 Task: Buy 4 Cam Change Gasket Sets from Gaskets section under best seller category for shipping address: Holden Davis, 4770 Agriculture Lane, Homestead, Florida 33030, Cell Number 3052454080. Pay from credit card ending with 2005, CVV 3321
Action: Mouse moved to (26, 96)
Screenshot: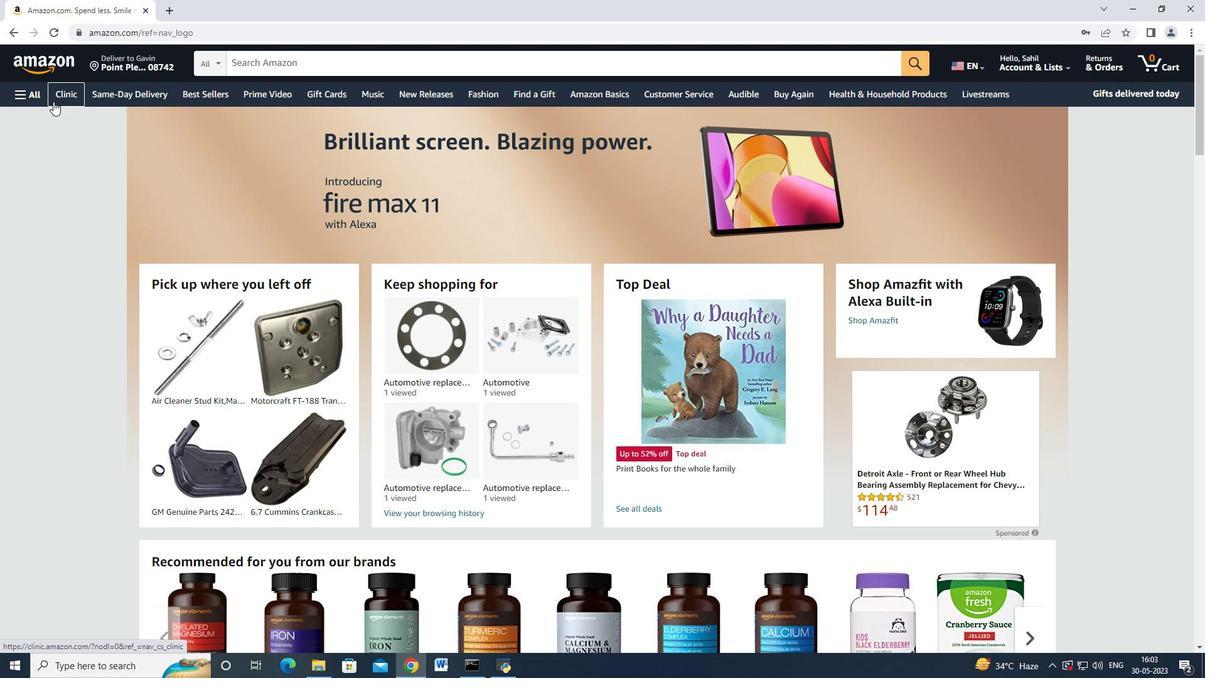 
Action: Mouse pressed left at (26, 96)
Screenshot: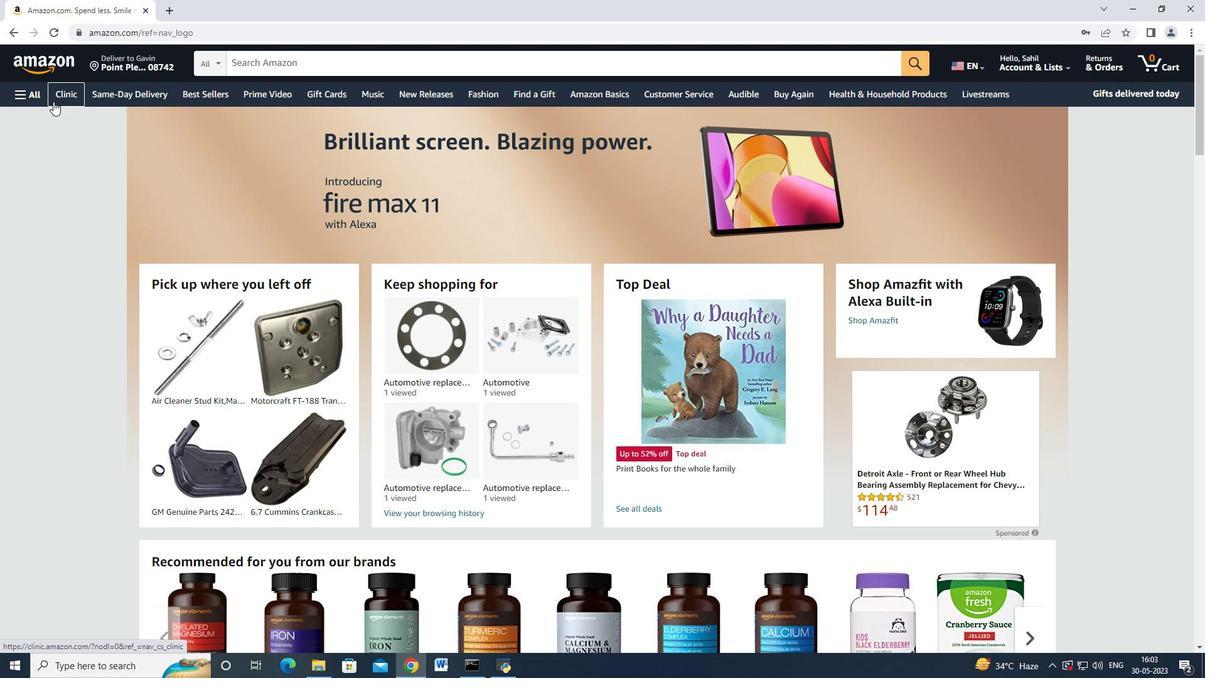 
Action: Mouse moved to (92, 322)
Screenshot: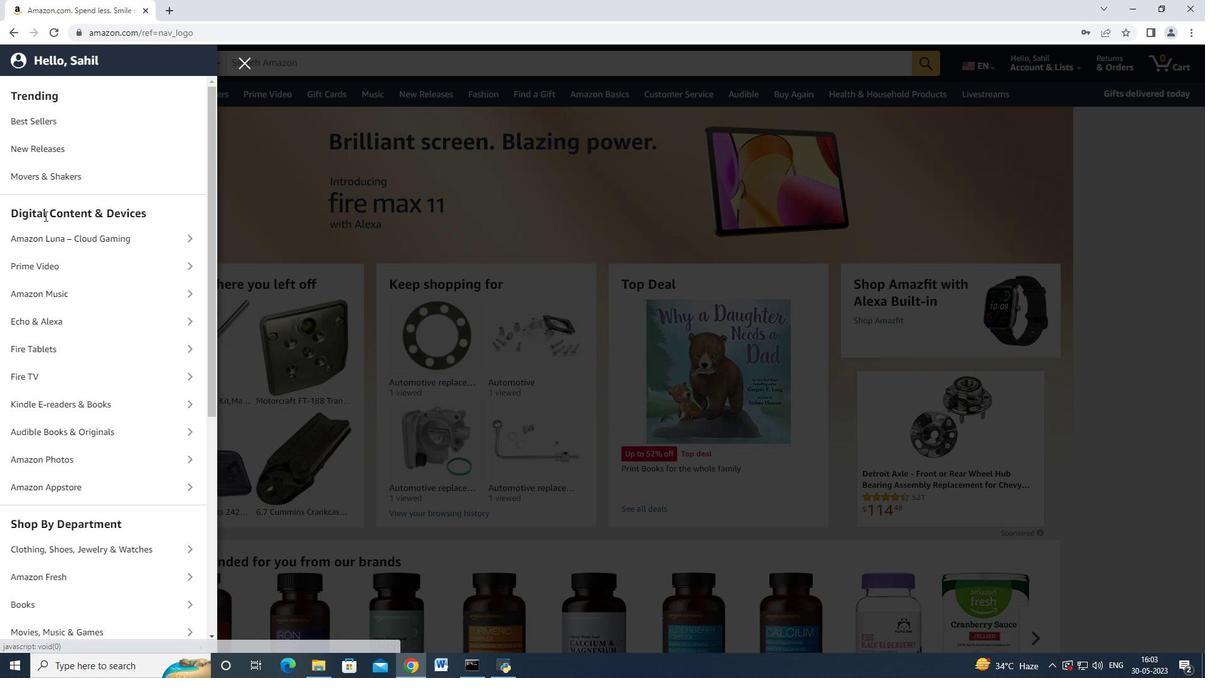 
Action: Mouse scrolled (92, 322) with delta (0, 0)
Screenshot: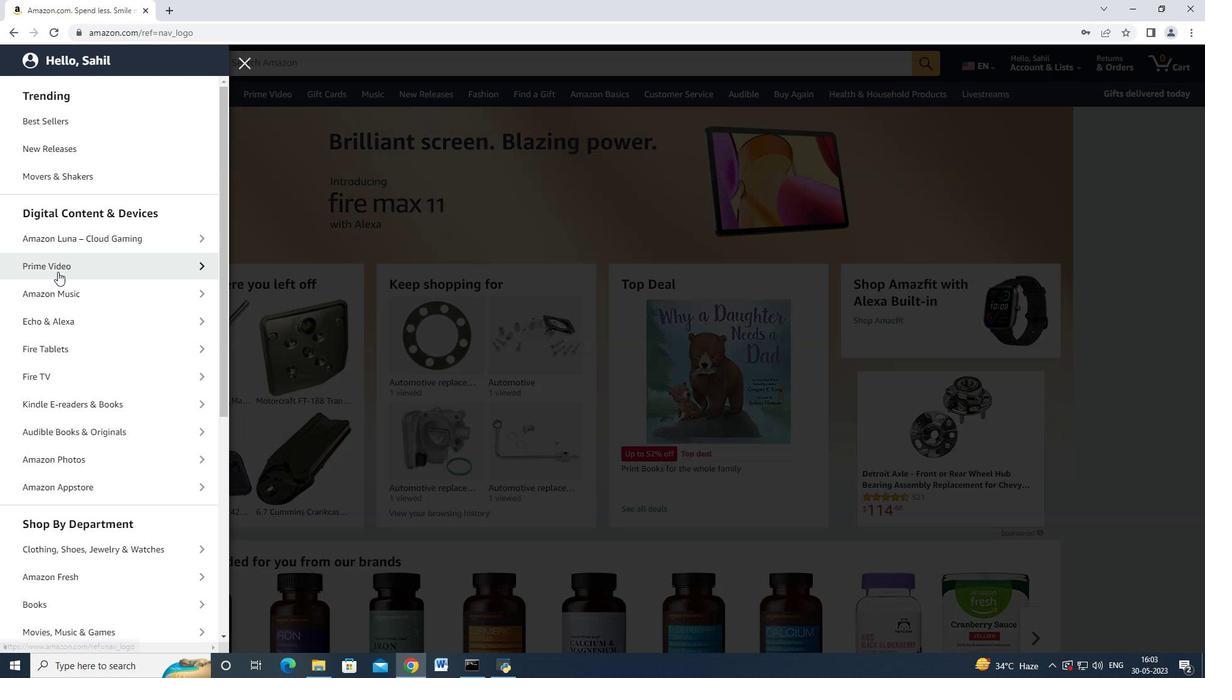 
Action: Mouse moved to (92, 335)
Screenshot: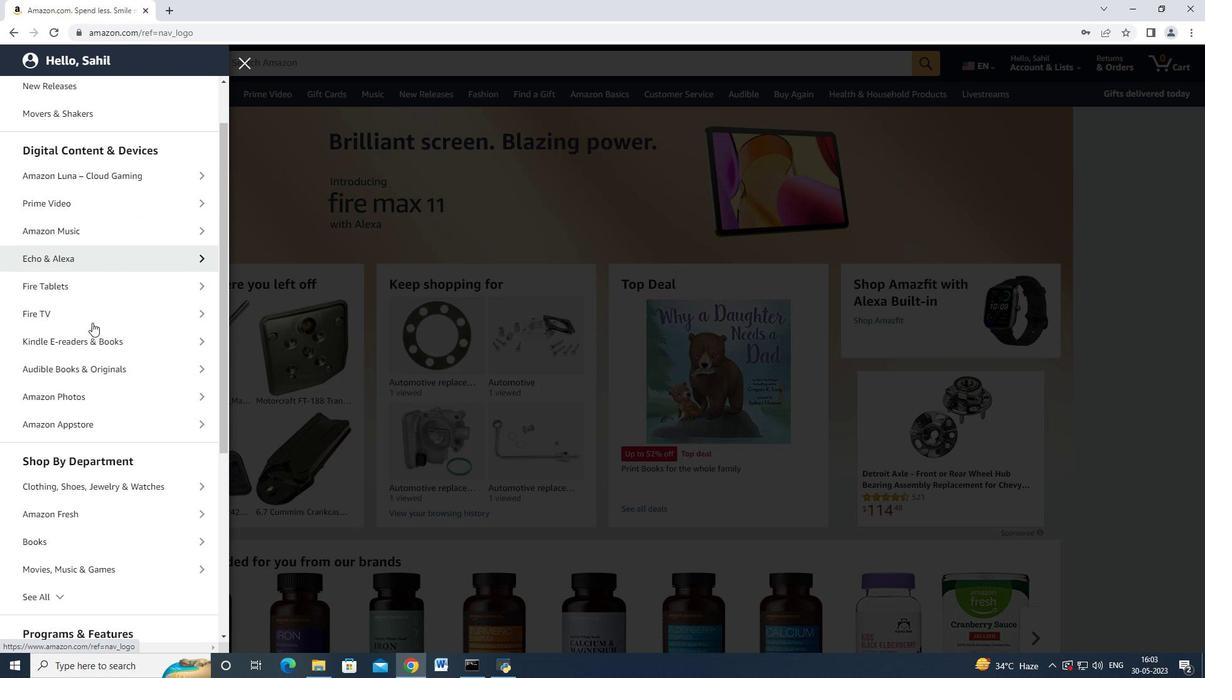 
Action: Mouse scrolled (92, 334) with delta (0, 0)
Screenshot: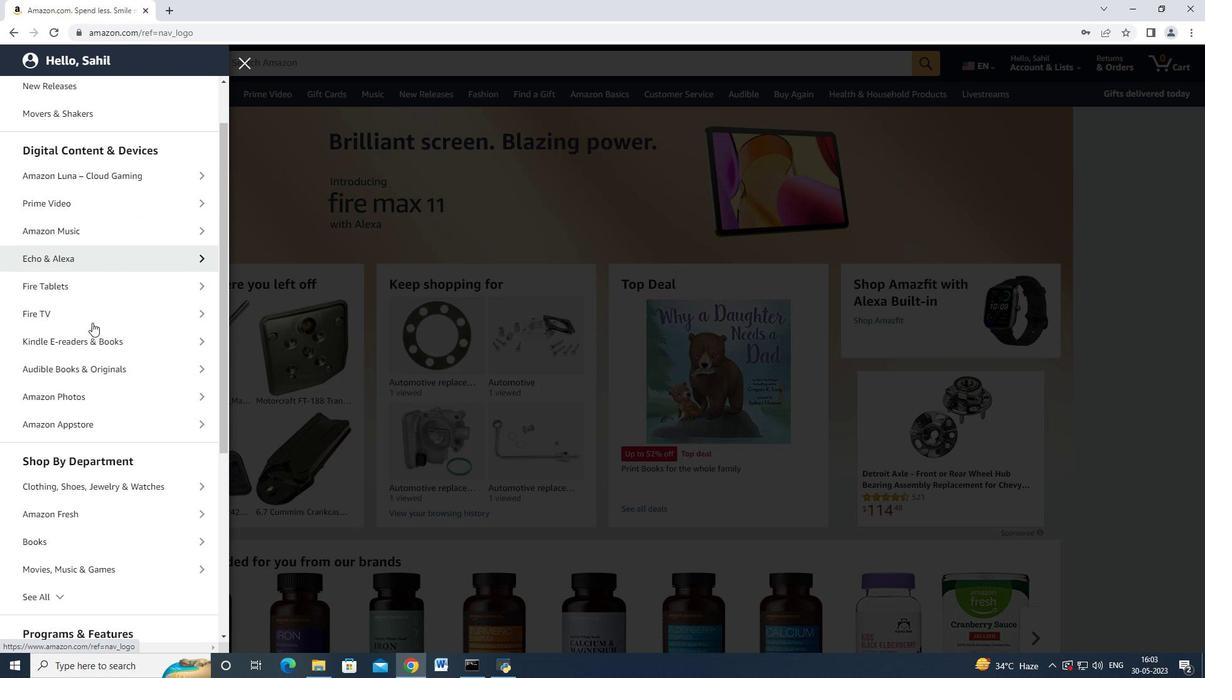 
Action: Mouse moved to (94, 350)
Screenshot: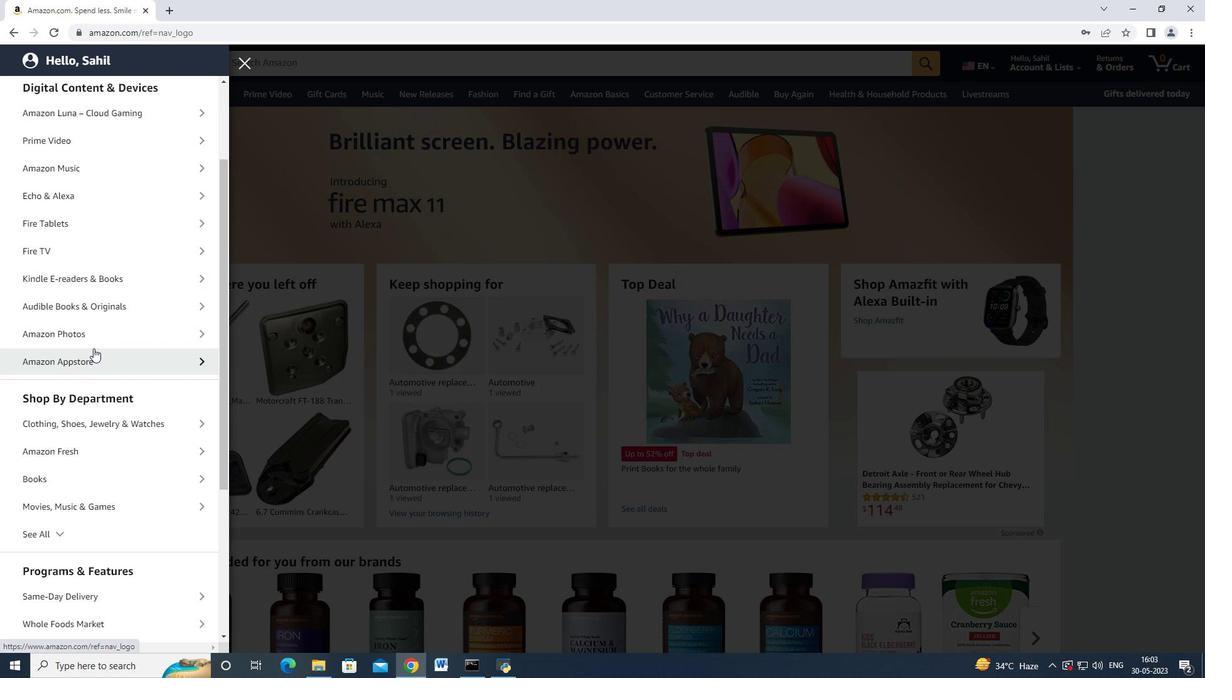 
Action: Mouse scrolled (94, 349) with delta (0, 0)
Screenshot: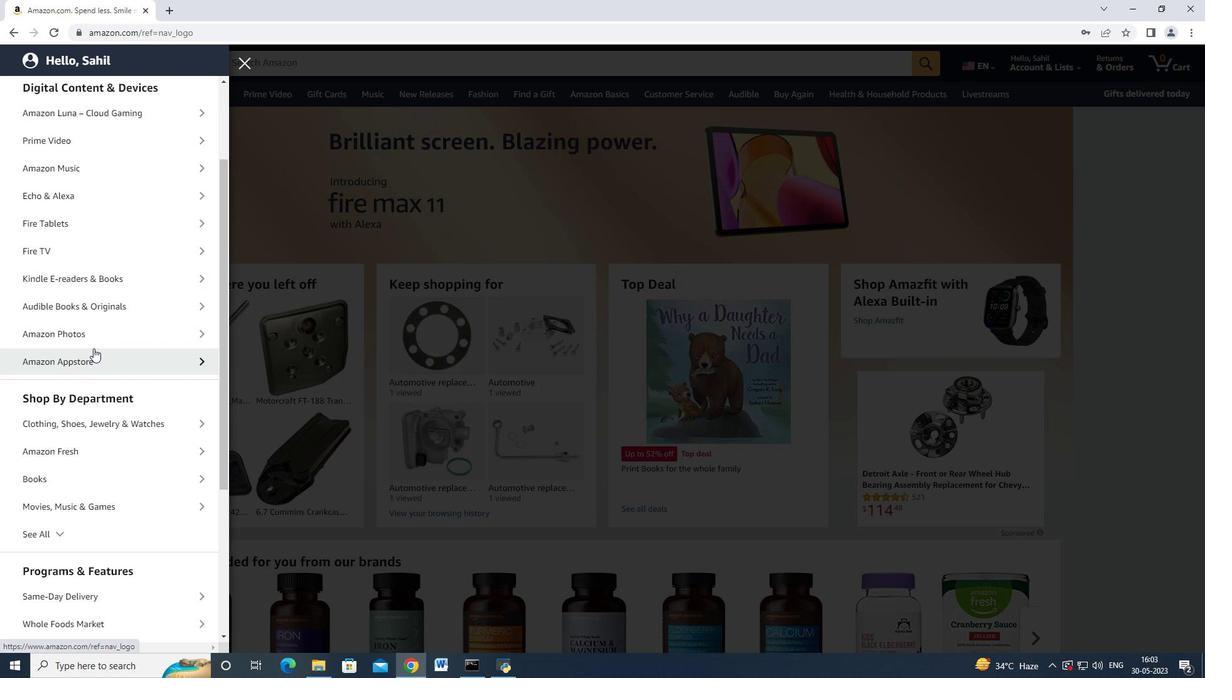 
Action: Mouse moved to (57, 461)
Screenshot: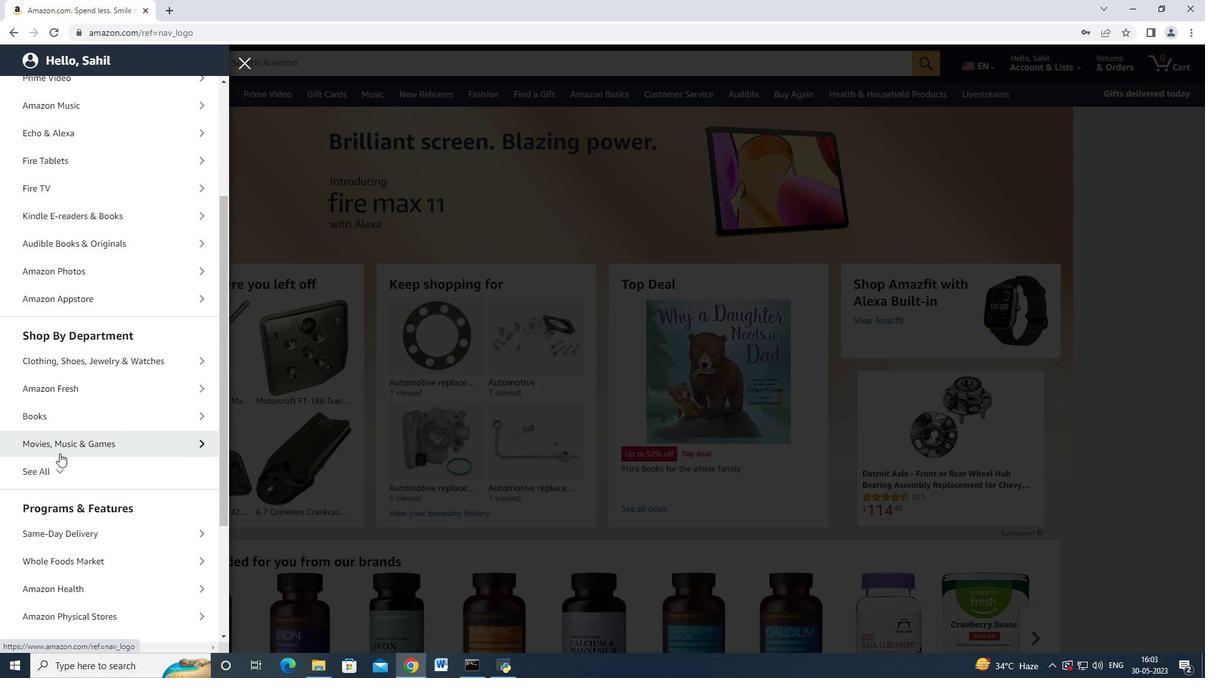 
Action: Mouse pressed left at (57, 461)
Screenshot: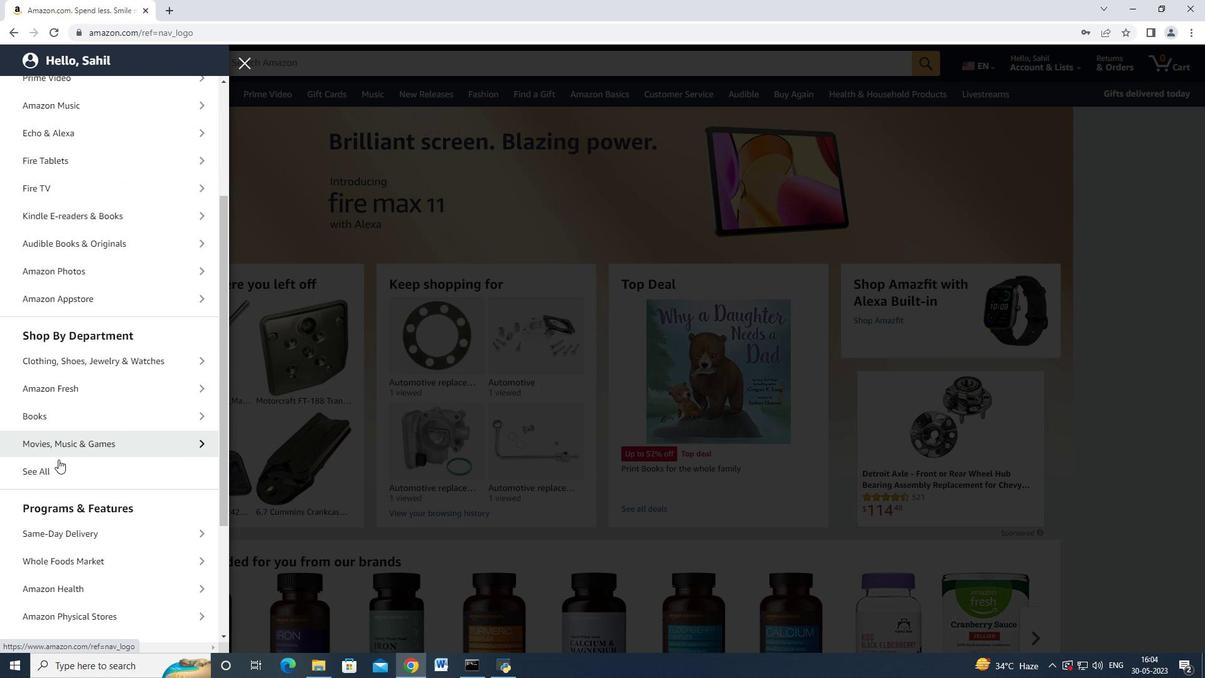 
Action: Mouse moved to (78, 393)
Screenshot: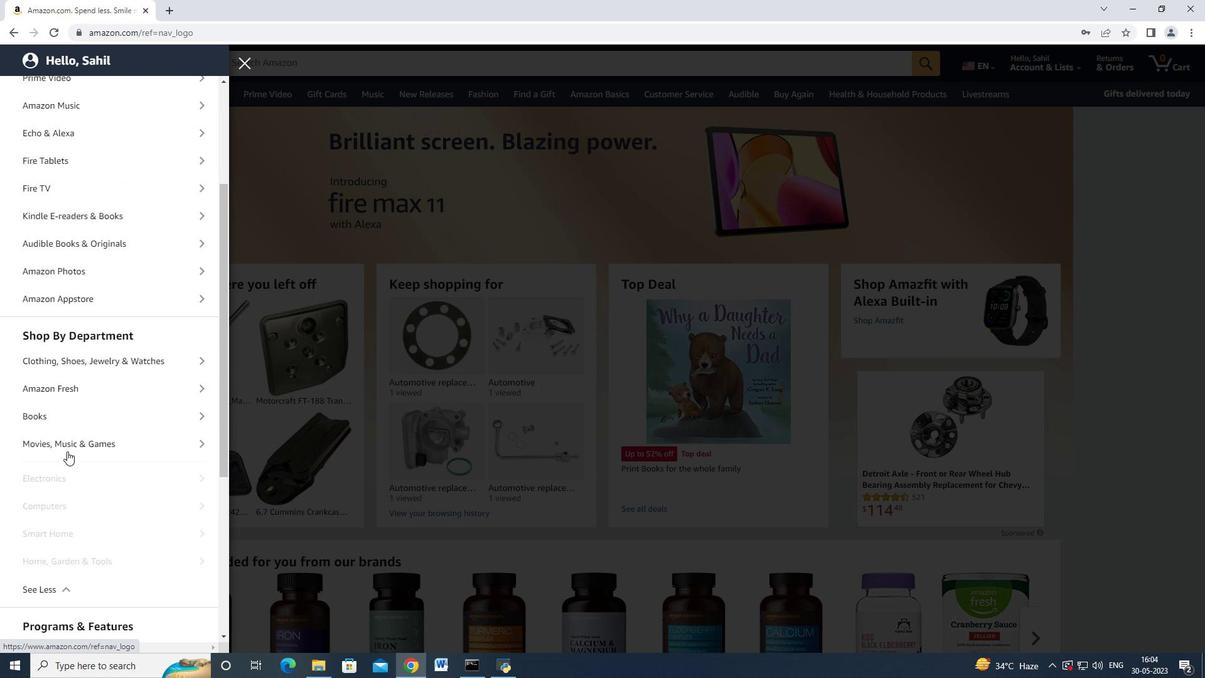 
Action: Mouse scrolled (78, 393) with delta (0, 0)
Screenshot: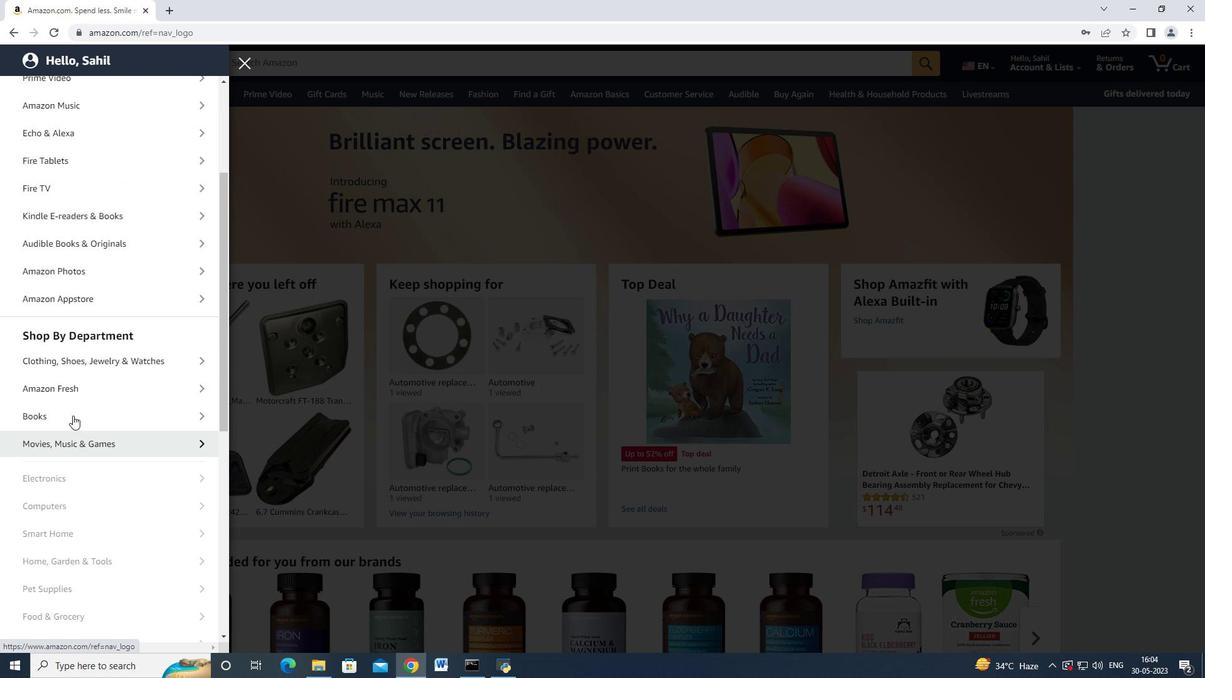 
Action: Mouse scrolled (78, 393) with delta (0, 0)
Screenshot: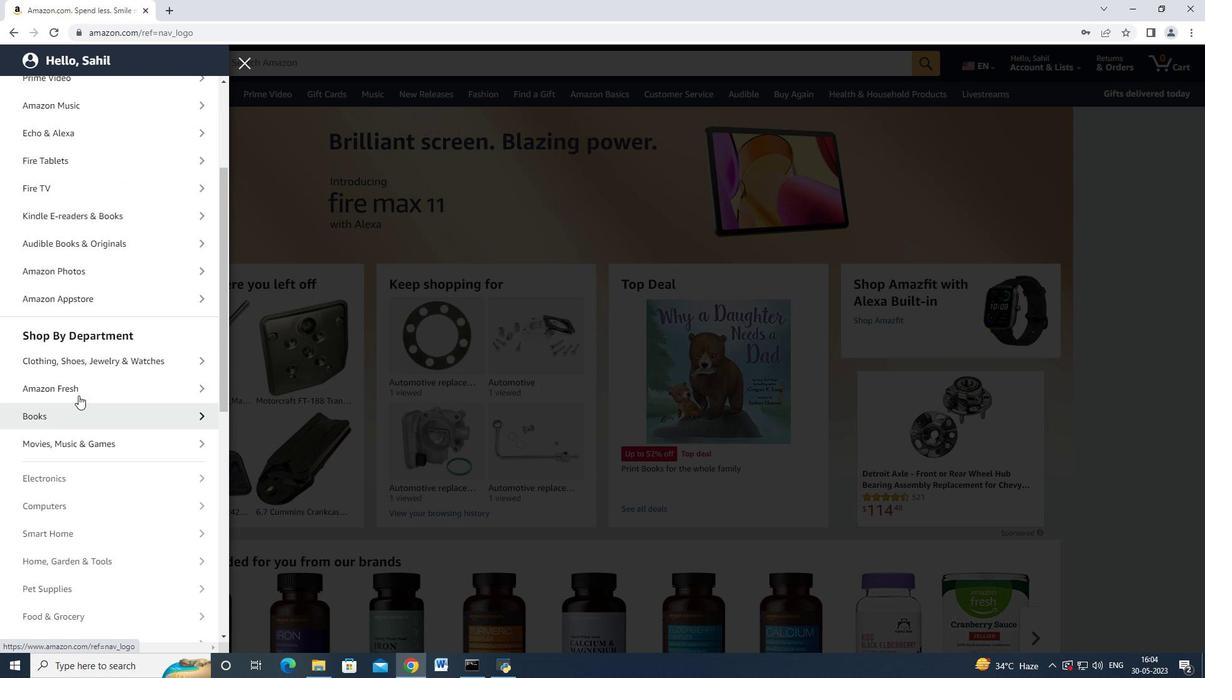 
Action: Mouse scrolled (78, 393) with delta (0, 0)
Screenshot: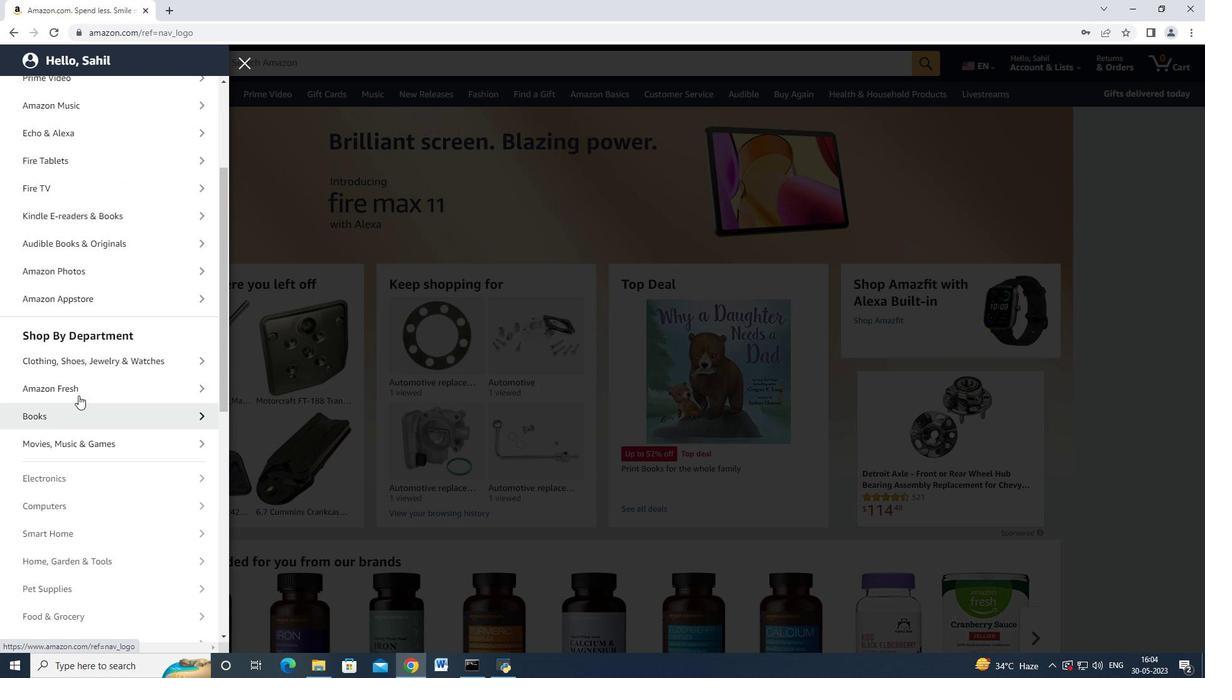 
Action: Mouse scrolled (78, 393) with delta (0, 0)
Screenshot: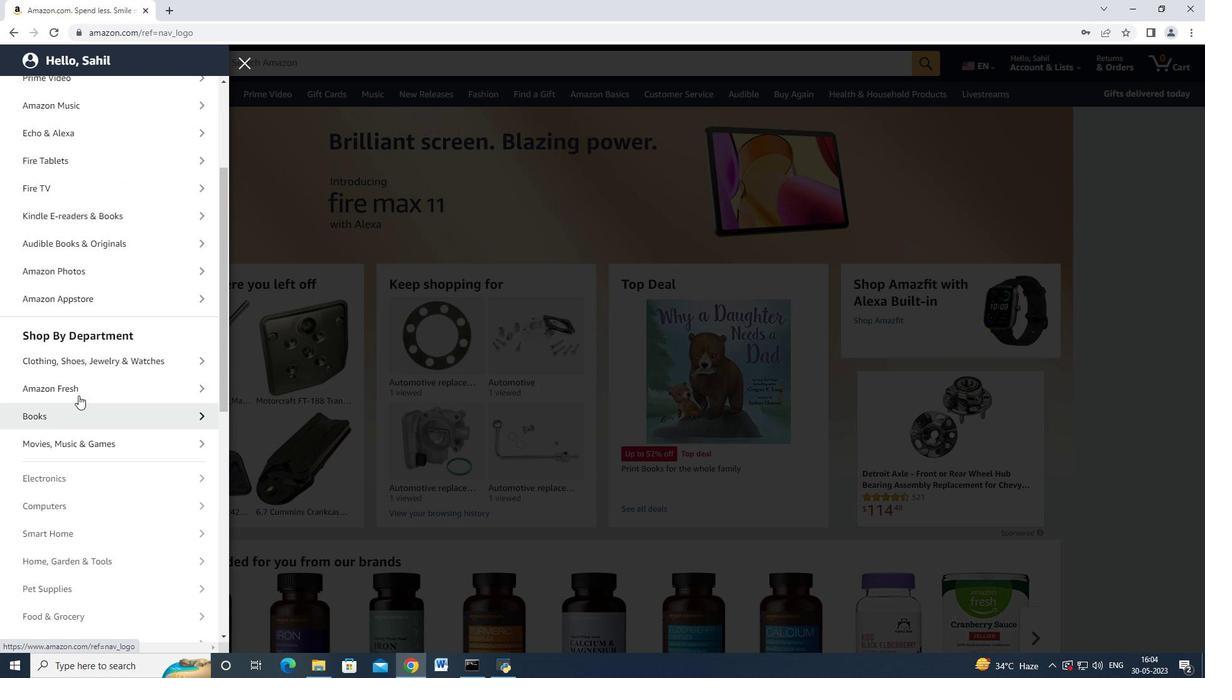 
Action: Mouse scrolled (78, 393) with delta (0, 0)
Screenshot: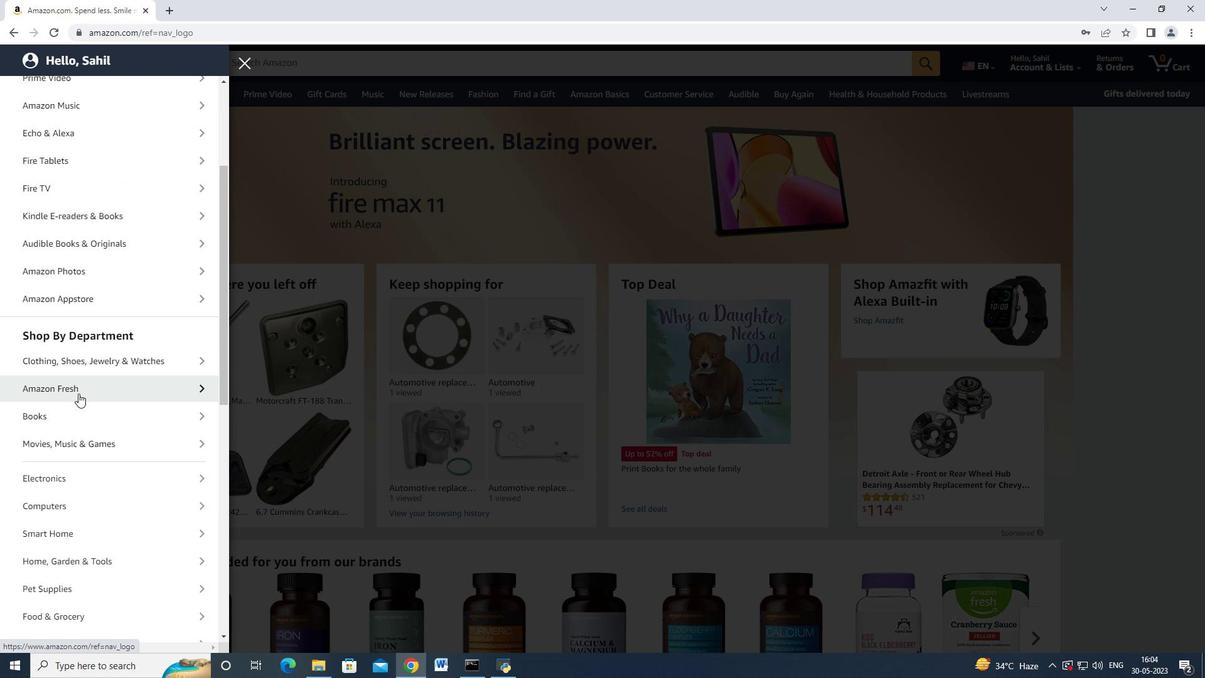 
Action: Mouse scrolled (78, 393) with delta (0, 0)
Screenshot: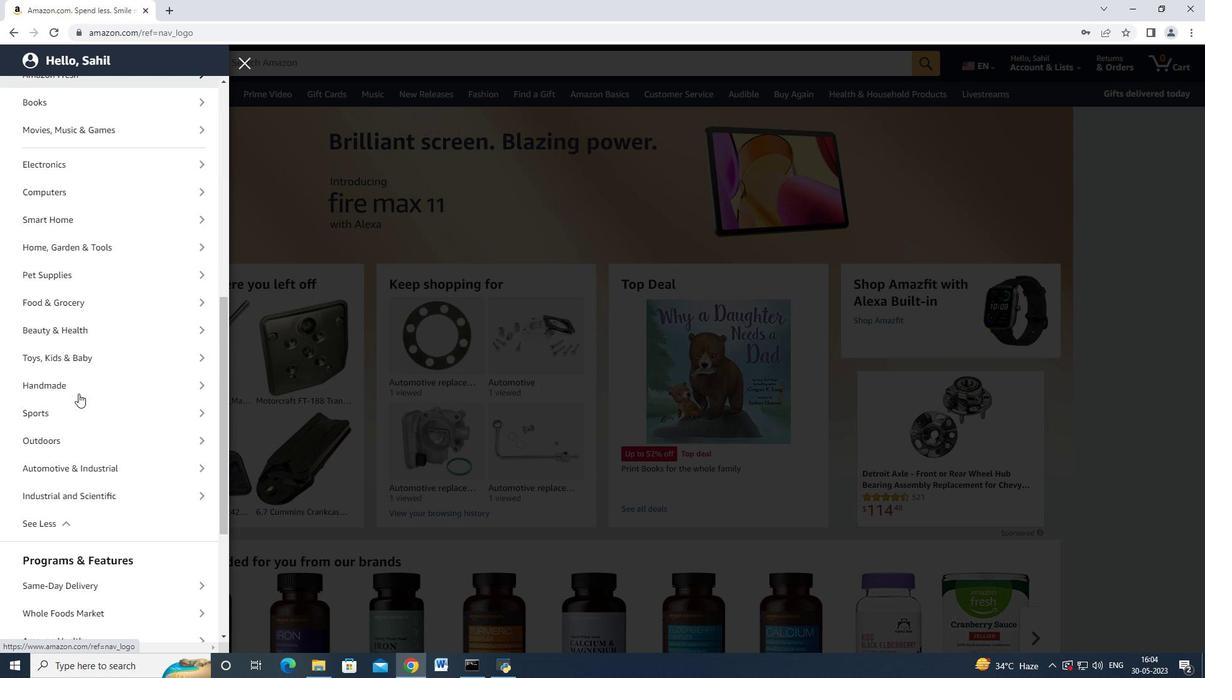 
Action: Mouse scrolled (78, 393) with delta (0, 0)
Screenshot: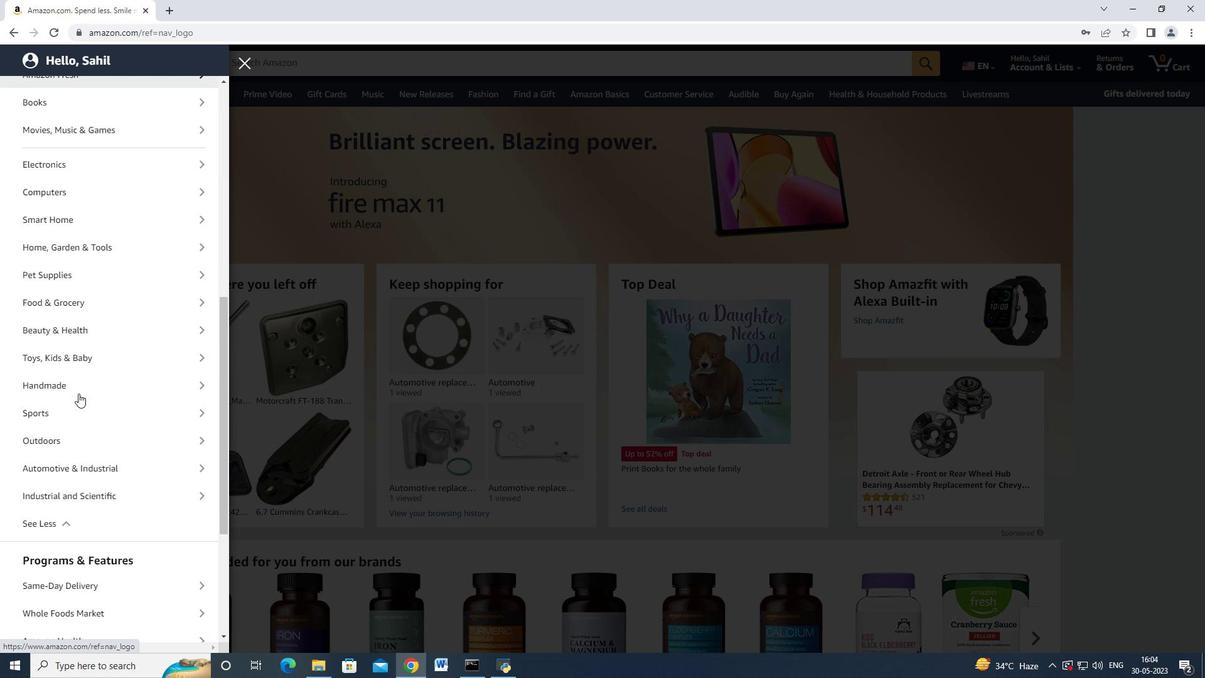 
Action: Mouse moved to (91, 345)
Screenshot: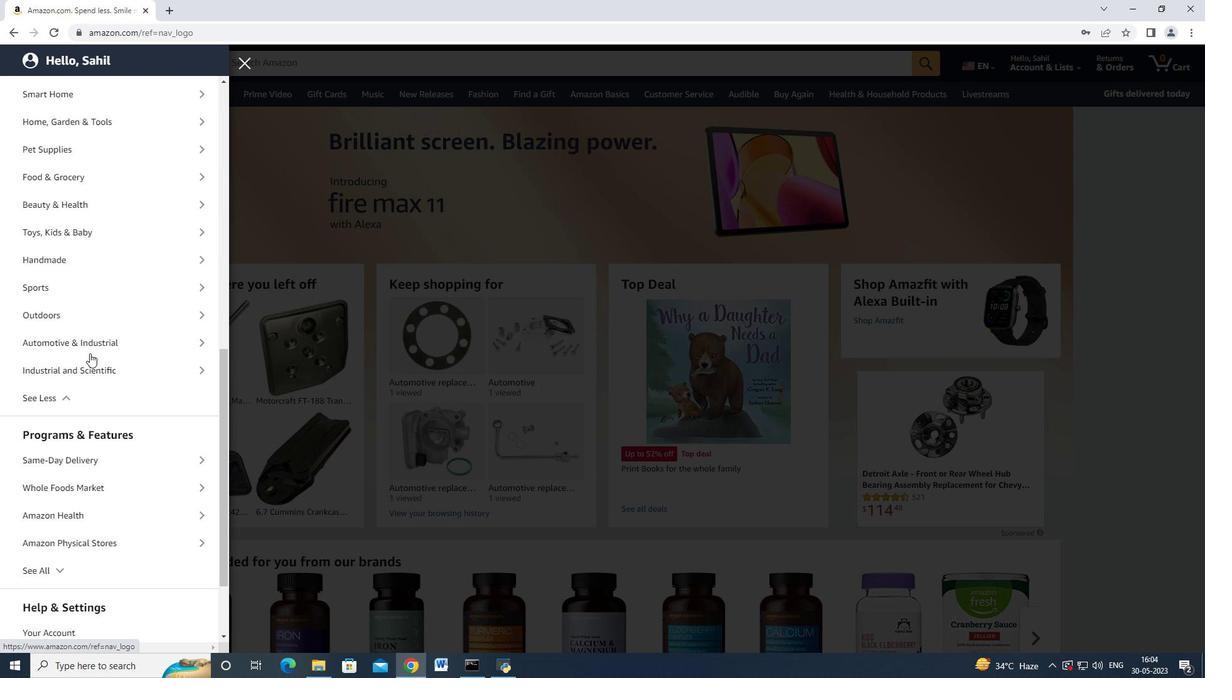 
Action: Mouse pressed left at (91, 345)
Screenshot: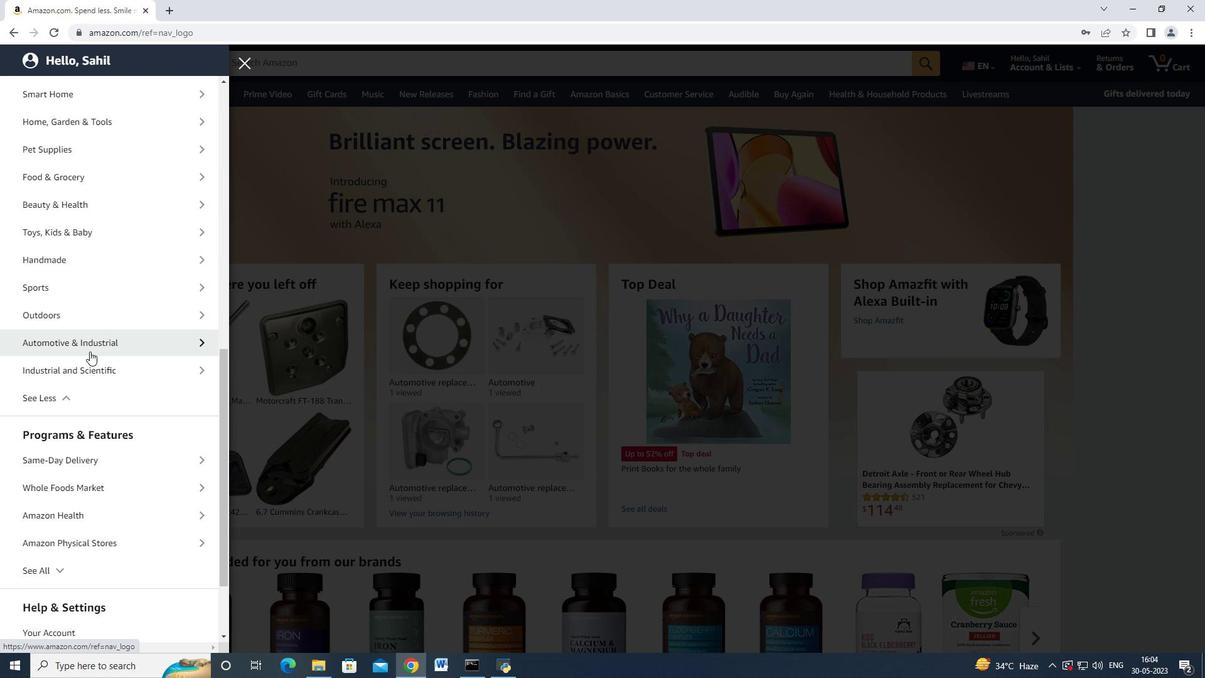
Action: Mouse moved to (106, 163)
Screenshot: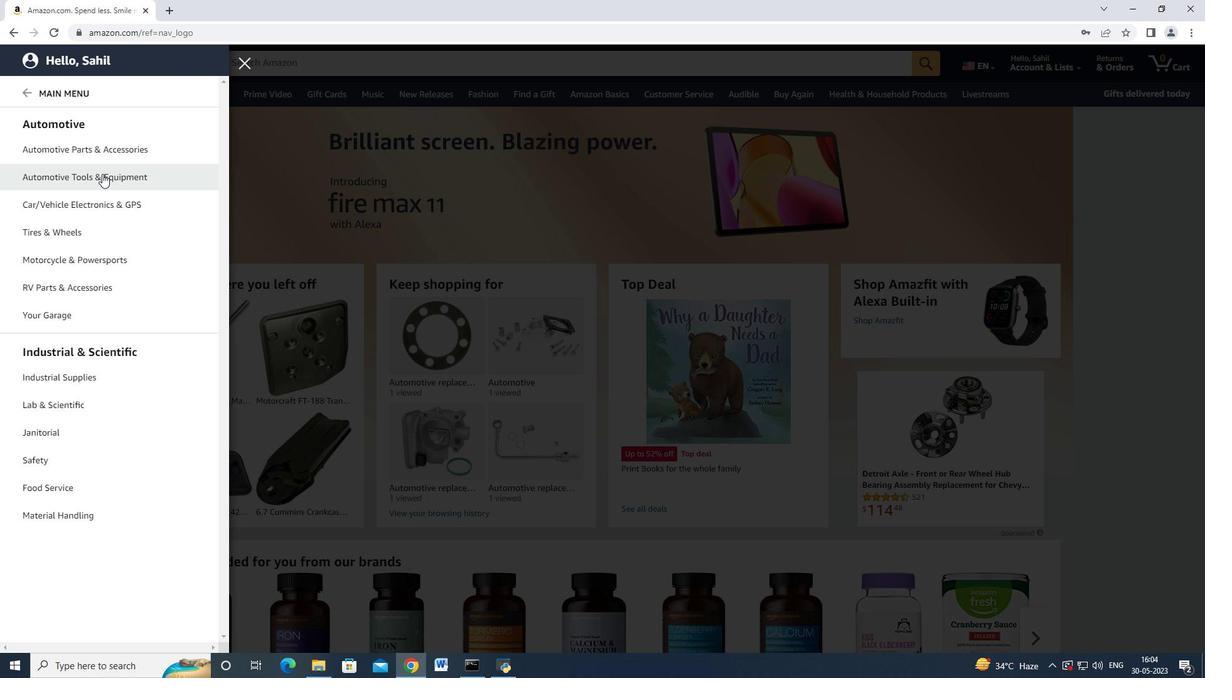 
Action: Mouse pressed left at (106, 163)
Screenshot: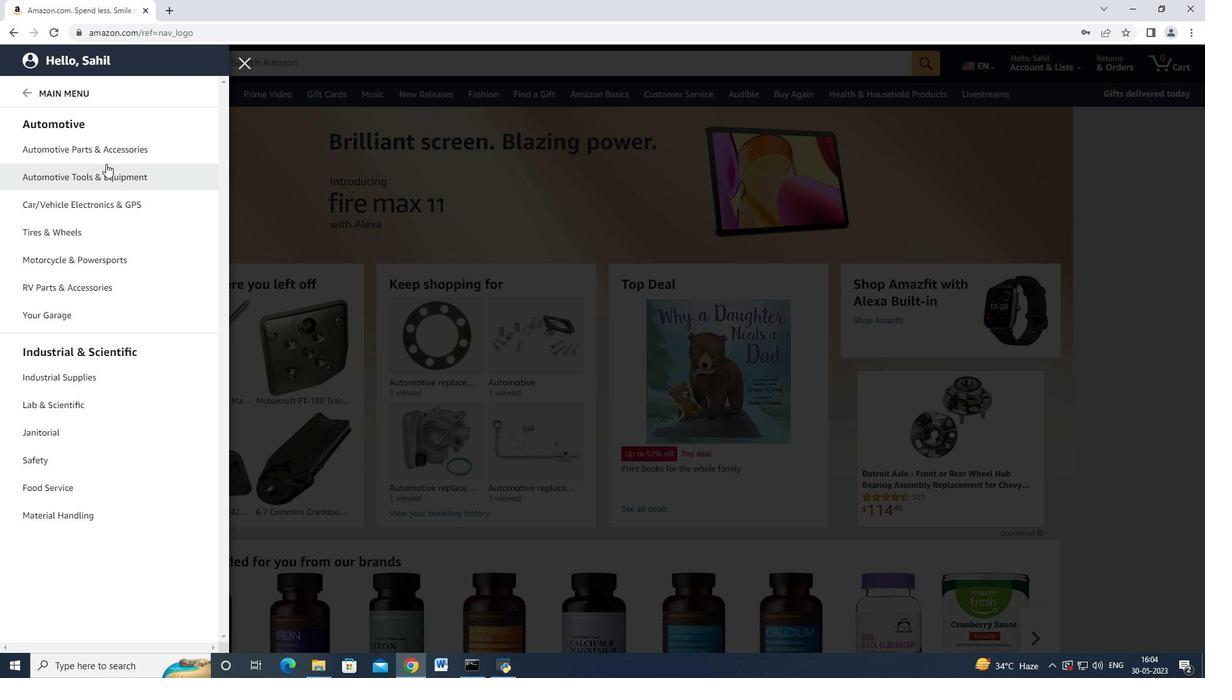 
Action: Mouse moved to (214, 112)
Screenshot: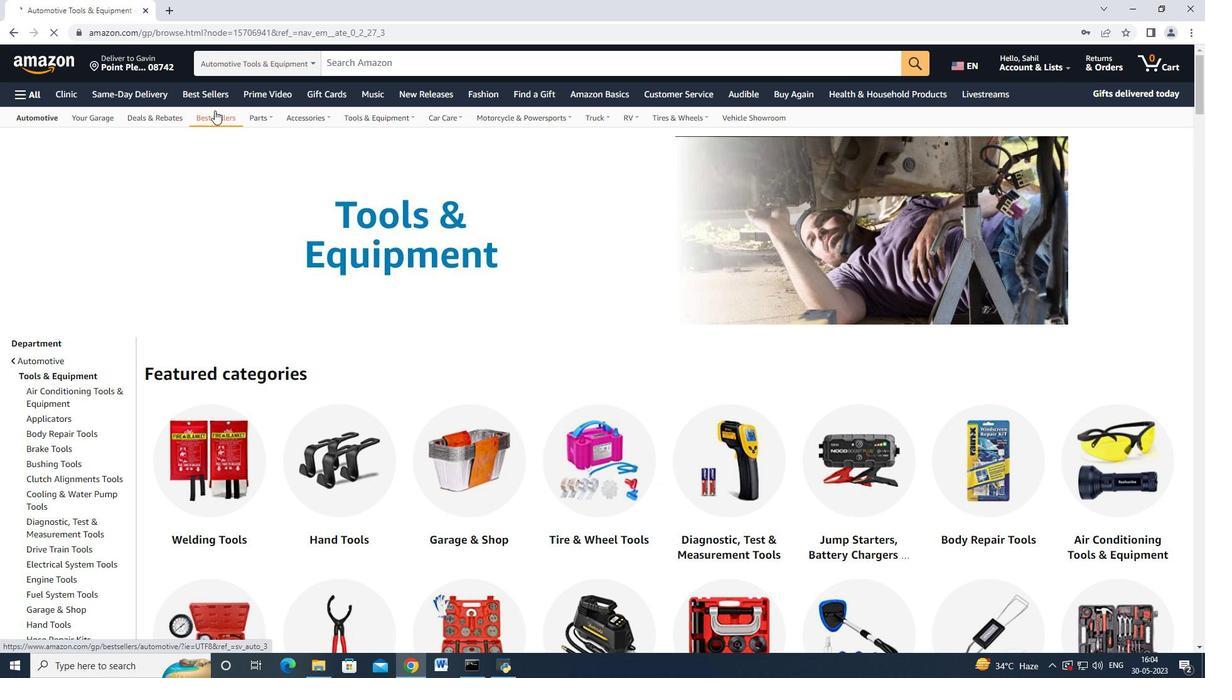 
Action: Mouse pressed left at (214, 112)
Screenshot: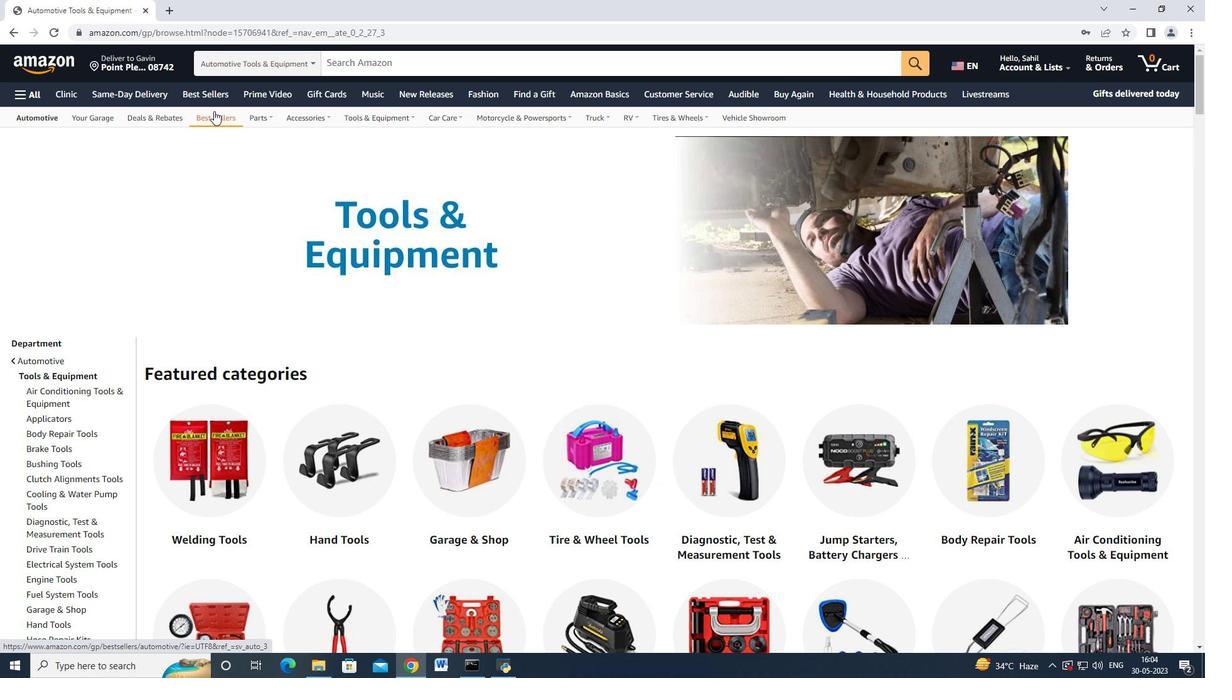 
Action: Mouse moved to (62, 403)
Screenshot: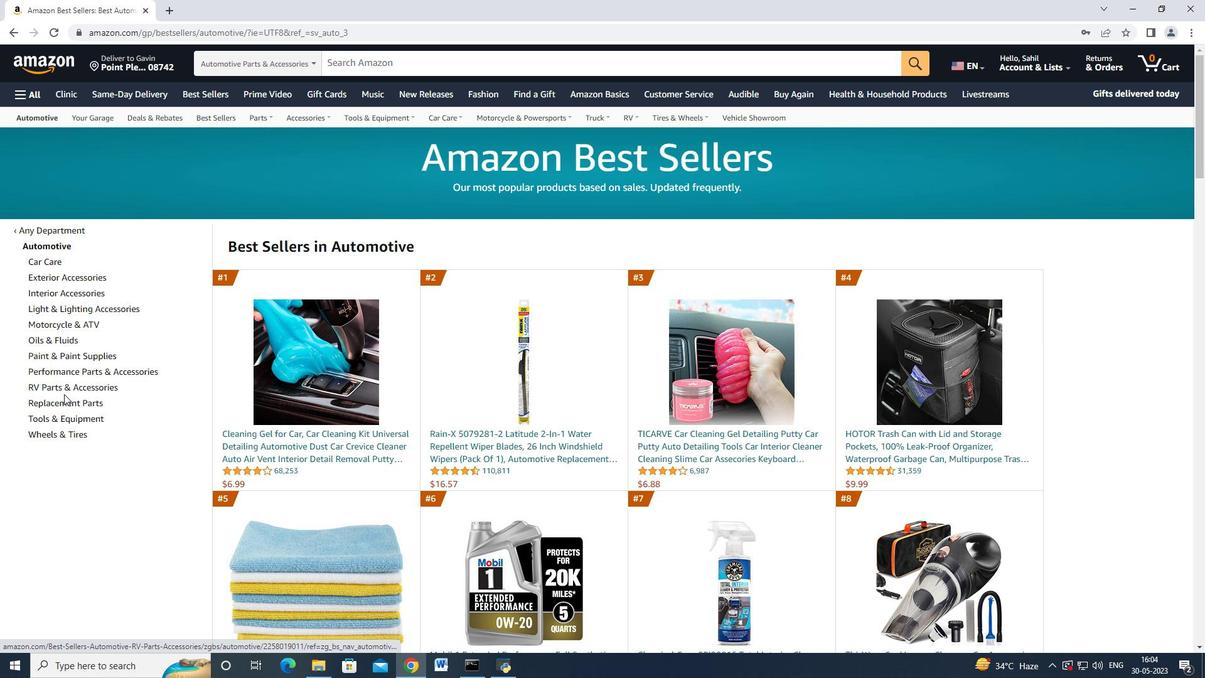 
Action: Mouse pressed left at (62, 403)
Screenshot: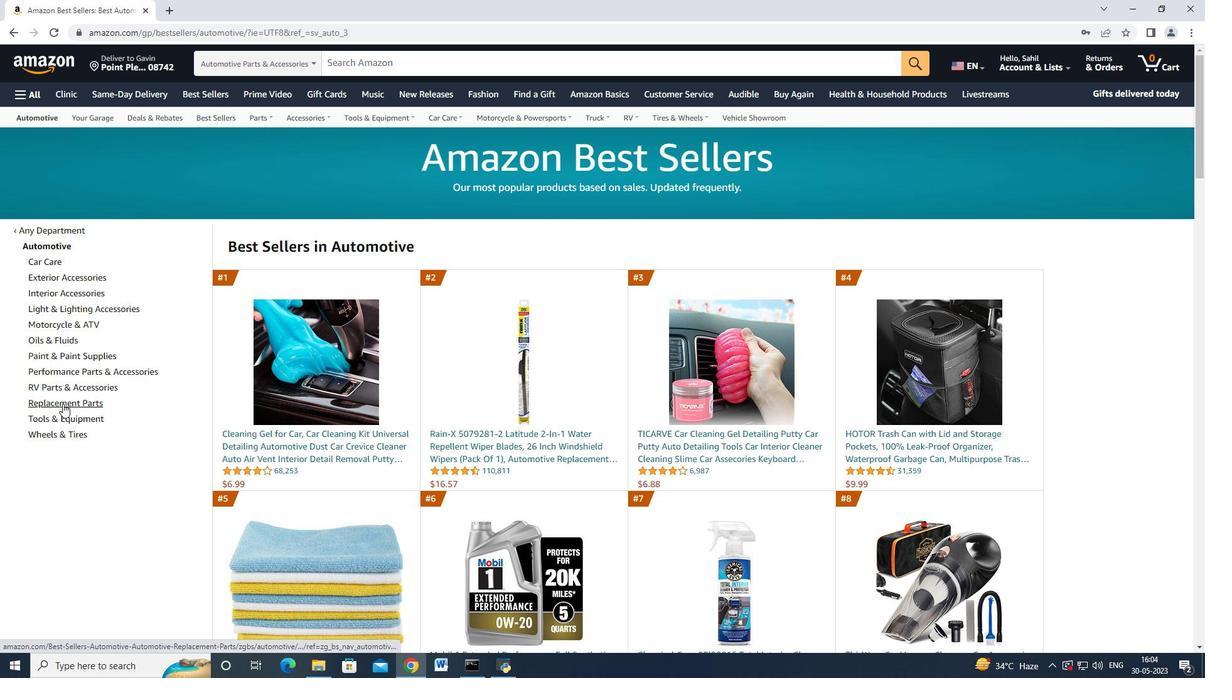 
Action: Mouse moved to (76, 384)
Screenshot: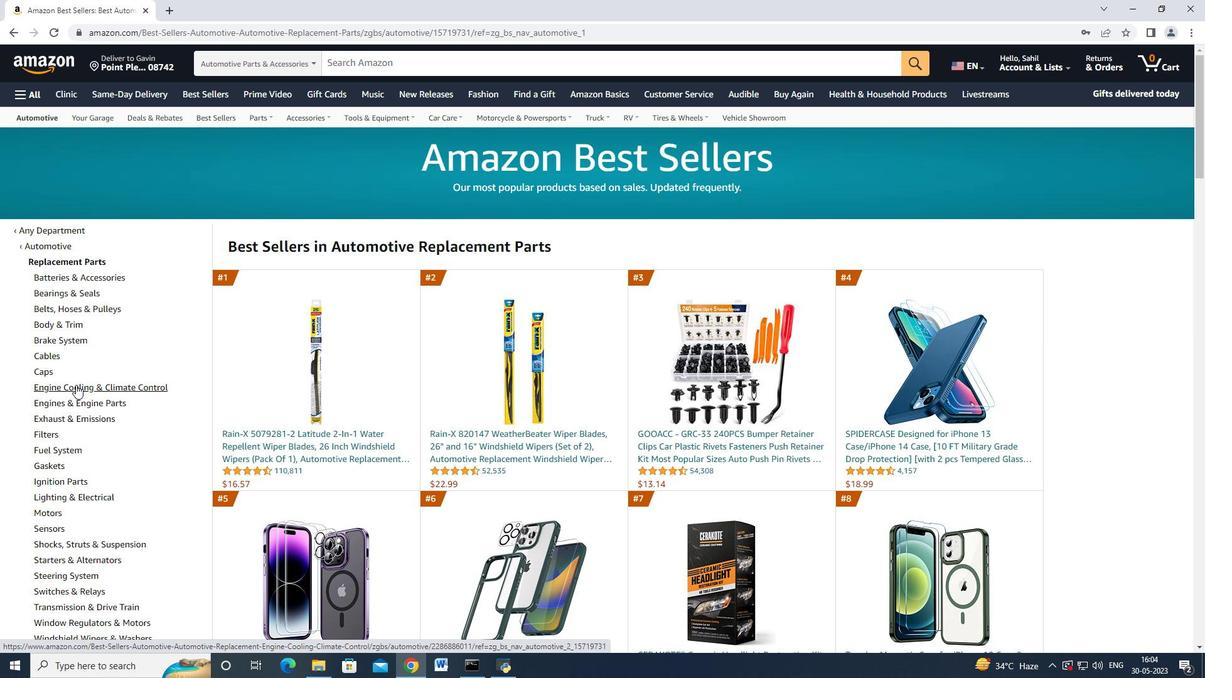 
Action: Mouse scrolled (76, 384) with delta (0, 0)
Screenshot: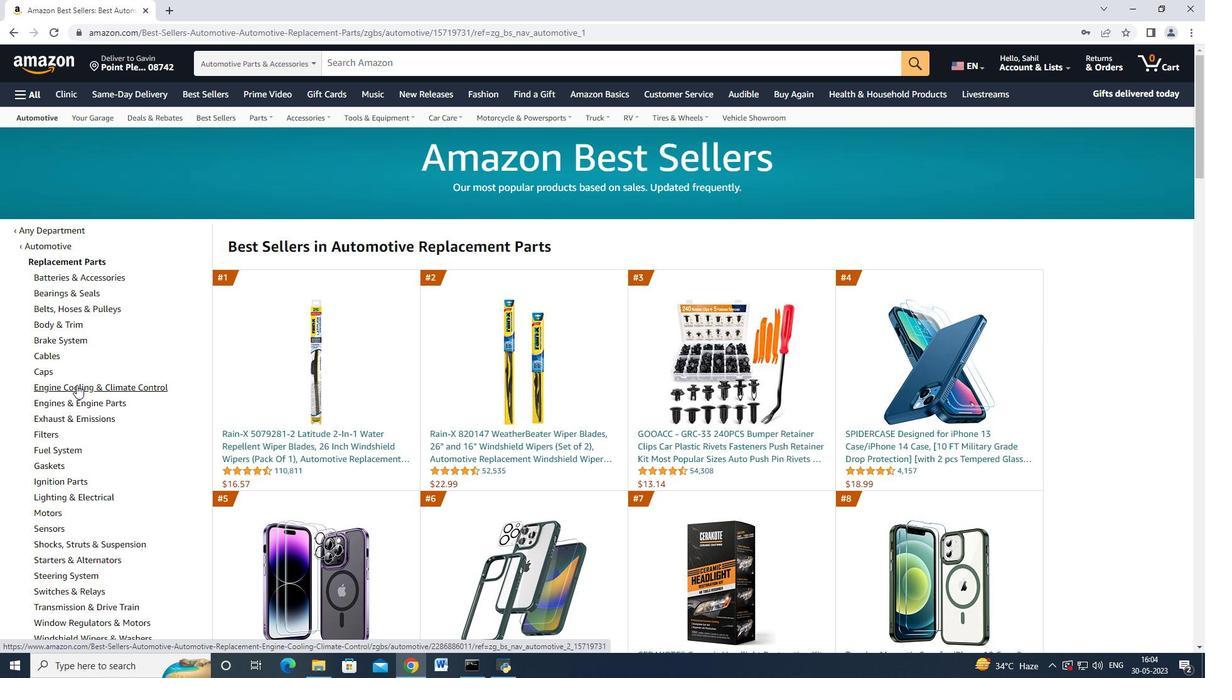 
Action: Mouse moved to (56, 398)
Screenshot: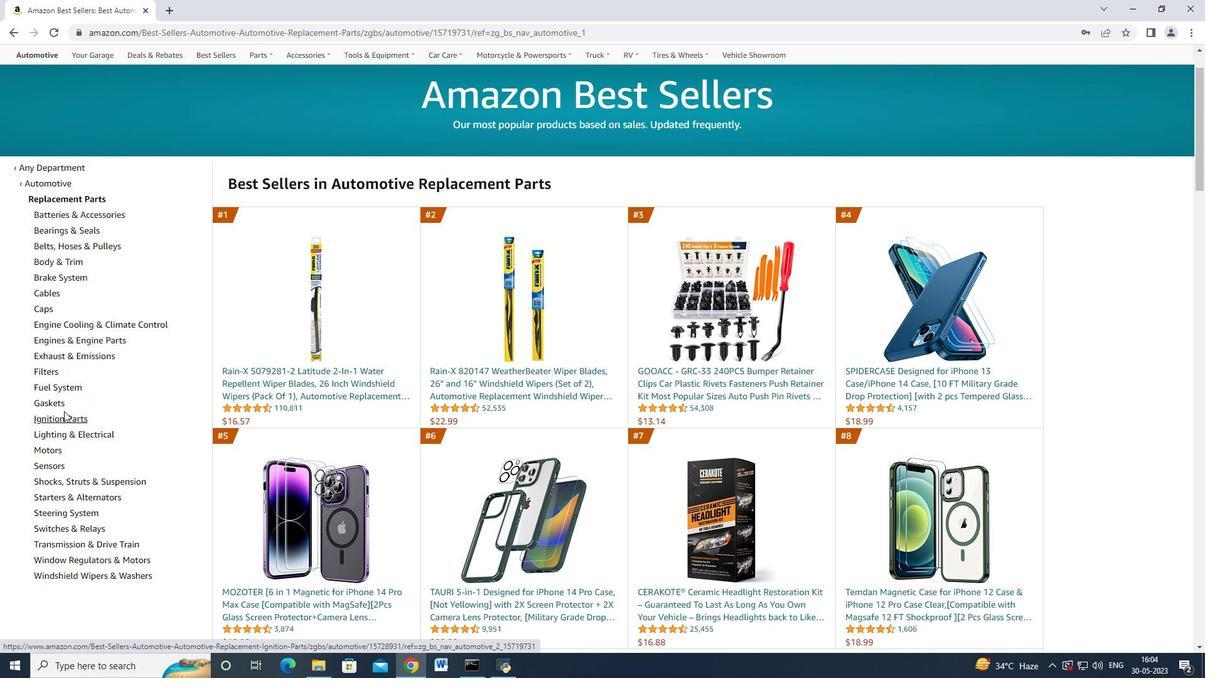 
Action: Mouse pressed left at (56, 398)
Screenshot: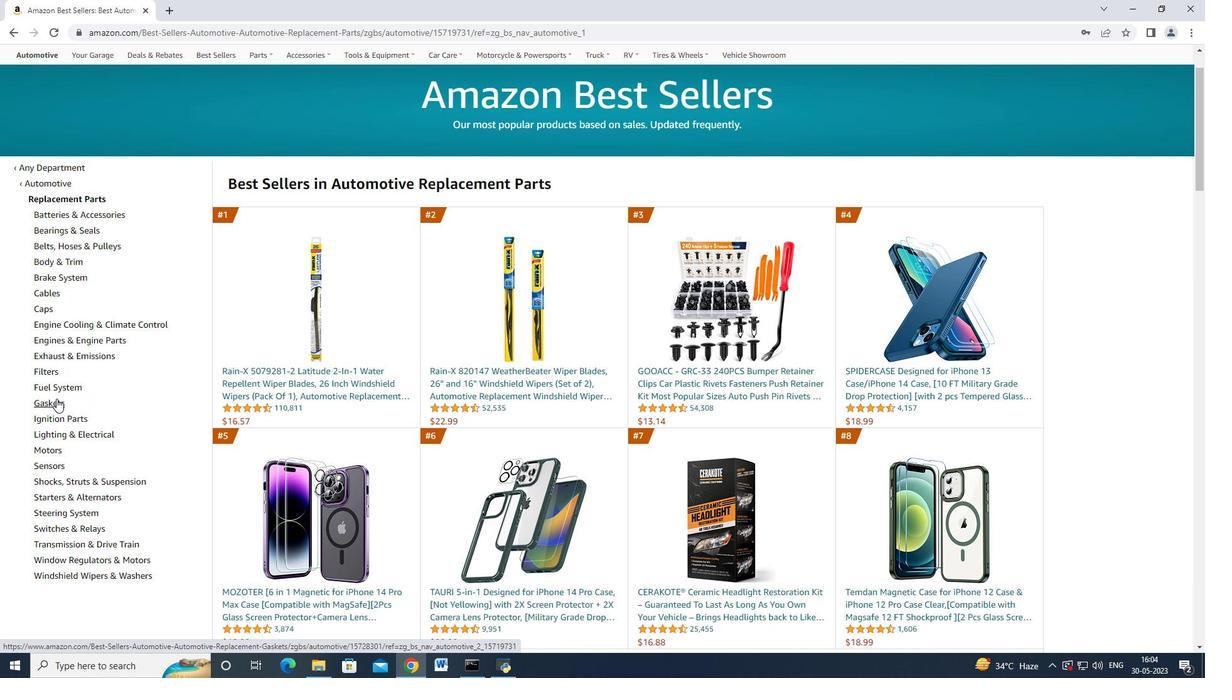 
Action: Mouse moved to (80, 320)
Screenshot: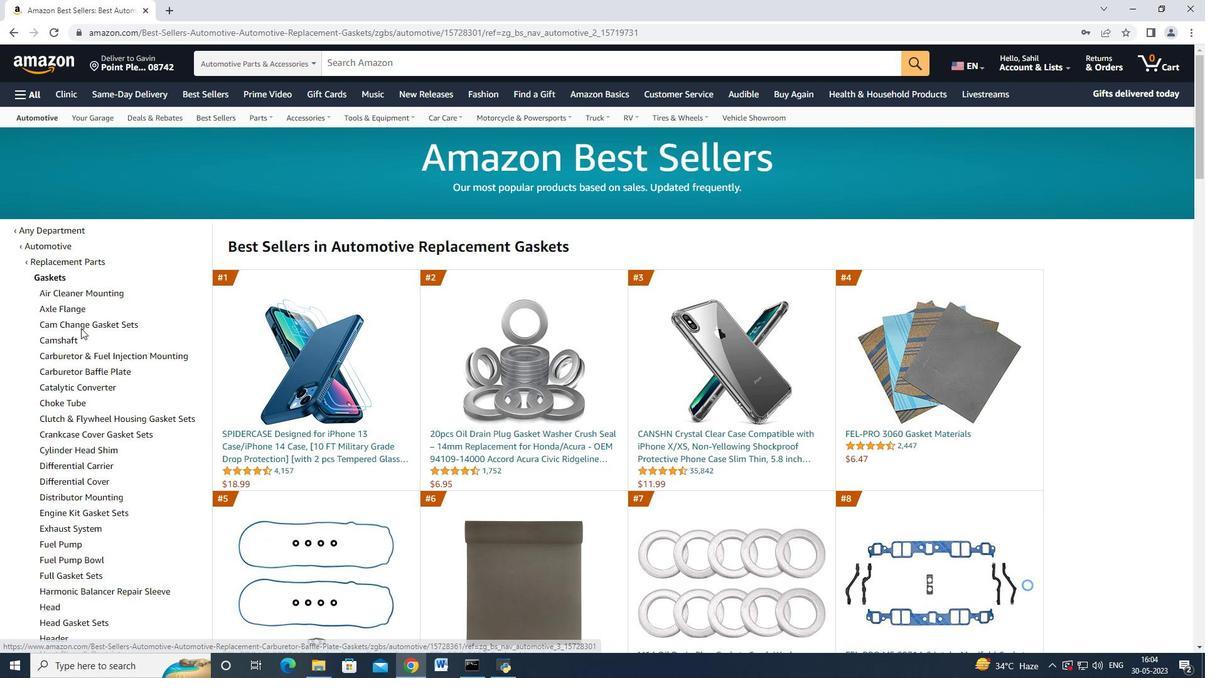
Action: Mouse pressed left at (80, 320)
Screenshot: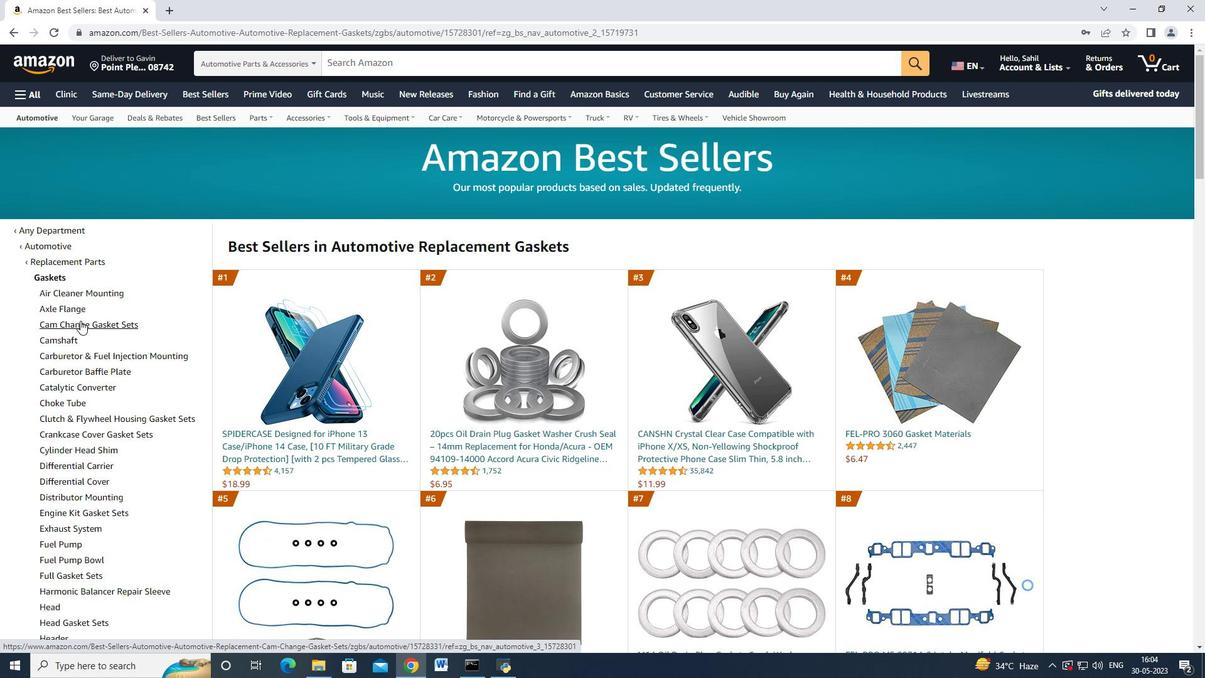
Action: Mouse moved to (442, 431)
Screenshot: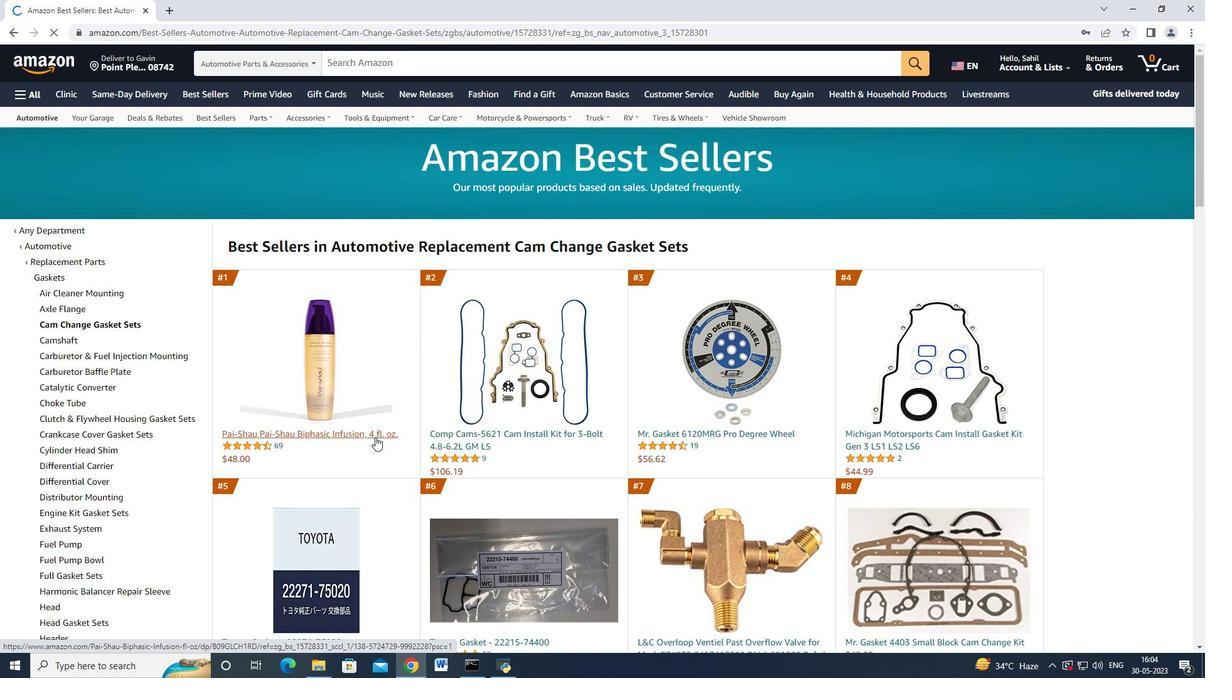 
Action: Mouse pressed left at (442, 431)
Screenshot: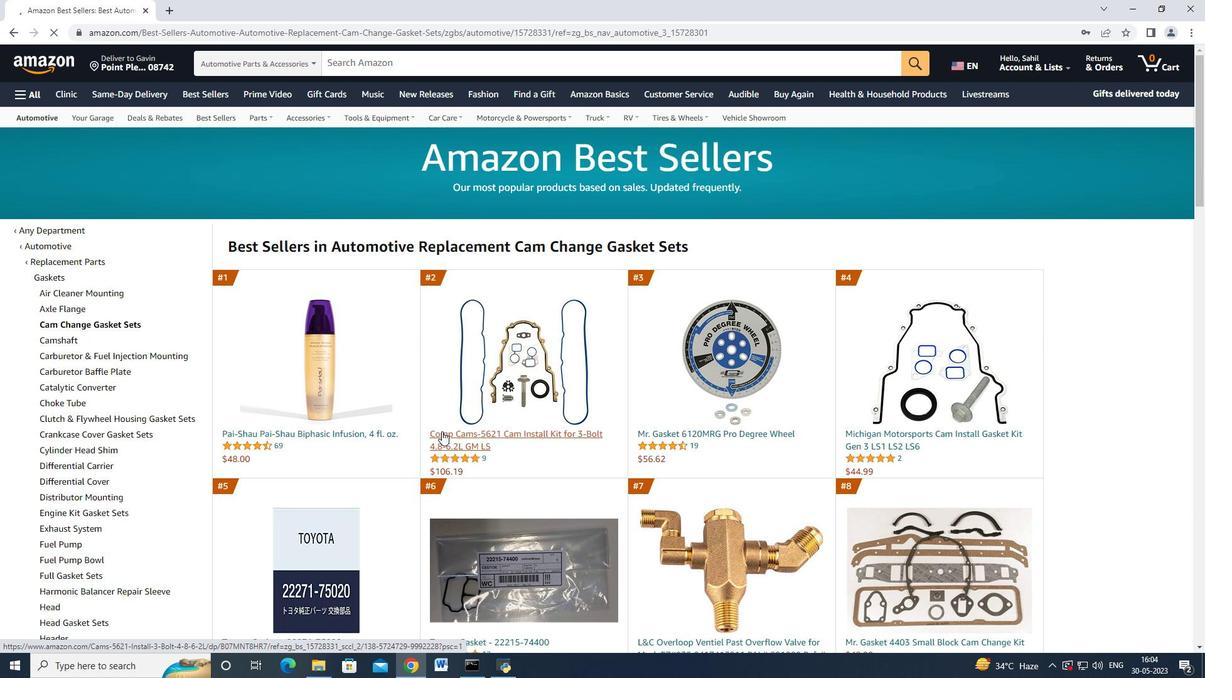 
Action: Mouse moved to (951, 384)
Screenshot: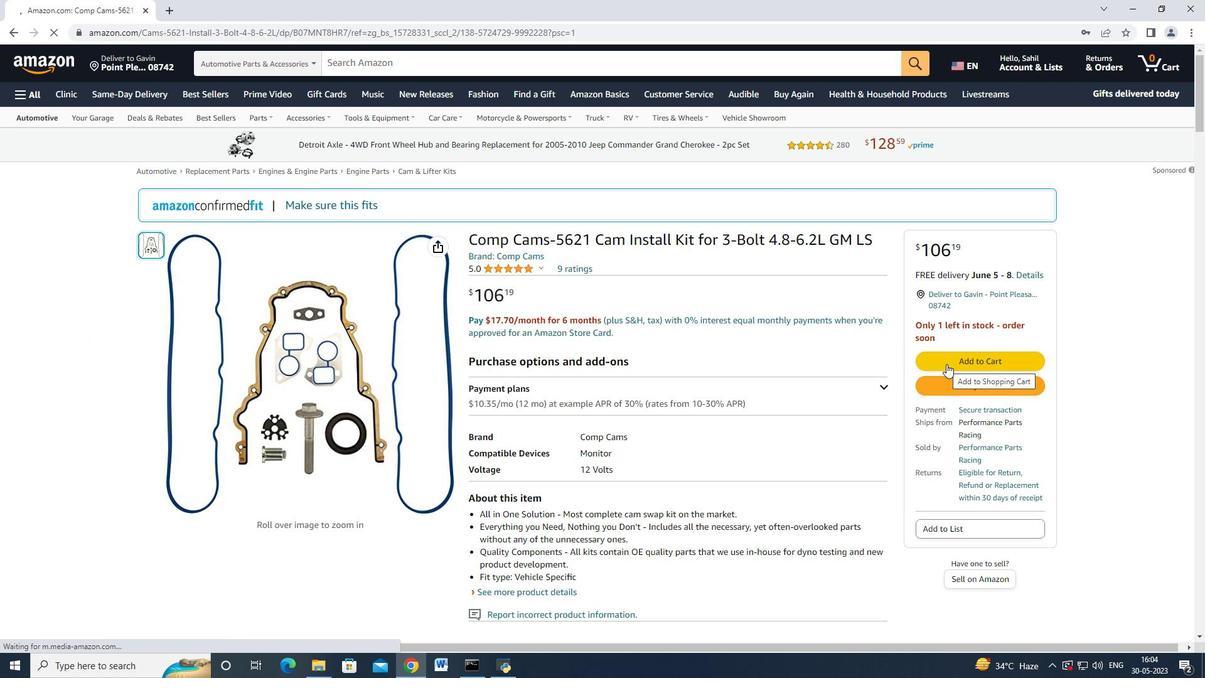 
Action: Mouse pressed left at (951, 384)
Screenshot: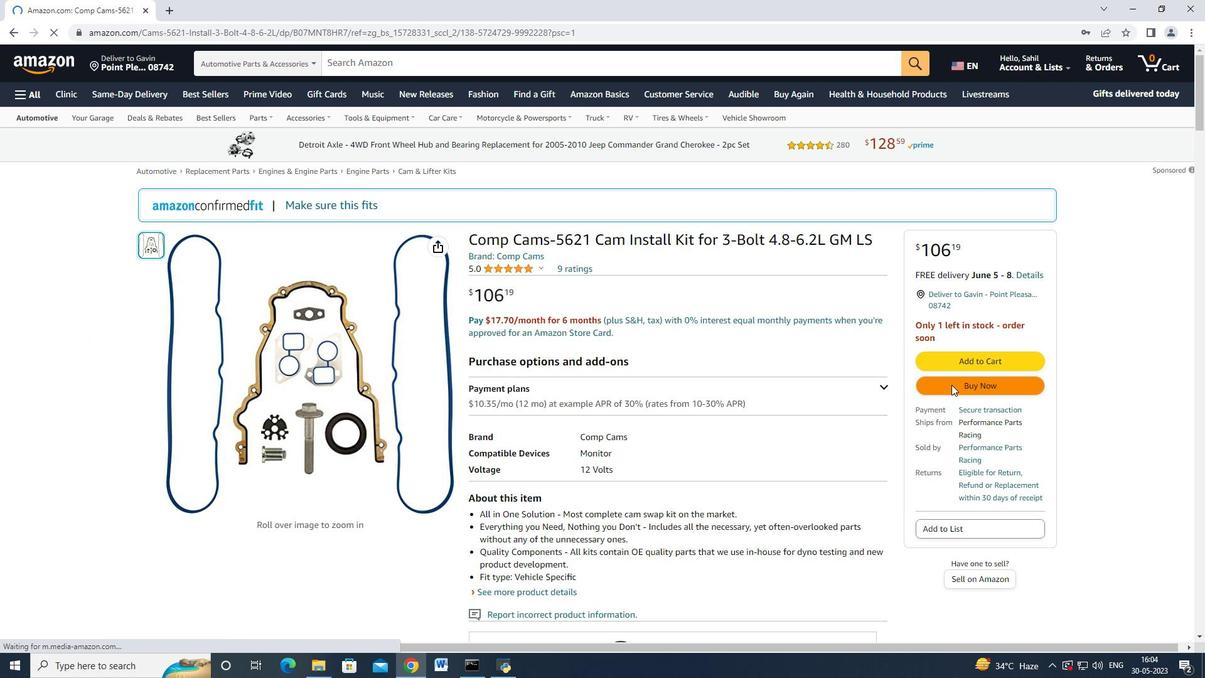 
Action: Mouse moved to (728, 101)
Screenshot: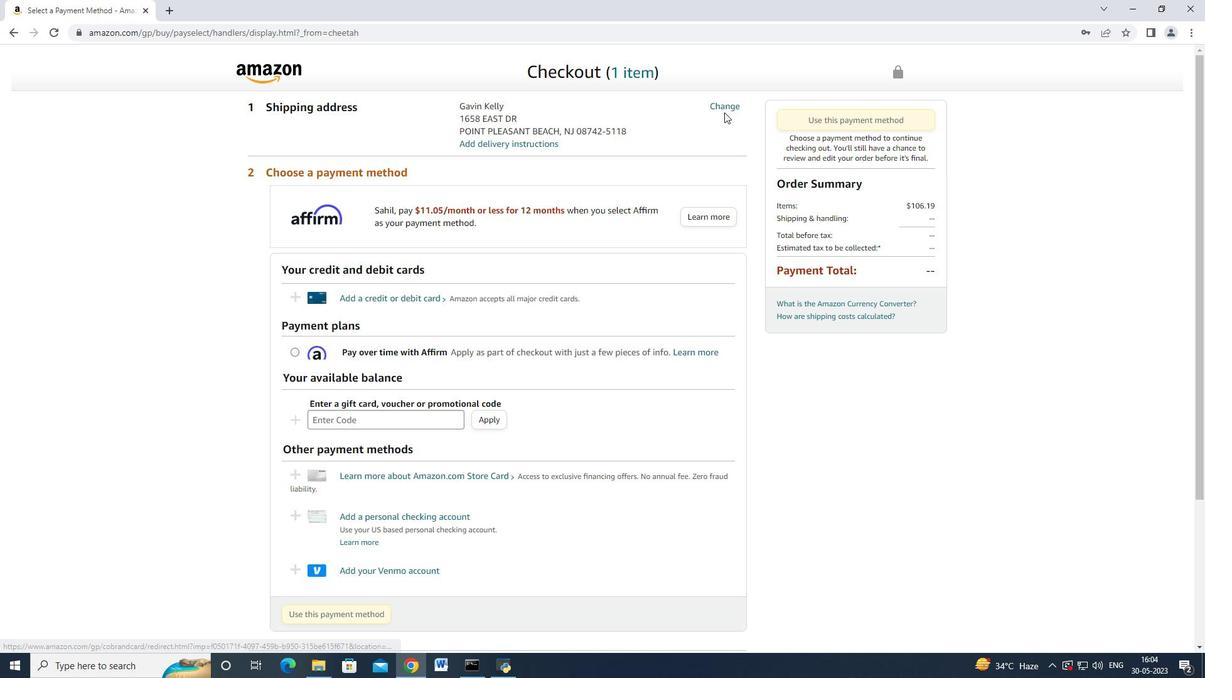 
Action: Mouse pressed left at (728, 101)
Screenshot: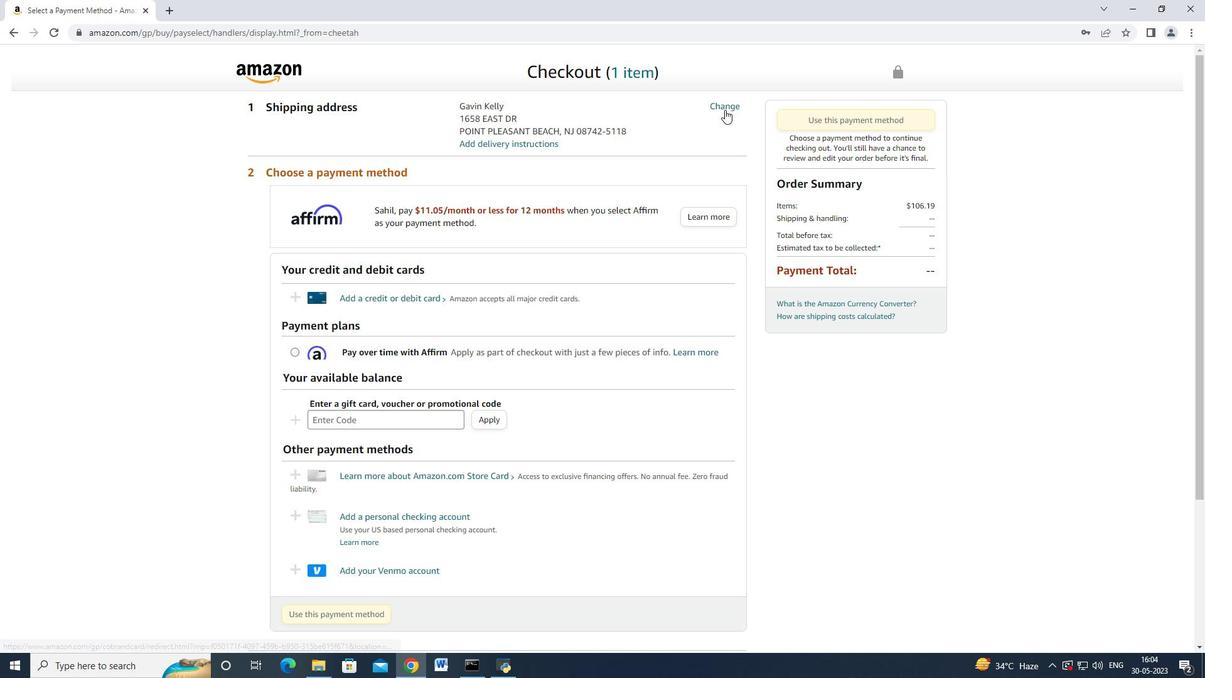 
Action: Mouse moved to (647, 241)
Screenshot: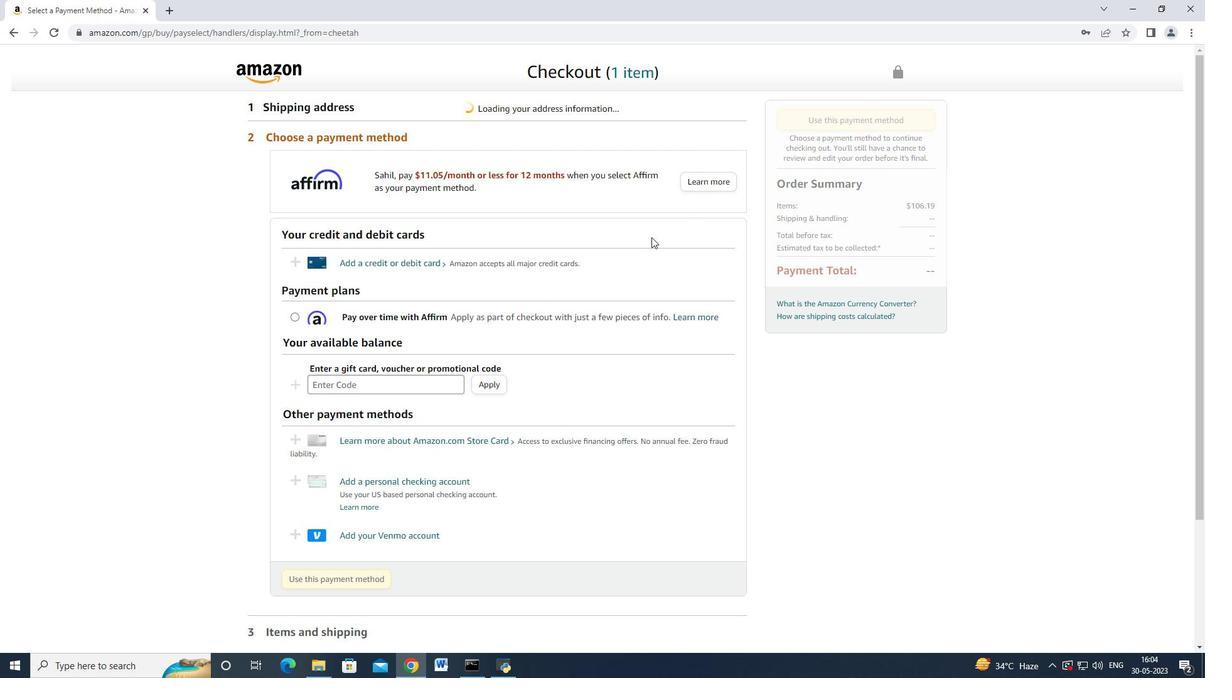 
Action: Mouse scrolled (647, 240) with delta (0, 0)
Screenshot: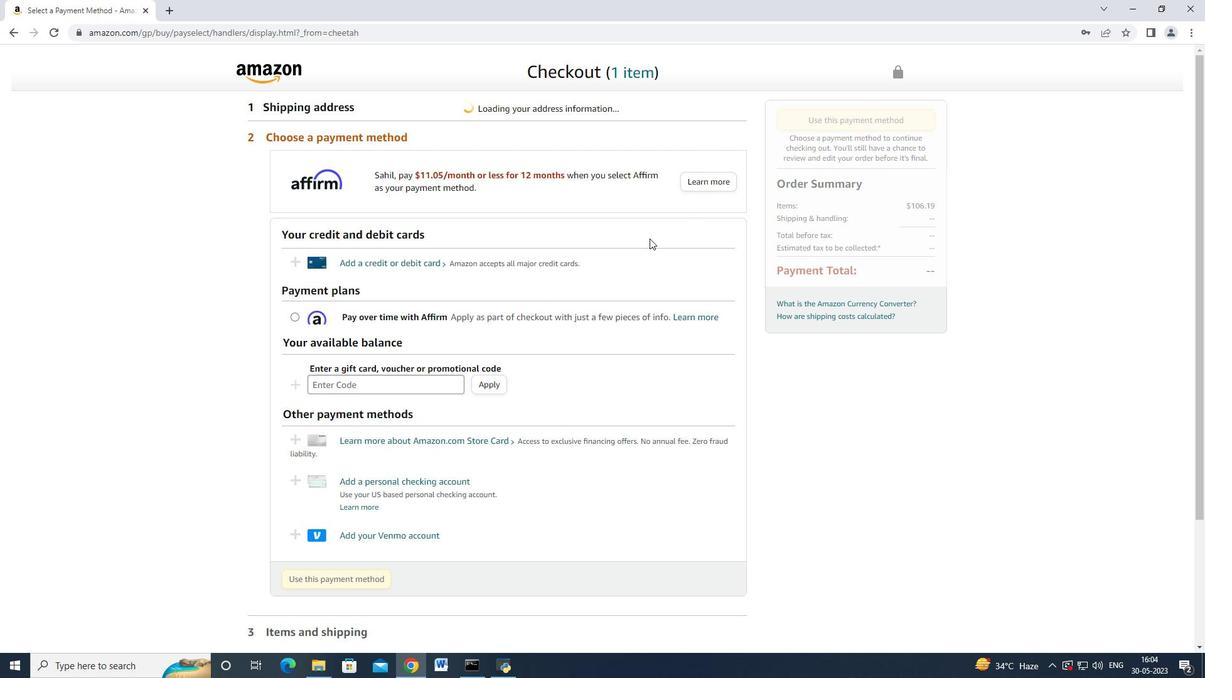 
Action: Mouse scrolled (647, 240) with delta (0, 0)
Screenshot: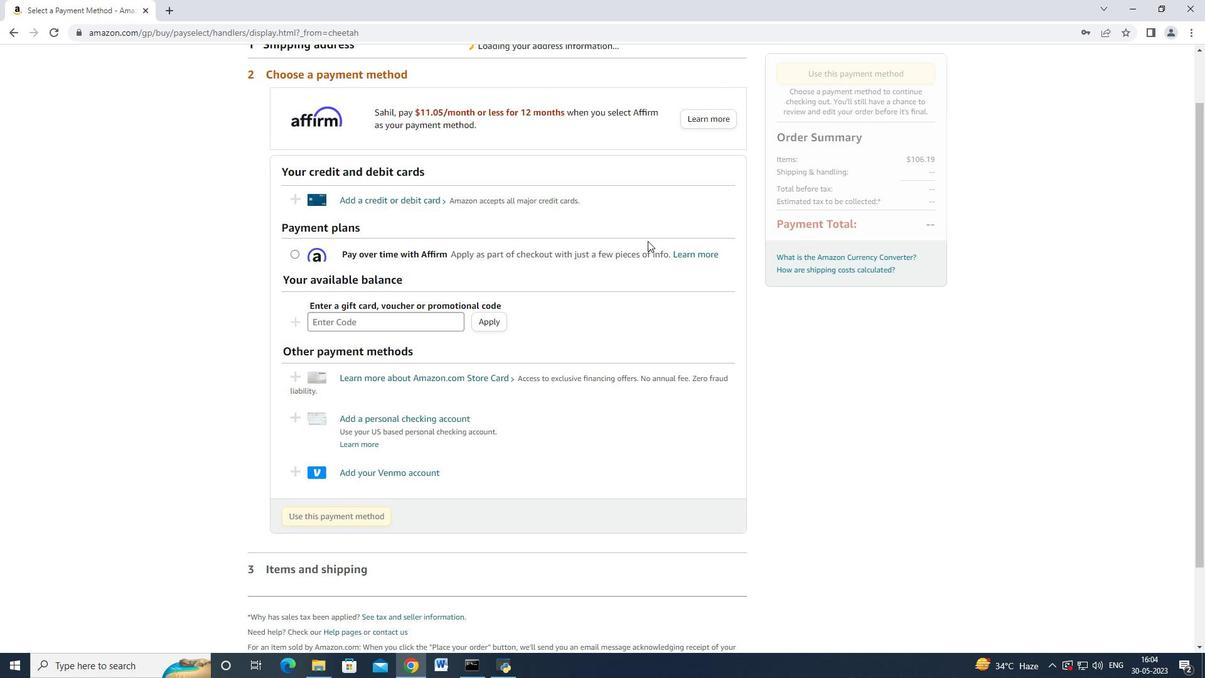 
Action: Mouse moved to (647, 241)
Screenshot: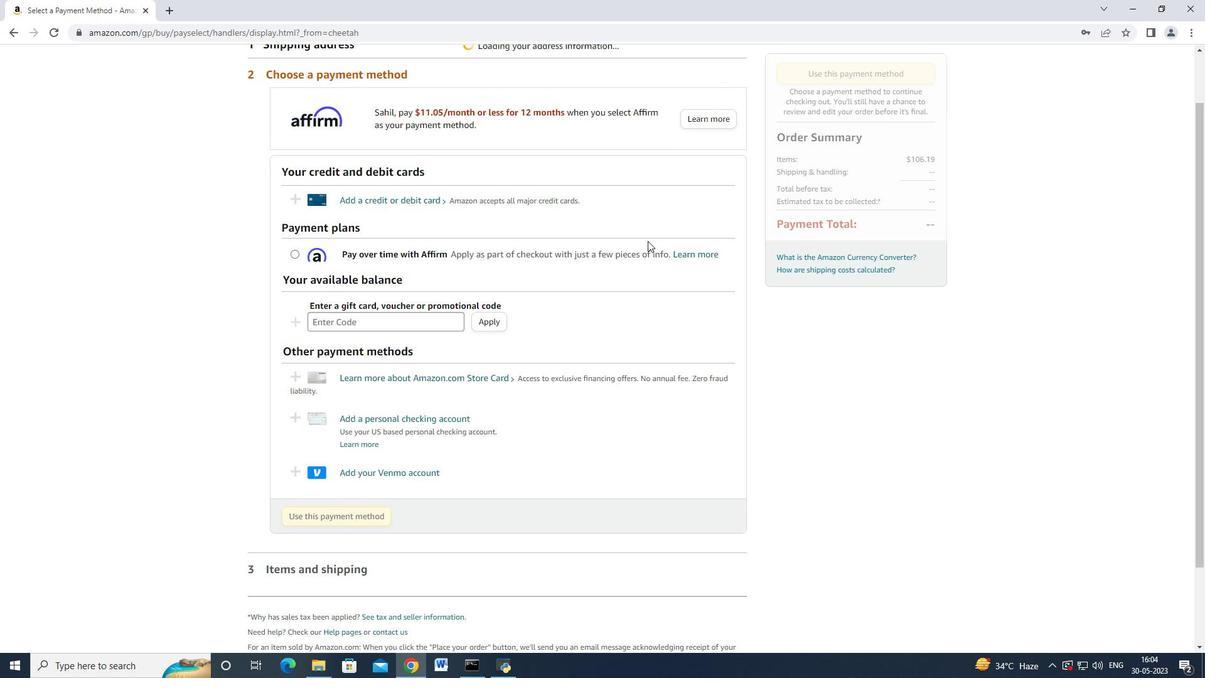 
Action: Mouse scrolled (647, 240) with delta (0, 0)
Screenshot: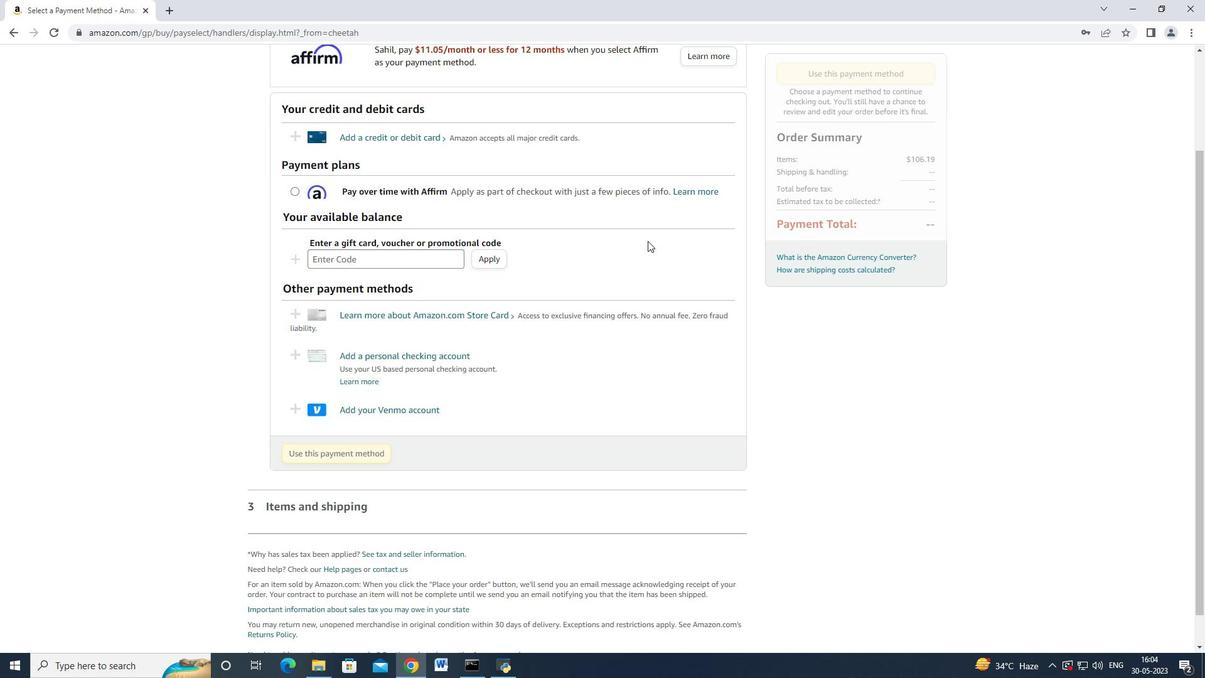 
Action: Mouse scrolled (647, 240) with delta (0, 0)
Screenshot: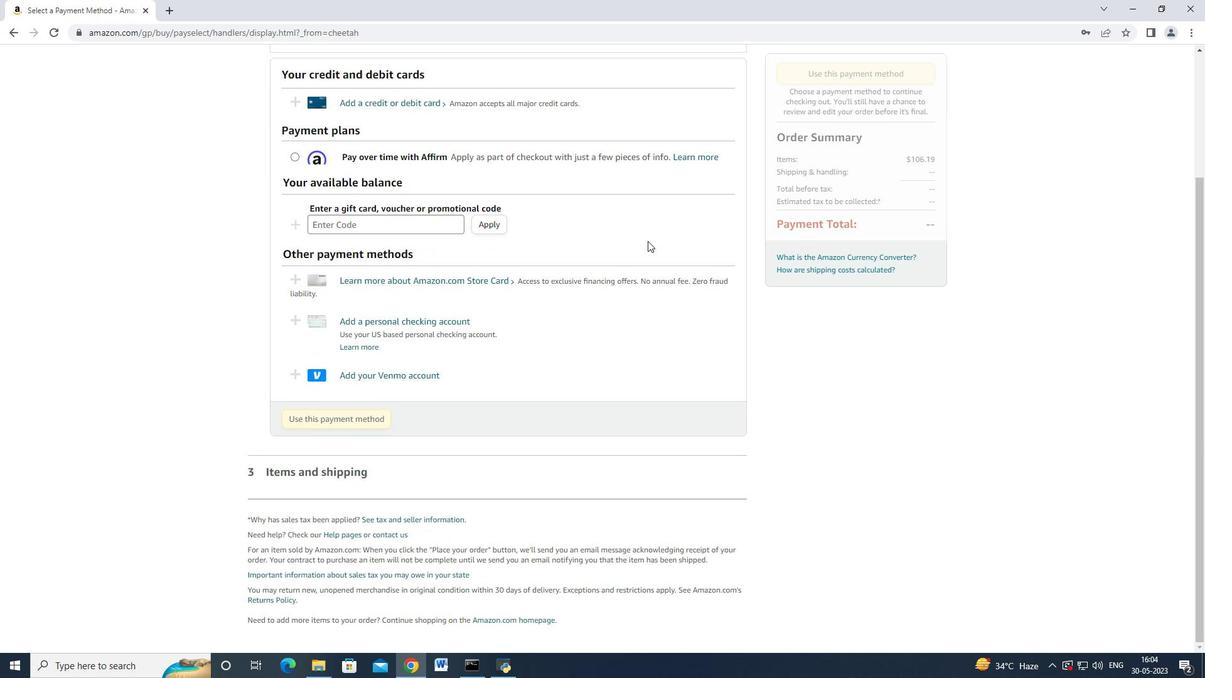 
Action: Mouse scrolled (647, 240) with delta (0, 0)
Screenshot: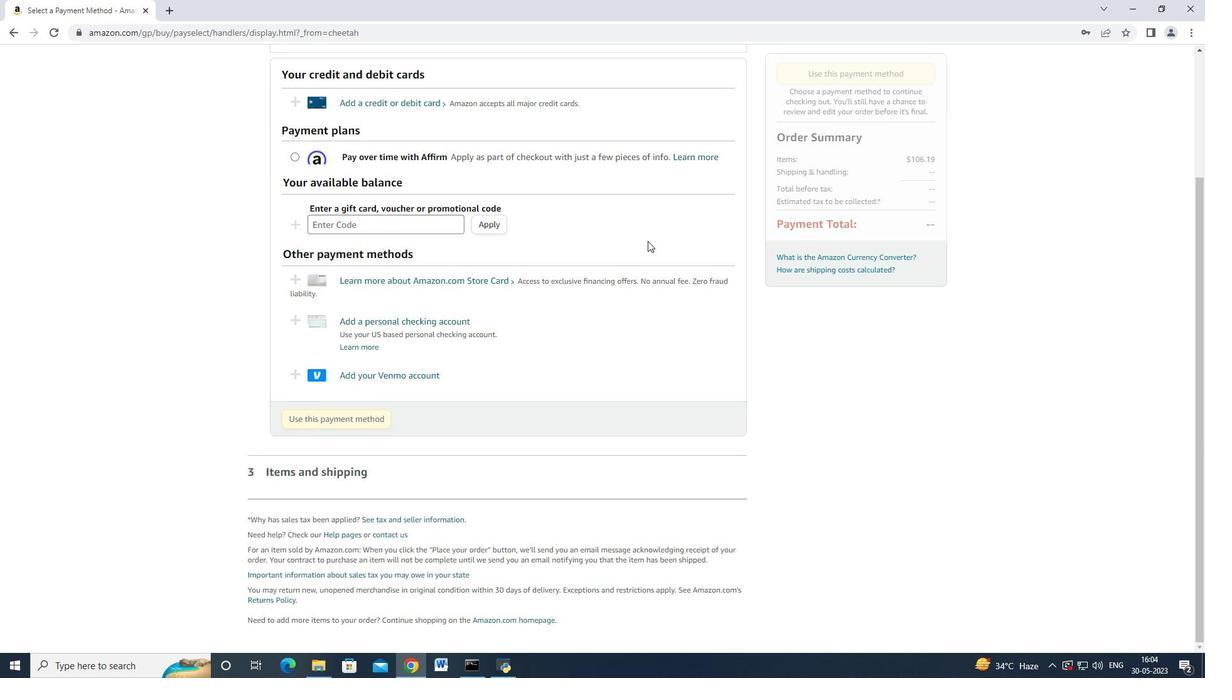 
Action: Mouse moved to (619, 280)
Screenshot: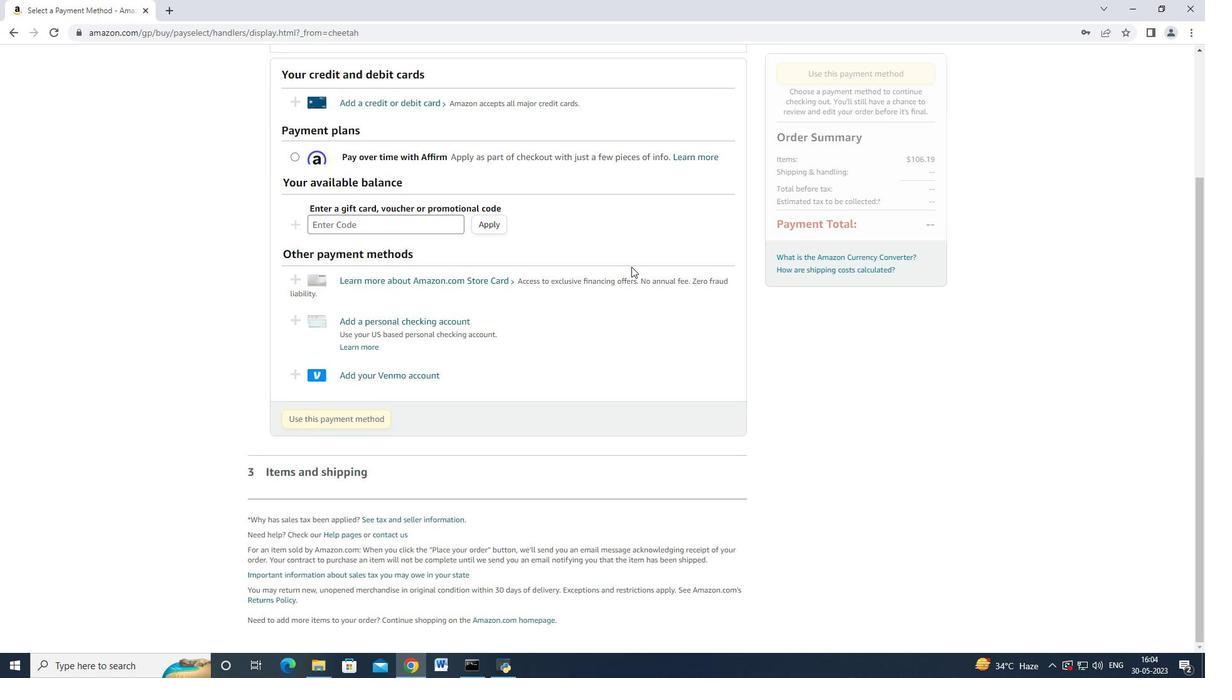 
Action: Mouse scrolled (619, 279) with delta (0, 0)
Screenshot: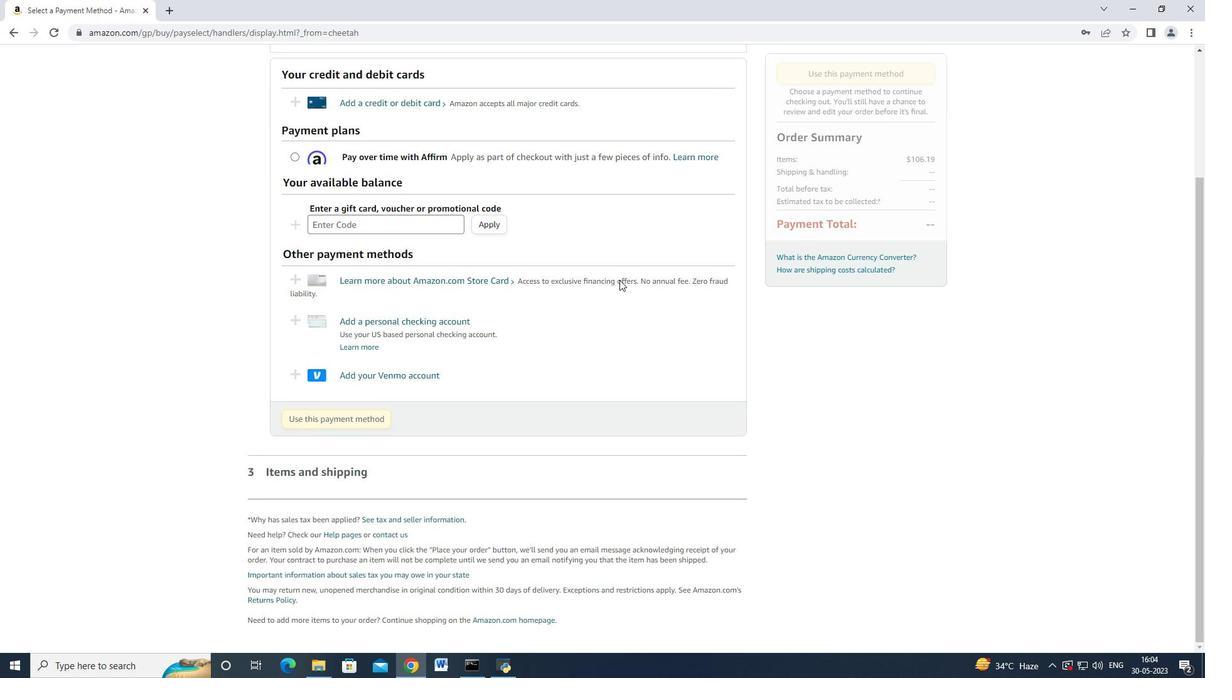 
Action: Mouse moved to (615, 290)
Screenshot: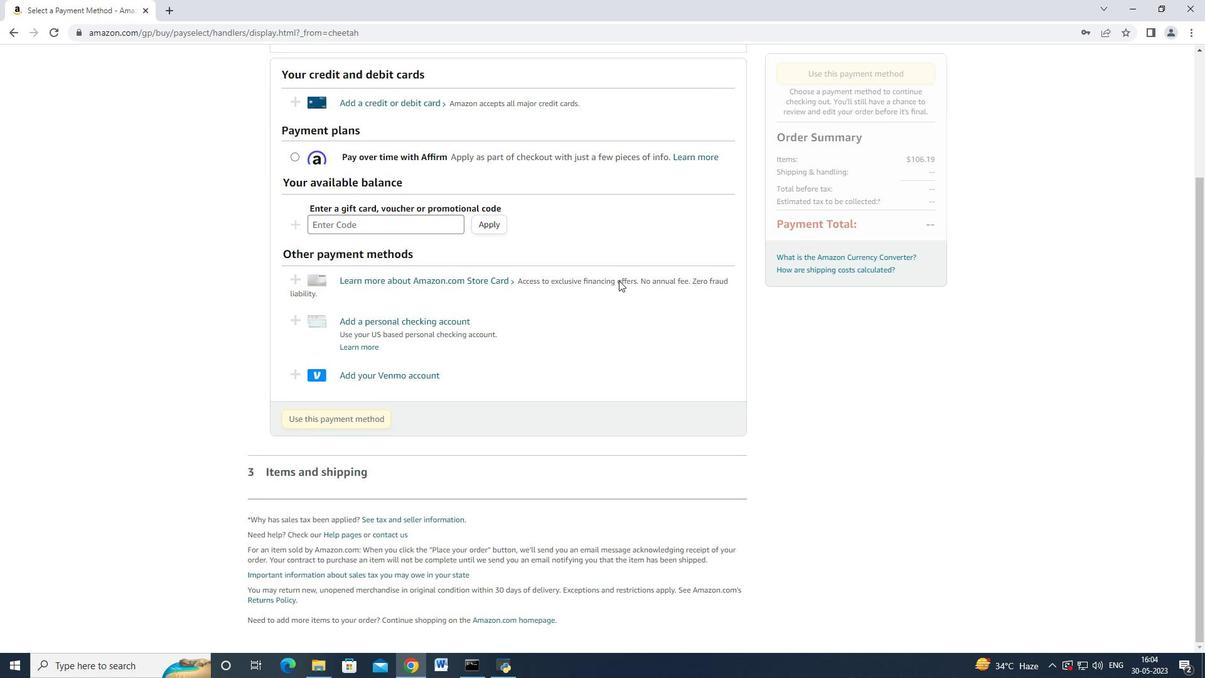 
Action: Mouse scrolled (615, 289) with delta (0, 0)
Screenshot: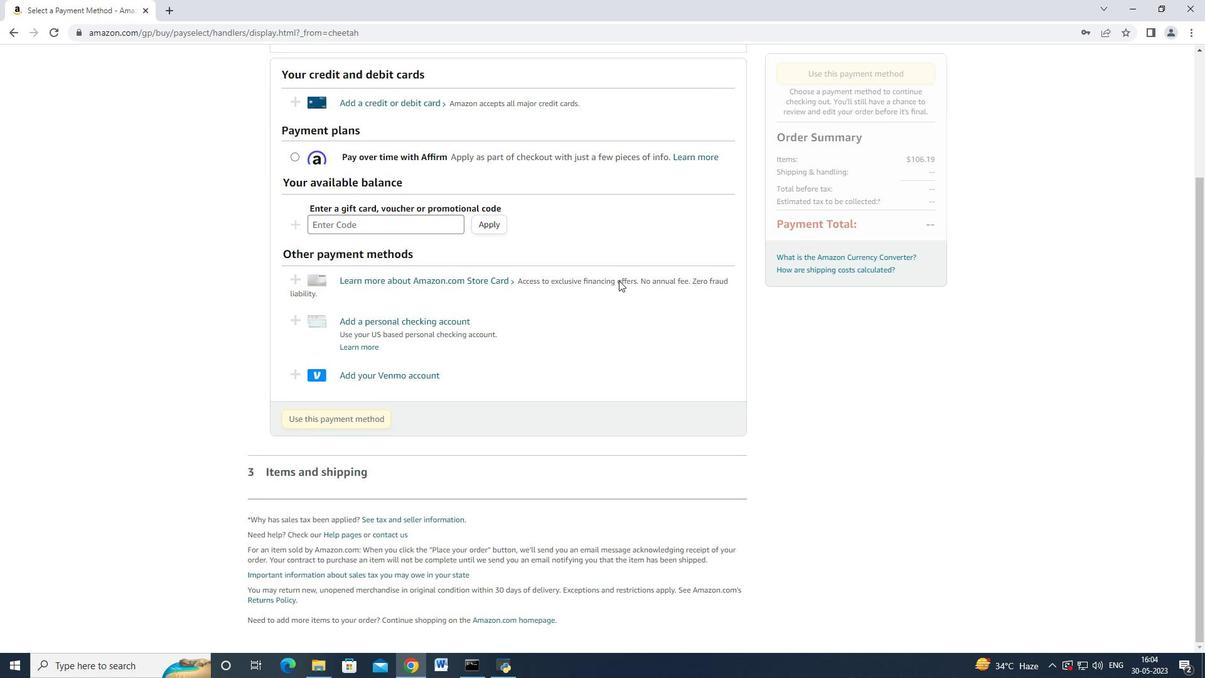 
Action: Mouse moved to (587, 299)
Screenshot: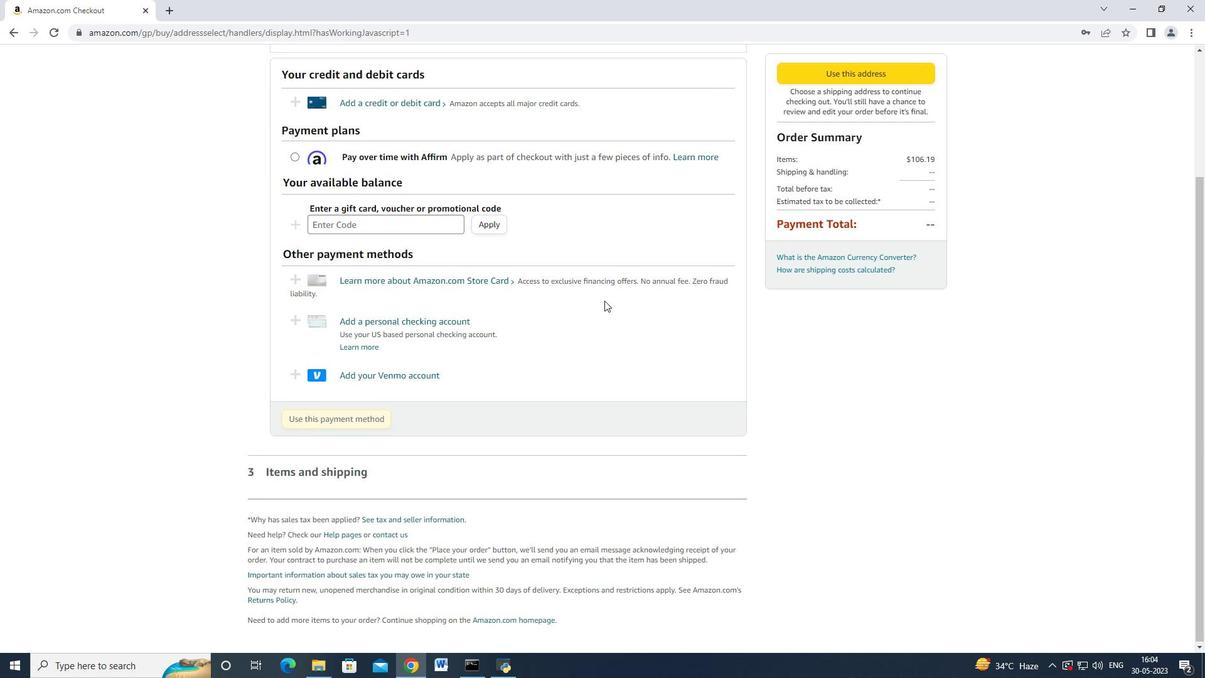 
Action: Mouse scrolled (587, 300) with delta (0, 0)
Screenshot: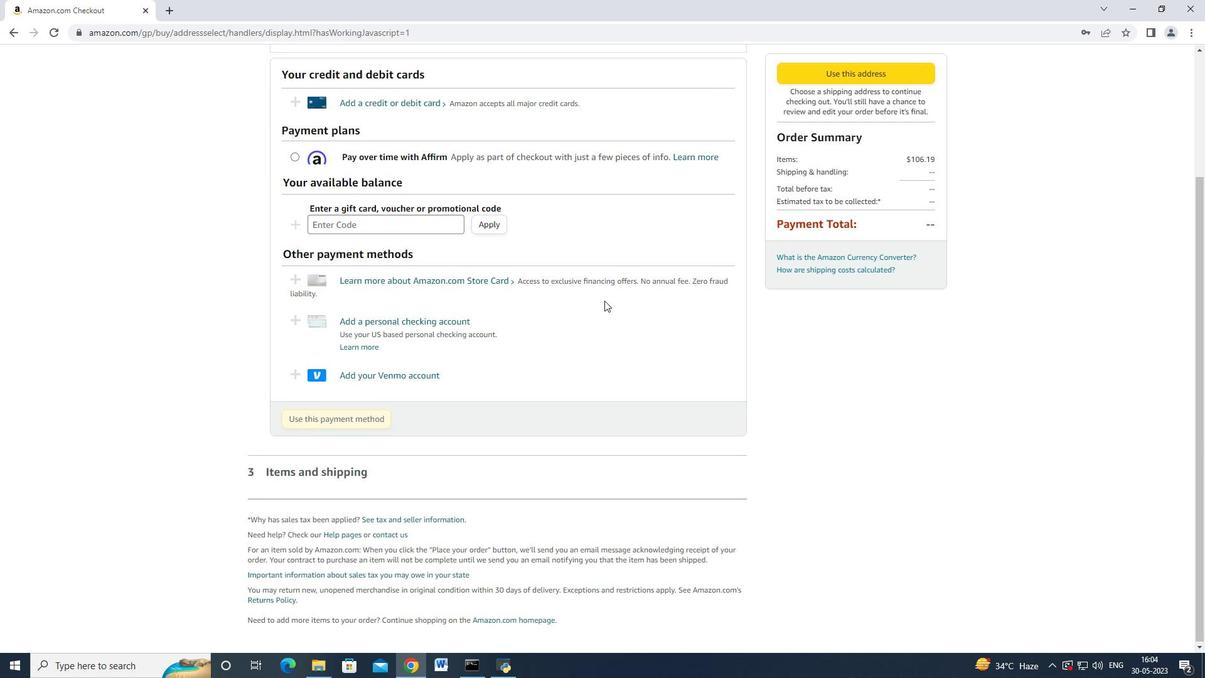 
Action: Mouse scrolled (587, 300) with delta (0, 0)
Screenshot: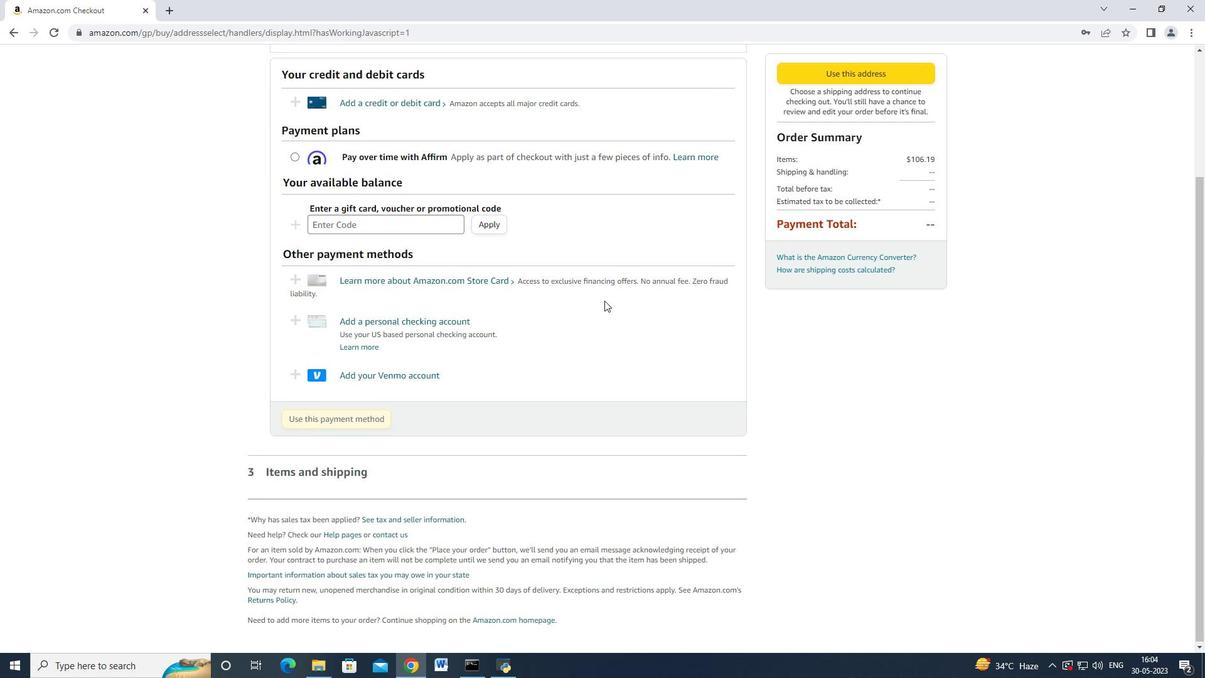 
Action: Mouse scrolled (587, 300) with delta (0, 0)
Screenshot: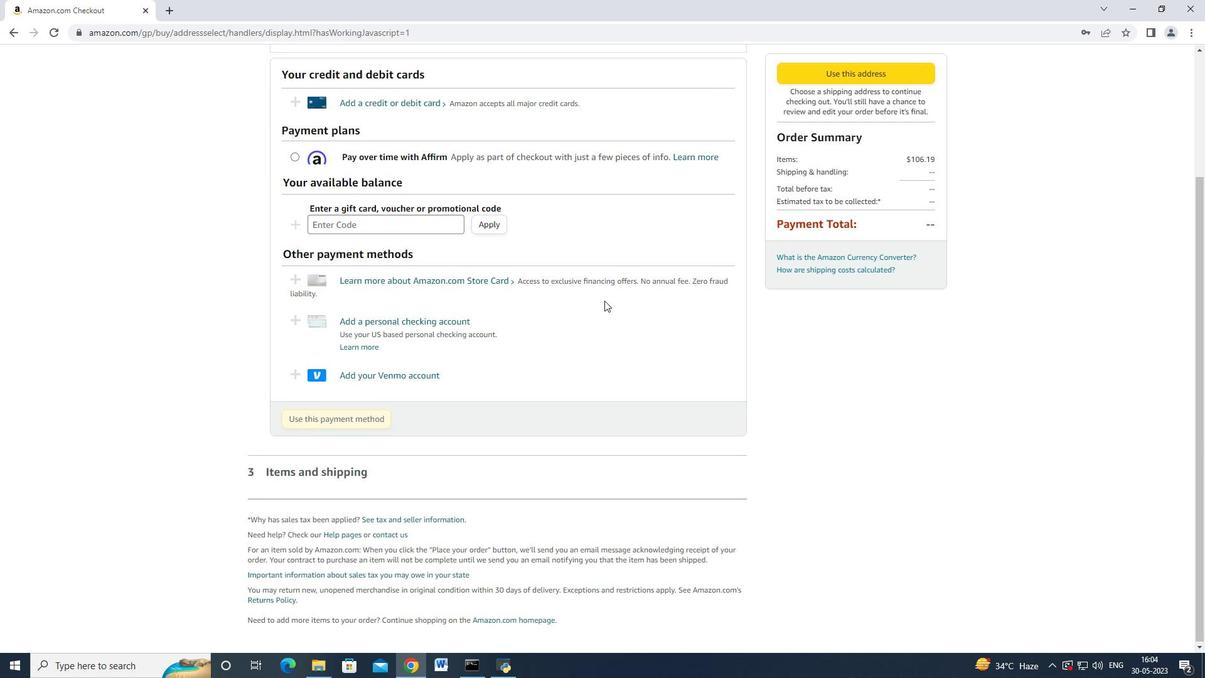 
Action: Mouse moved to (587, 298)
Screenshot: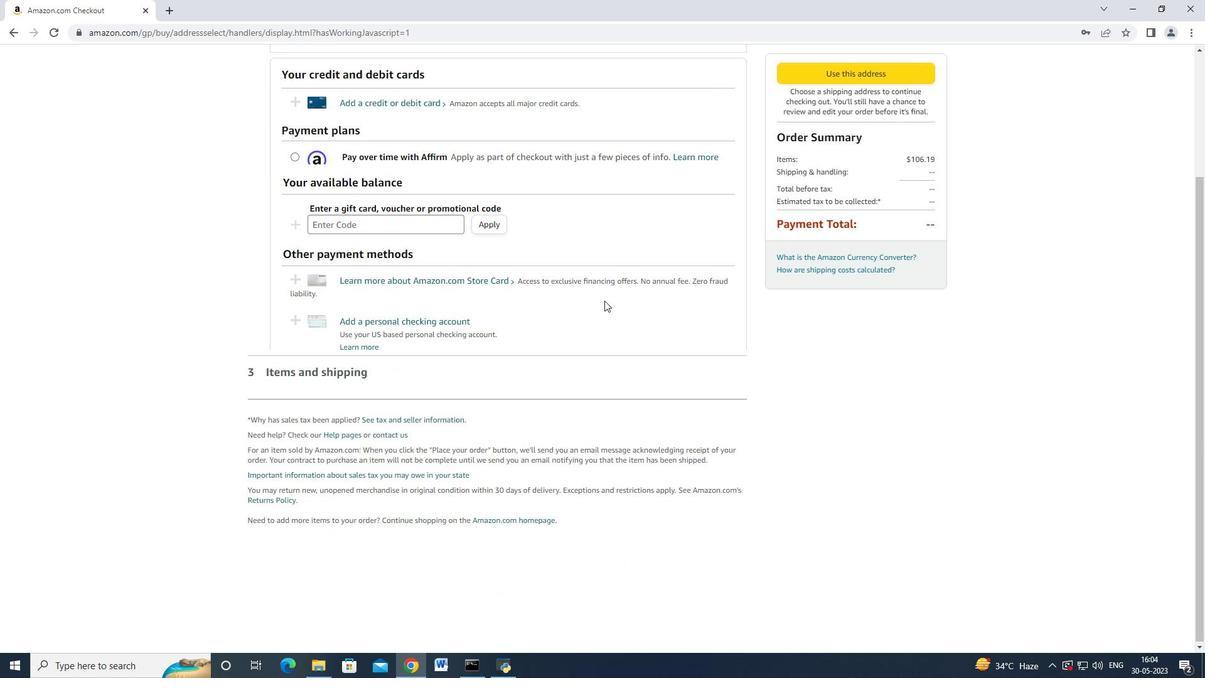 
Action: Mouse scrolled (587, 298) with delta (0, 0)
Screenshot: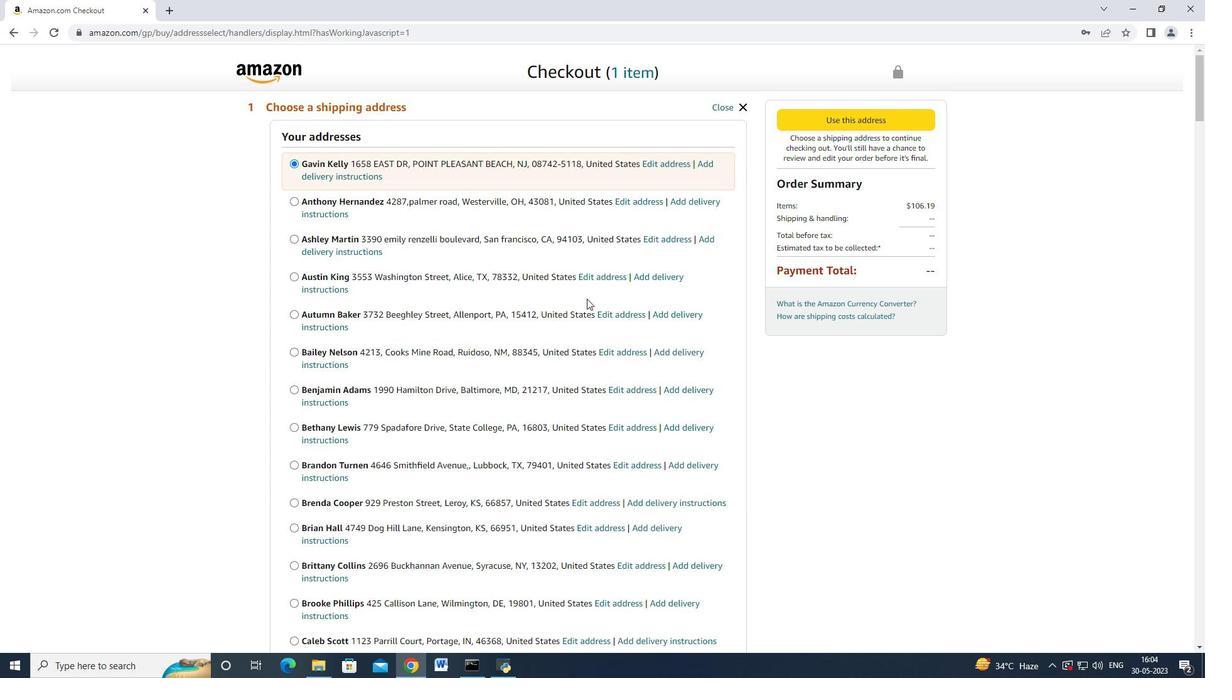 
Action: Mouse scrolled (587, 298) with delta (0, 0)
Screenshot: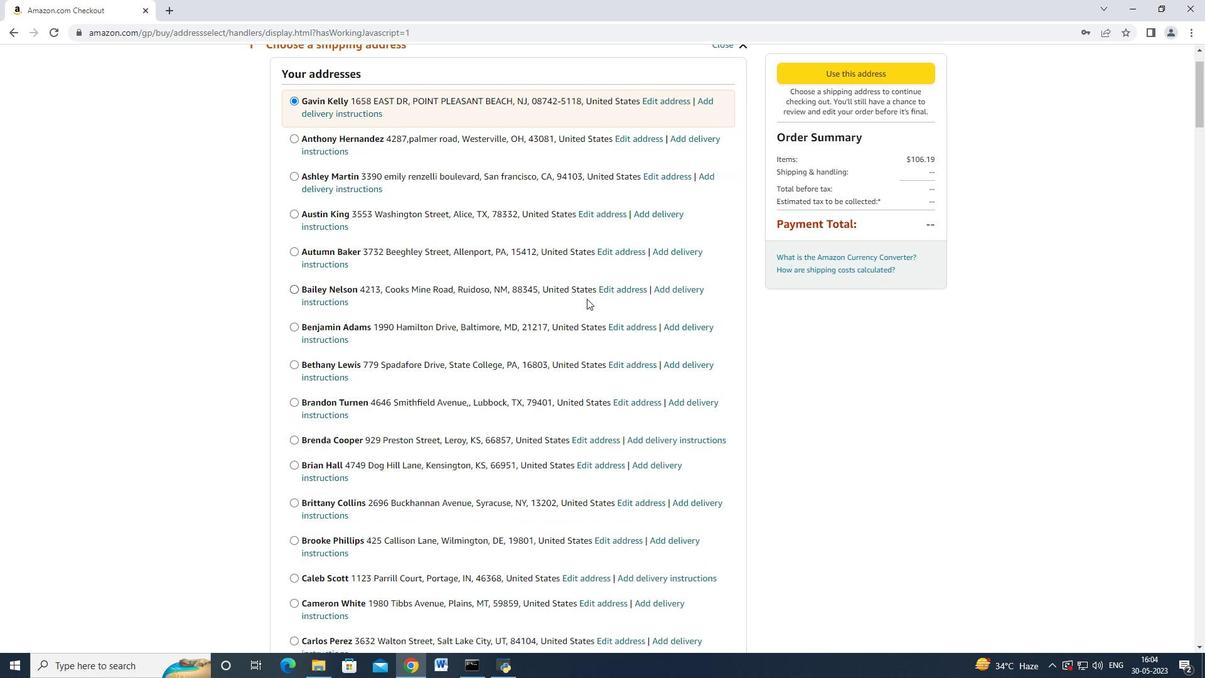 
Action: Mouse moved to (578, 301)
Screenshot: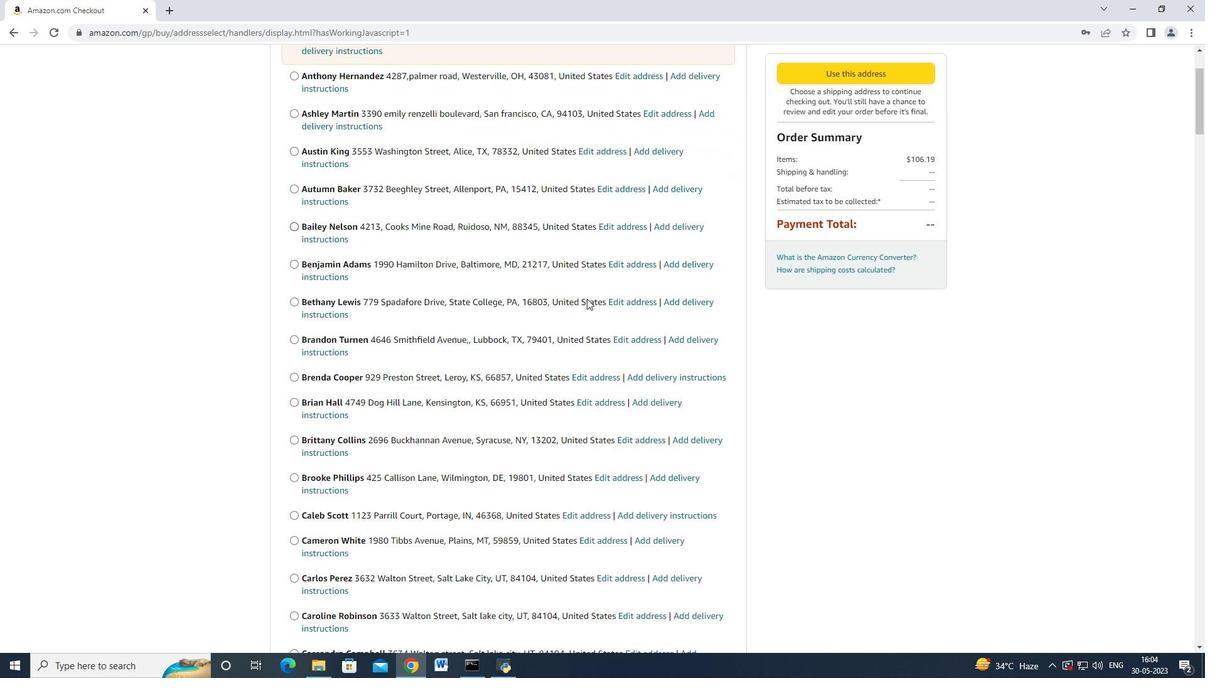 
Action: Mouse scrolled (578, 300) with delta (0, 0)
Screenshot: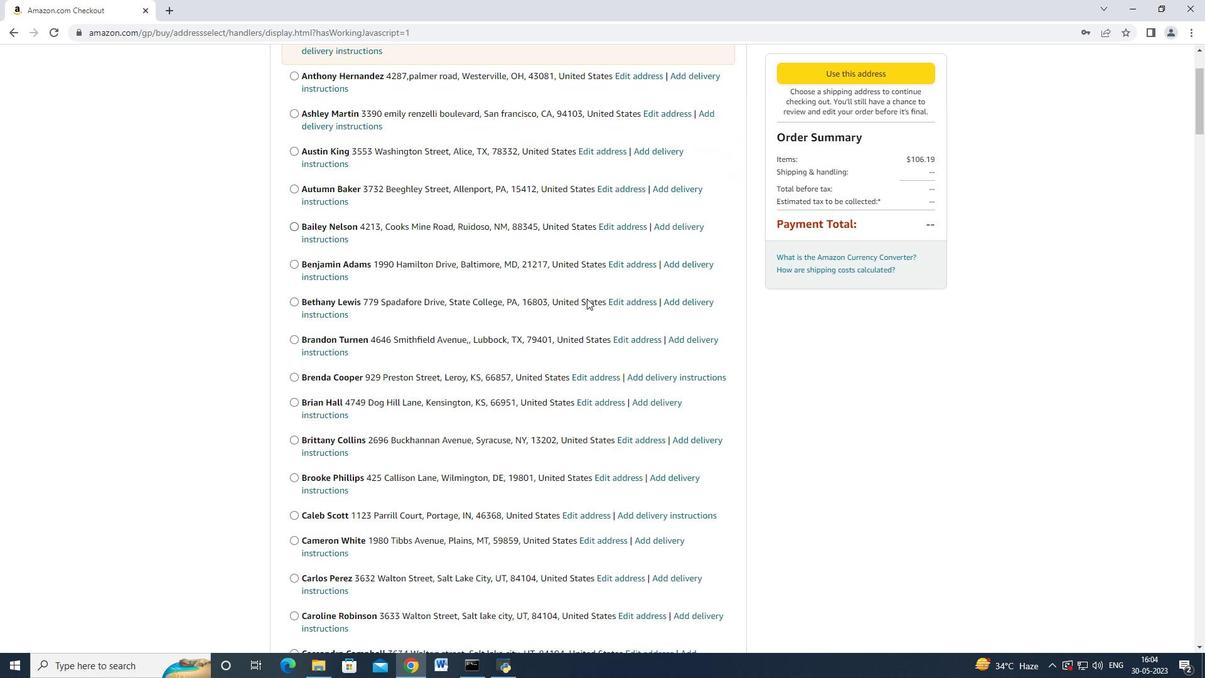 
Action: Mouse moved to (578, 301)
Screenshot: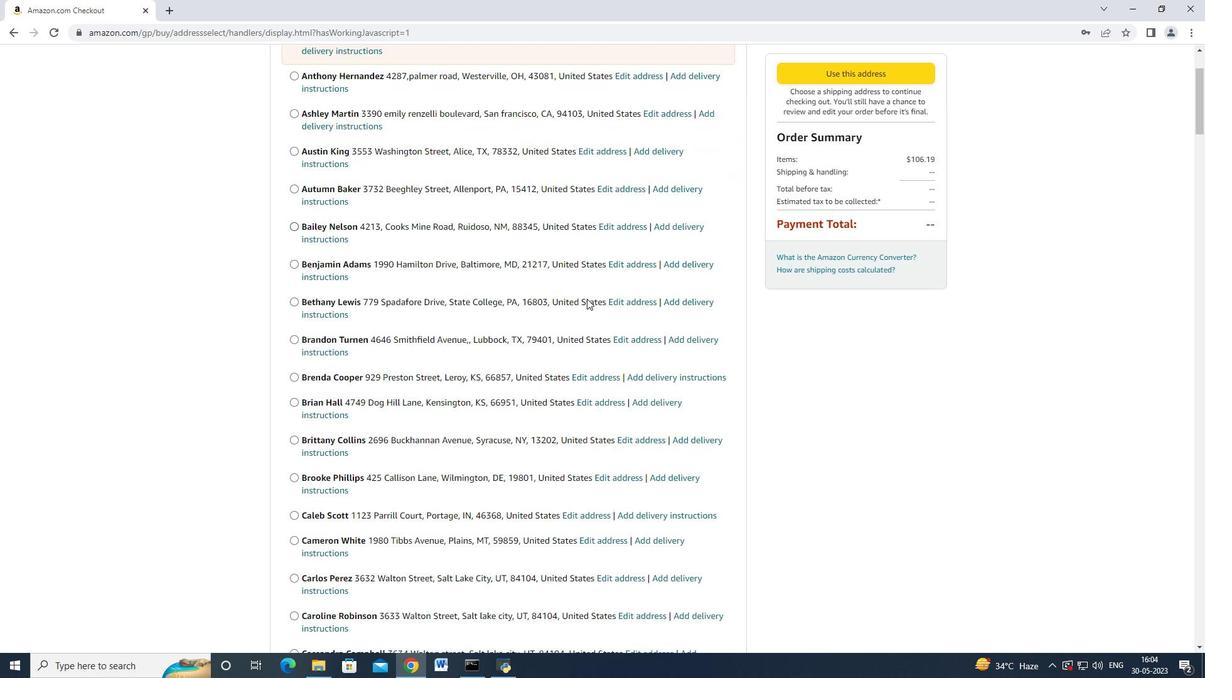 
Action: Mouse scrolled (578, 300) with delta (0, 0)
Screenshot: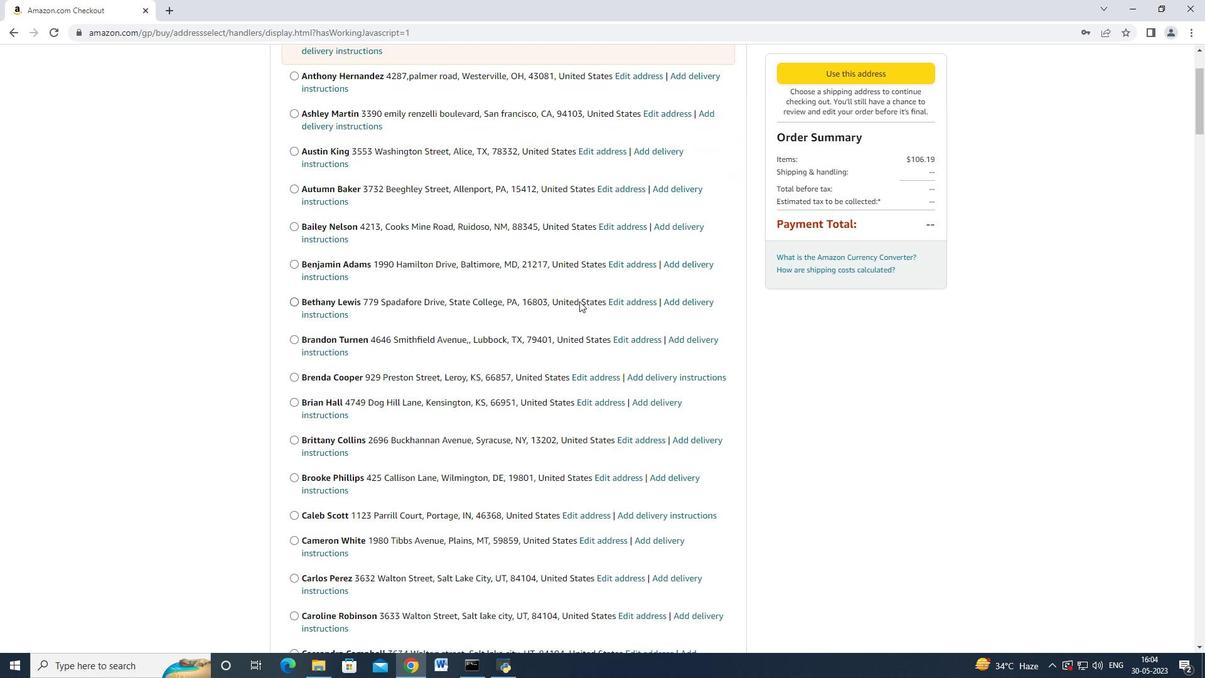 
Action: Mouse scrolled (578, 300) with delta (0, 0)
Screenshot: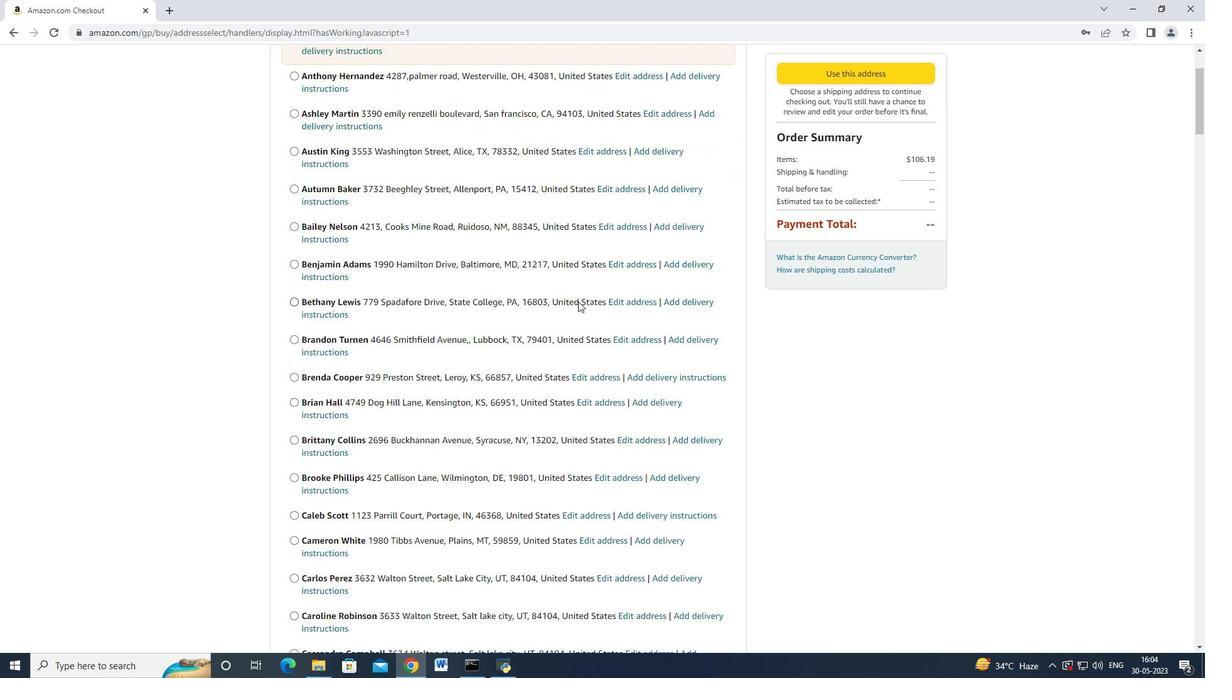 
Action: Mouse scrolled (578, 300) with delta (0, 0)
Screenshot: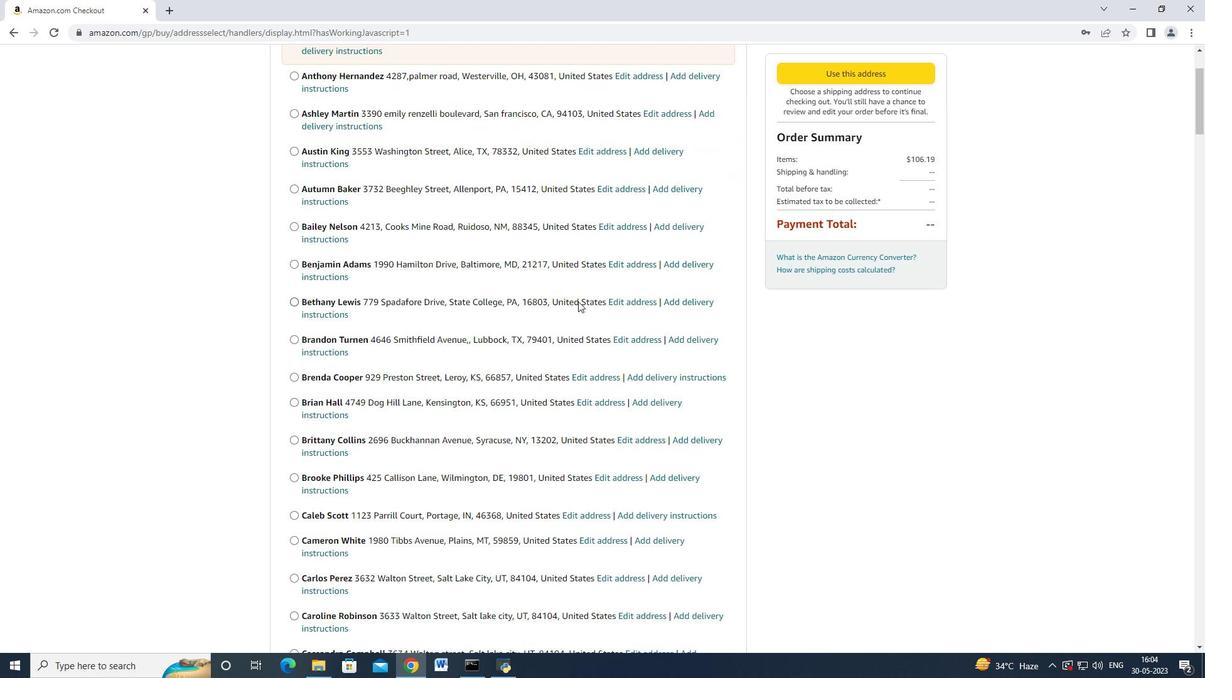 
Action: Mouse scrolled (578, 300) with delta (0, 0)
Screenshot: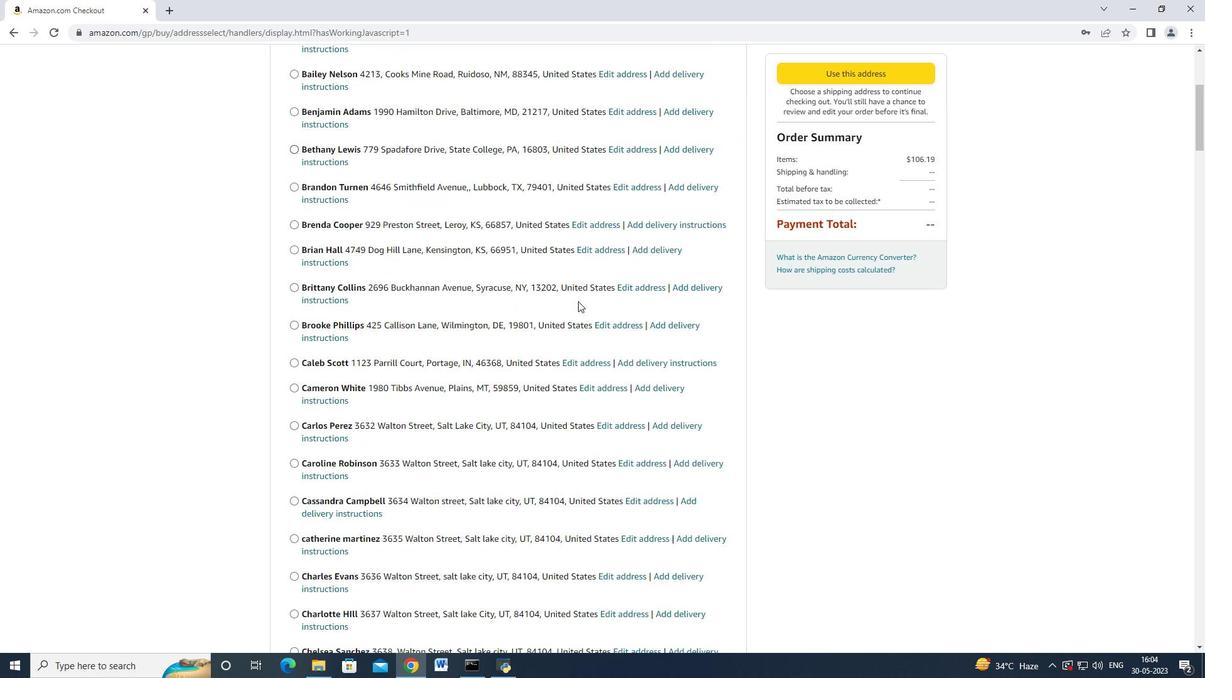 
Action: Mouse scrolled (578, 300) with delta (0, 0)
Screenshot: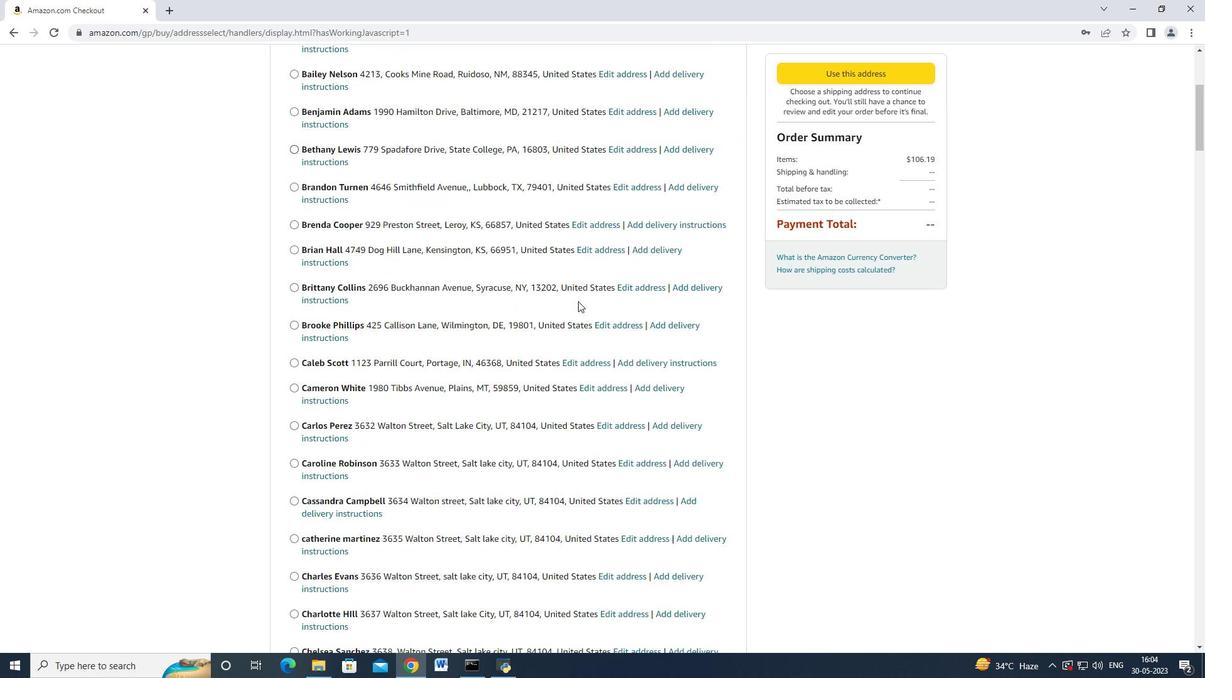 
Action: Mouse scrolled (578, 300) with delta (0, 0)
Screenshot: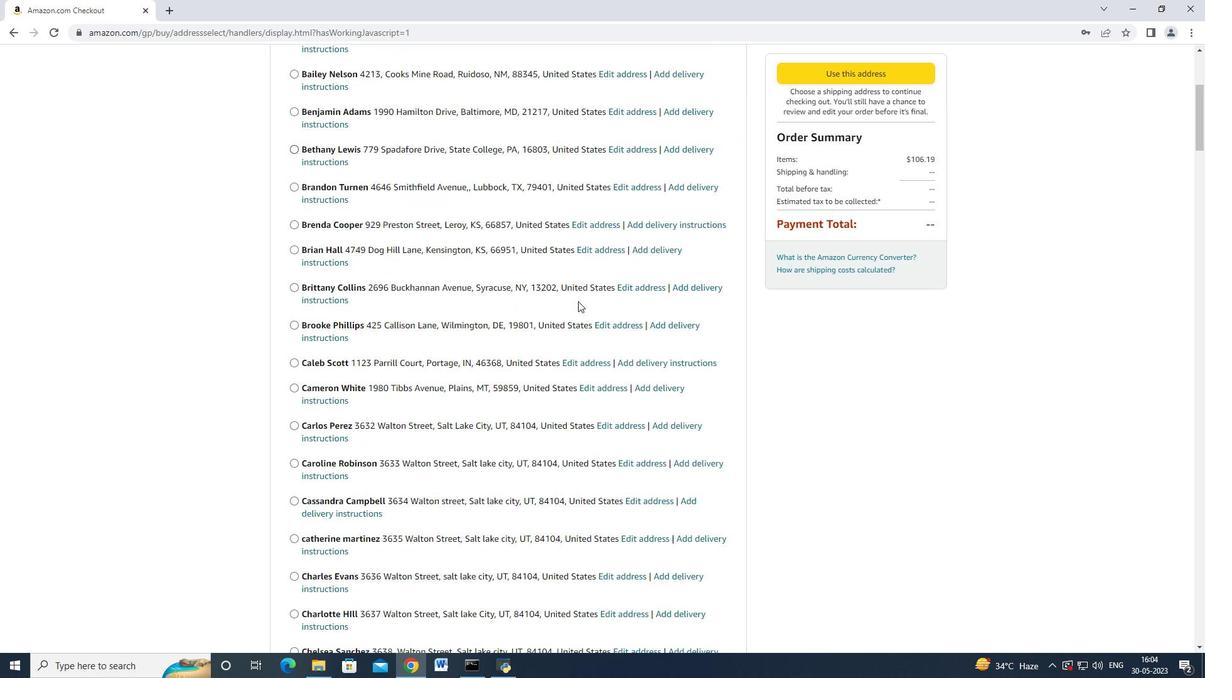 
Action: Mouse scrolled (578, 300) with delta (0, 0)
Screenshot: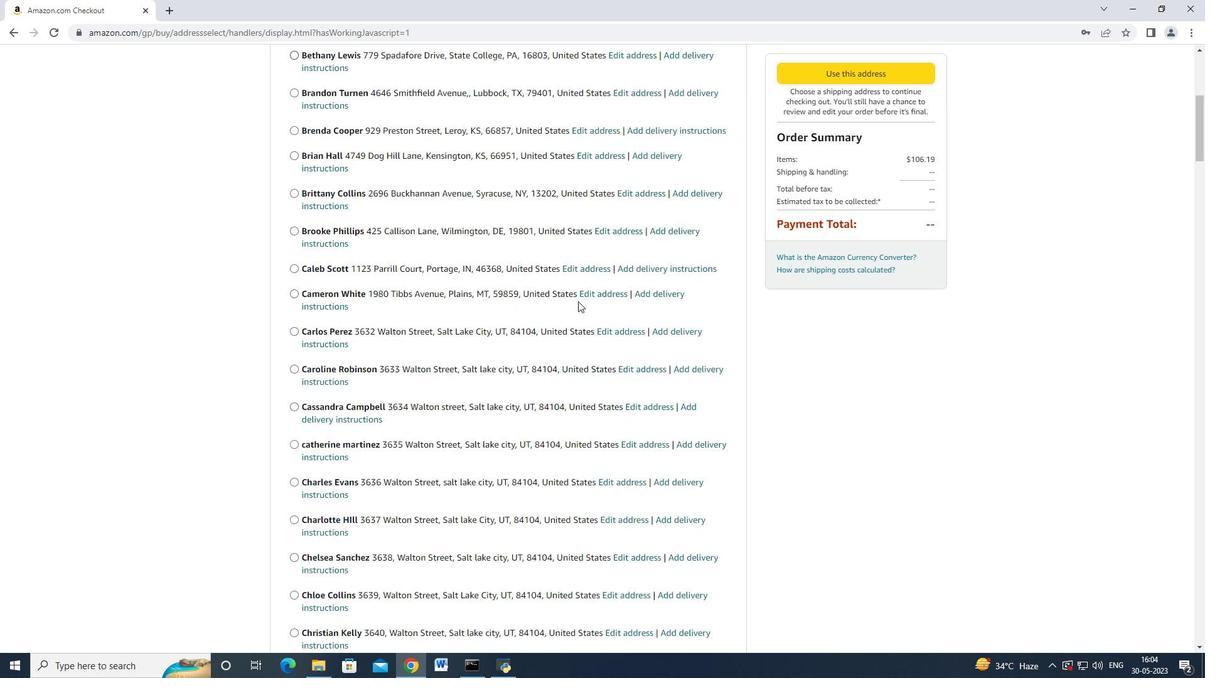 
Action: Mouse scrolled (578, 300) with delta (0, 0)
Screenshot: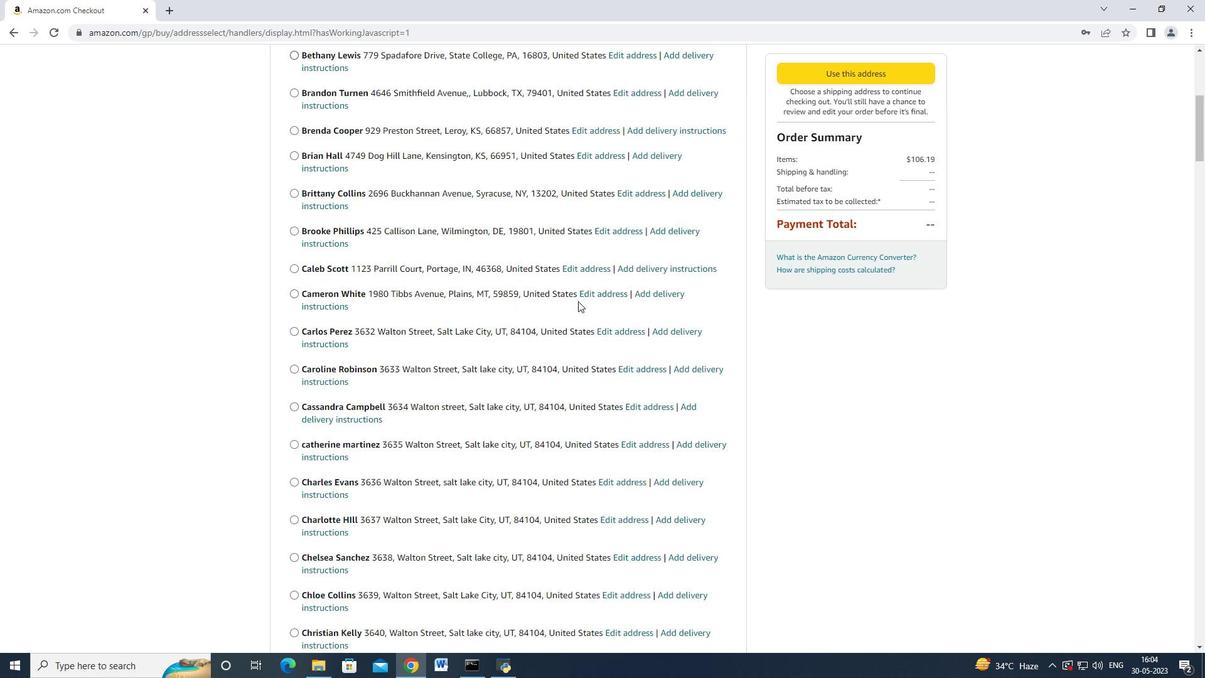 
Action: Mouse moved to (578, 301)
Screenshot: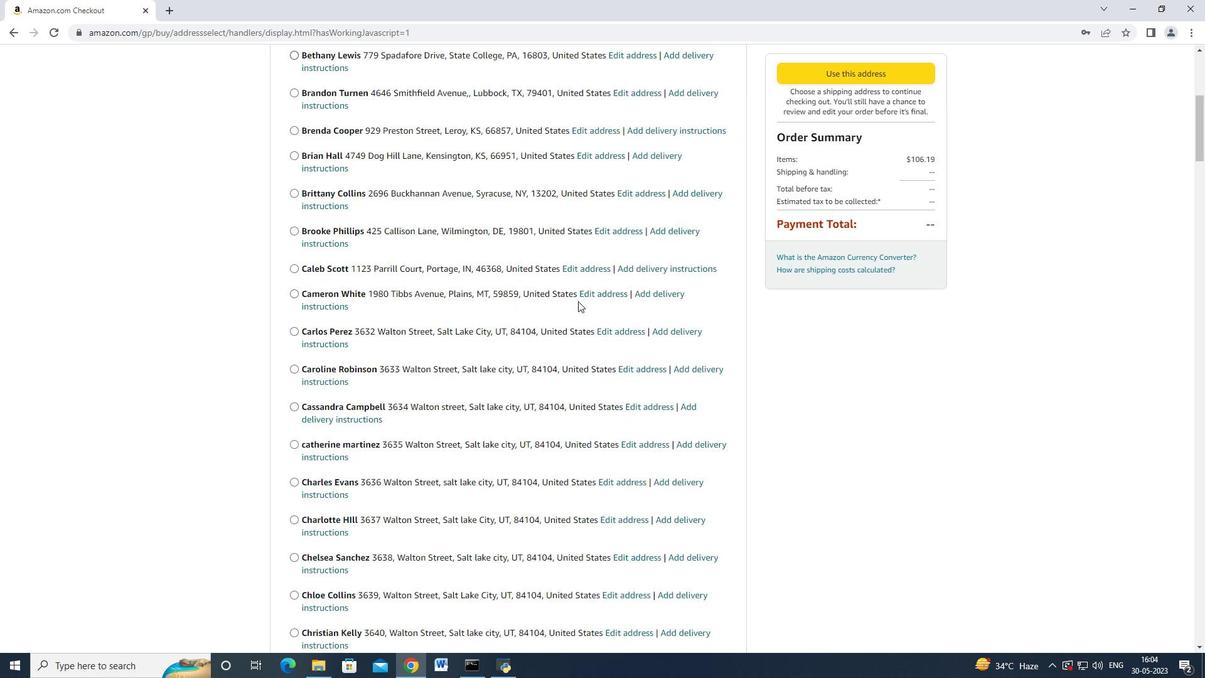 
Action: Mouse scrolled (578, 301) with delta (0, 0)
Screenshot: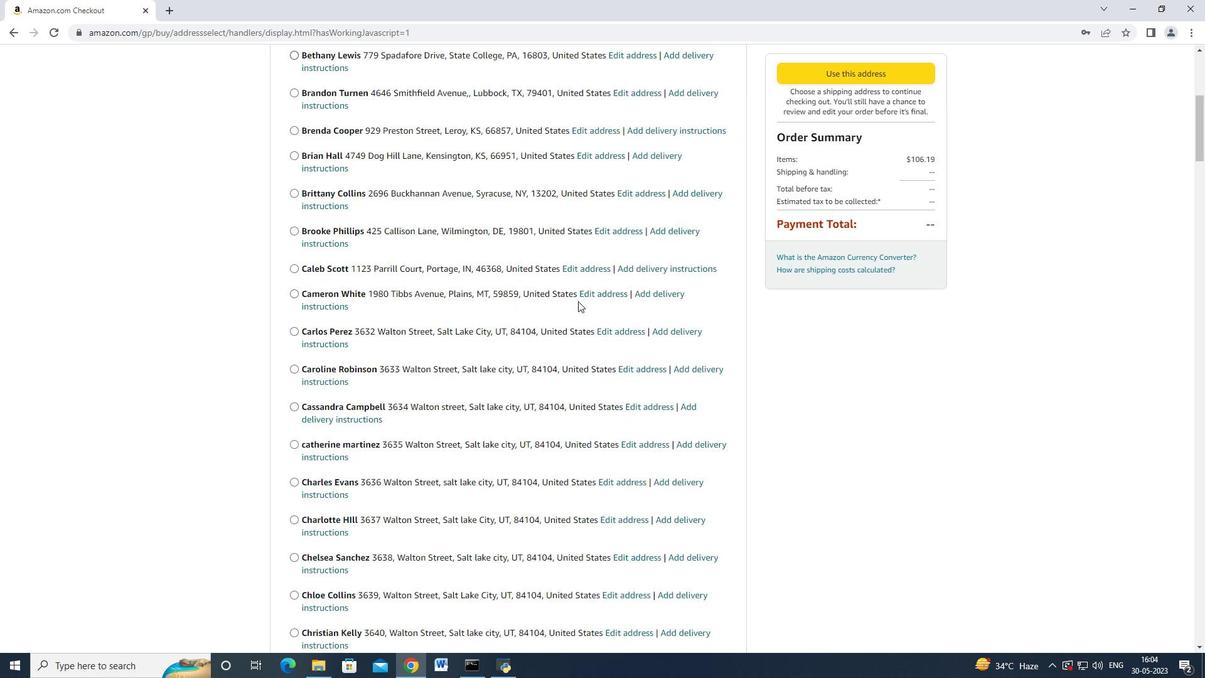 
Action: Mouse scrolled (578, 301) with delta (0, 0)
Screenshot: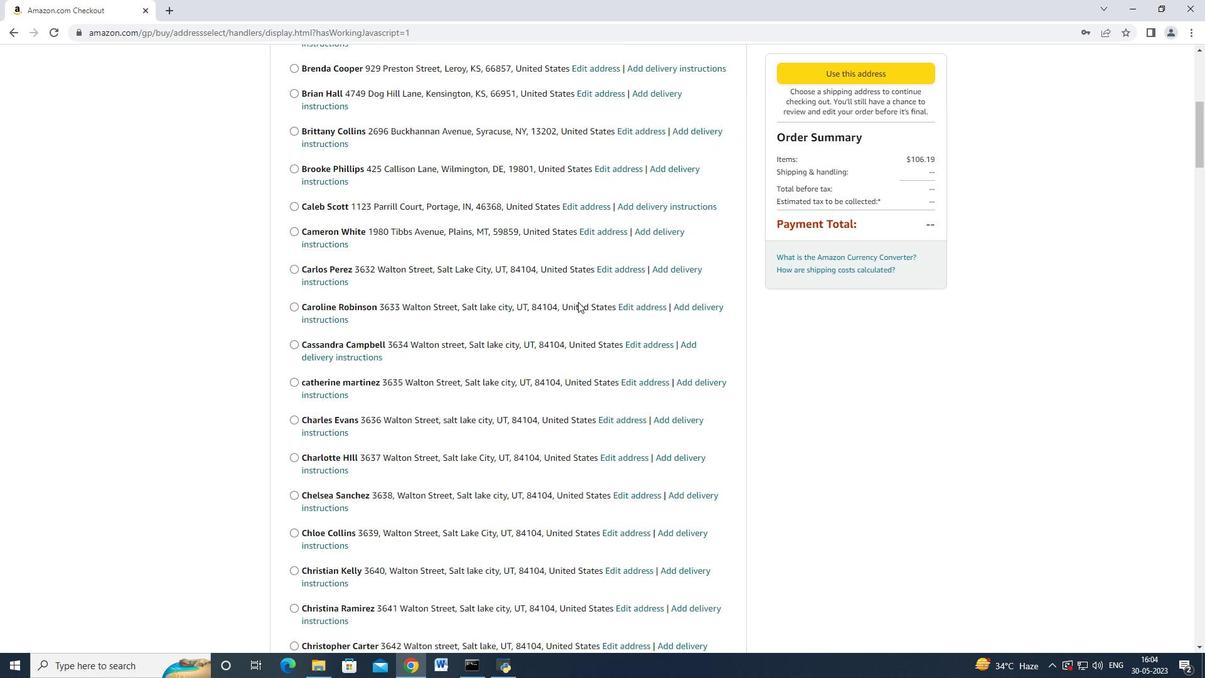 
Action: Mouse scrolled (578, 301) with delta (0, 0)
Screenshot: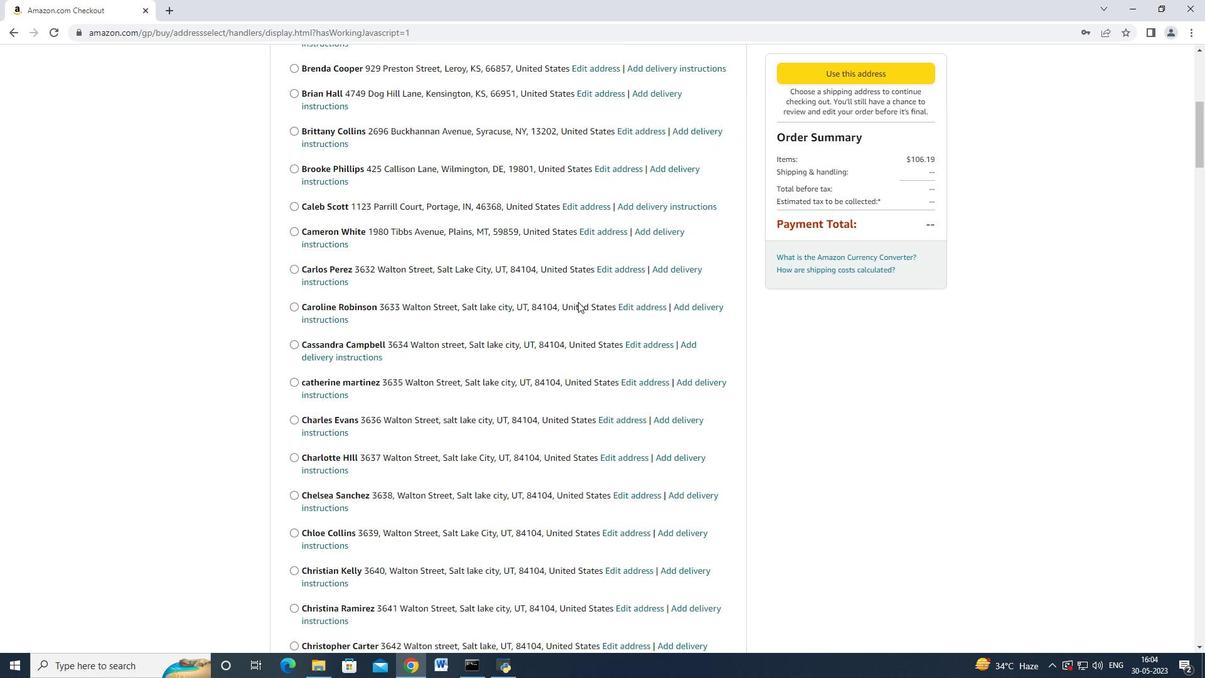 
Action: Mouse scrolled (578, 301) with delta (0, 0)
Screenshot: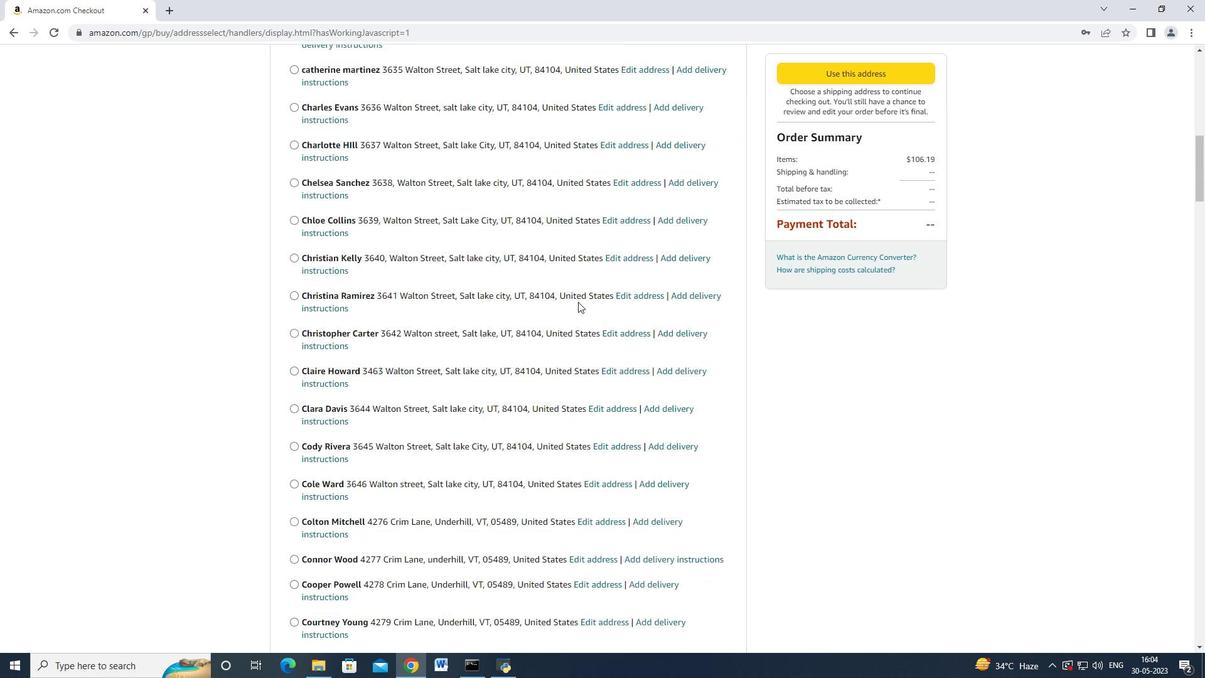 
Action: Mouse scrolled (578, 301) with delta (0, 0)
Screenshot: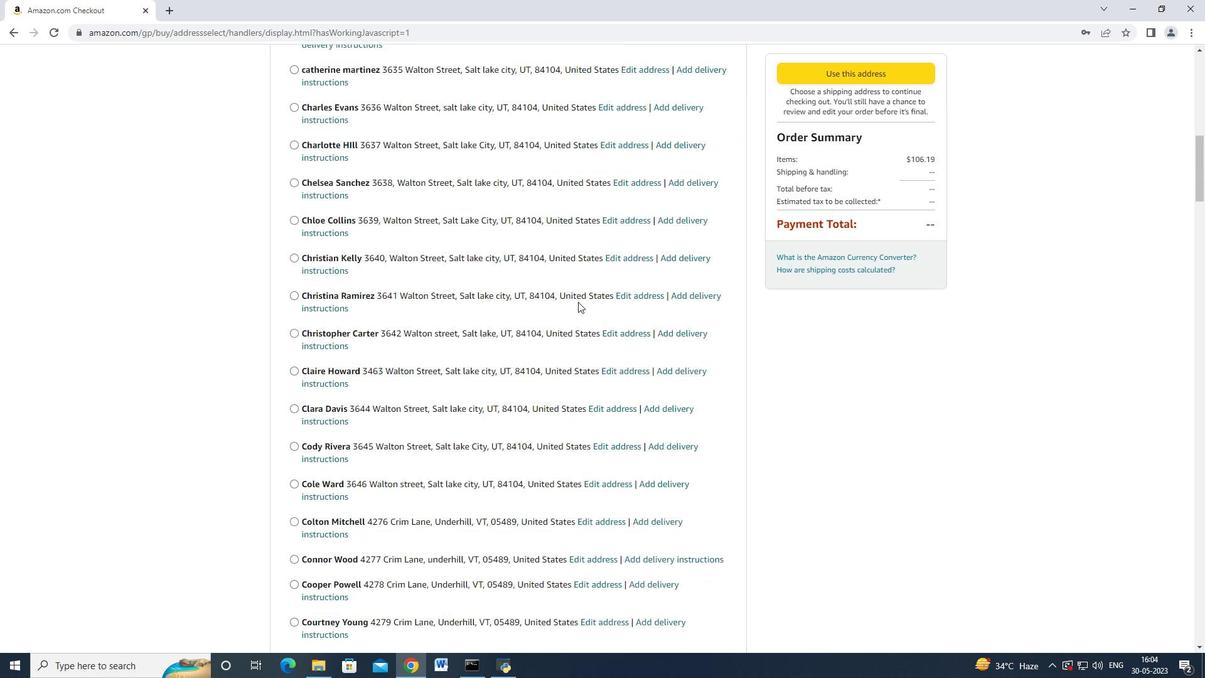 
Action: Mouse moved to (578, 301)
Screenshot: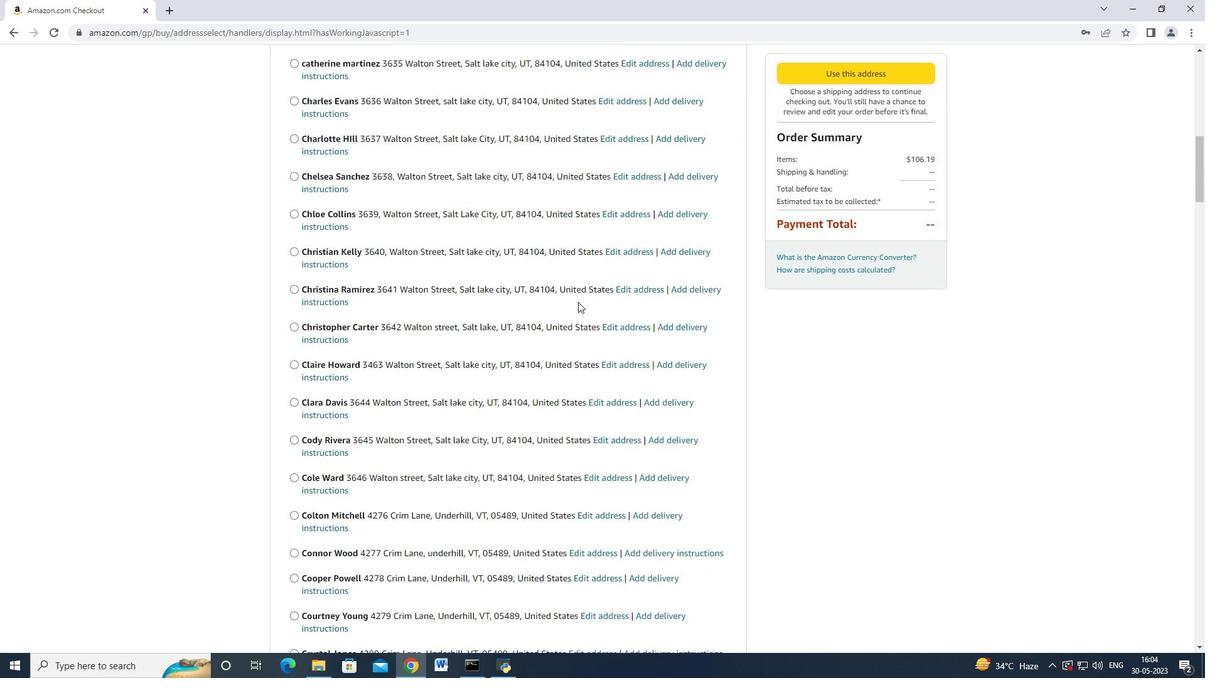 
Action: Mouse scrolled (578, 301) with delta (0, 0)
Screenshot: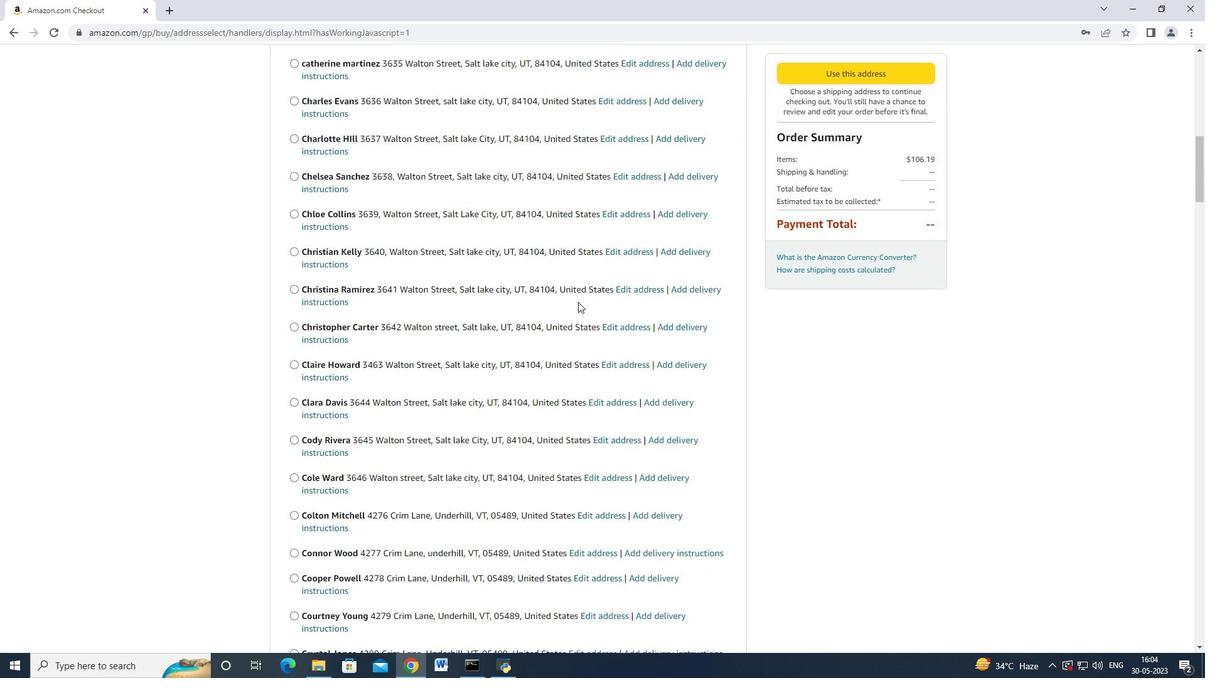 
Action: Mouse scrolled (578, 301) with delta (0, 0)
Screenshot: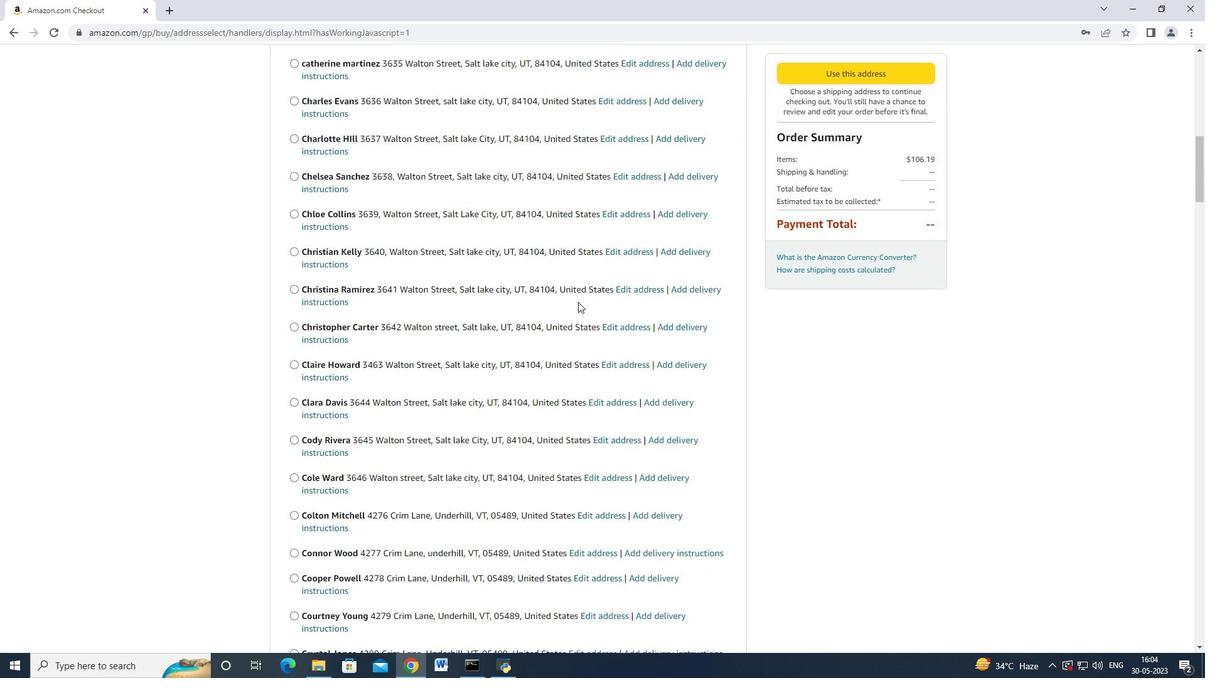 
Action: Mouse scrolled (578, 301) with delta (0, 0)
Screenshot: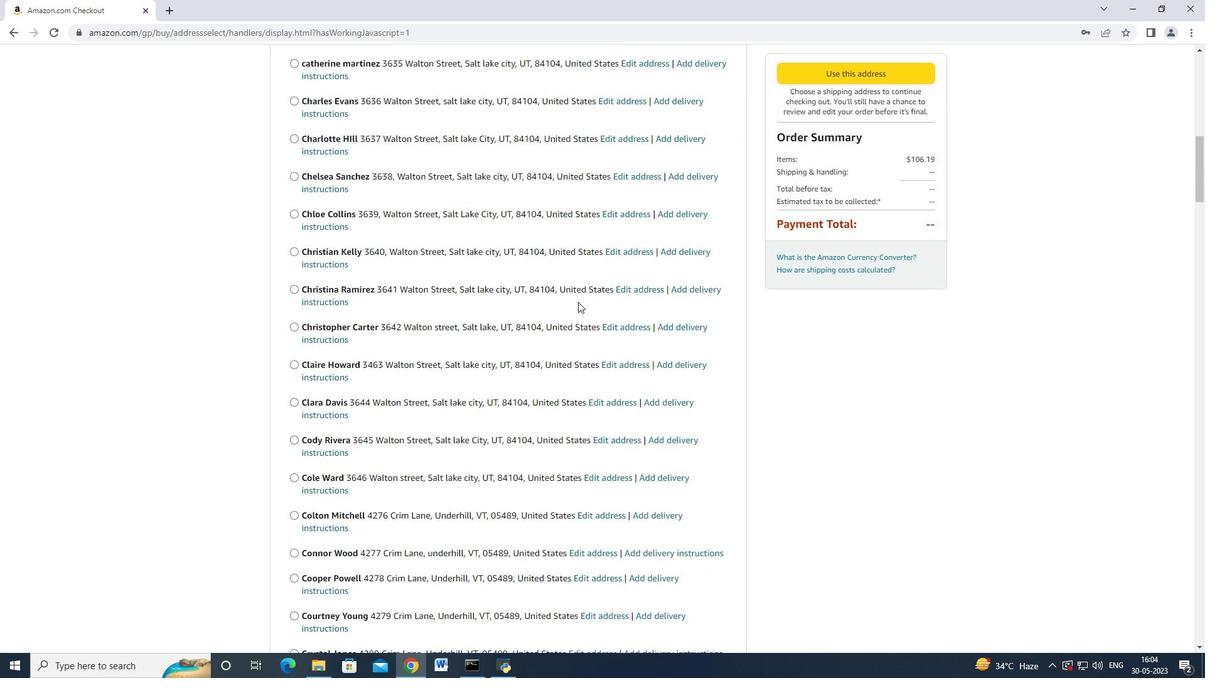 
Action: Mouse moved to (578, 302)
Screenshot: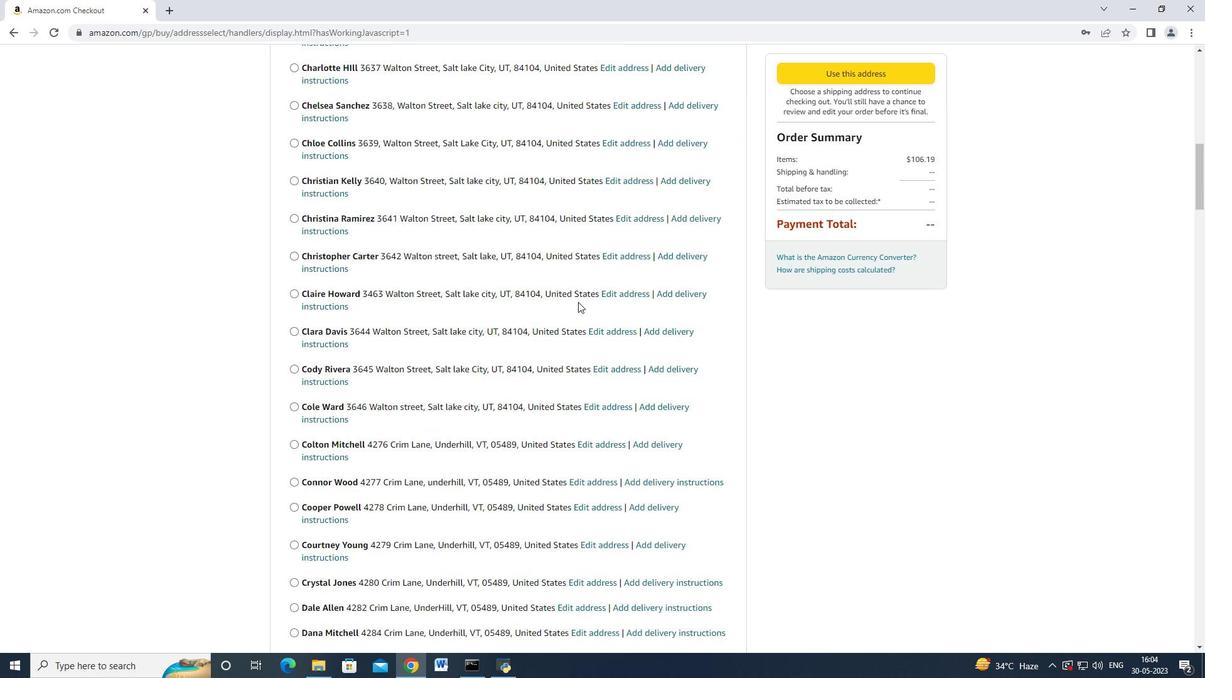 
Action: Mouse scrolled (578, 301) with delta (0, 0)
Screenshot: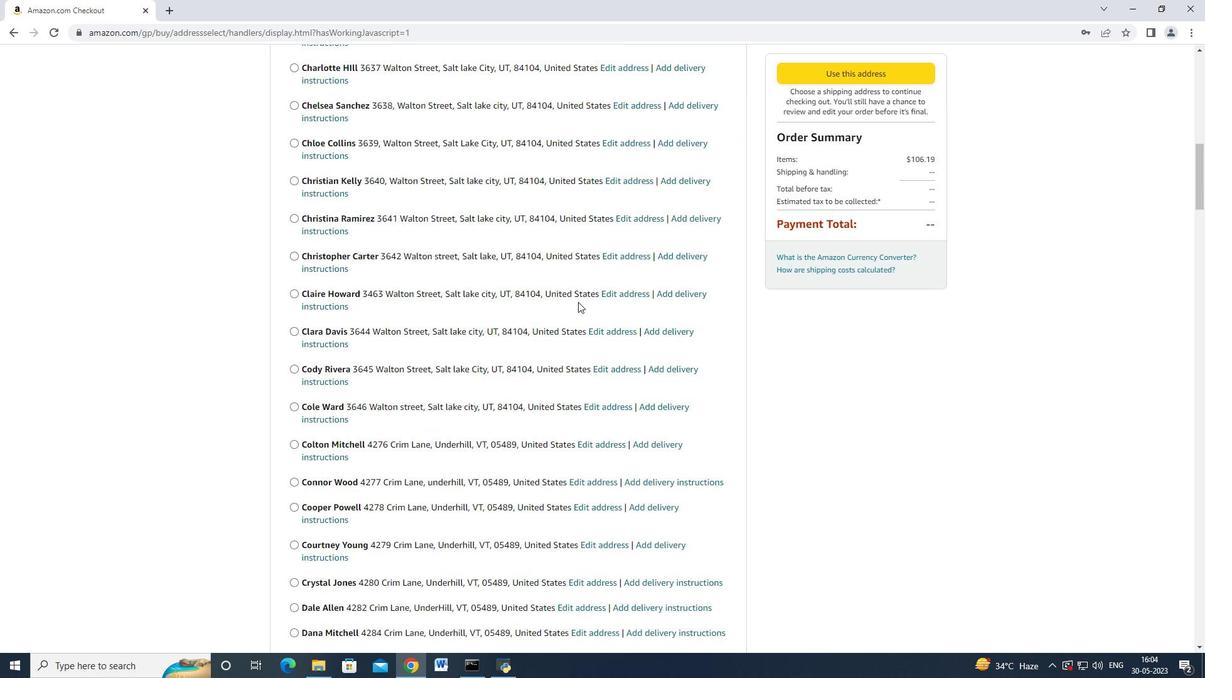 
Action: Mouse moved to (577, 302)
Screenshot: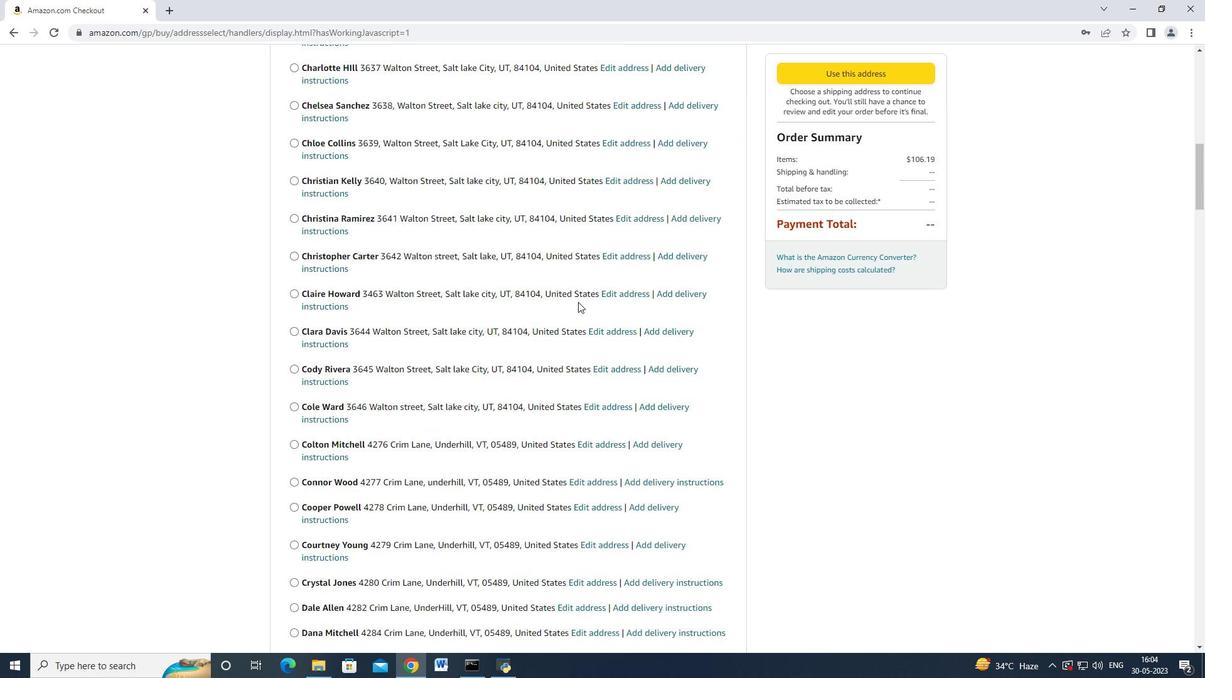 
Action: Mouse scrolled (577, 301) with delta (0, 0)
Screenshot: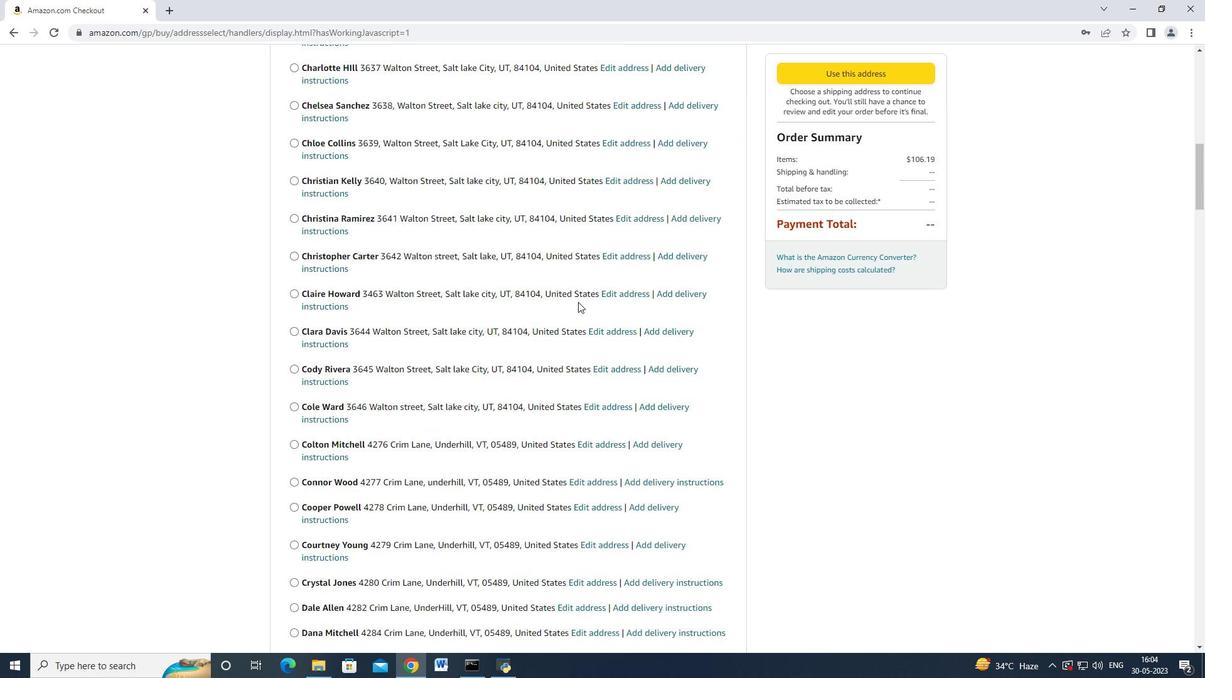 
Action: Mouse moved to (577, 302)
Screenshot: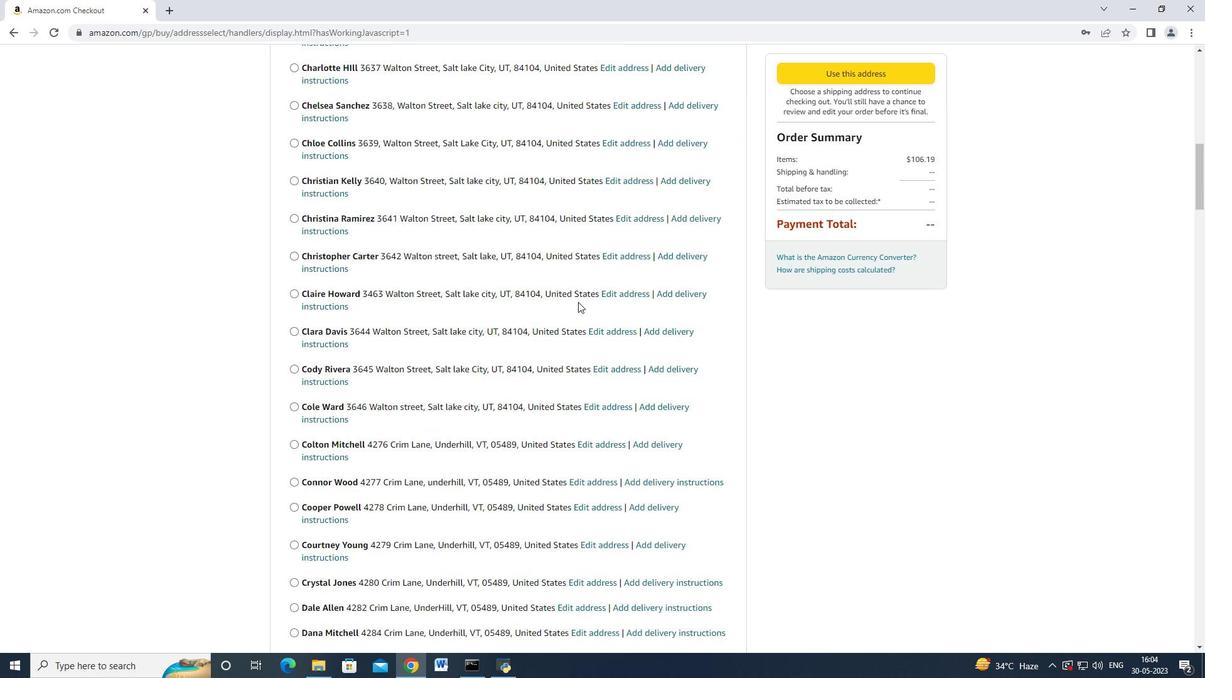 
Action: Mouse scrolled (577, 301) with delta (0, 0)
Screenshot: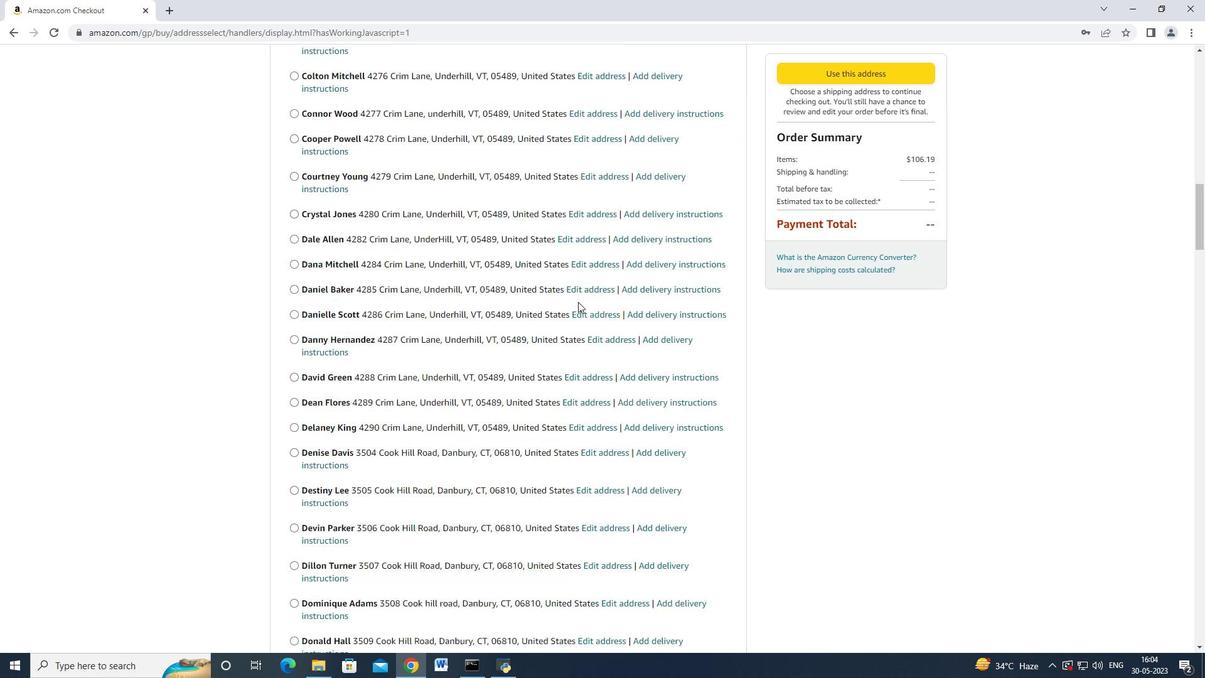 
Action: Mouse moved to (577, 302)
Screenshot: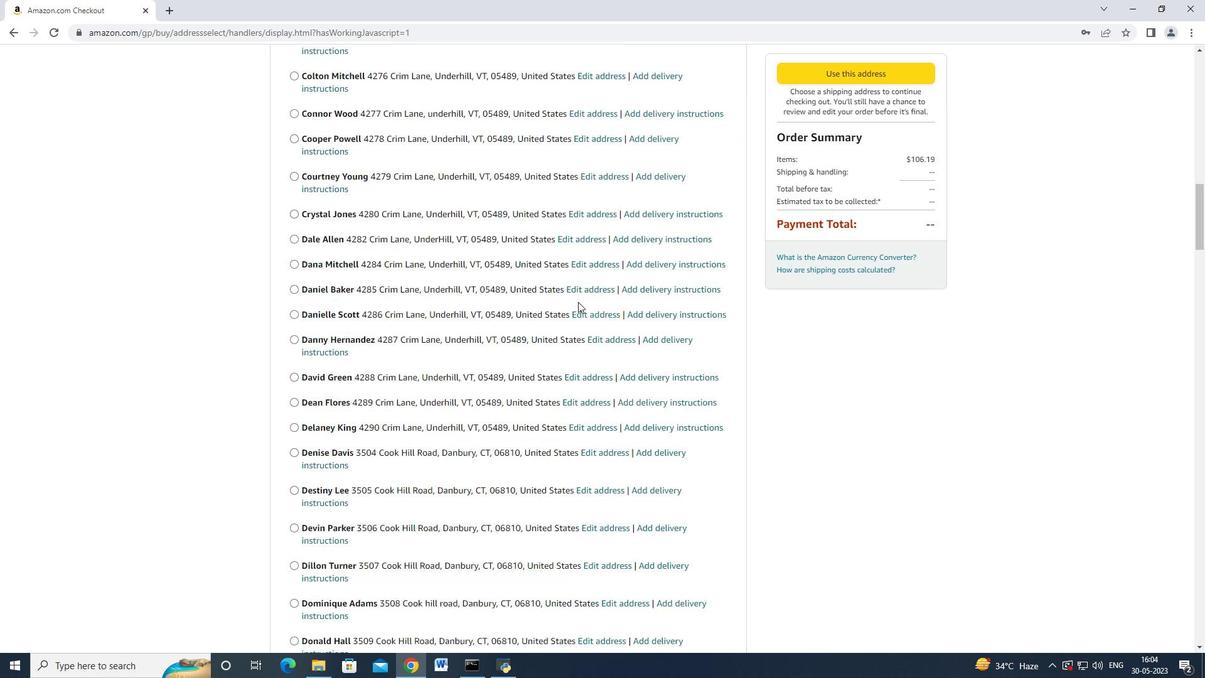 
Action: Mouse scrolled (577, 301) with delta (0, 0)
Screenshot: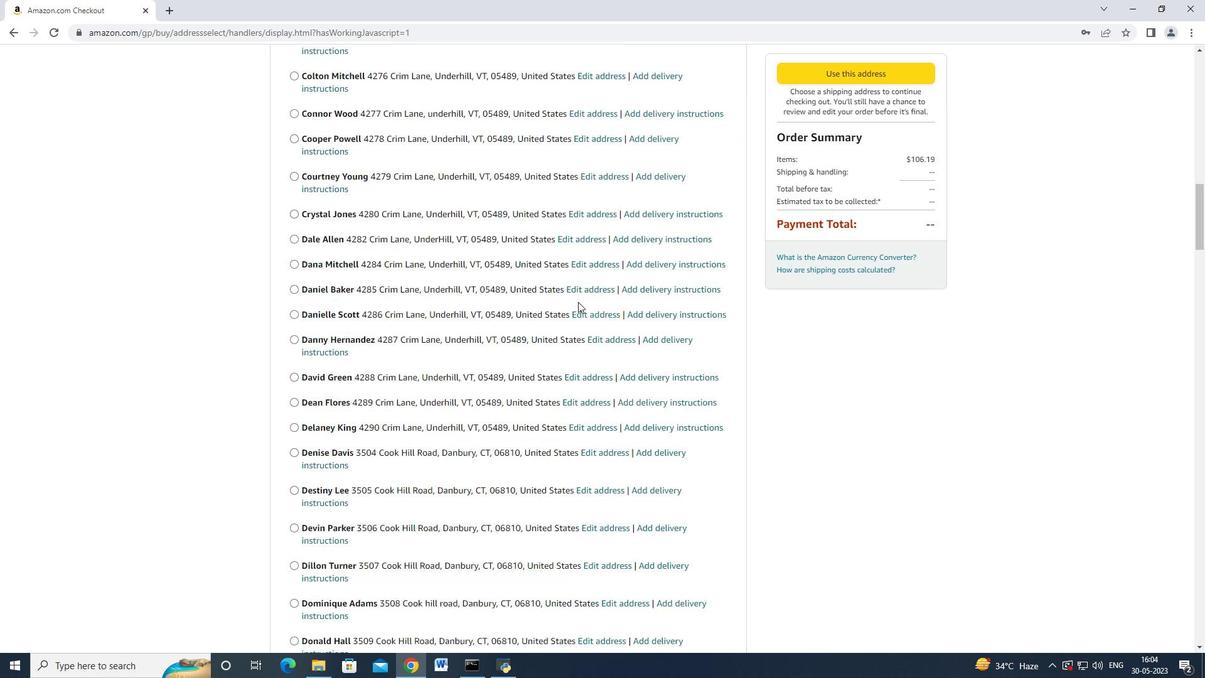 
Action: Mouse scrolled (577, 301) with delta (0, 0)
Screenshot: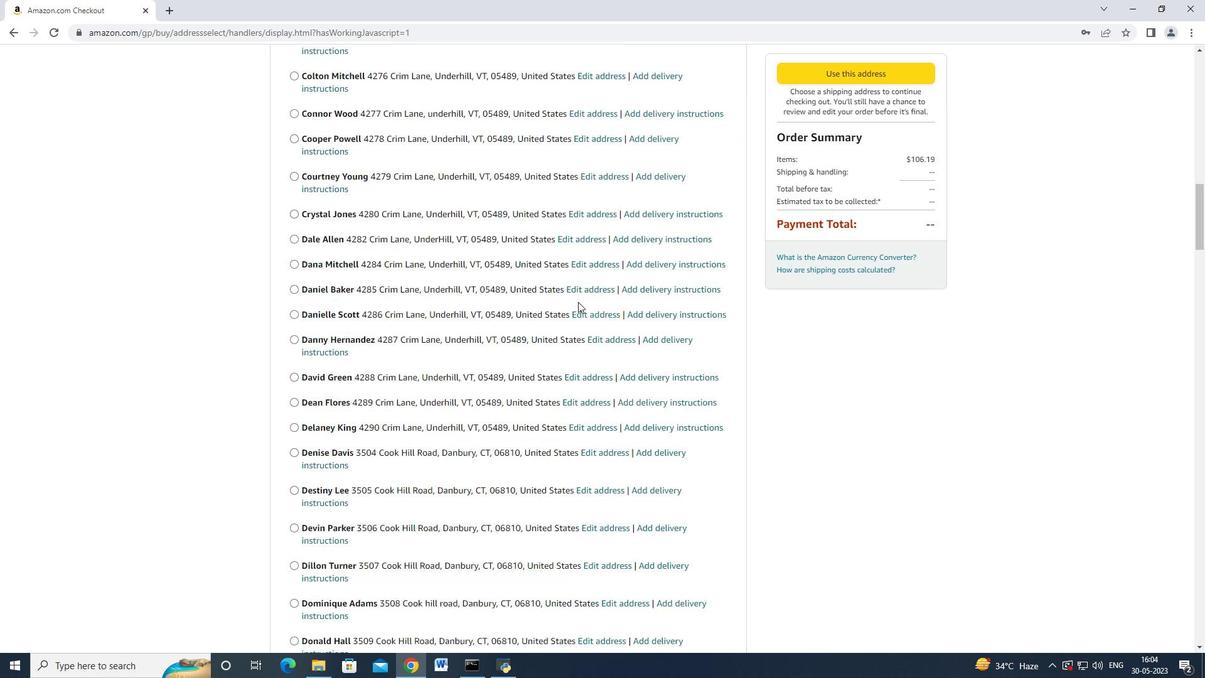 
Action: Mouse scrolled (577, 301) with delta (0, 0)
Screenshot: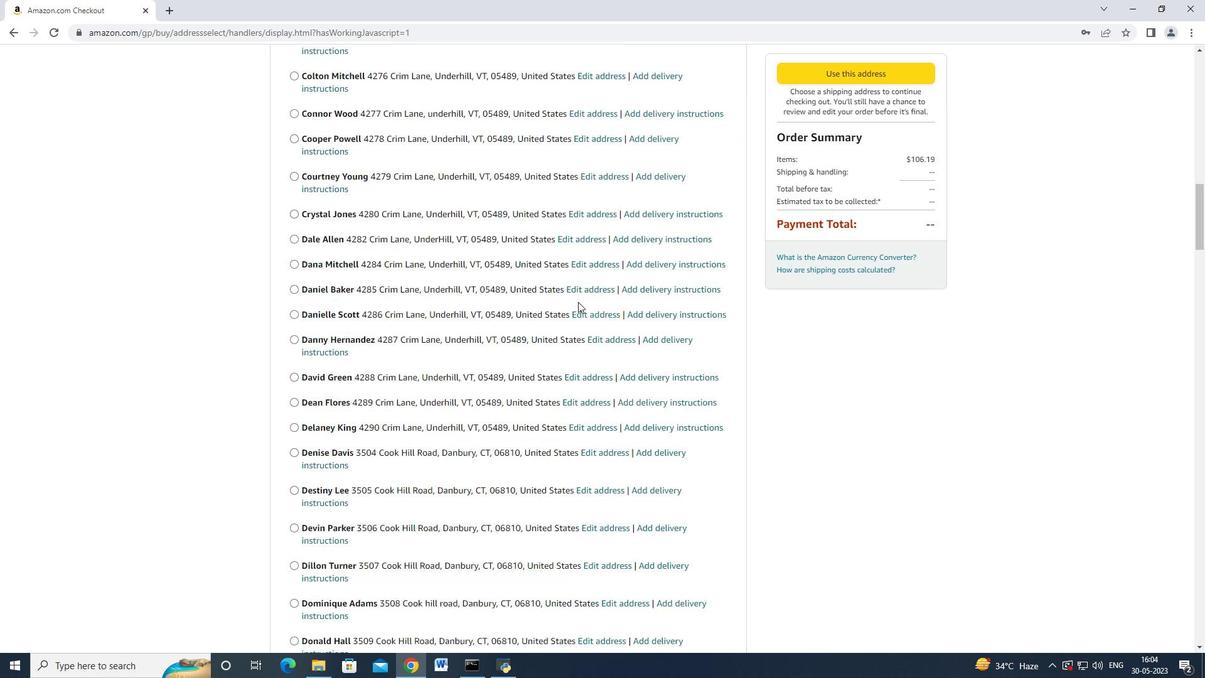 
Action: Mouse scrolled (577, 301) with delta (0, 0)
Screenshot: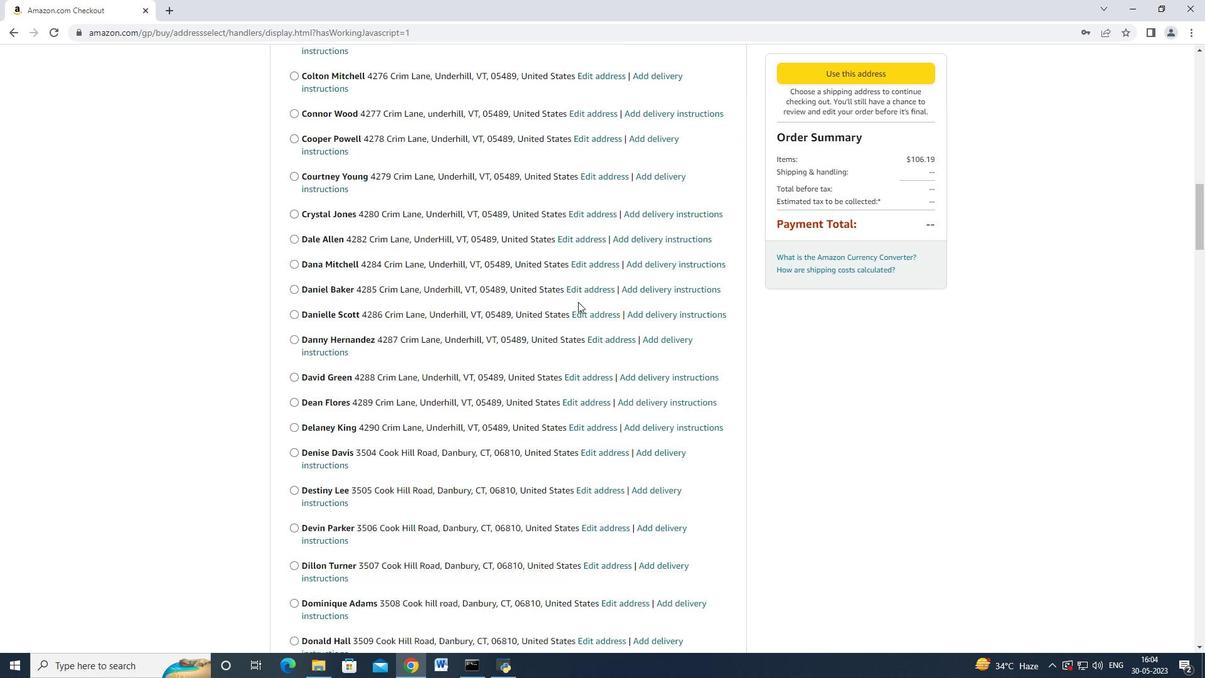 
Action: Mouse moved to (577, 303)
Screenshot: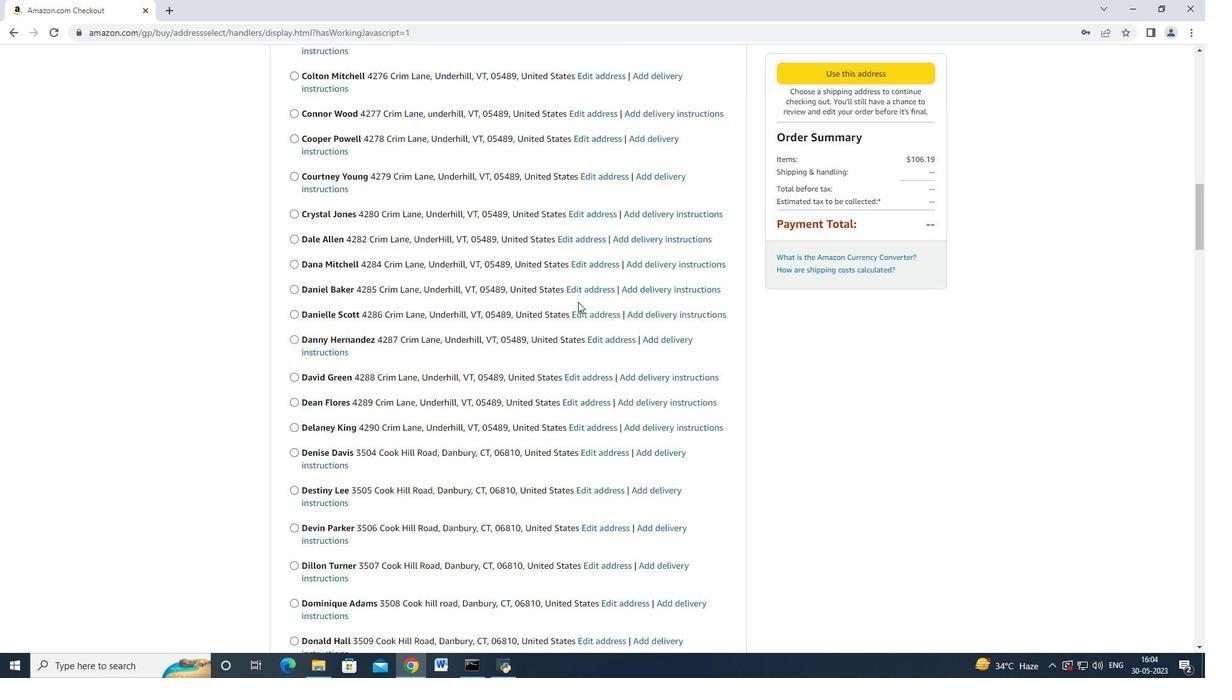 
Action: Mouse scrolled (577, 302) with delta (0, 0)
Screenshot: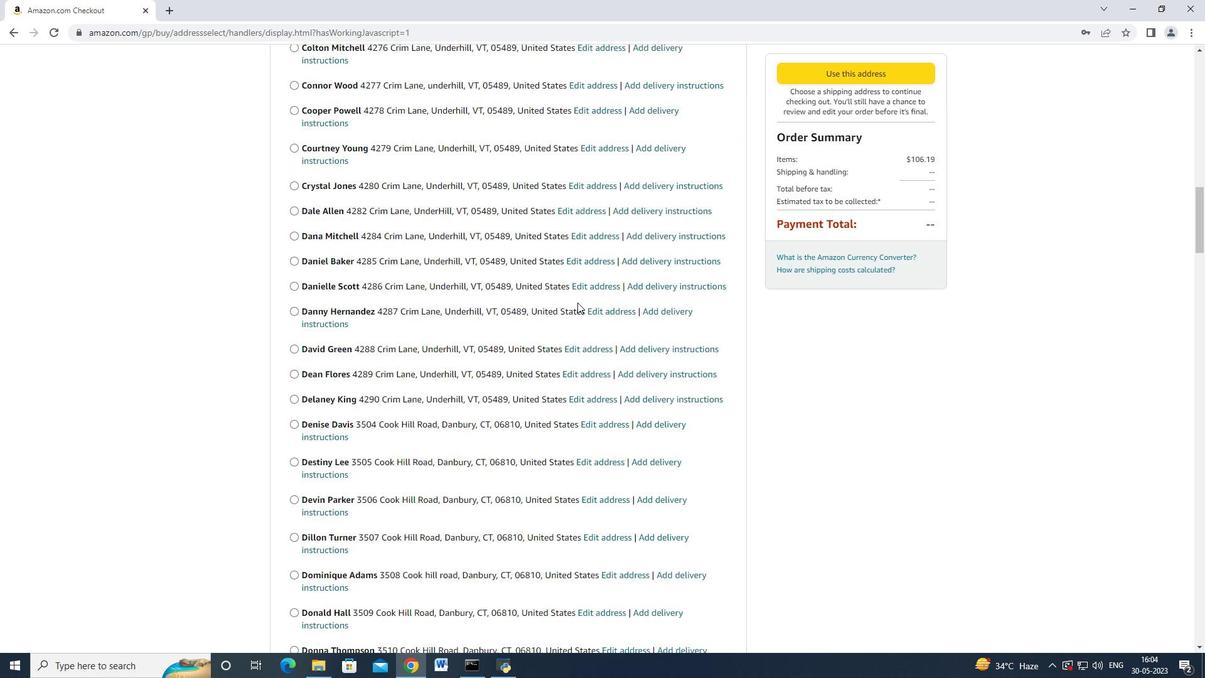 
Action: Mouse scrolled (577, 302) with delta (0, 0)
Screenshot: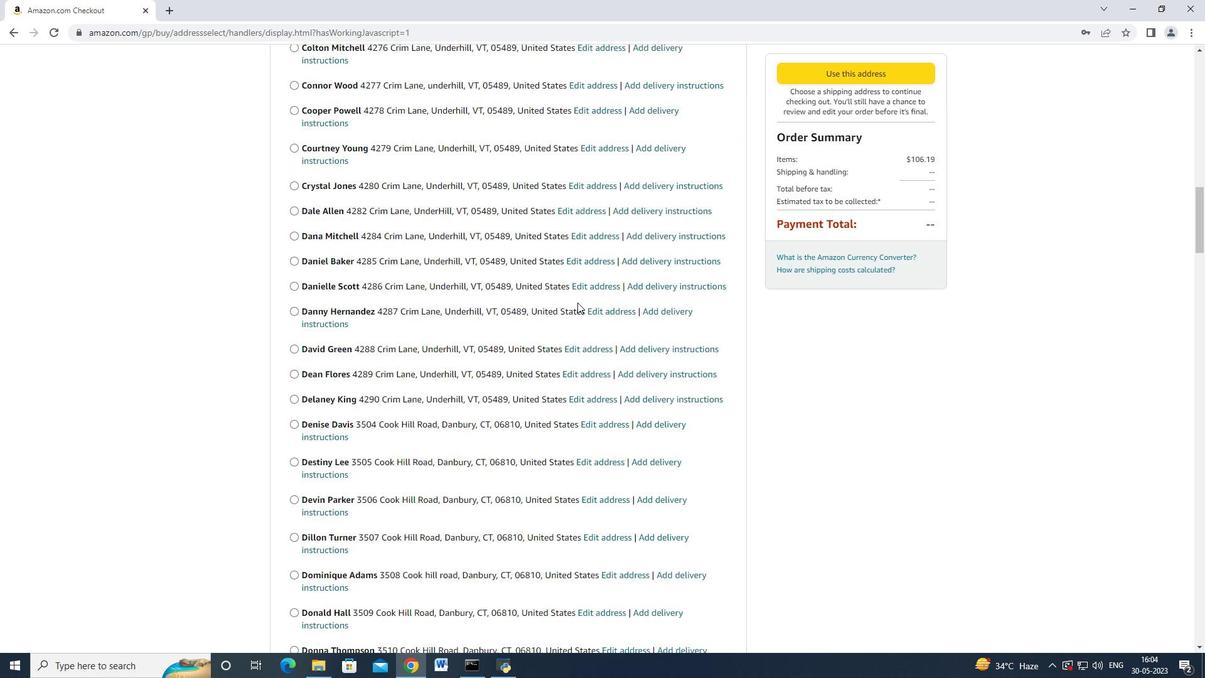 
Action: Mouse scrolled (577, 302) with delta (0, 0)
Screenshot: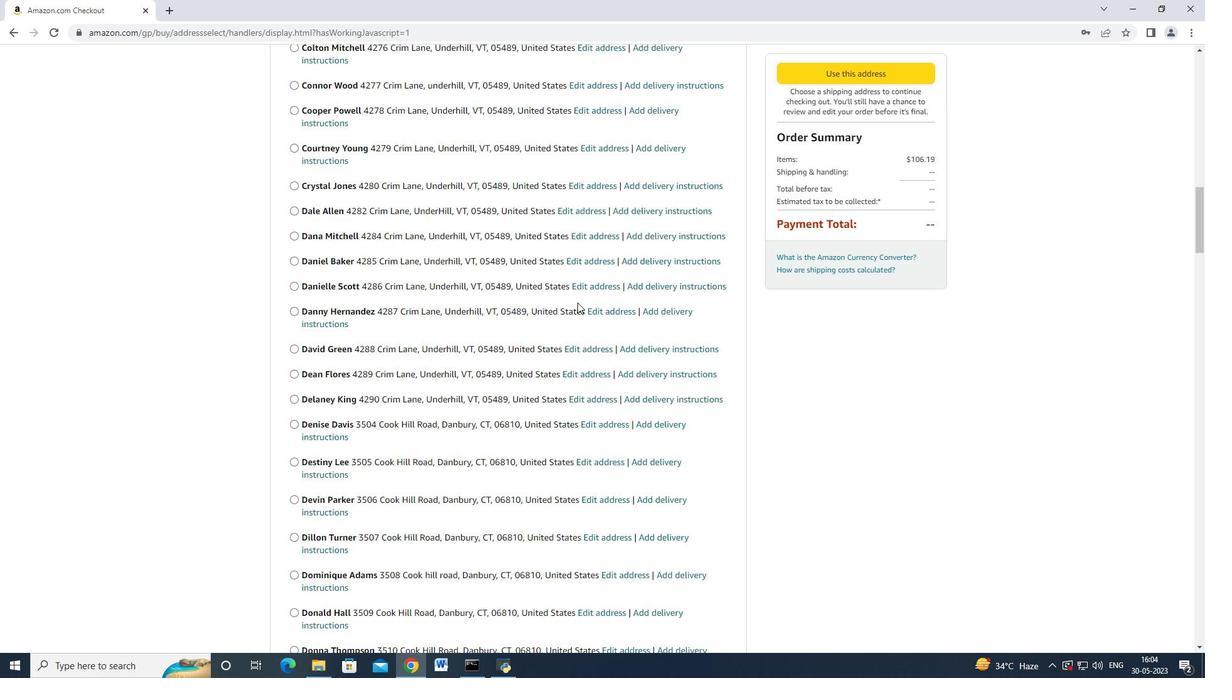 
Action: Mouse scrolled (577, 302) with delta (0, 0)
Screenshot: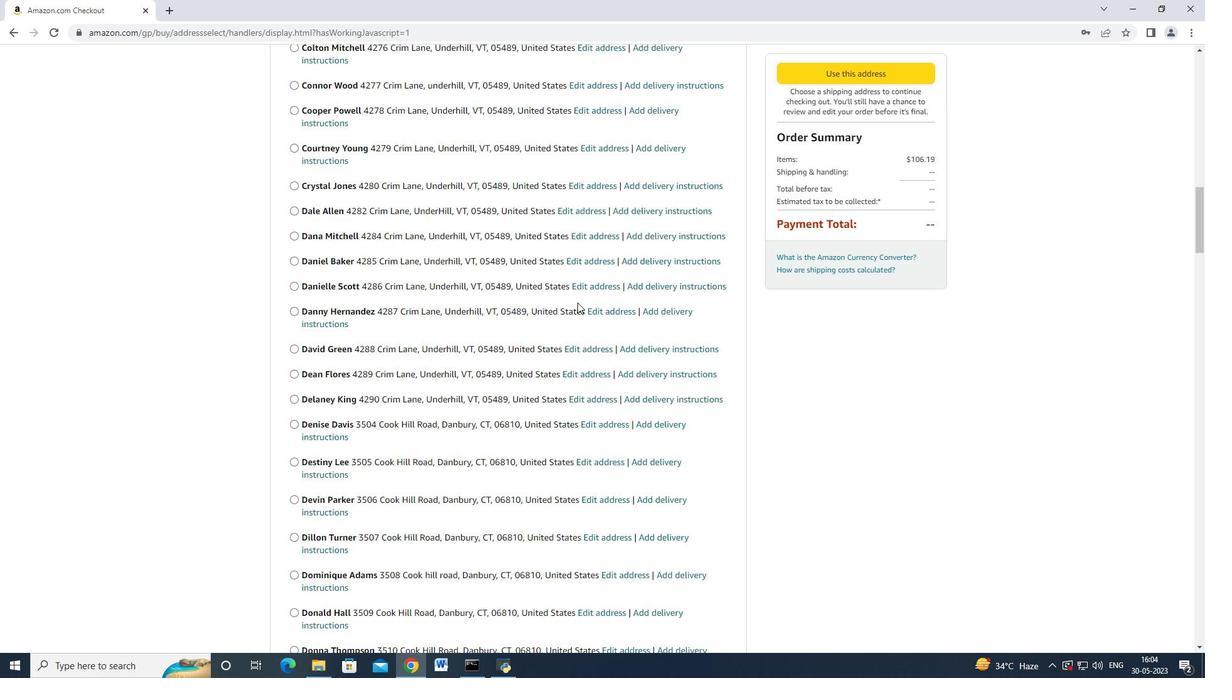 
Action: Mouse scrolled (577, 302) with delta (0, 0)
Screenshot: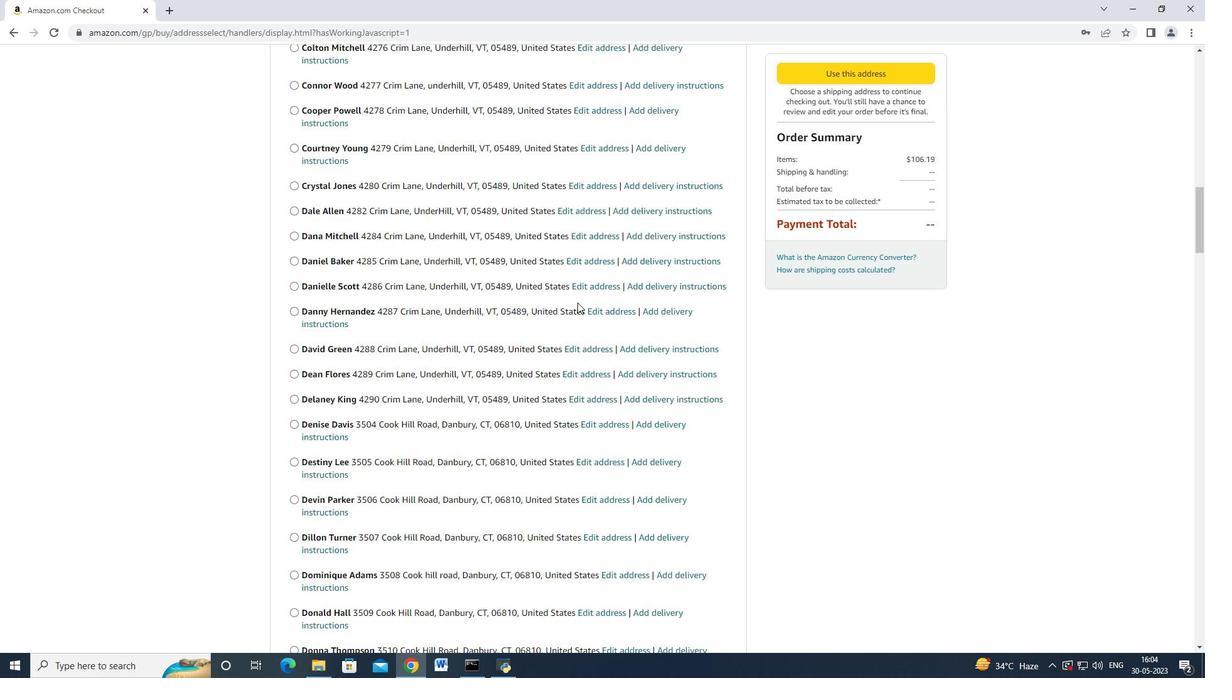 
Action: Mouse scrolled (577, 302) with delta (0, 0)
Screenshot: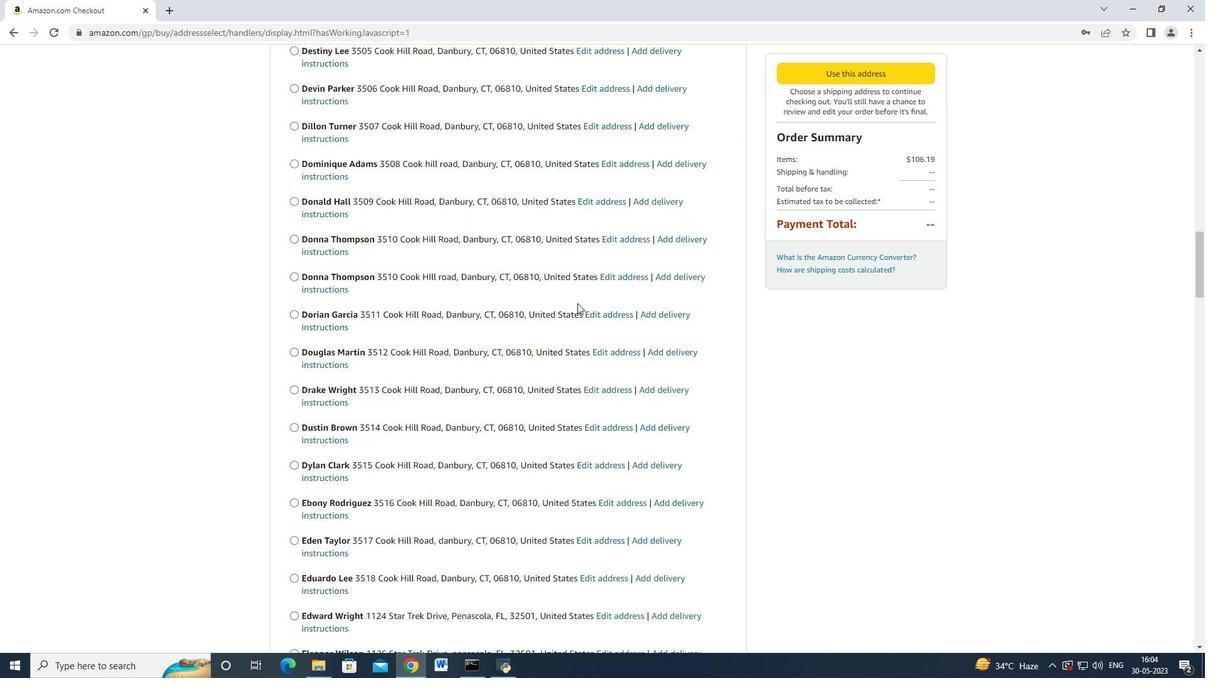 
Action: Mouse scrolled (577, 302) with delta (0, 0)
Screenshot: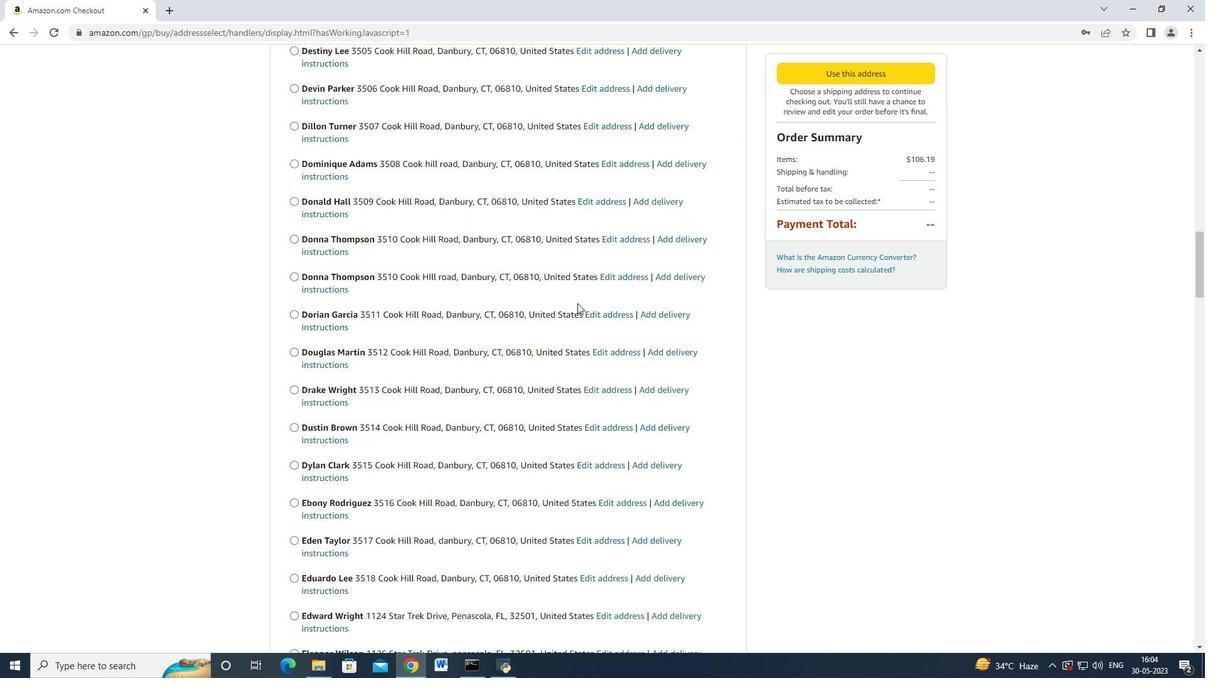 
Action: Mouse scrolled (577, 302) with delta (0, 0)
Screenshot: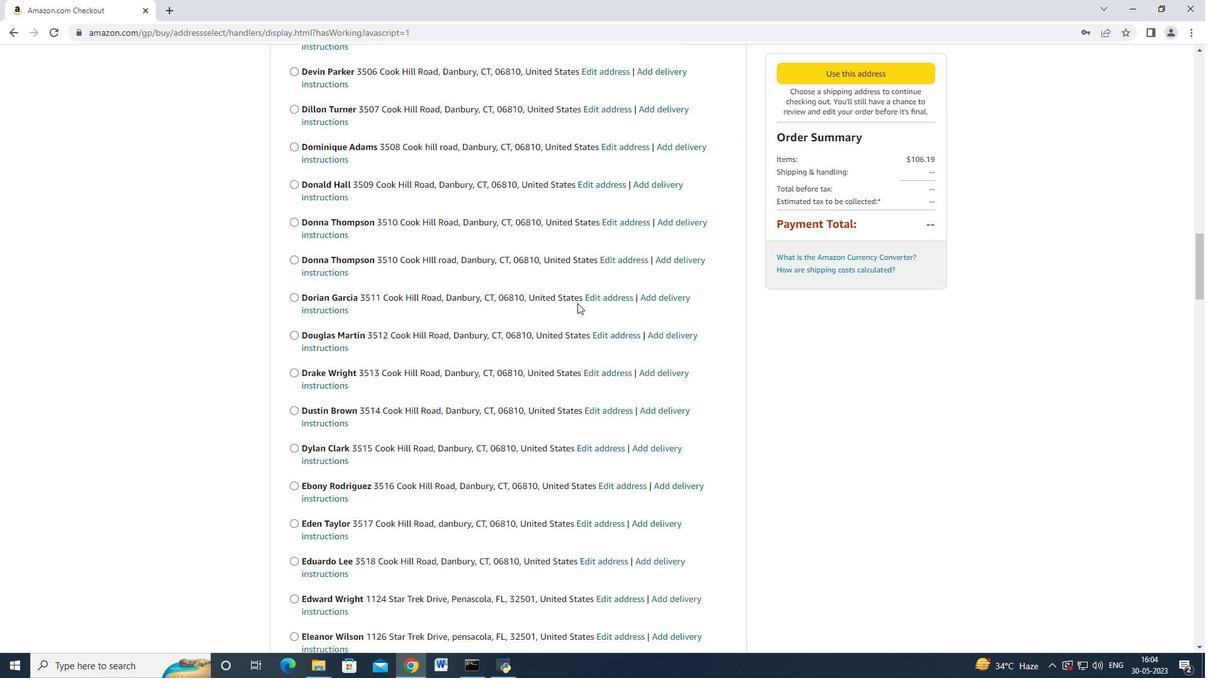 
Action: Mouse scrolled (577, 302) with delta (0, 0)
Screenshot: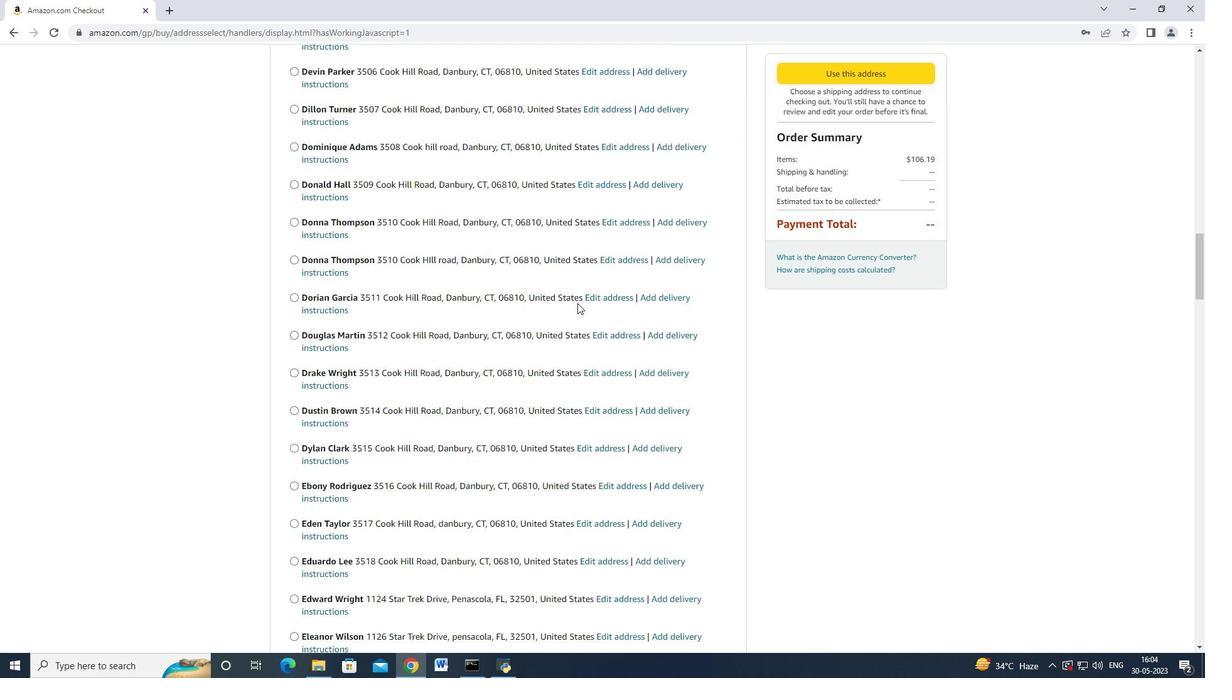 
Action: Mouse scrolled (577, 302) with delta (0, 0)
Screenshot: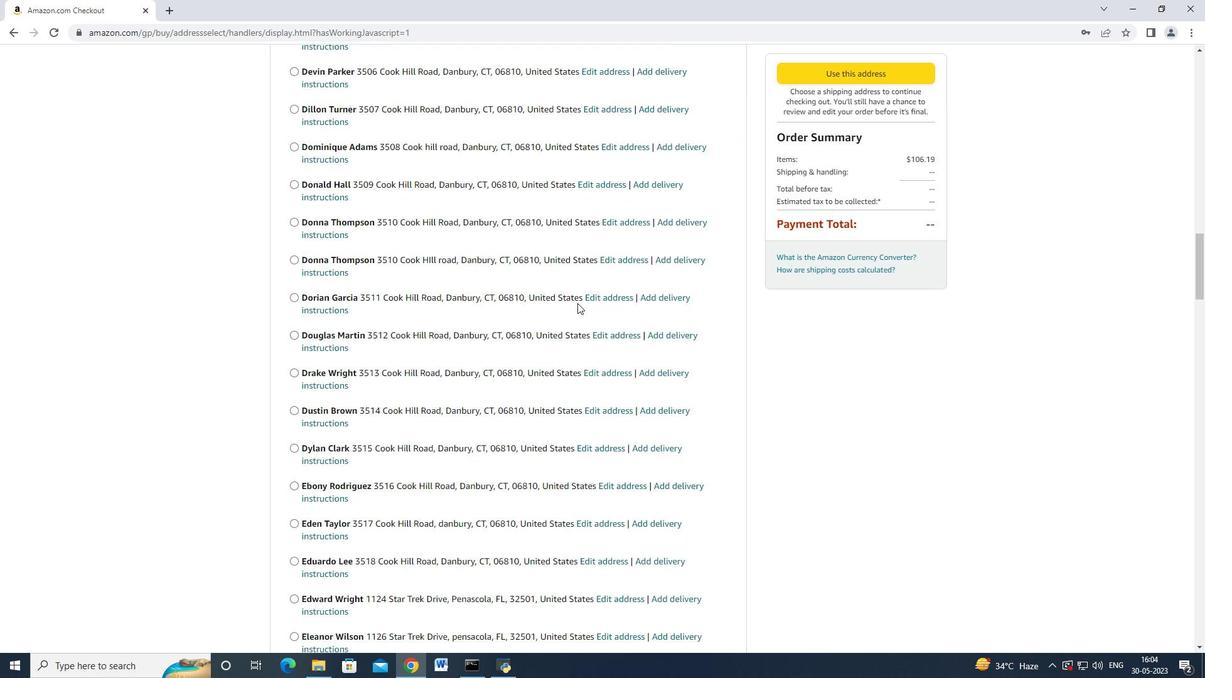 
Action: Mouse scrolled (577, 302) with delta (0, 0)
Screenshot: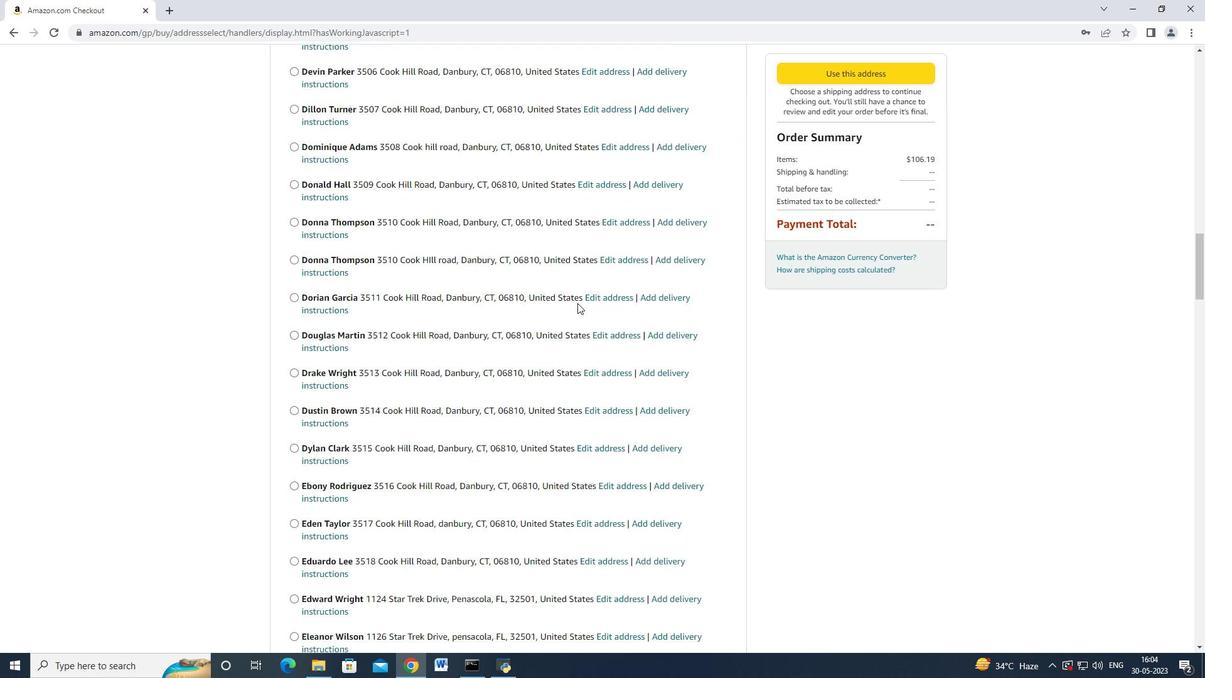 
Action: Mouse scrolled (577, 302) with delta (0, 0)
Screenshot: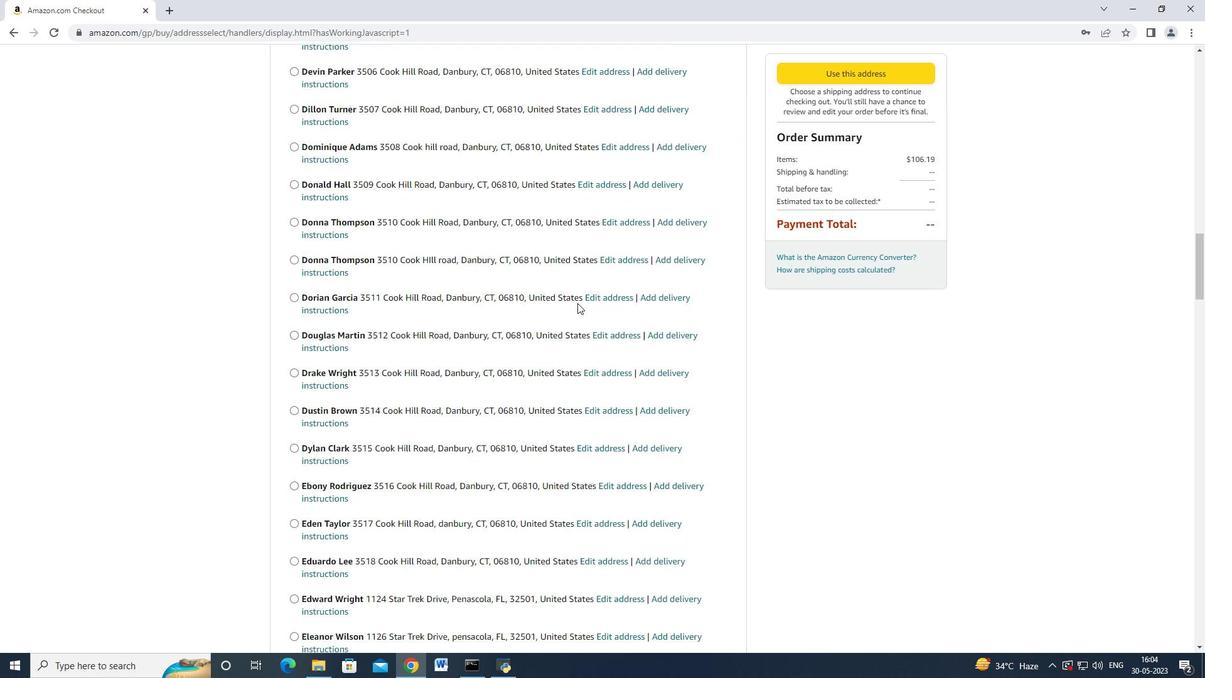
Action: Mouse scrolled (577, 302) with delta (0, 0)
Screenshot: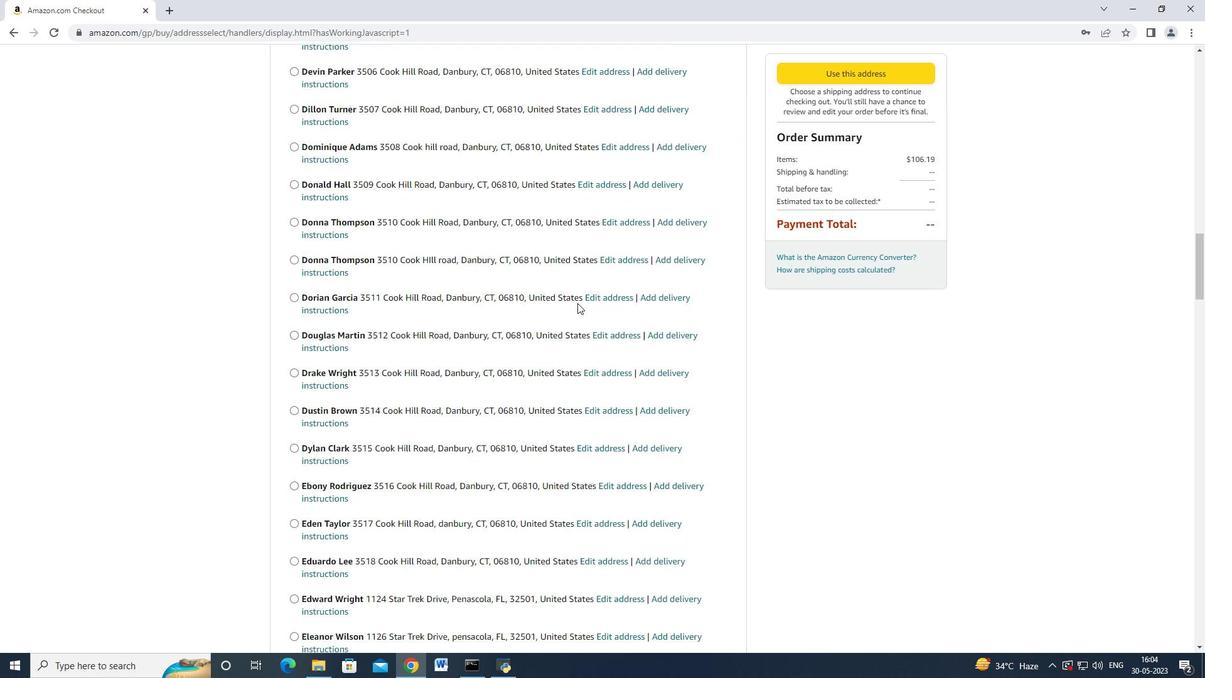 
Action: Mouse scrolled (577, 302) with delta (0, 0)
Screenshot: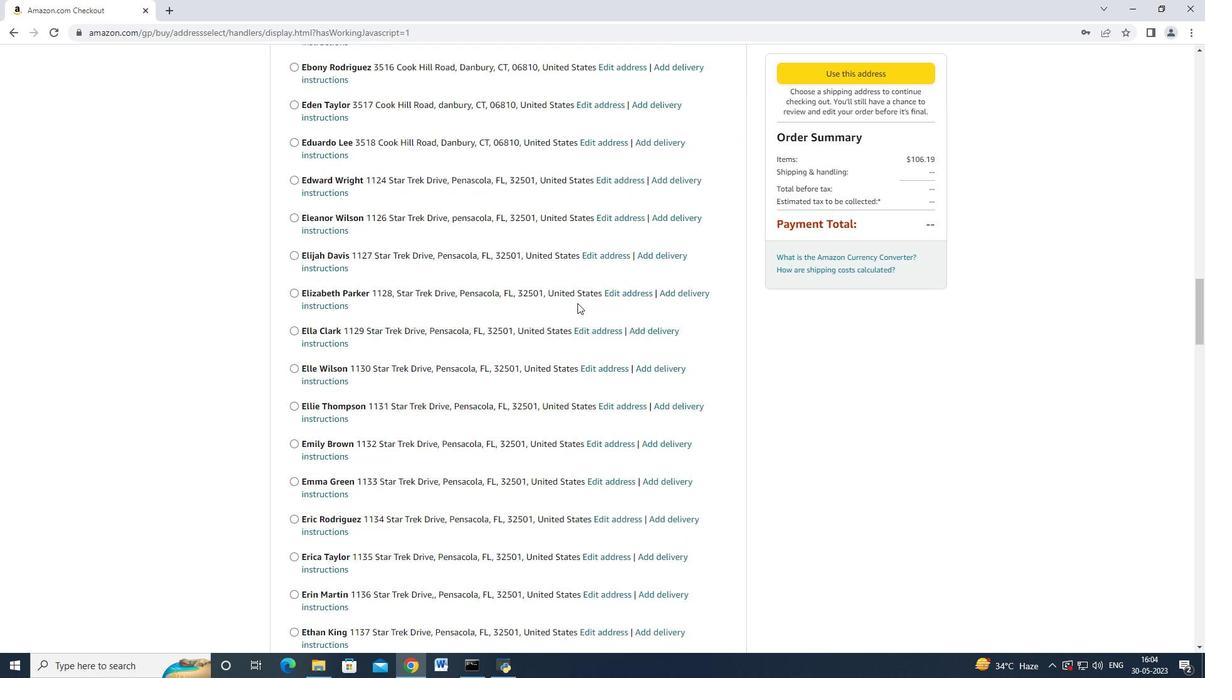 
Action: Mouse scrolled (577, 302) with delta (0, 0)
Screenshot: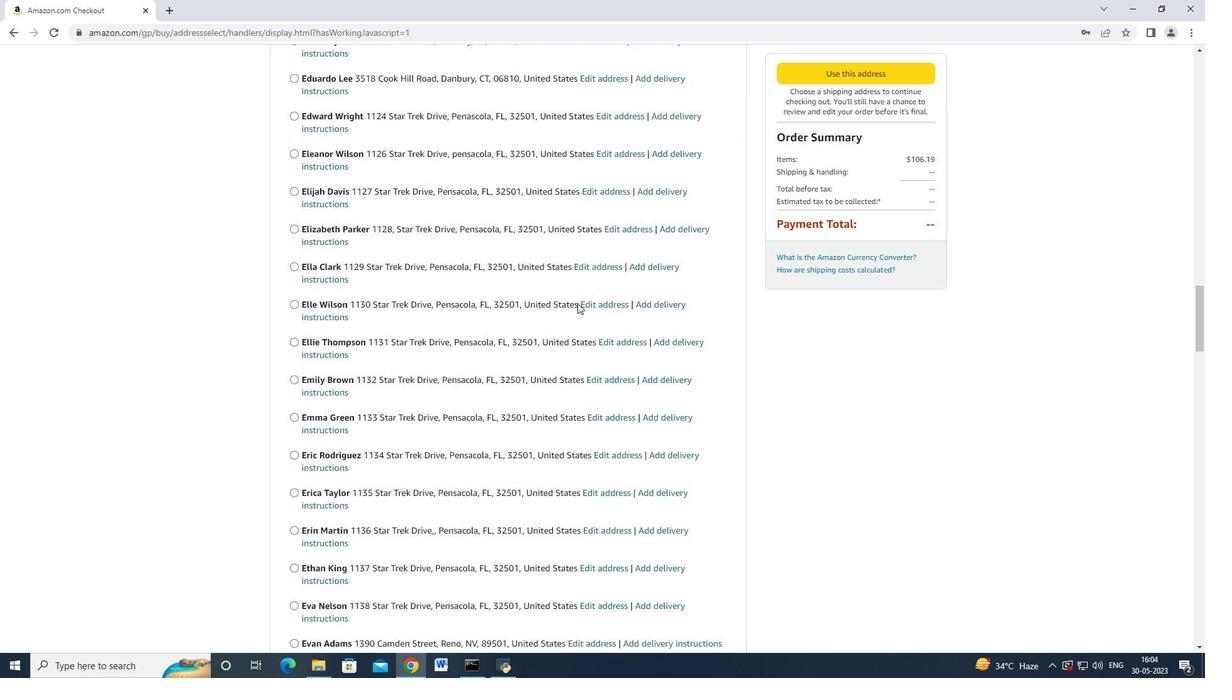 
Action: Mouse scrolled (577, 302) with delta (0, 0)
Screenshot: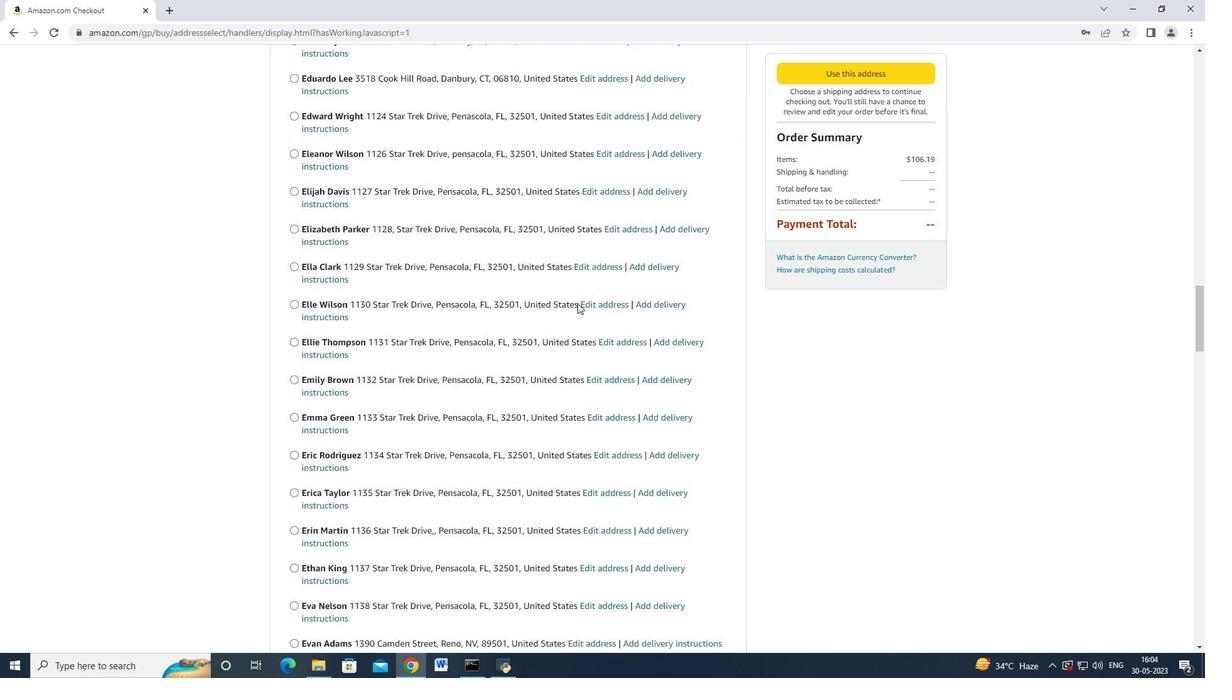 
Action: Mouse scrolled (577, 302) with delta (0, 0)
Screenshot: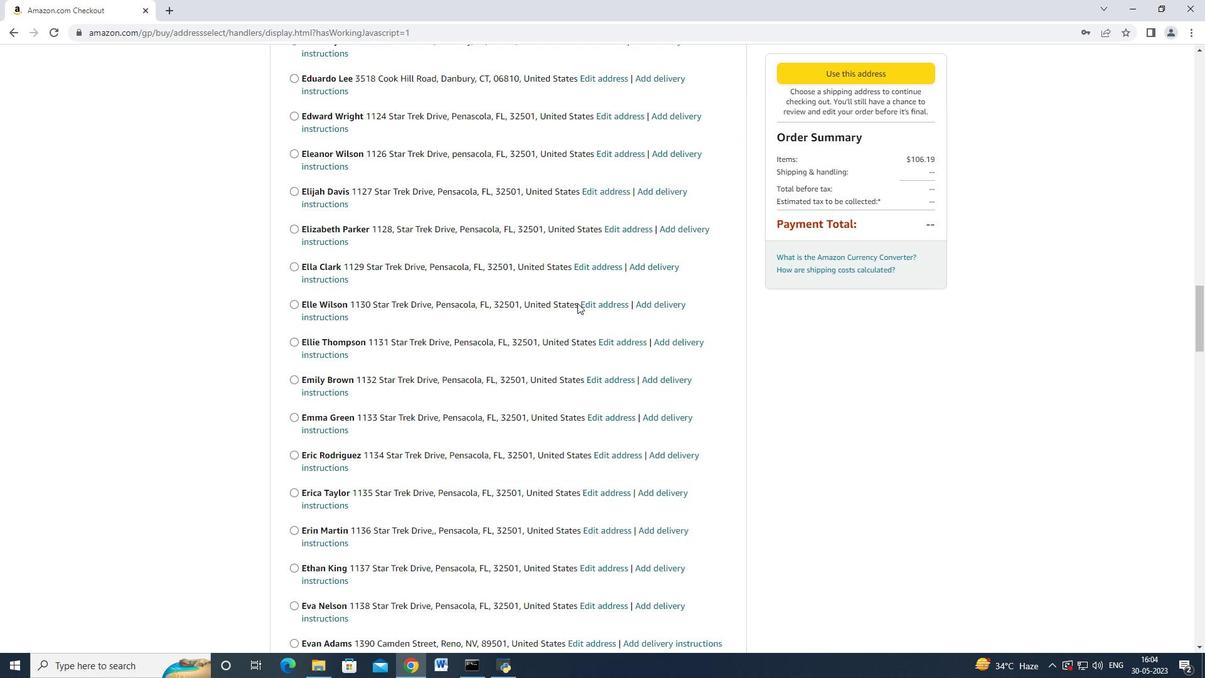 
Action: Mouse scrolled (577, 302) with delta (0, 0)
Screenshot: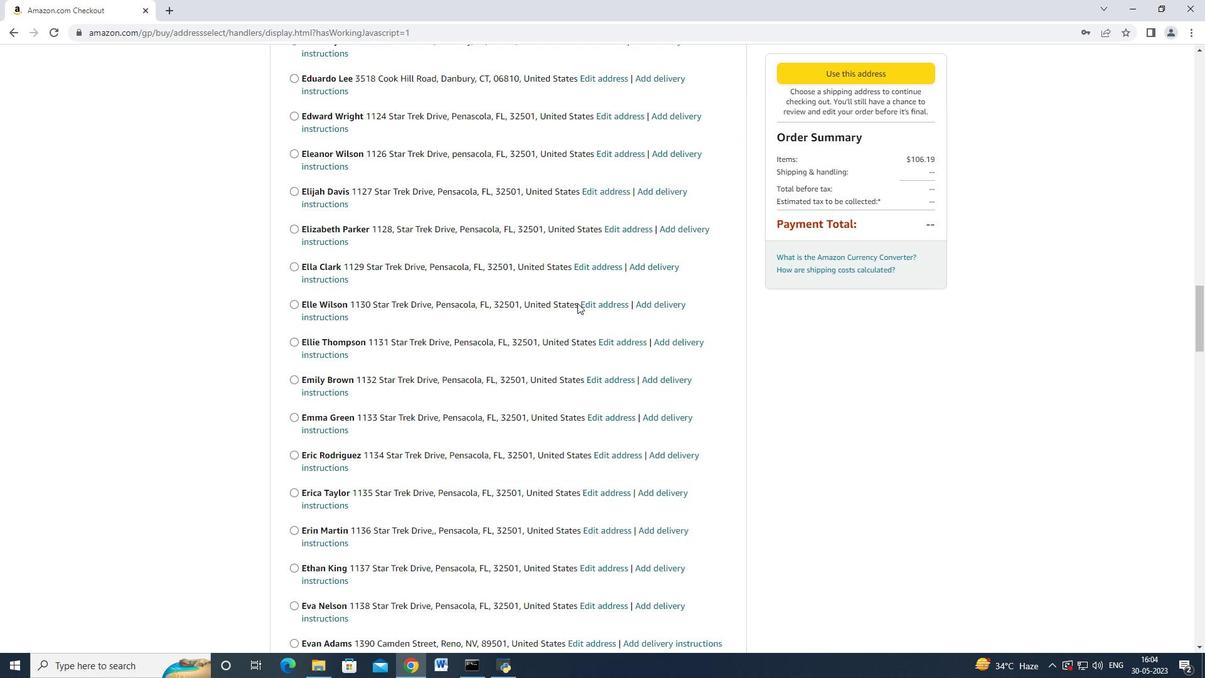 
Action: Mouse scrolled (577, 302) with delta (0, 0)
Screenshot: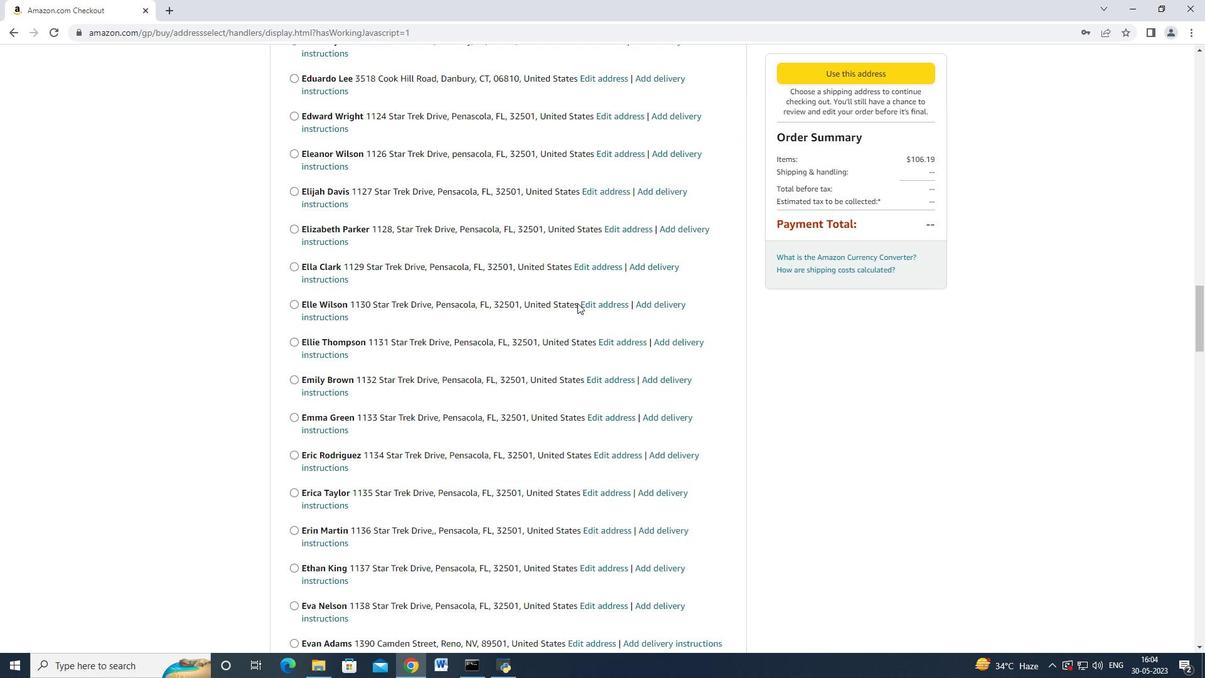
Action: Mouse scrolled (577, 302) with delta (0, 0)
Screenshot: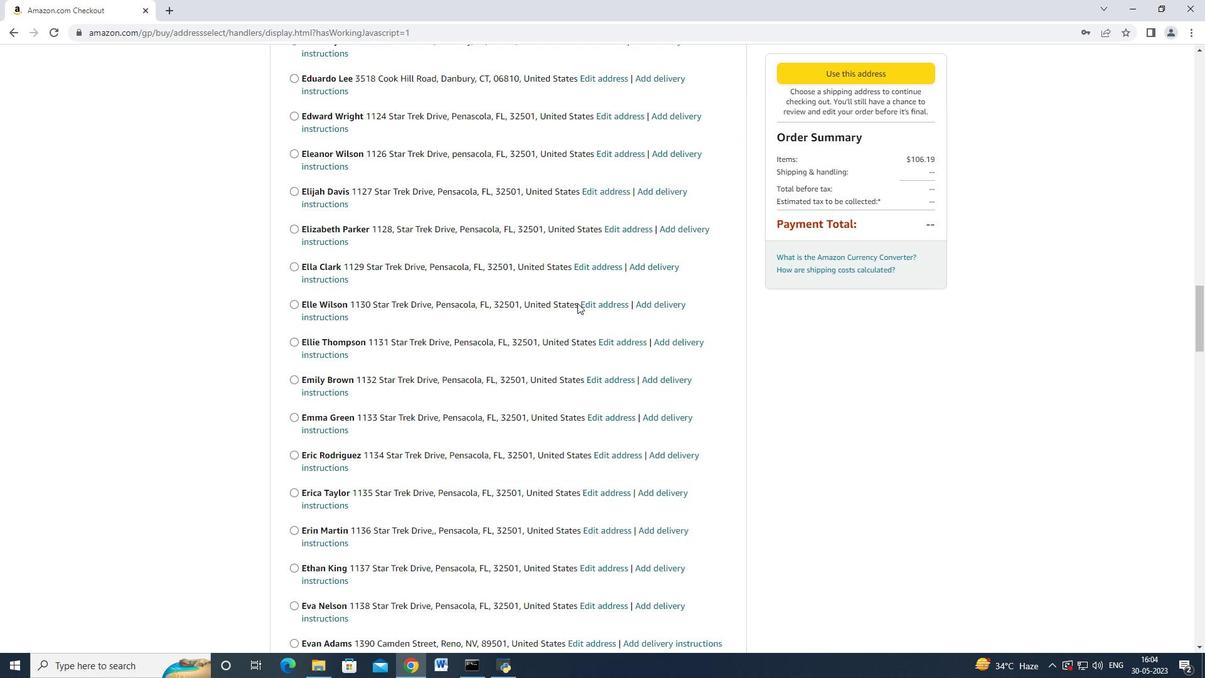 
Action: Mouse scrolled (577, 302) with delta (0, 0)
Screenshot: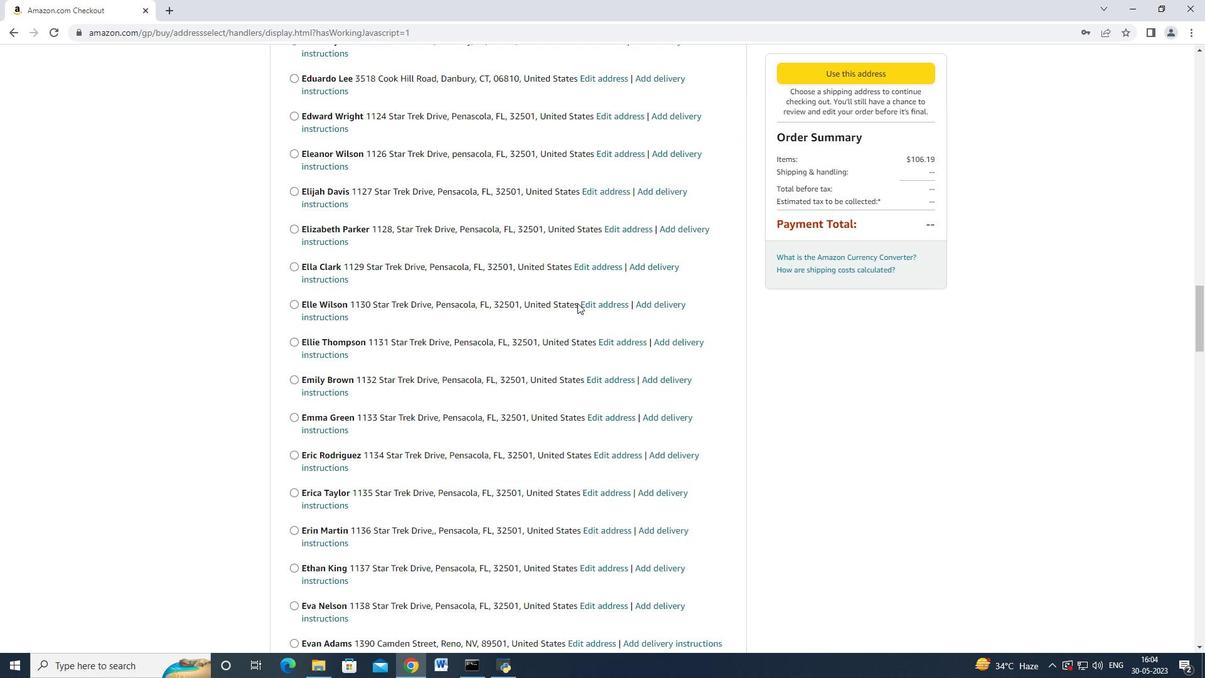 
Action: Mouse scrolled (577, 302) with delta (0, 0)
Screenshot: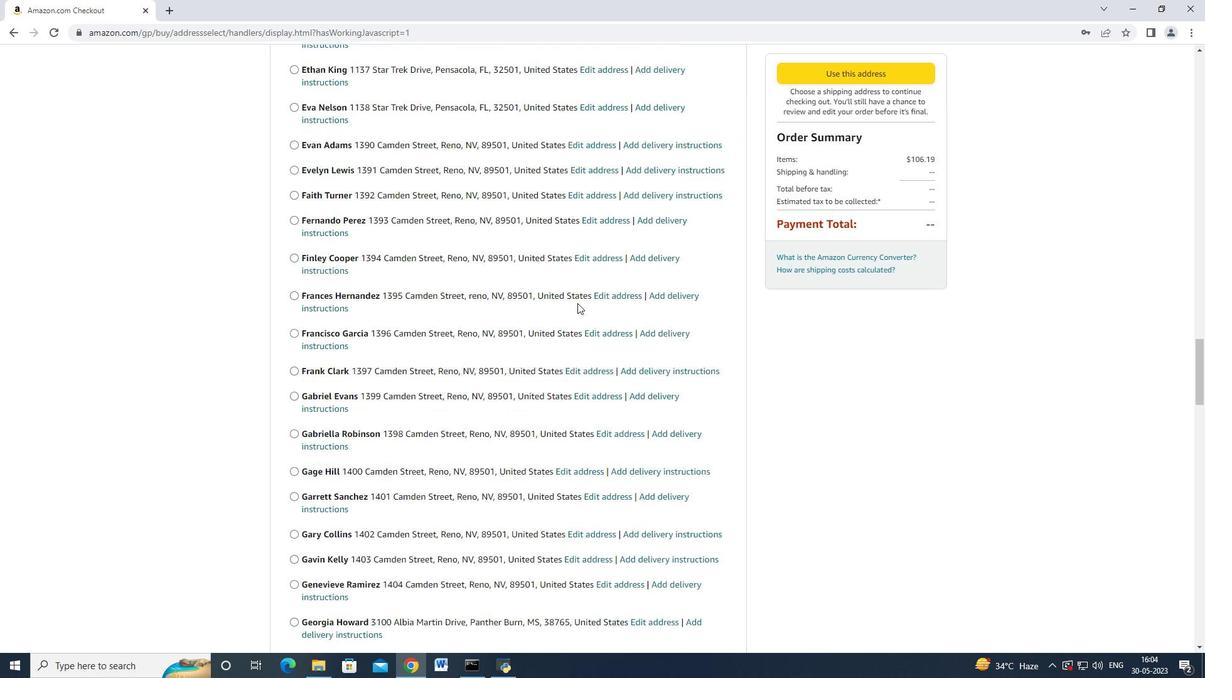 
Action: Mouse scrolled (577, 302) with delta (0, 0)
Screenshot: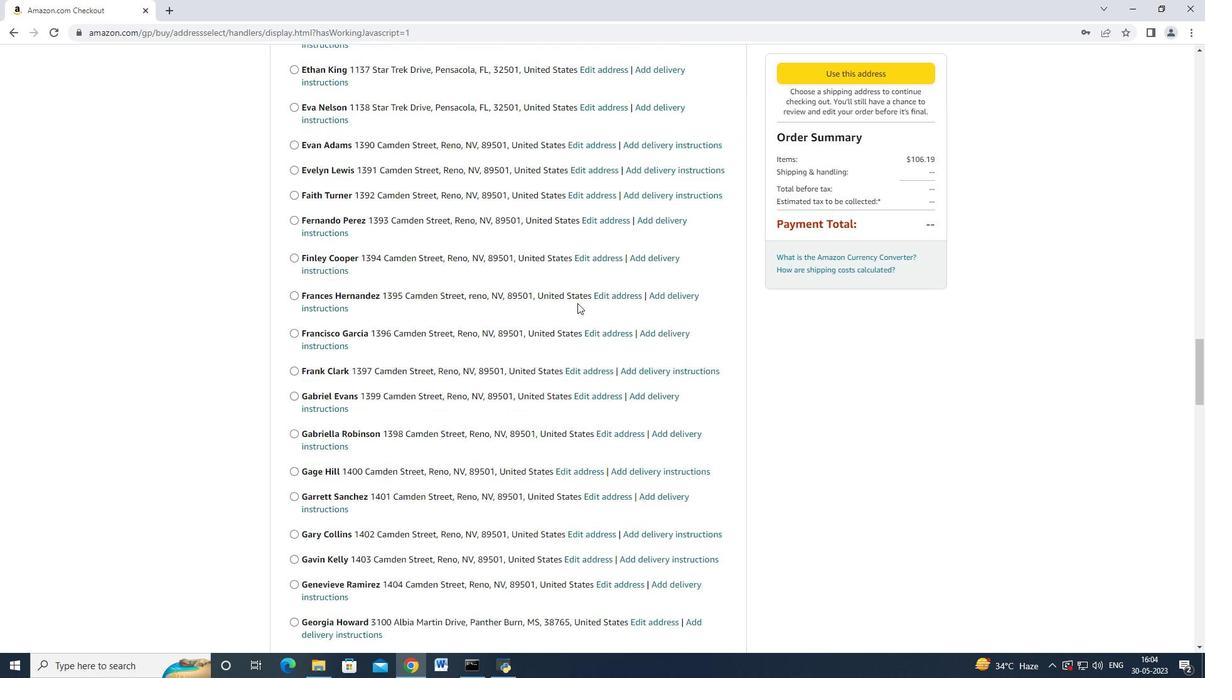 
Action: Mouse scrolled (577, 302) with delta (0, 0)
Screenshot: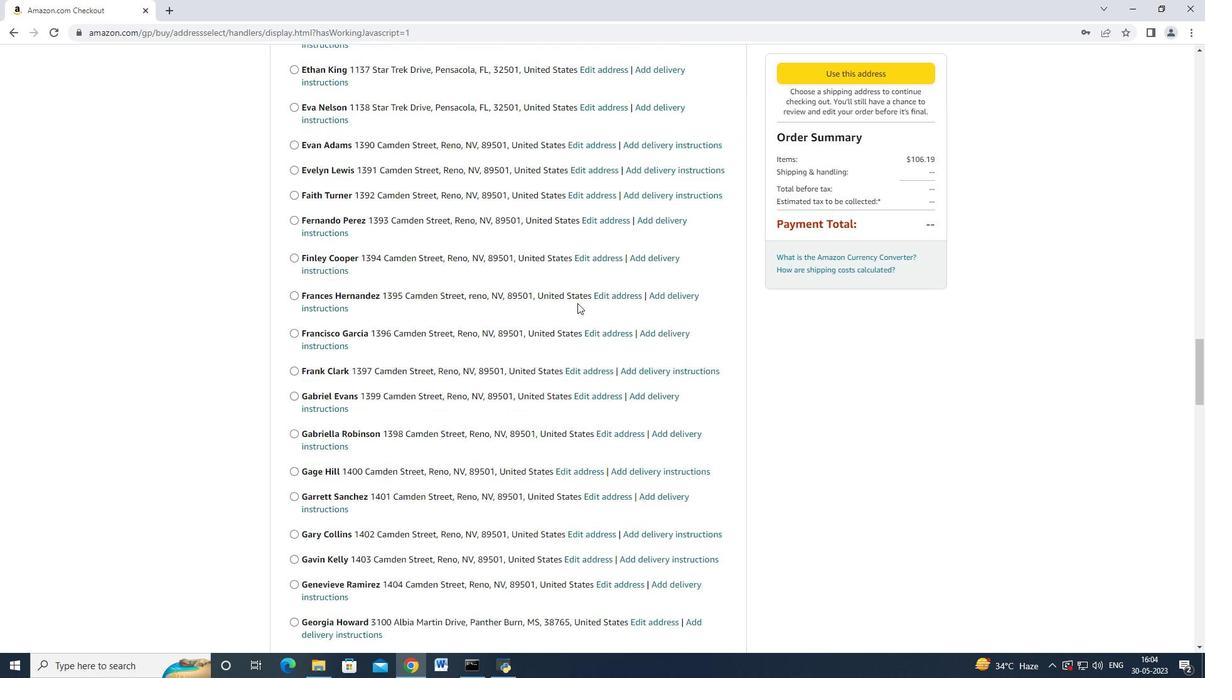 
Action: Mouse scrolled (577, 302) with delta (0, 0)
Screenshot: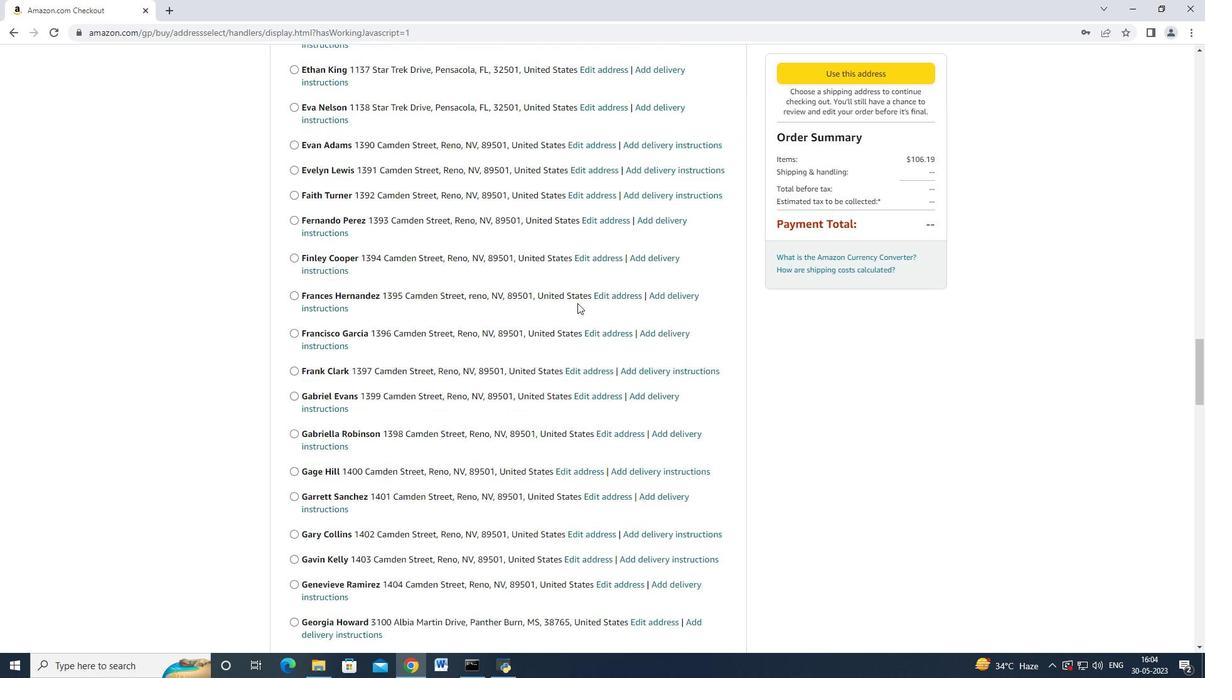 
Action: Mouse scrolled (577, 302) with delta (0, 0)
Screenshot: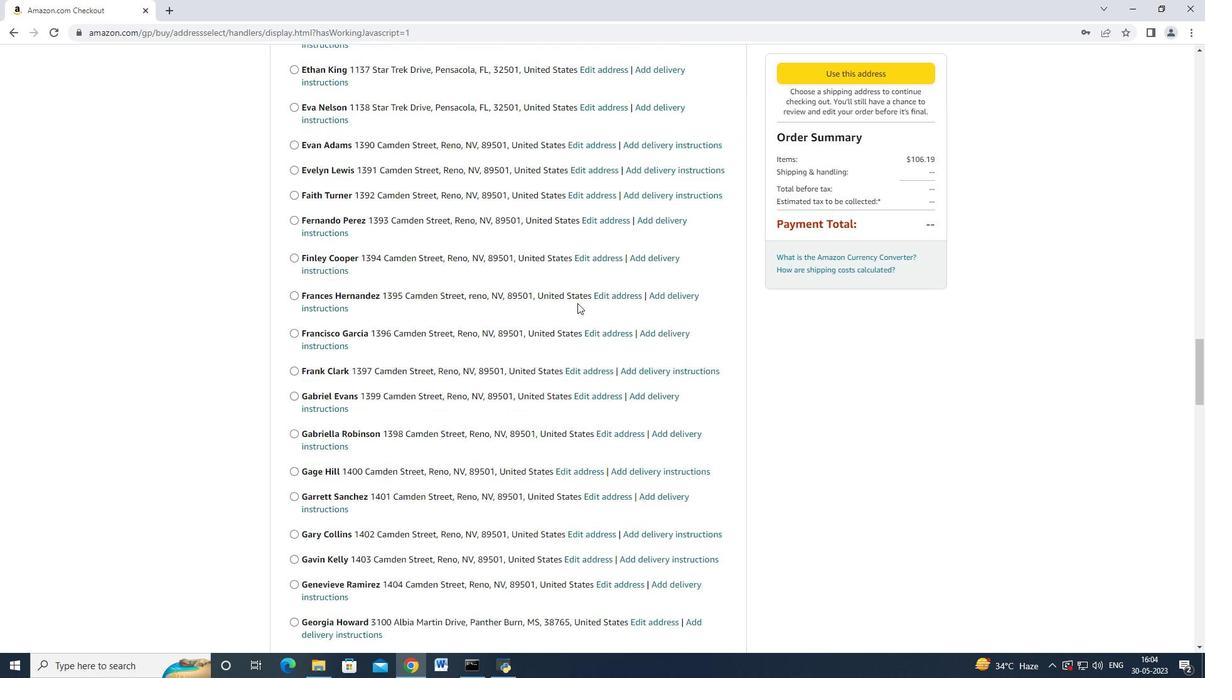
Action: Mouse scrolled (577, 302) with delta (0, 0)
Screenshot: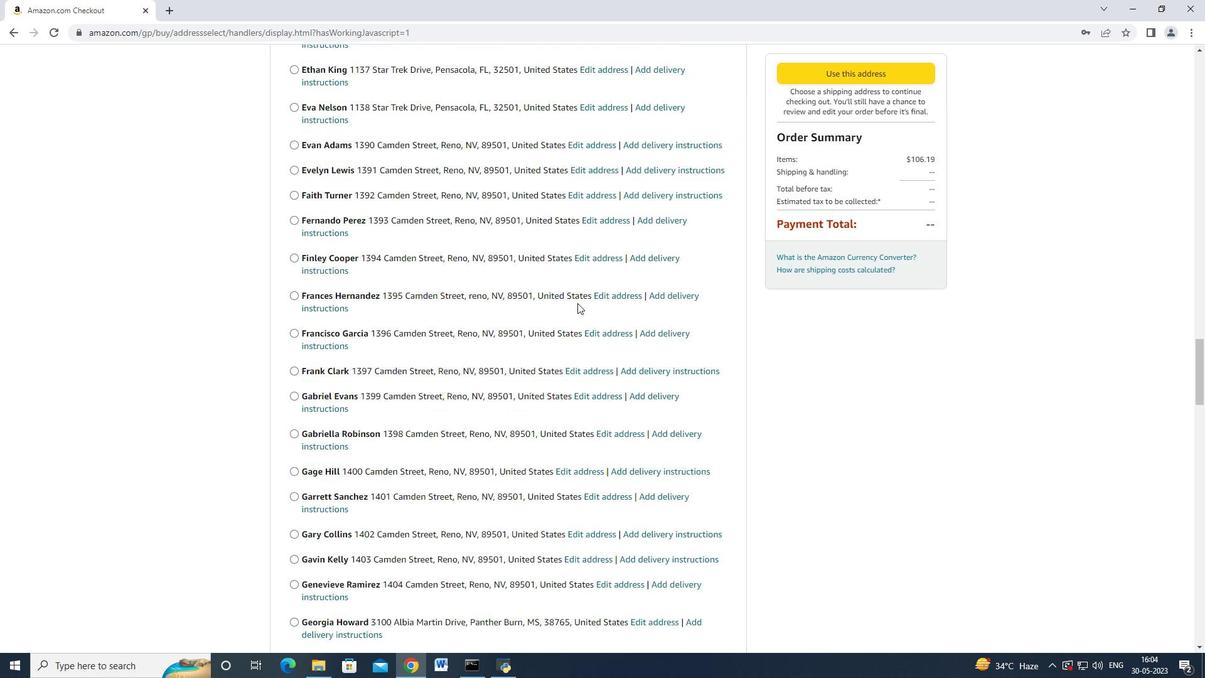 
Action: Mouse scrolled (577, 302) with delta (0, 0)
Screenshot: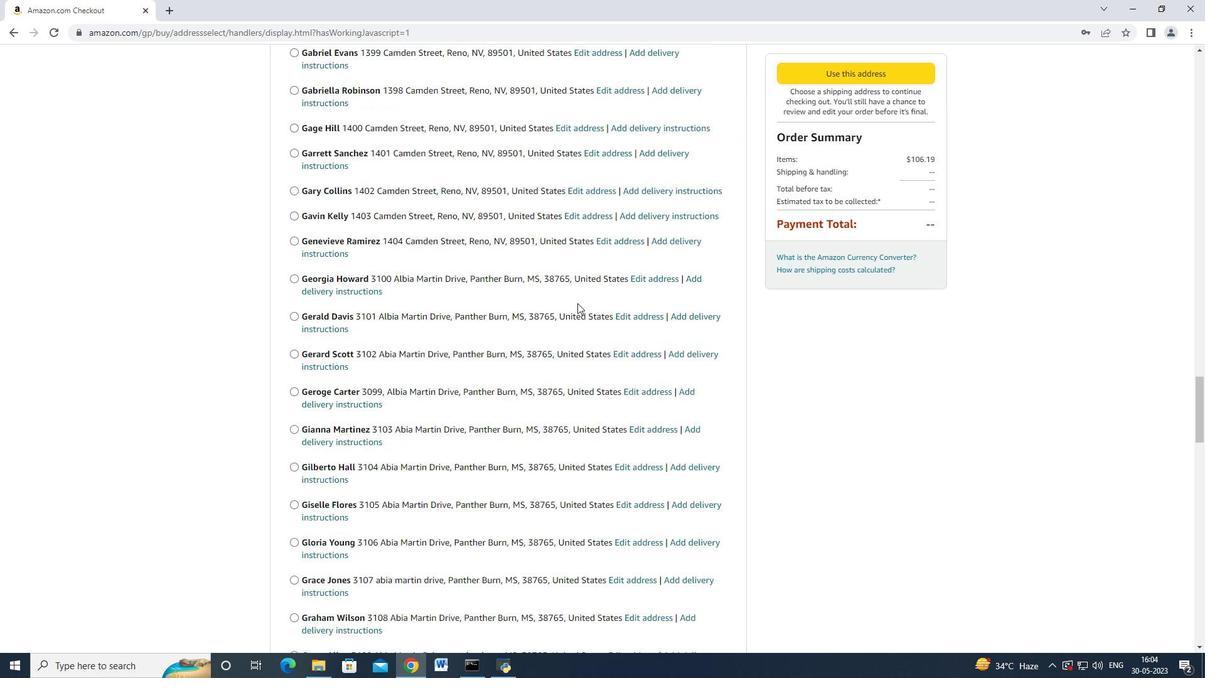 
Action: Mouse scrolled (577, 302) with delta (0, 0)
Screenshot: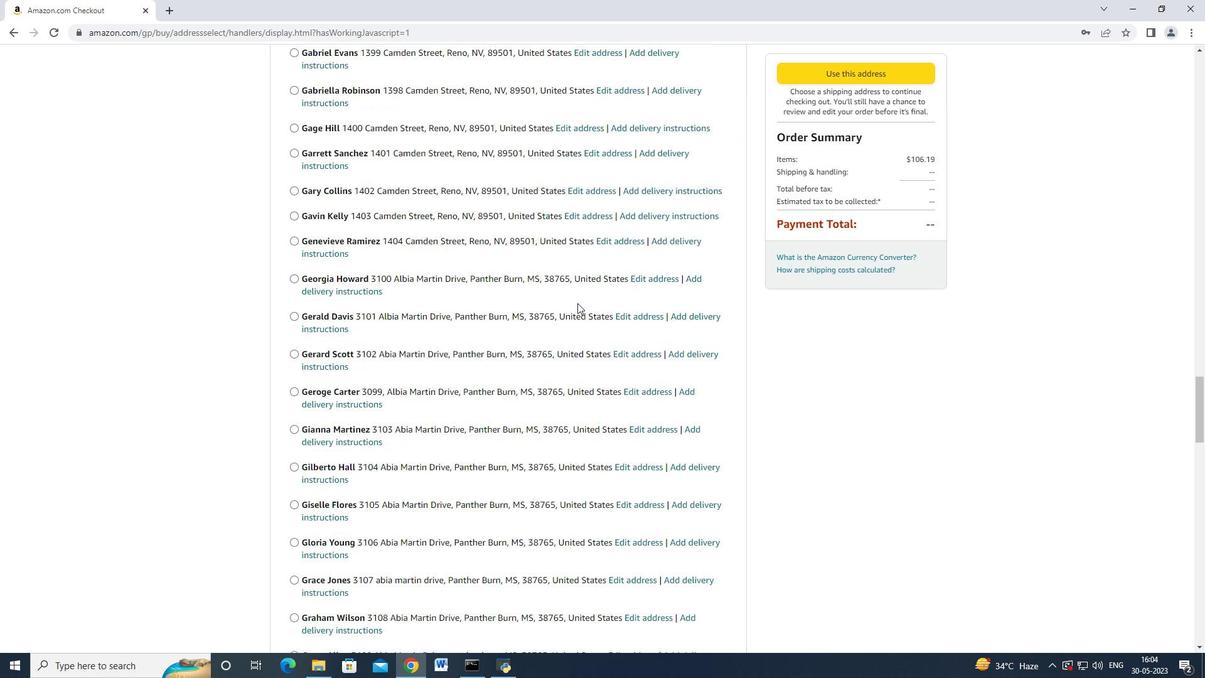 
Action: Mouse scrolled (577, 302) with delta (0, 0)
Screenshot: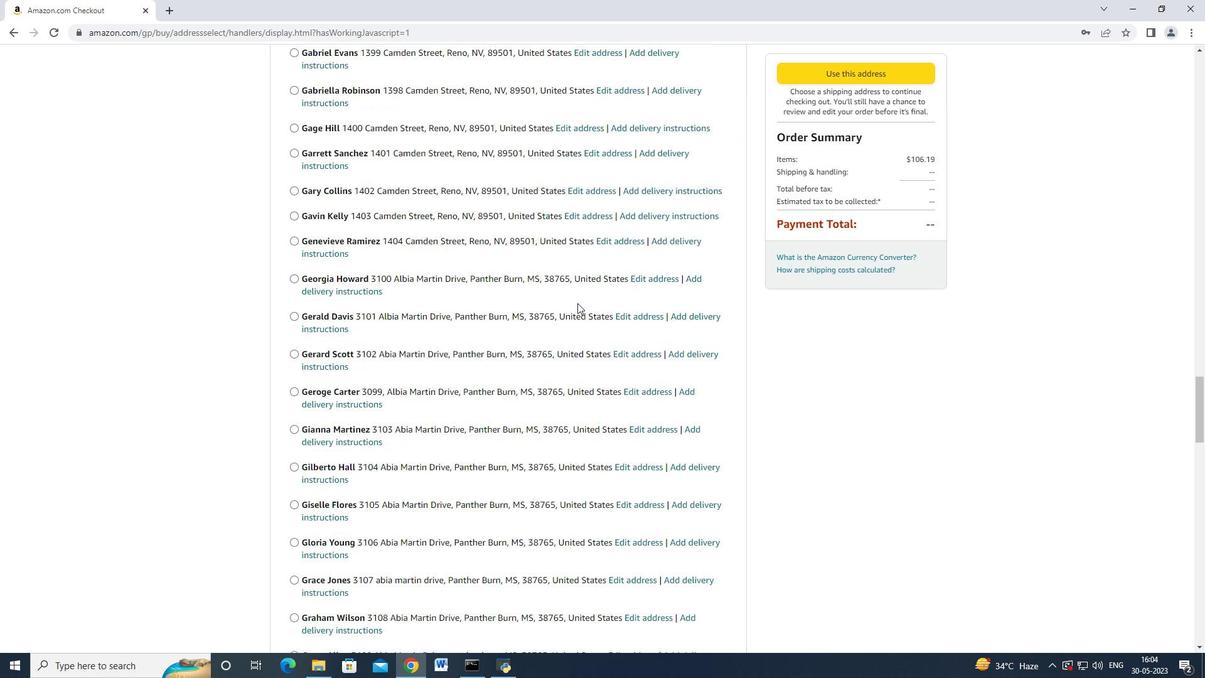
Action: Mouse scrolled (577, 302) with delta (0, 0)
Screenshot: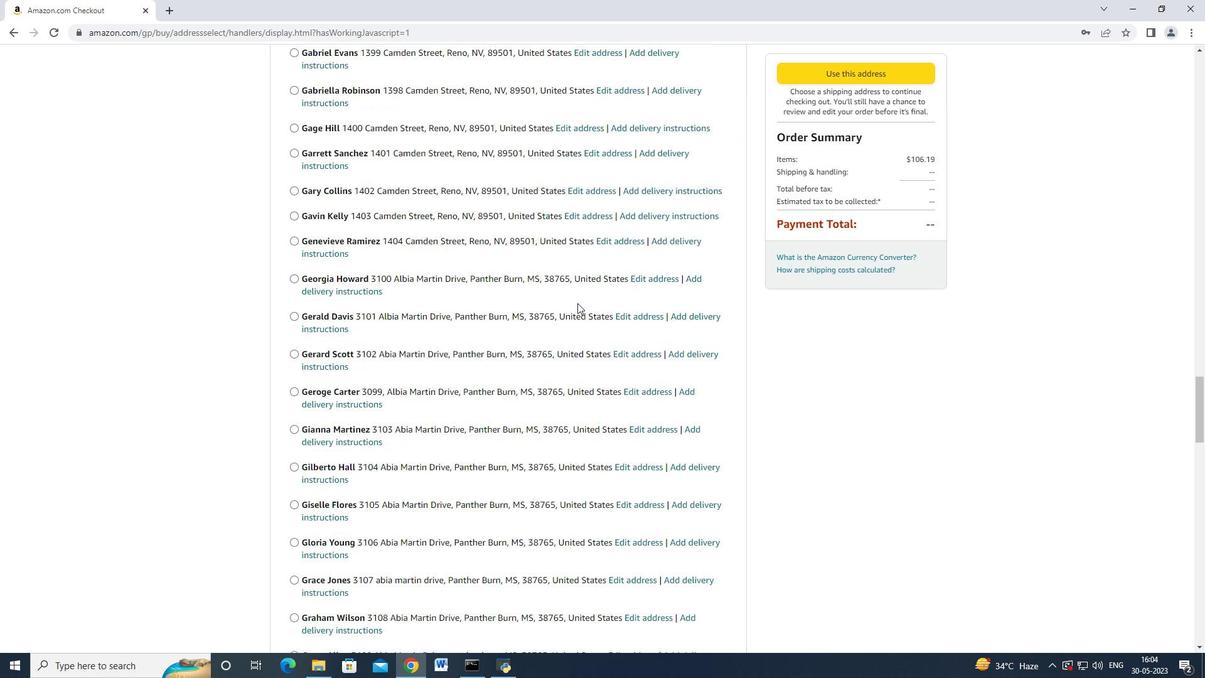 
Action: Mouse scrolled (577, 302) with delta (0, 0)
Screenshot: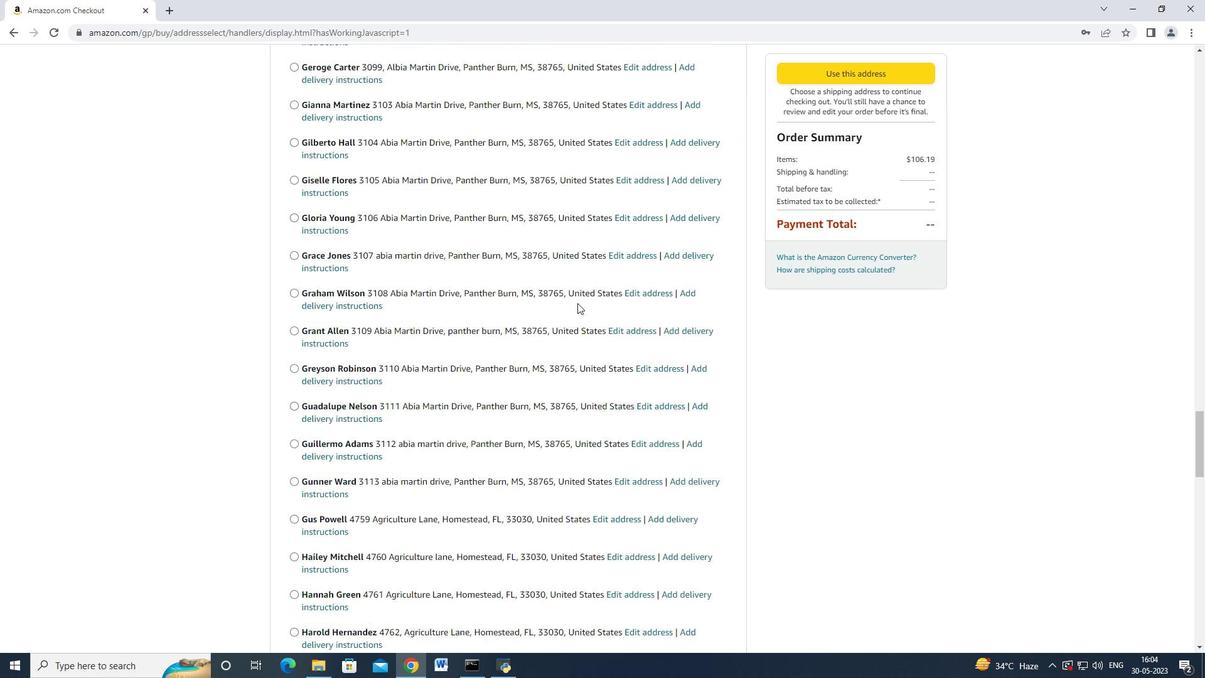 
Action: Mouse scrolled (577, 302) with delta (0, 0)
Screenshot: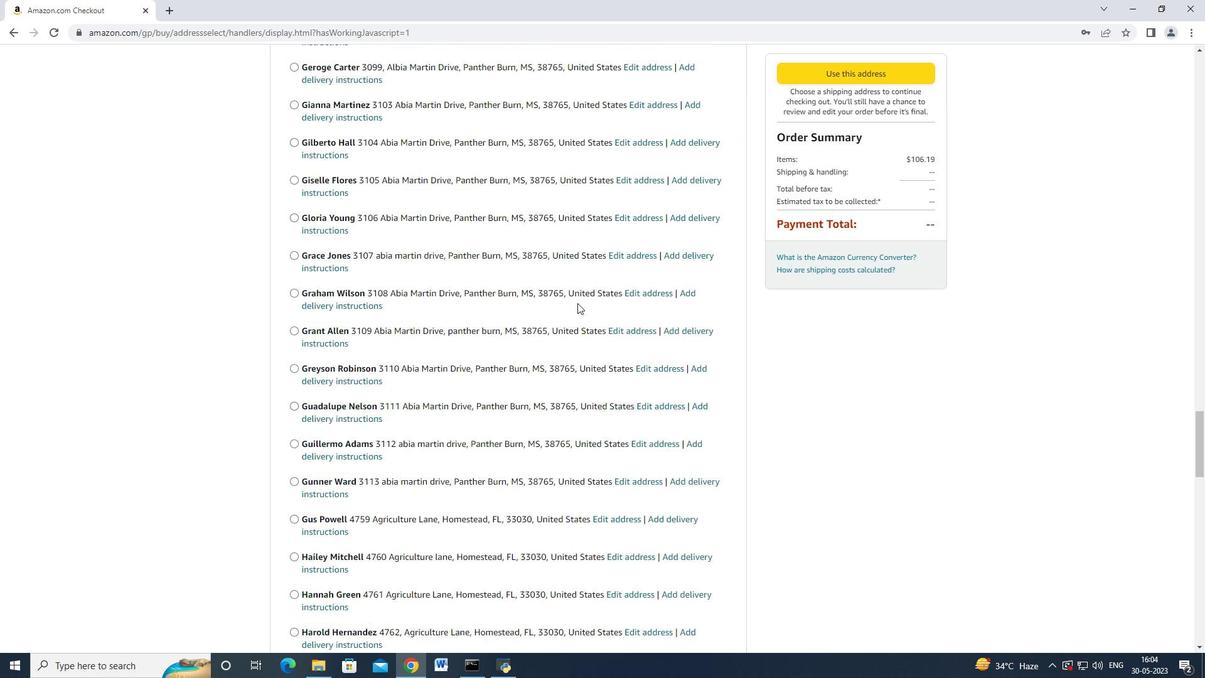 
Action: Mouse scrolled (577, 302) with delta (0, 0)
Screenshot: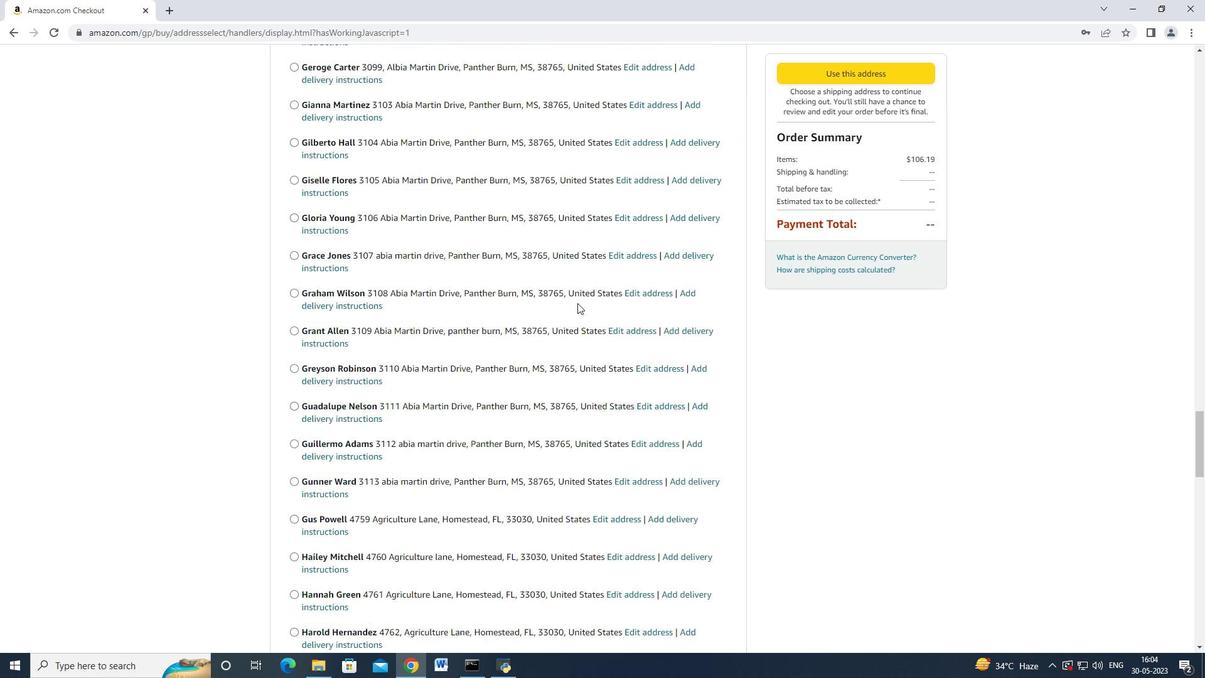 
Action: Mouse scrolled (577, 302) with delta (0, 0)
Screenshot: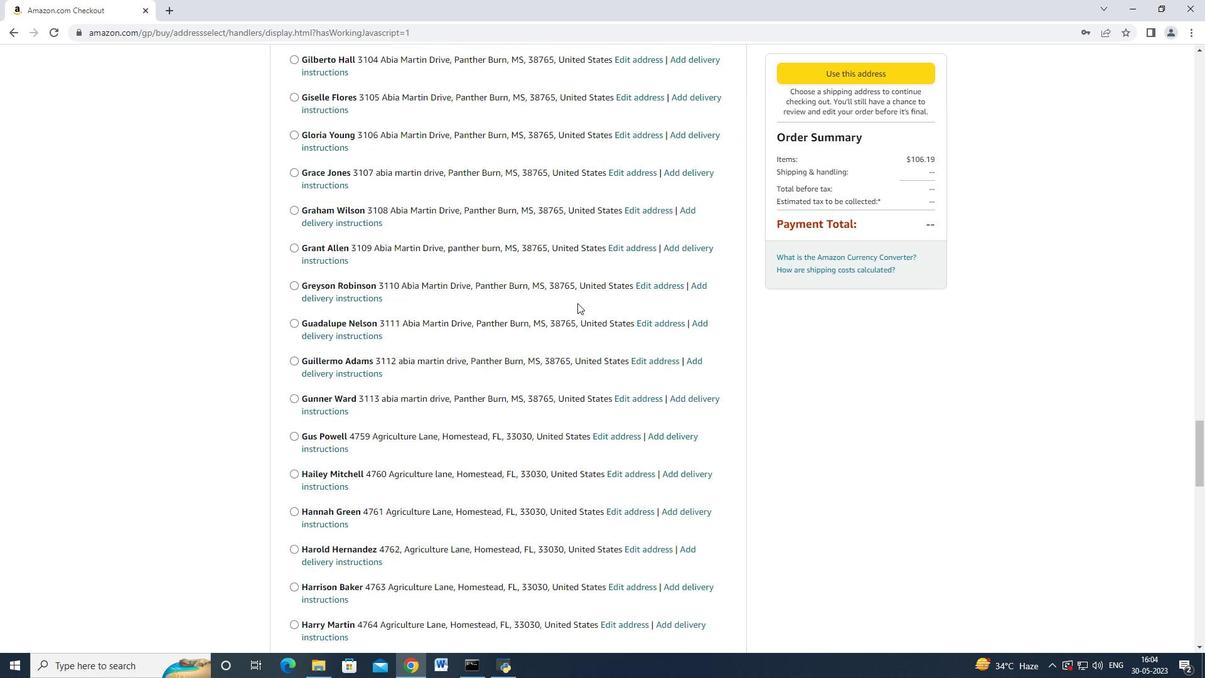 
Action: Mouse scrolled (577, 302) with delta (0, 0)
Screenshot: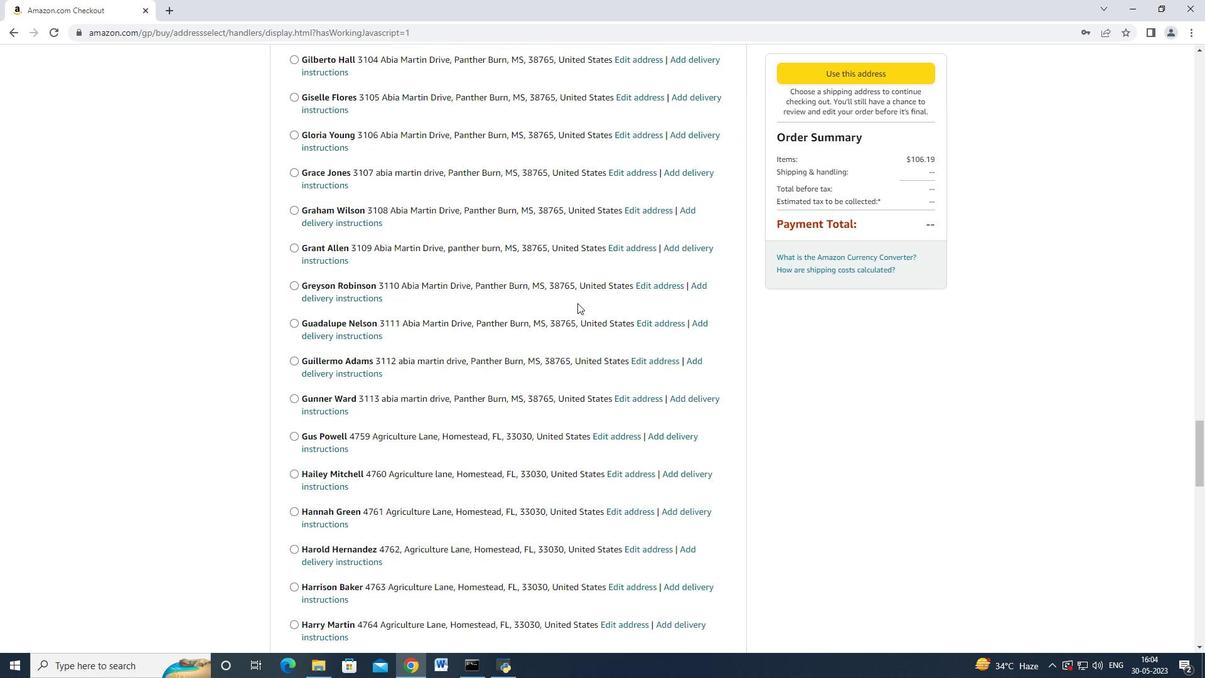 
Action: Mouse scrolled (577, 302) with delta (0, 0)
Screenshot: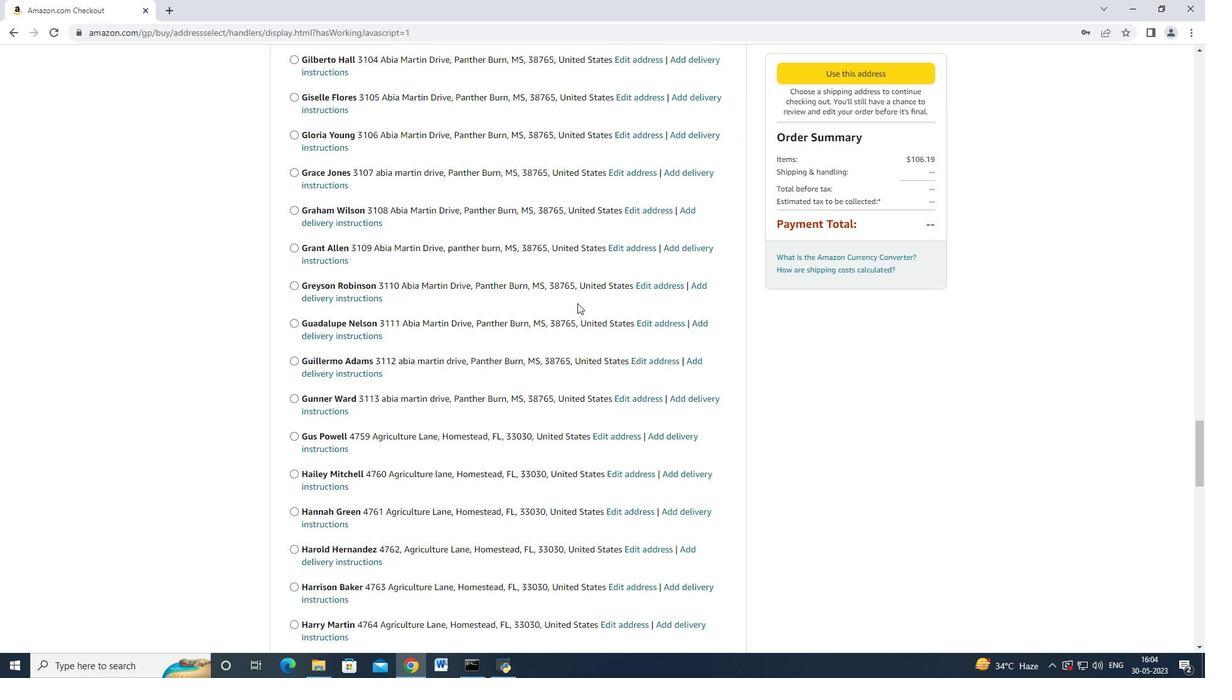 
Action: Mouse scrolled (577, 302) with delta (0, 0)
Screenshot: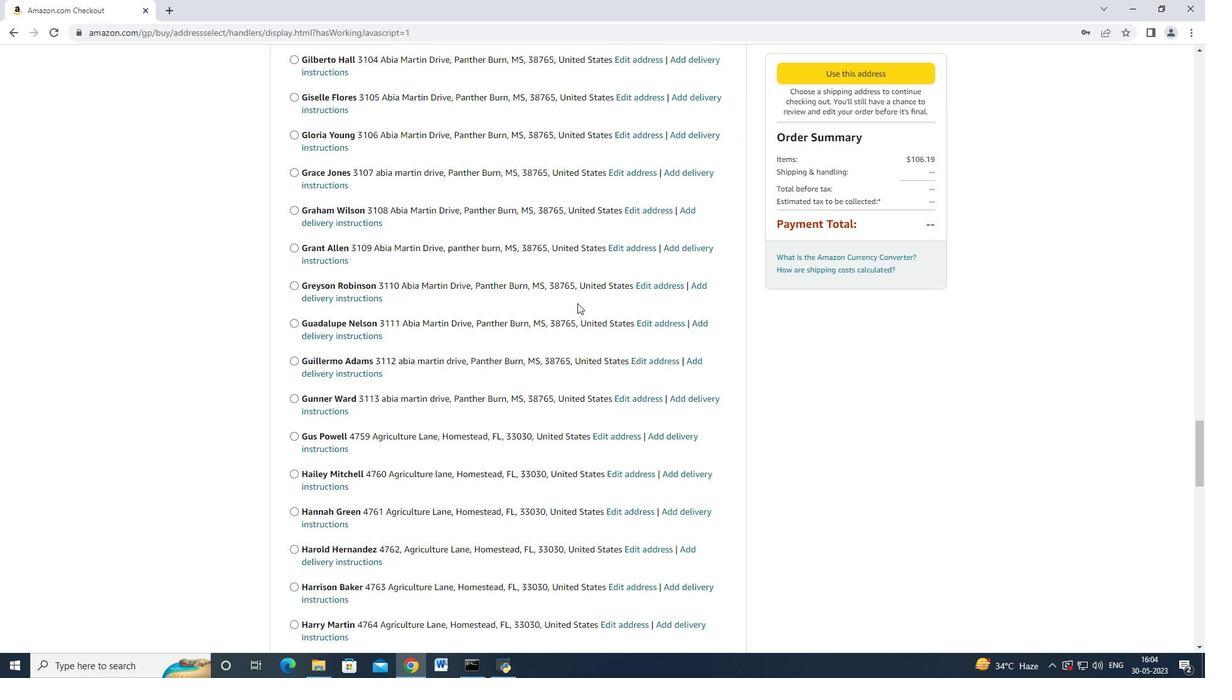 
Action: Mouse scrolled (577, 302) with delta (0, 0)
Screenshot: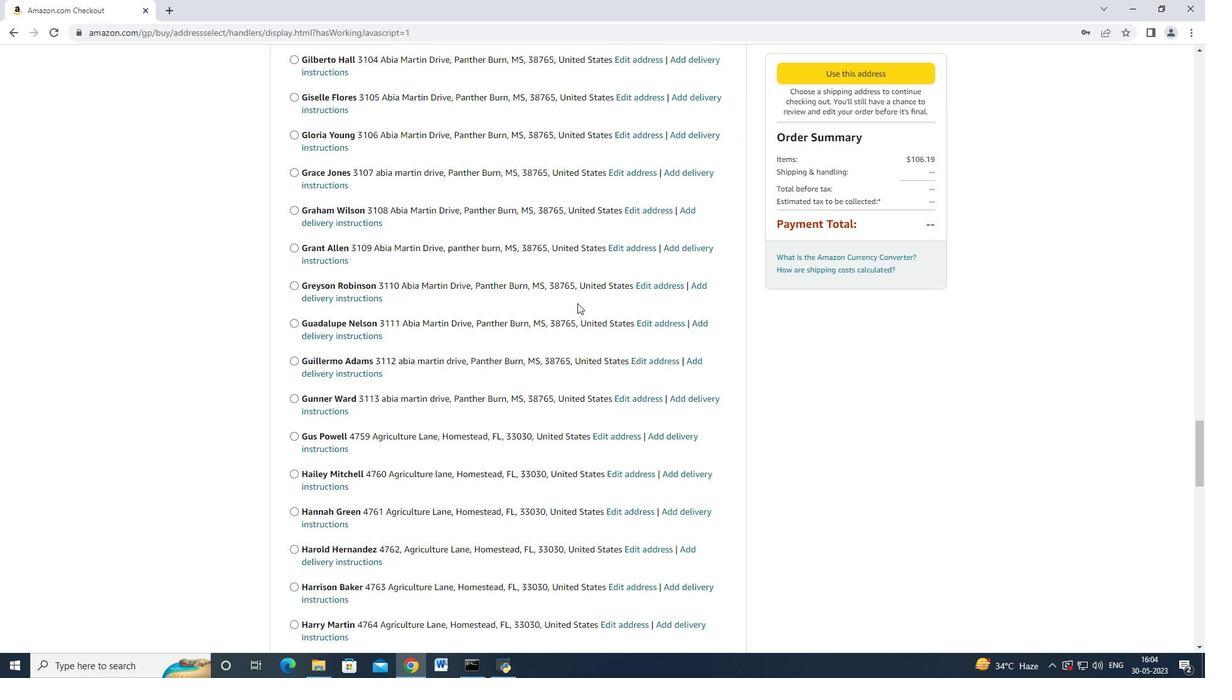 
Action: Mouse scrolled (577, 302) with delta (0, 0)
Screenshot: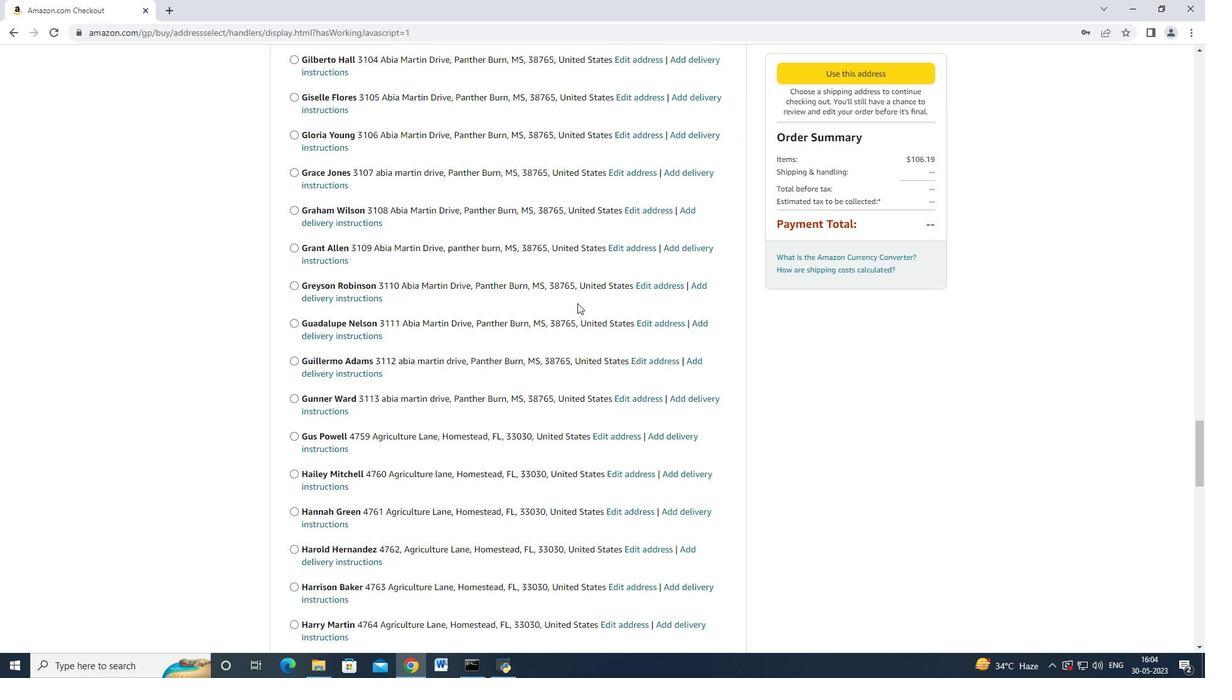 
Action: Mouse scrolled (577, 302) with delta (0, 0)
Screenshot: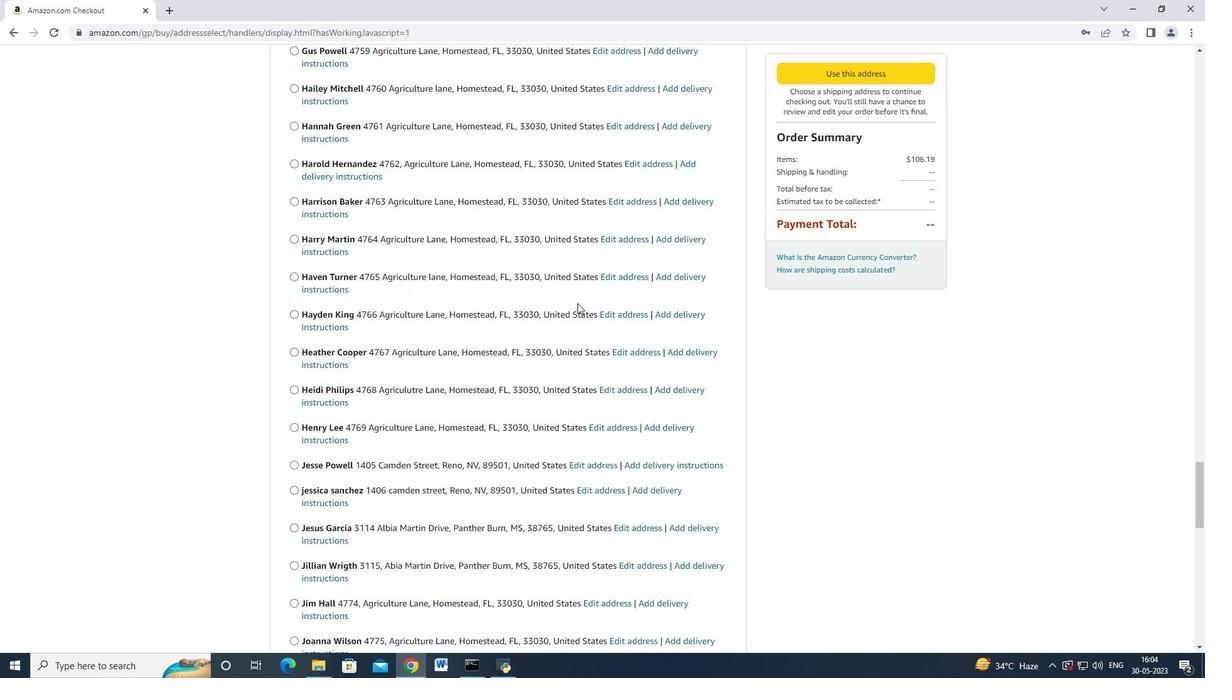 
Action: Mouse moved to (576, 303)
Screenshot: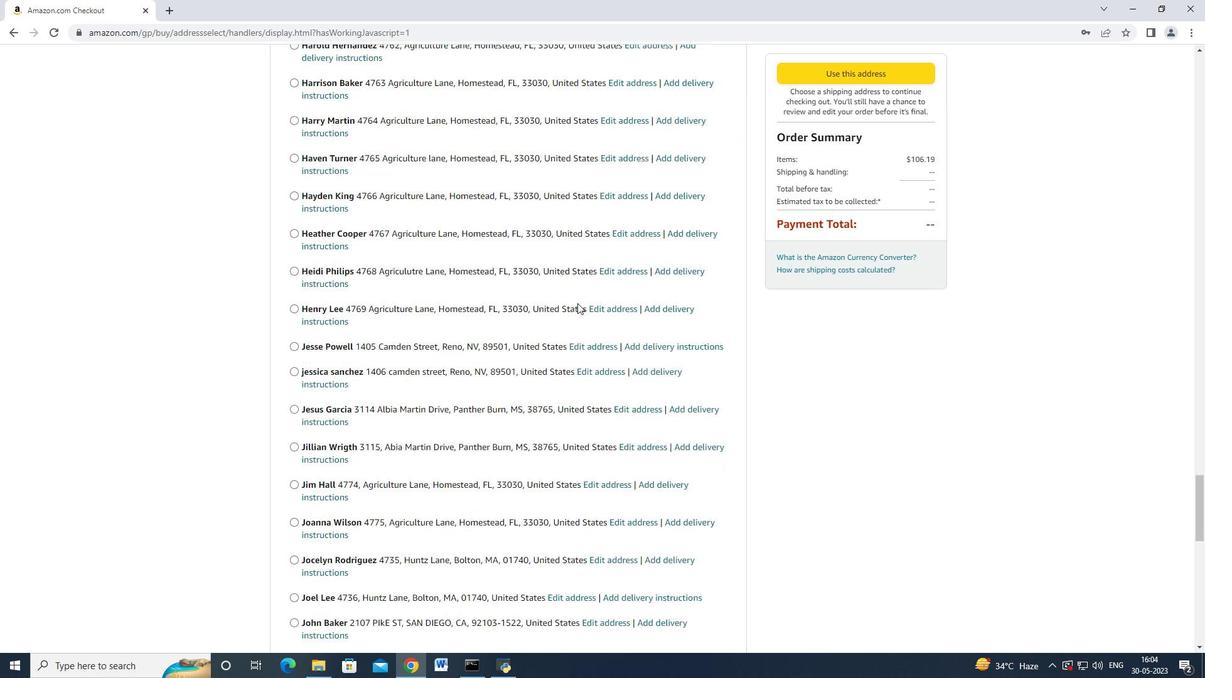 
Action: Mouse scrolled (576, 303) with delta (0, 0)
Screenshot: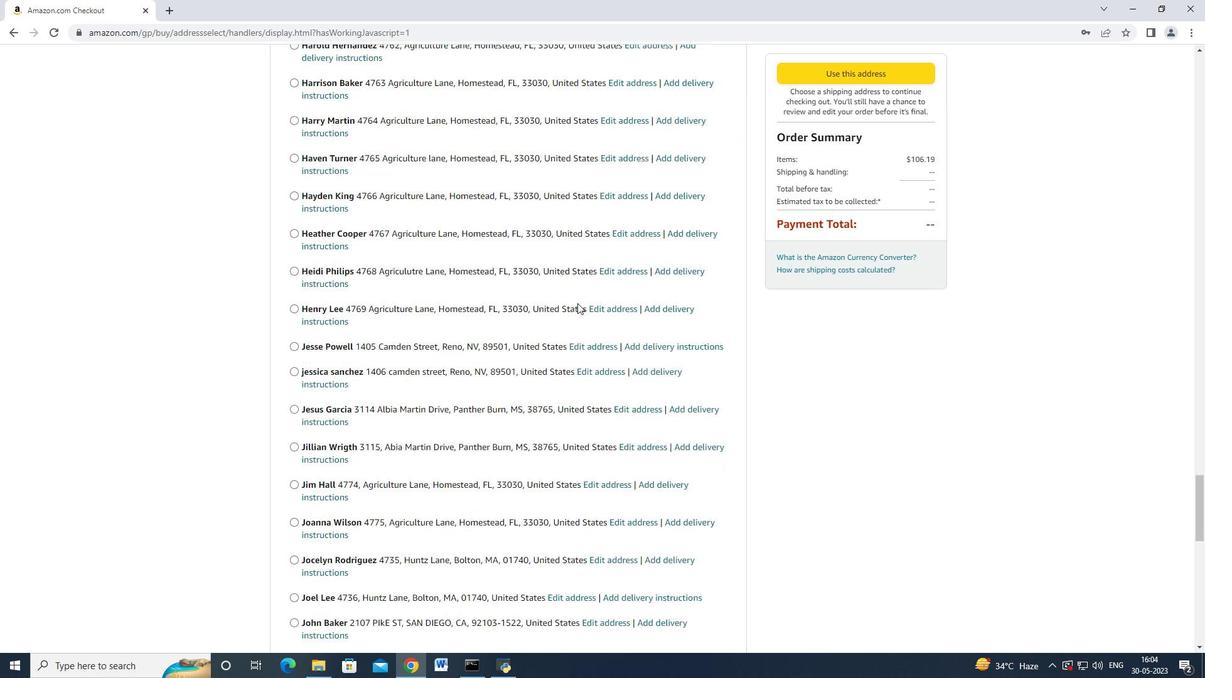 
Action: Mouse moved to (576, 304)
Screenshot: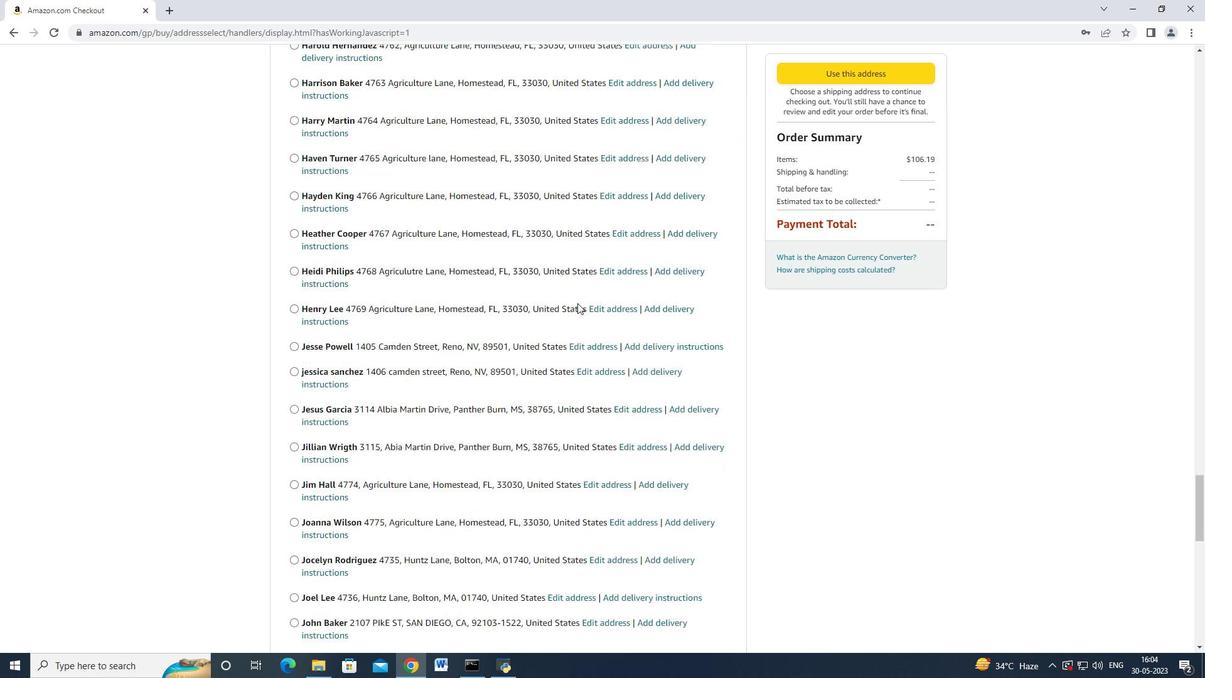 
Action: Mouse scrolled (576, 303) with delta (0, 0)
Screenshot: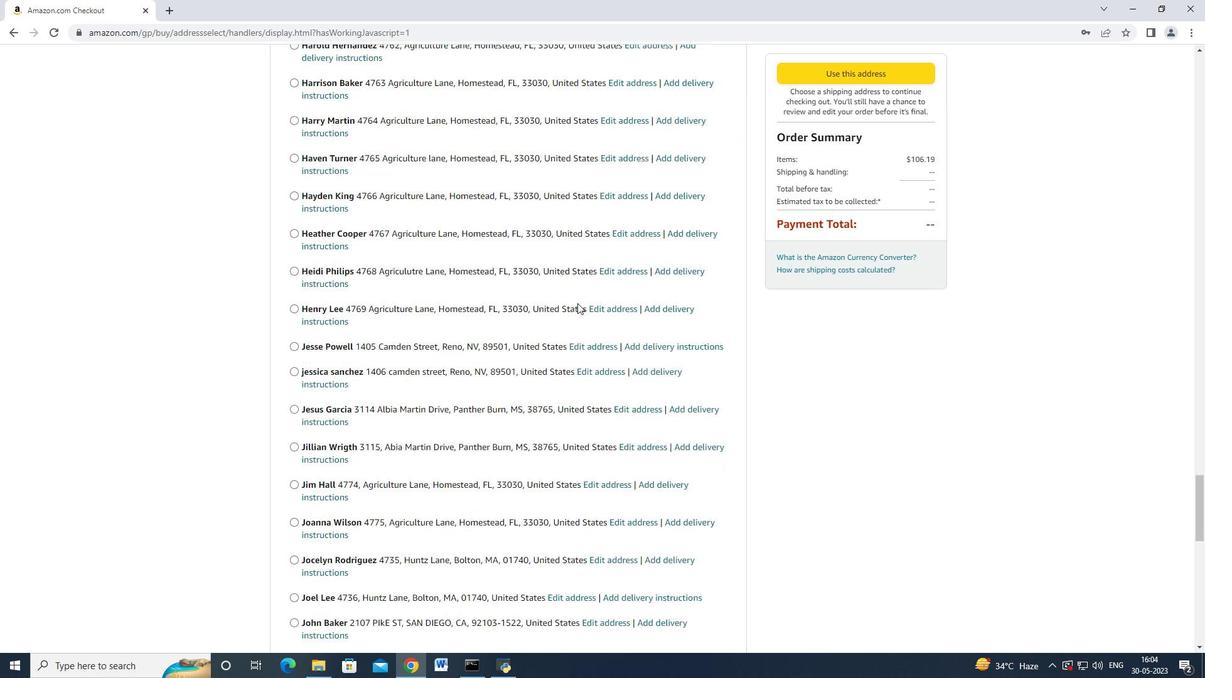 
Action: Mouse moved to (576, 304)
Screenshot: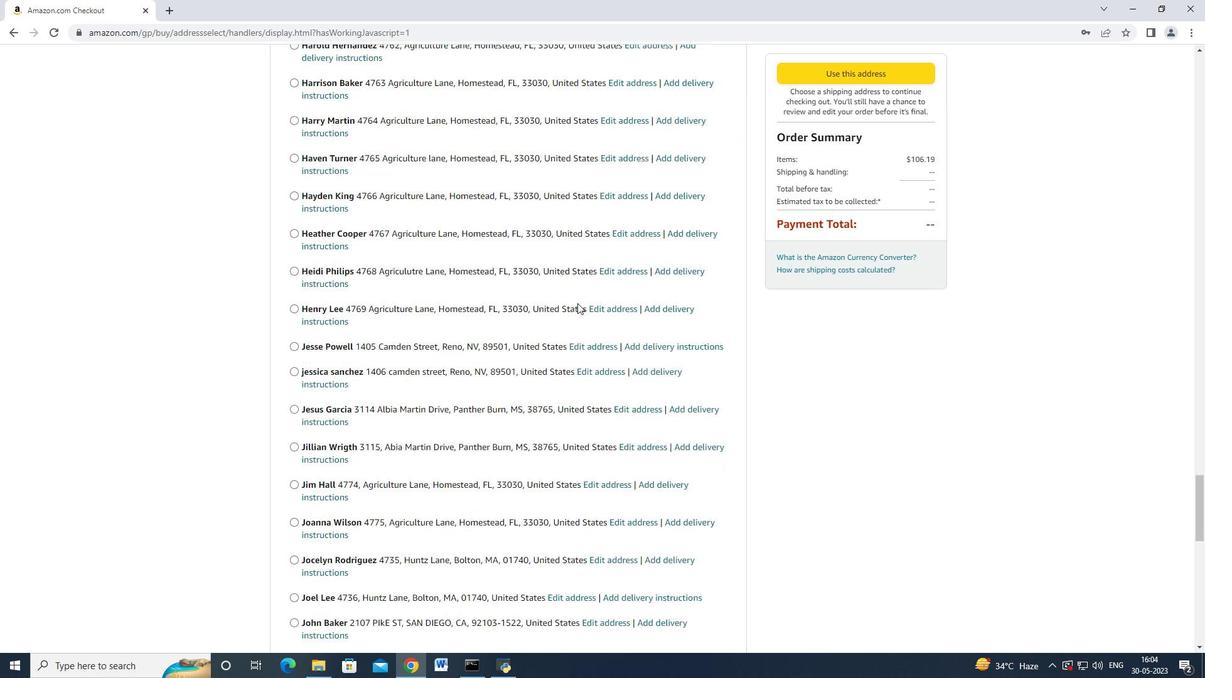 
Action: Mouse scrolled (576, 303) with delta (0, 0)
Screenshot: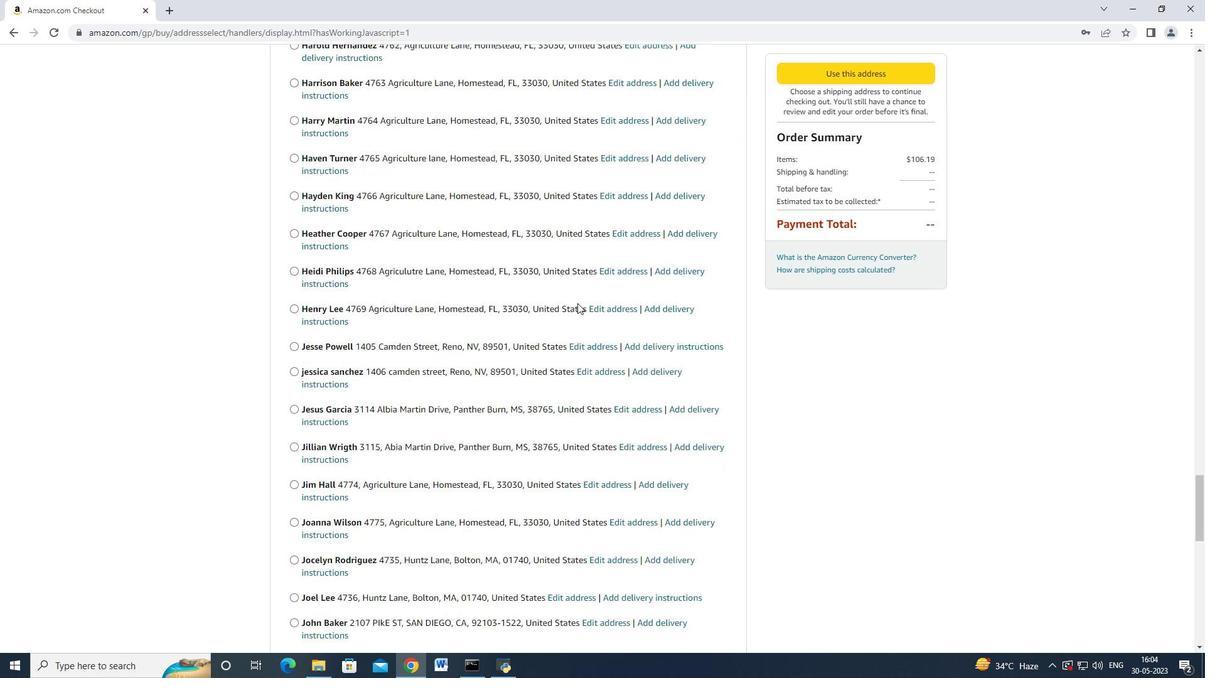
Action: Mouse scrolled (576, 303) with delta (0, 0)
Screenshot: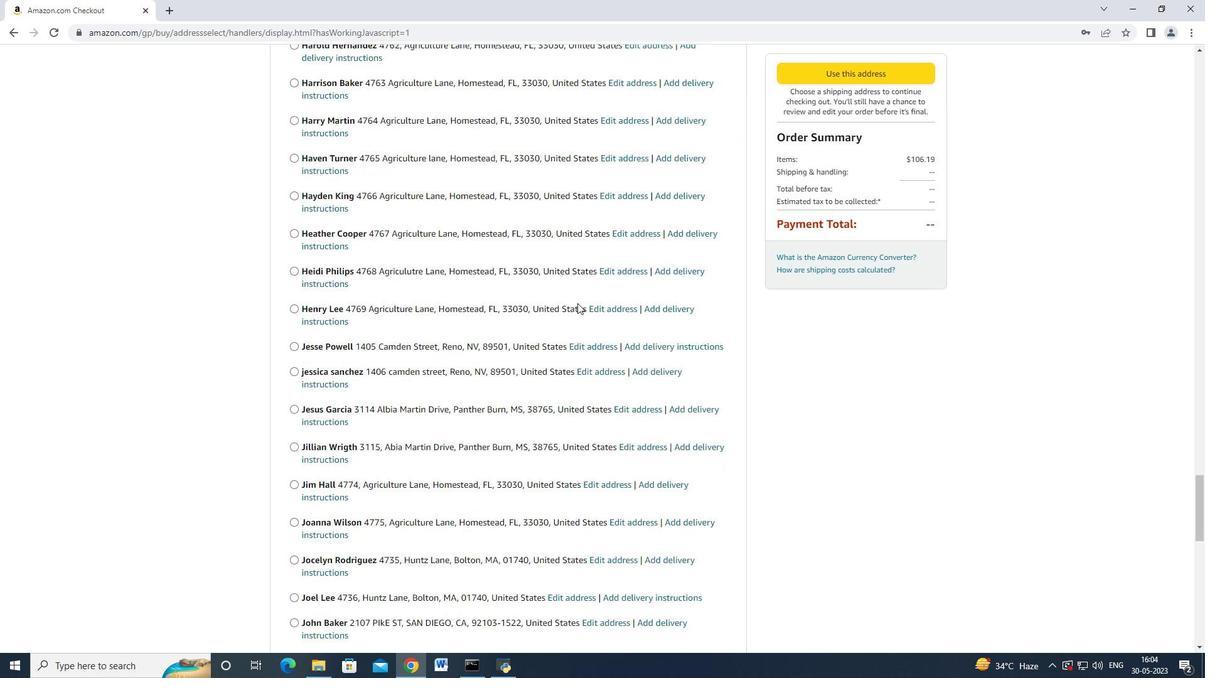 
Action: Mouse moved to (575, 304)
Screenshot: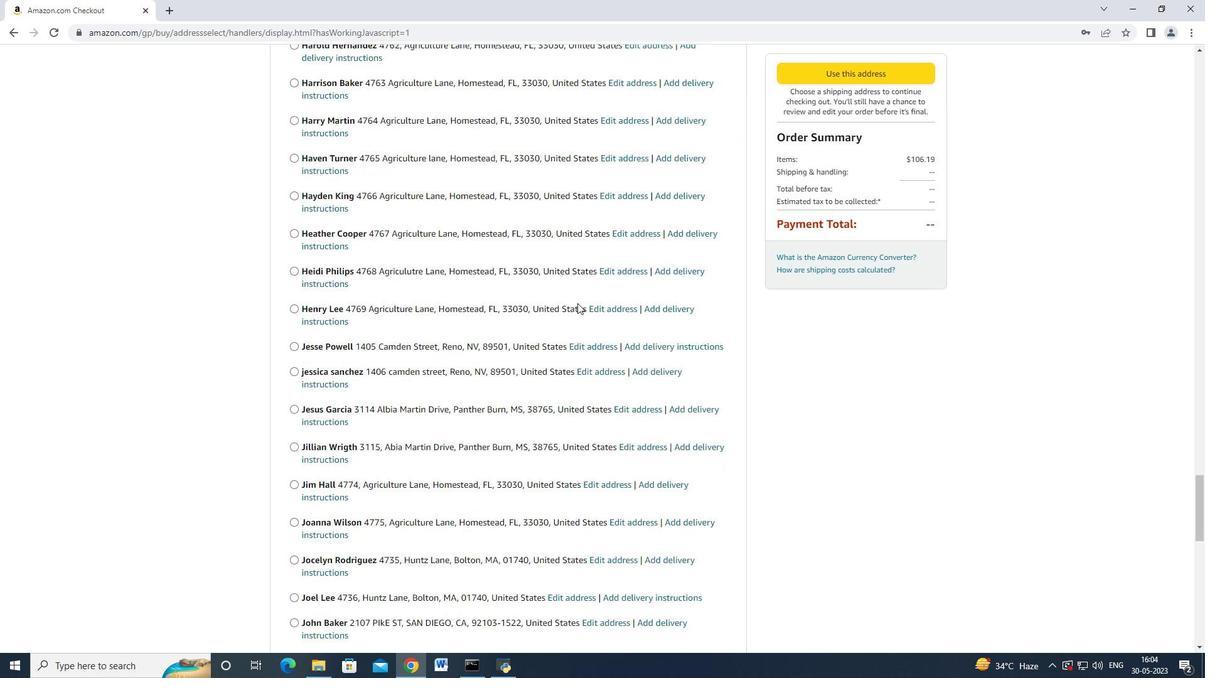 
Action: Mouse scrolled (576, 303) with delta (0, 0)
Screenshot: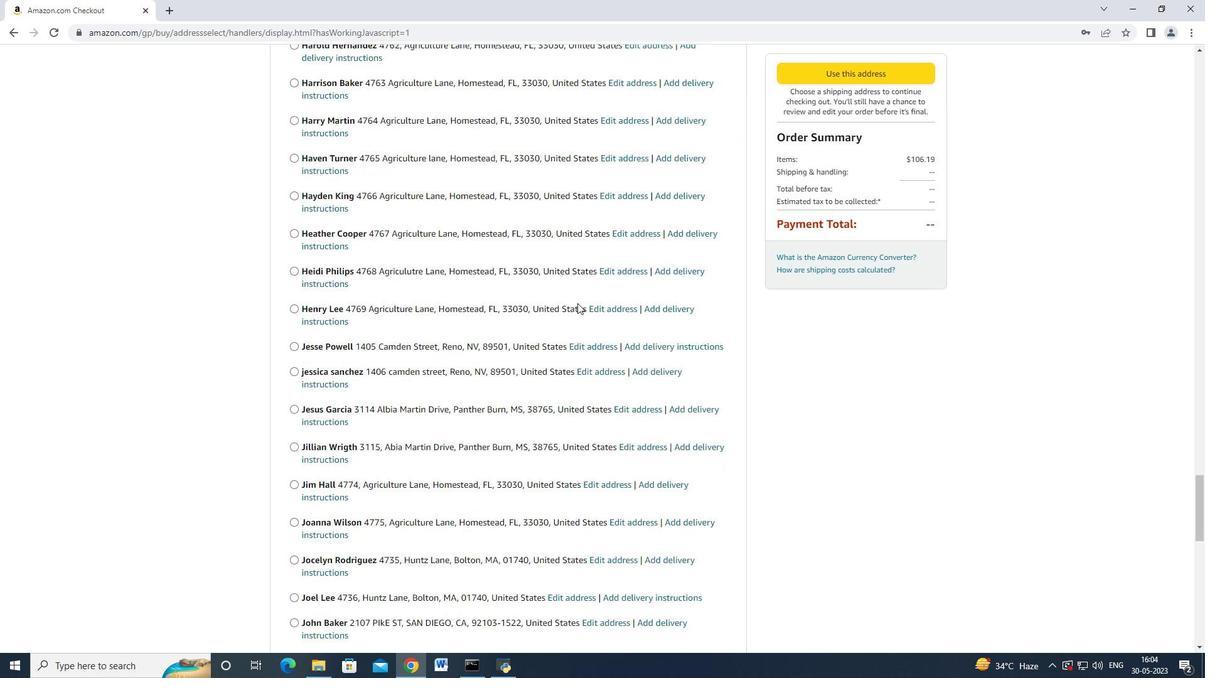 
Action: Mouse moved to (575, 304)
Screenshot: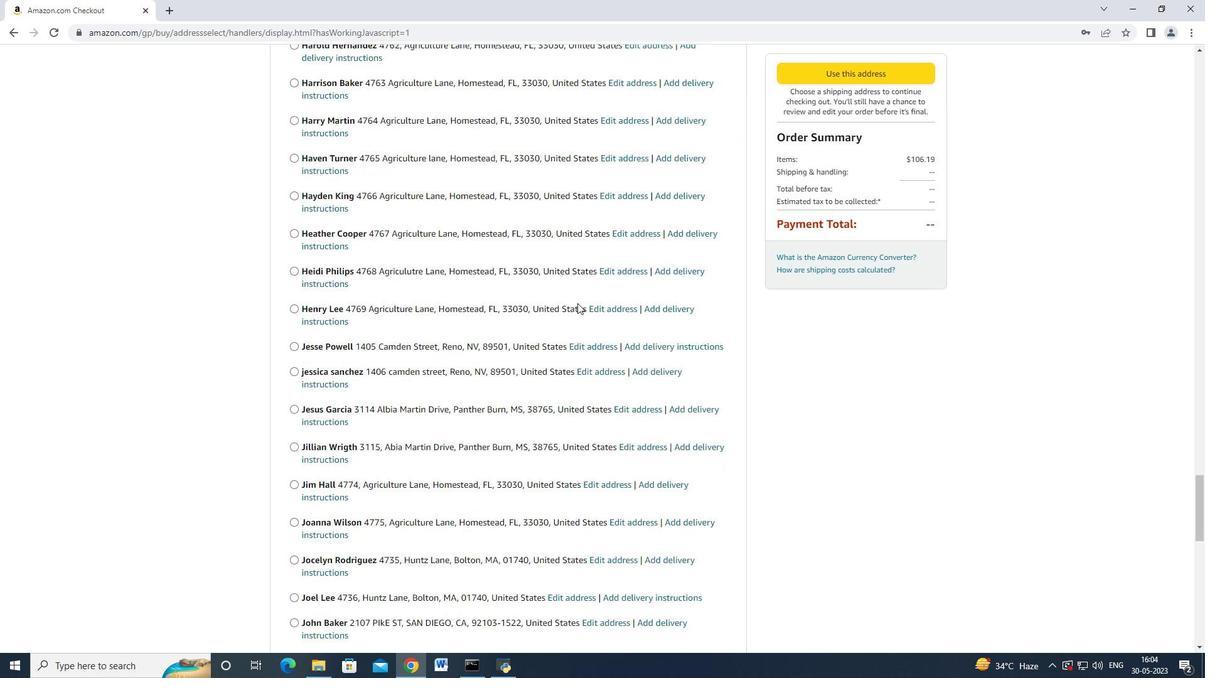 
Action: Mouse scrolled (576, 303) with delta (0, 0)
Screenshot: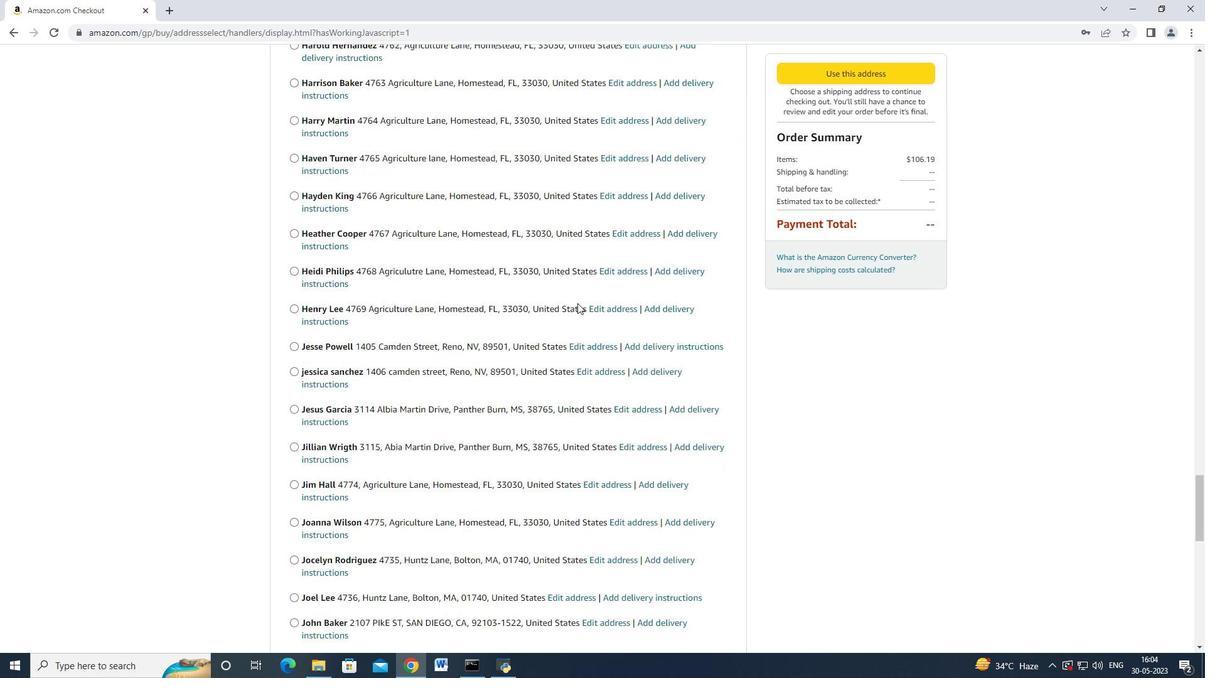 
Action: Mouse scrolled (575, 303) with delta (0, 0)
Screenshot: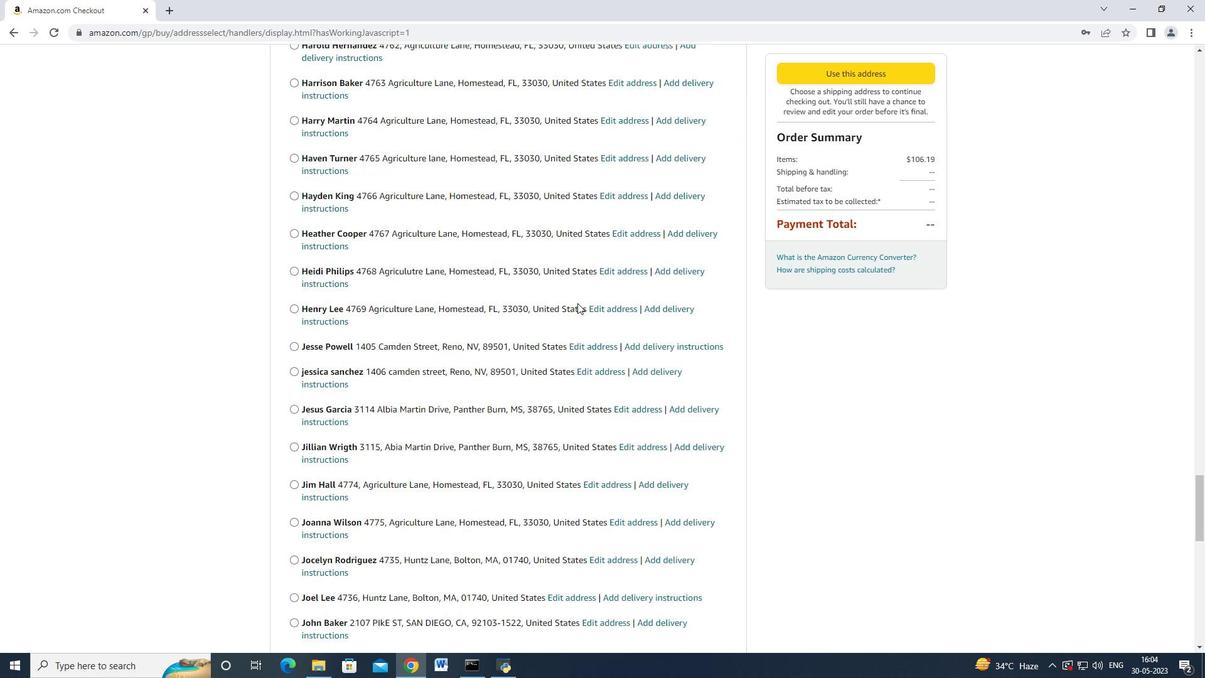 
Action: Mouse moved to (575, 304)
Screenshot: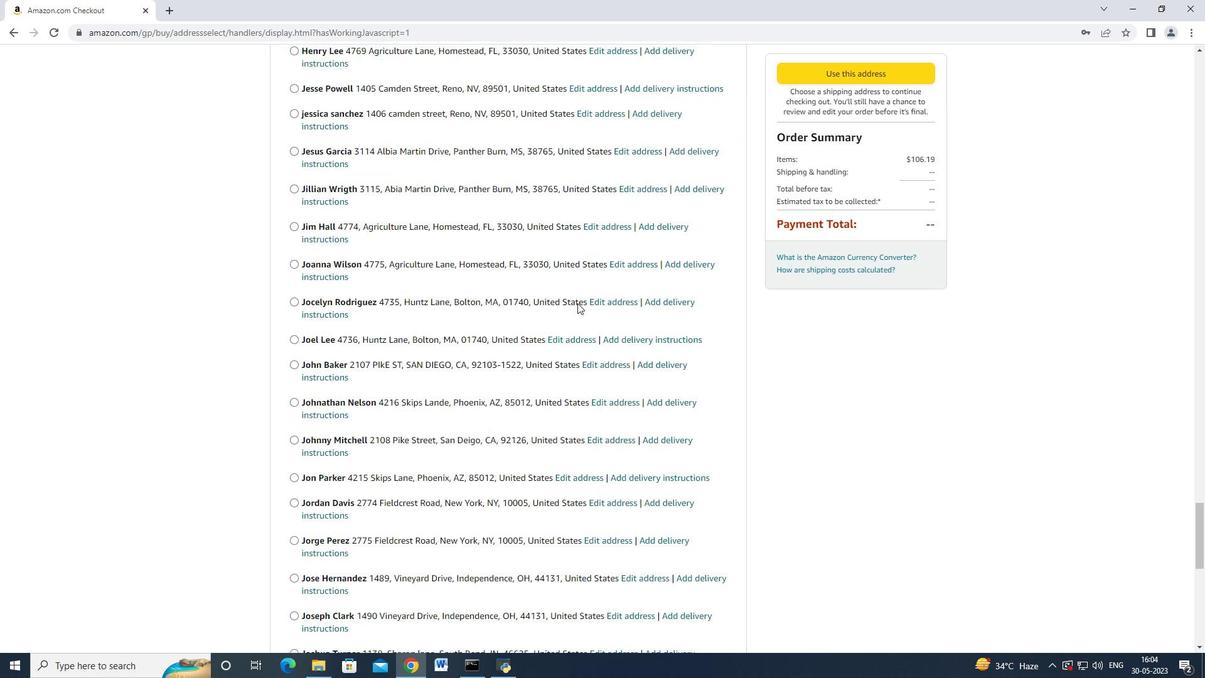 
Action: Mouse scrolled (575, 303) with delta (0, 0)
Screenshot: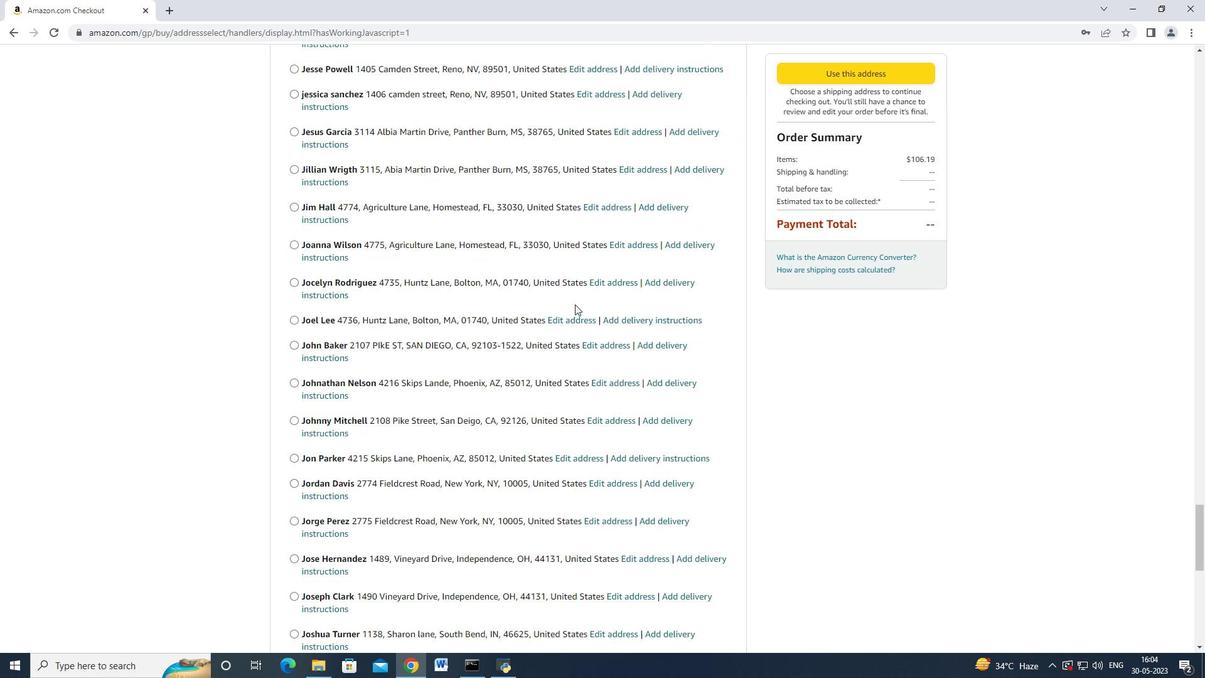 
Action: Mouse moved to (575, 304)
Screenshot: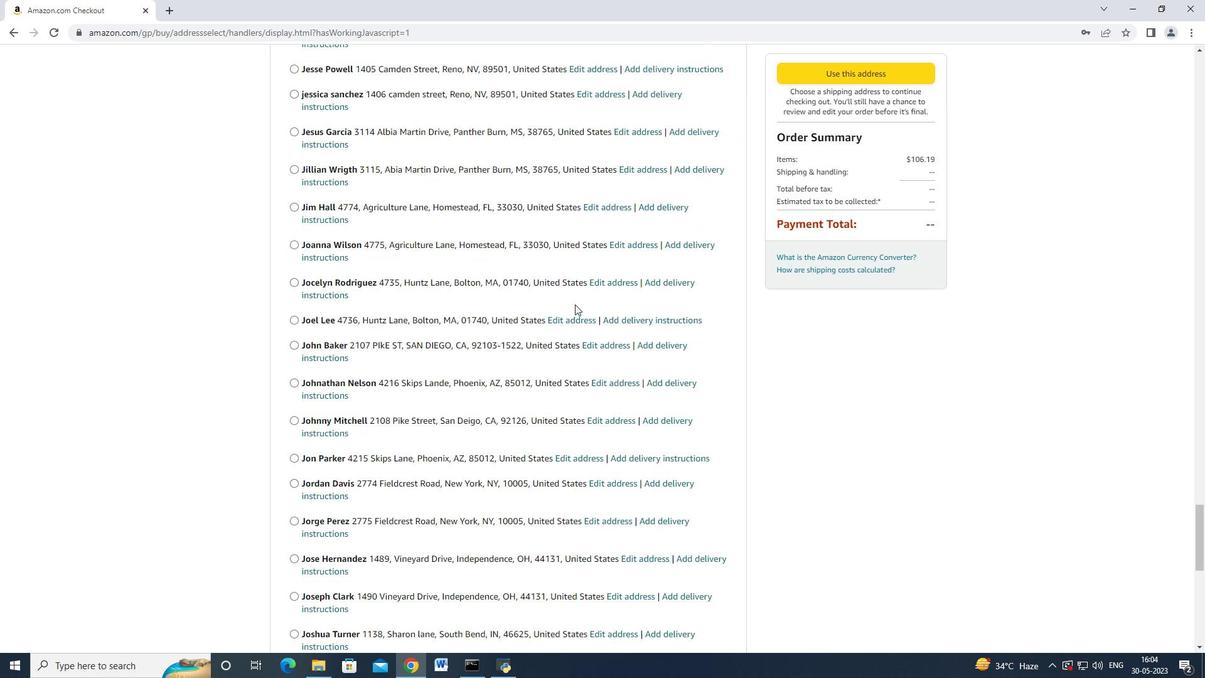 
Action: Mouse scrolled (575, 303) with delta (0, 0)
Screenshot: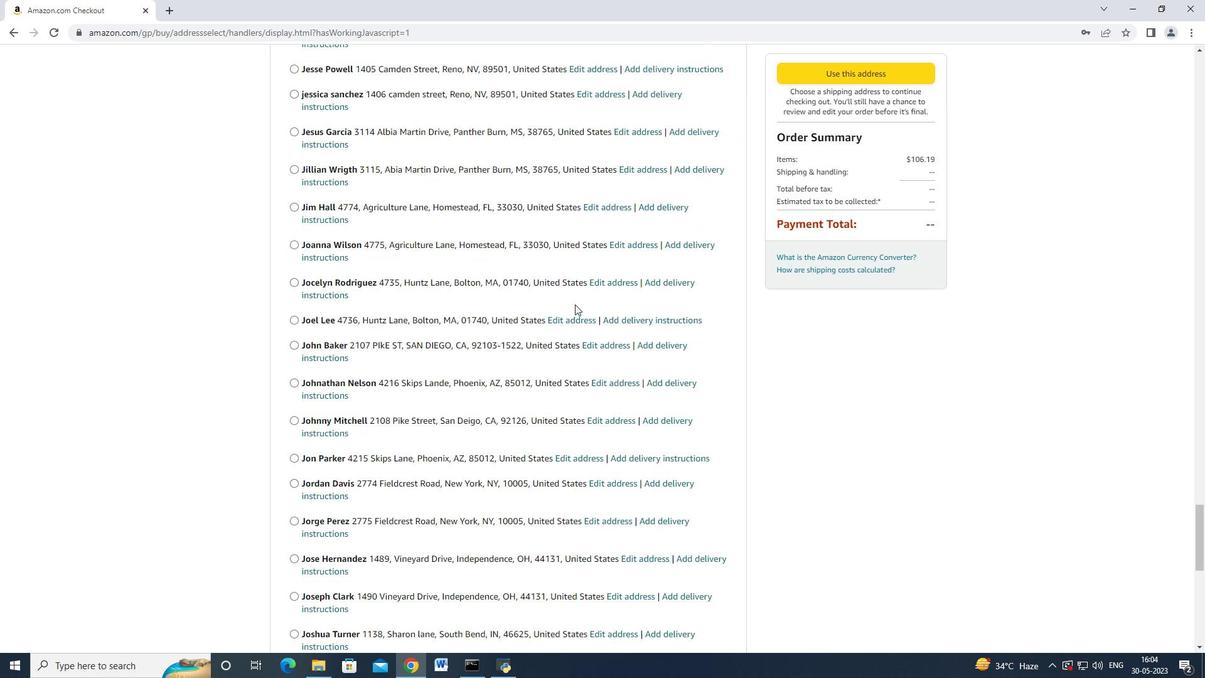 
Action: Mouse scrolled (575, 303) with delta (0, 0)
Screenshot: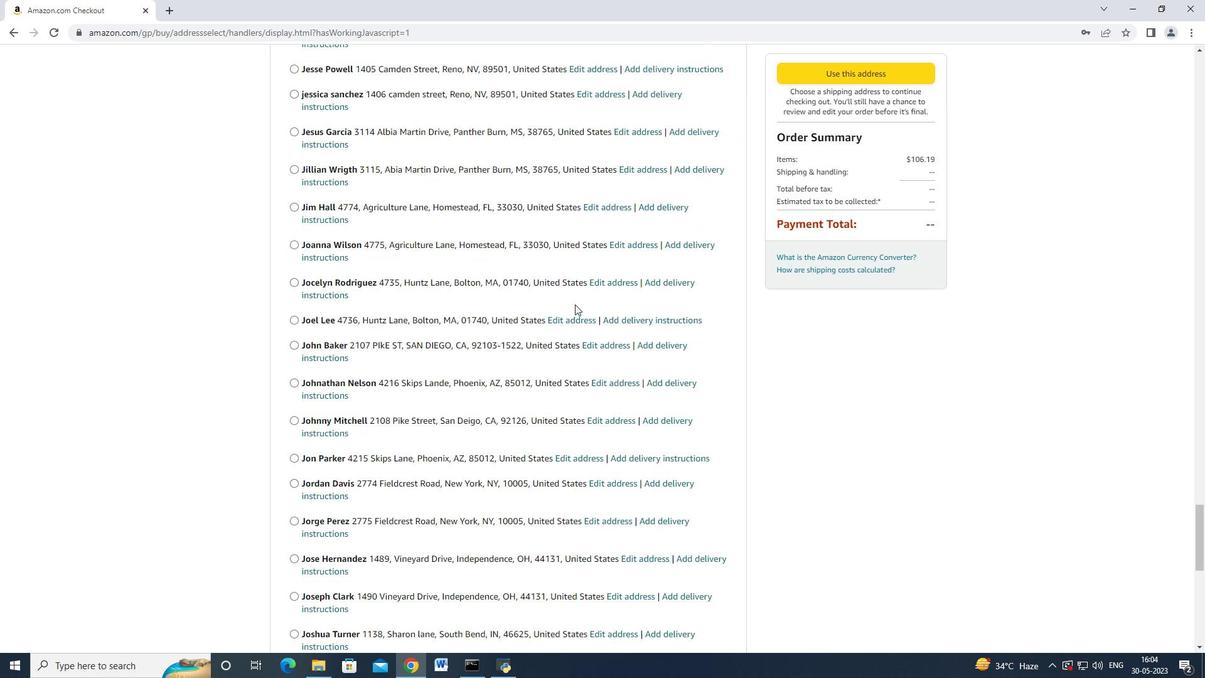 
Action: Mouse scrolled (575, 303) with delta (0, 0)
Screenshot: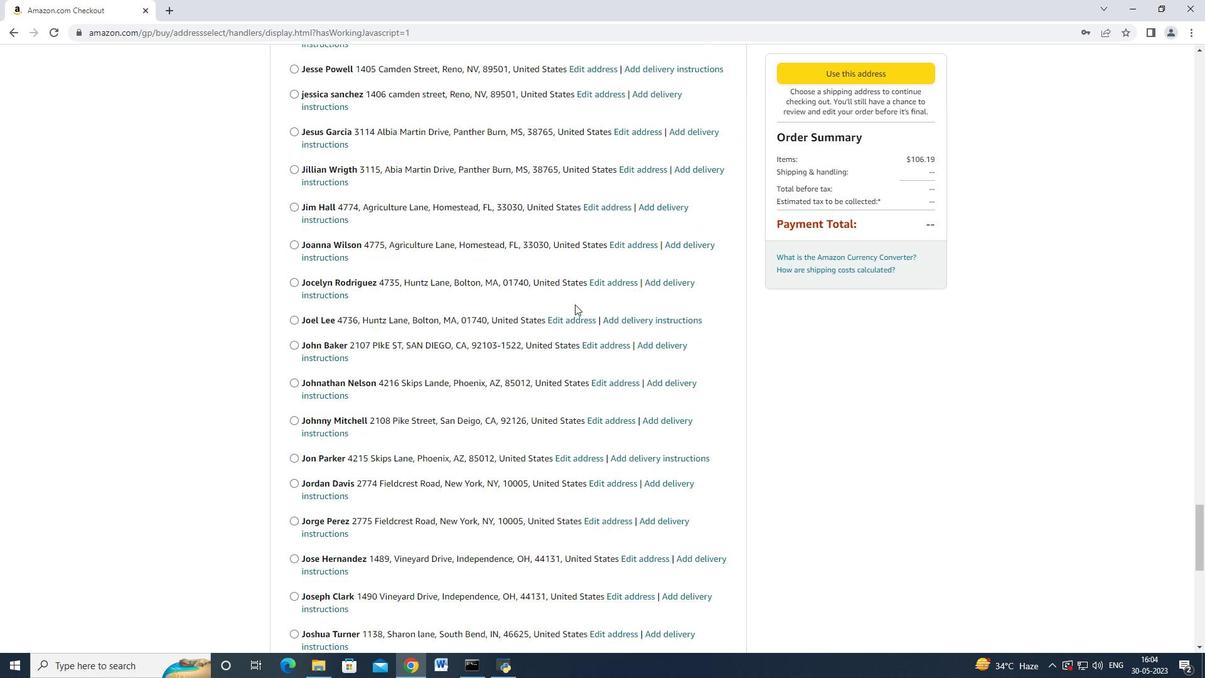 
Action: Mouse scrolled (575, 303) with delta (0, 0)
Screenshot: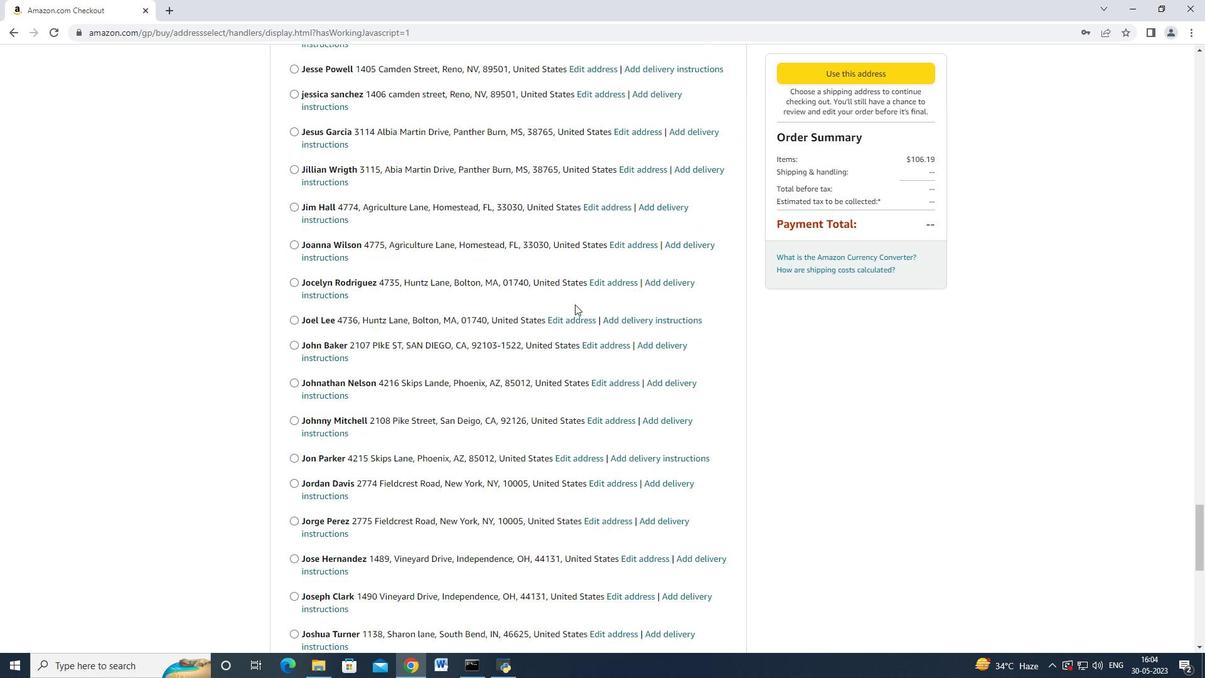 
Action: Mouse scrolled (575, 303) with delta (0, 0)
Screenshot: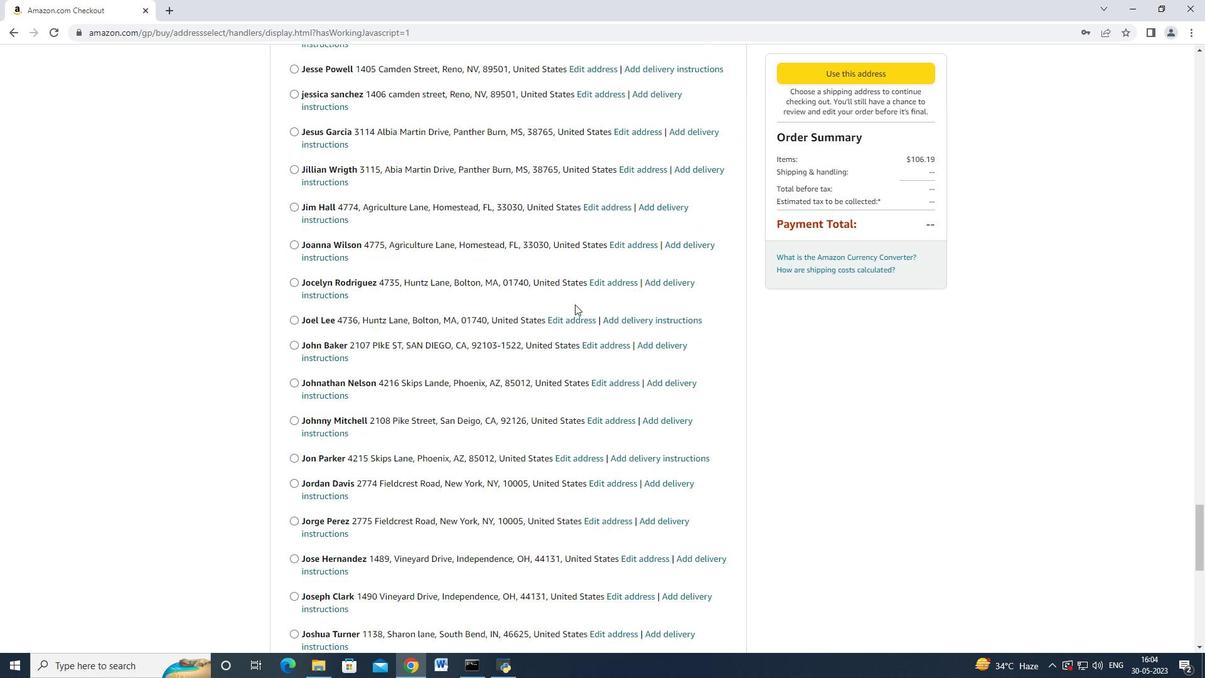 
Action: Mouse scrolled (575, 303) with delta (0, 0)
Screenshot: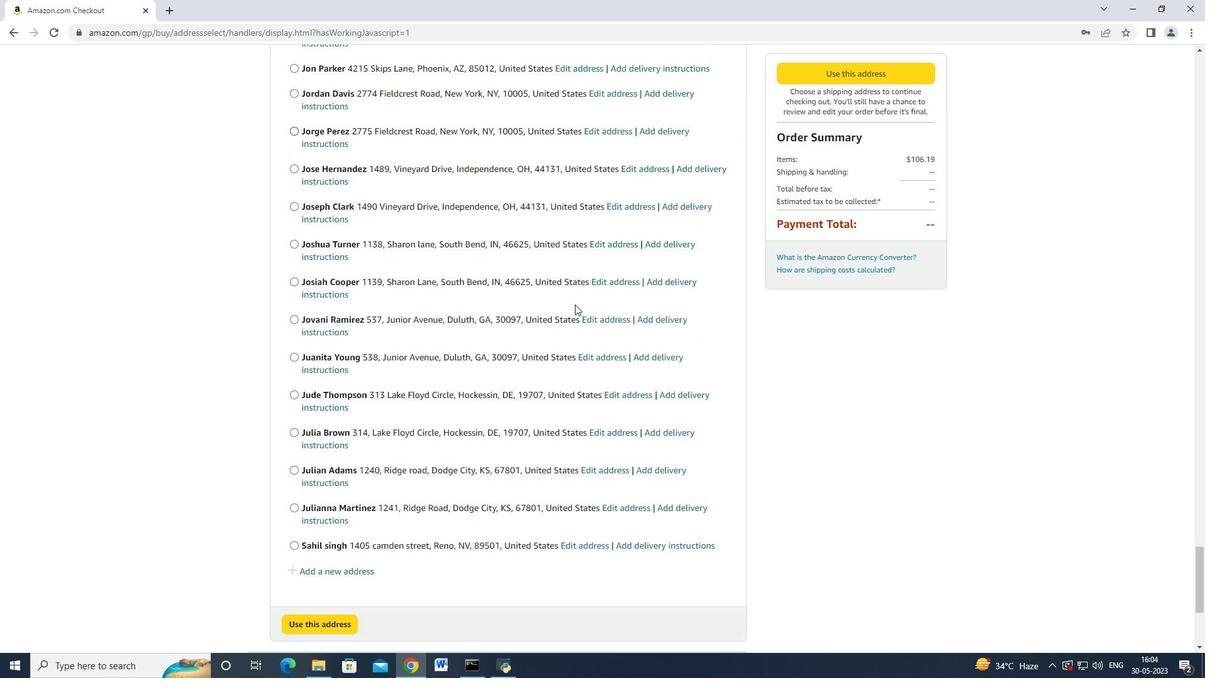 
Action: Mouse moved to (574, 304)
Screenshot: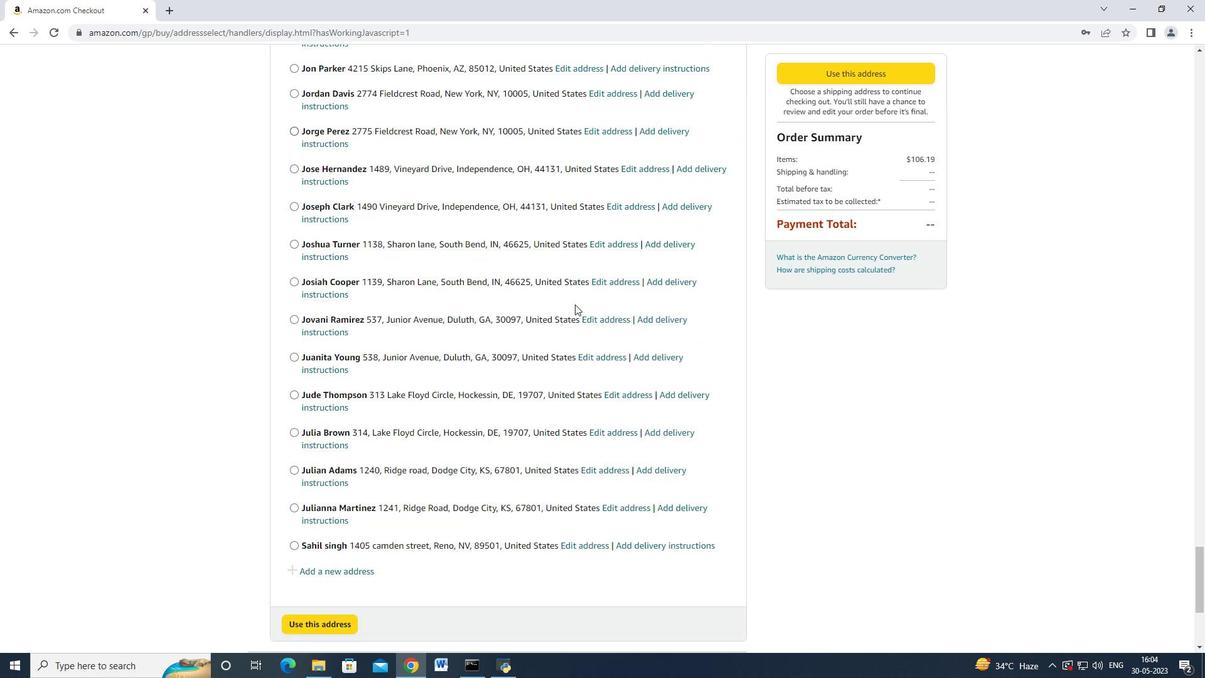 
Action: Mouse scrolled (574, 303) with delta (0, 0)
Screenshot: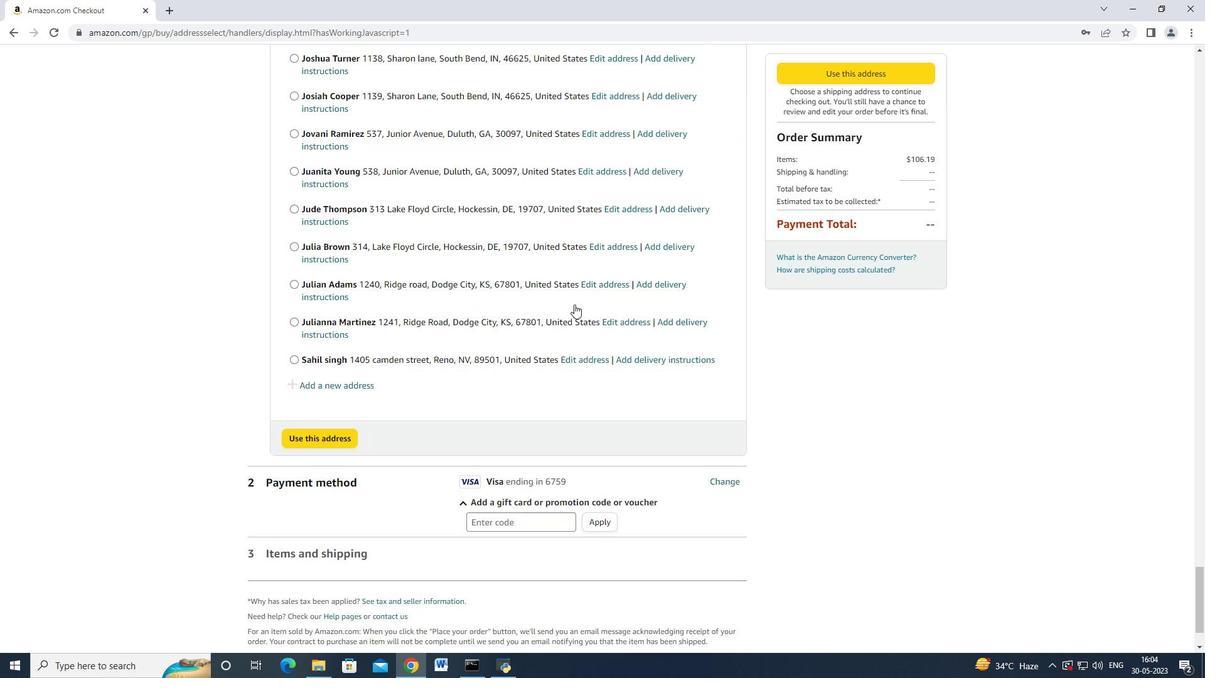 
Action: Mouse scrolled (574, 303) with delta (0, 0)
Screenshot: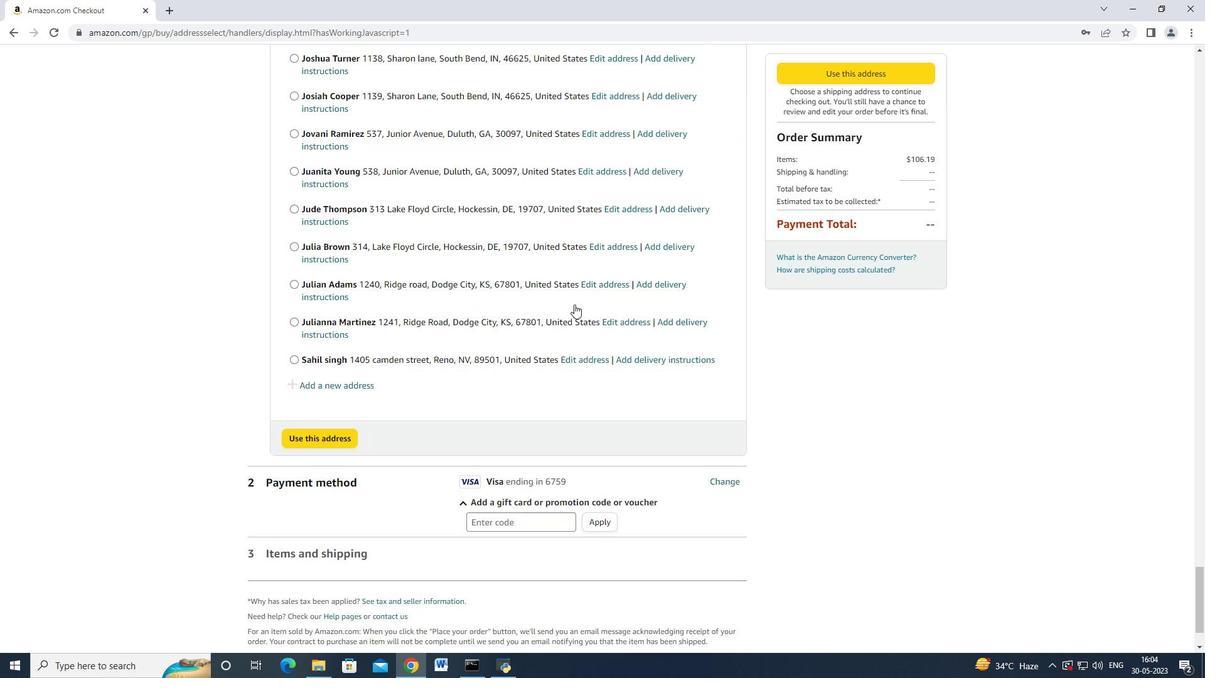 
Action: Mouse scrolled (574, 303) with delta (0, 0)
Screenshot: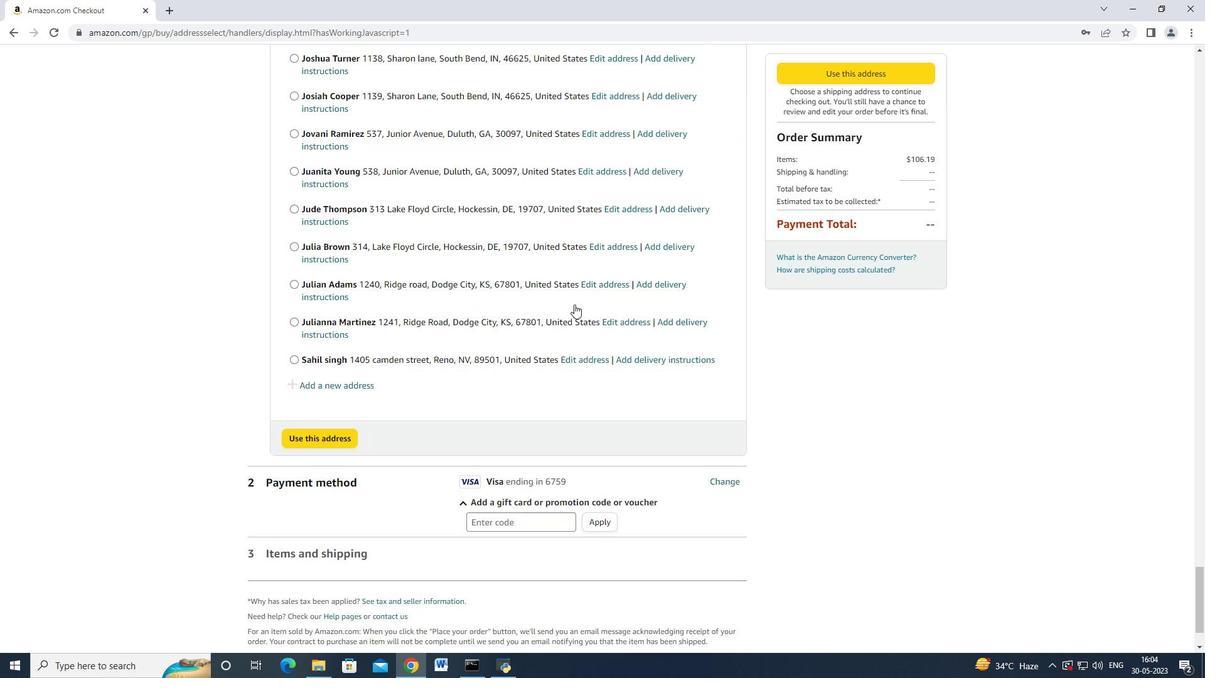 
Action: Mouse scrolled (574, 303) with delta (0, 0)
Screenshot: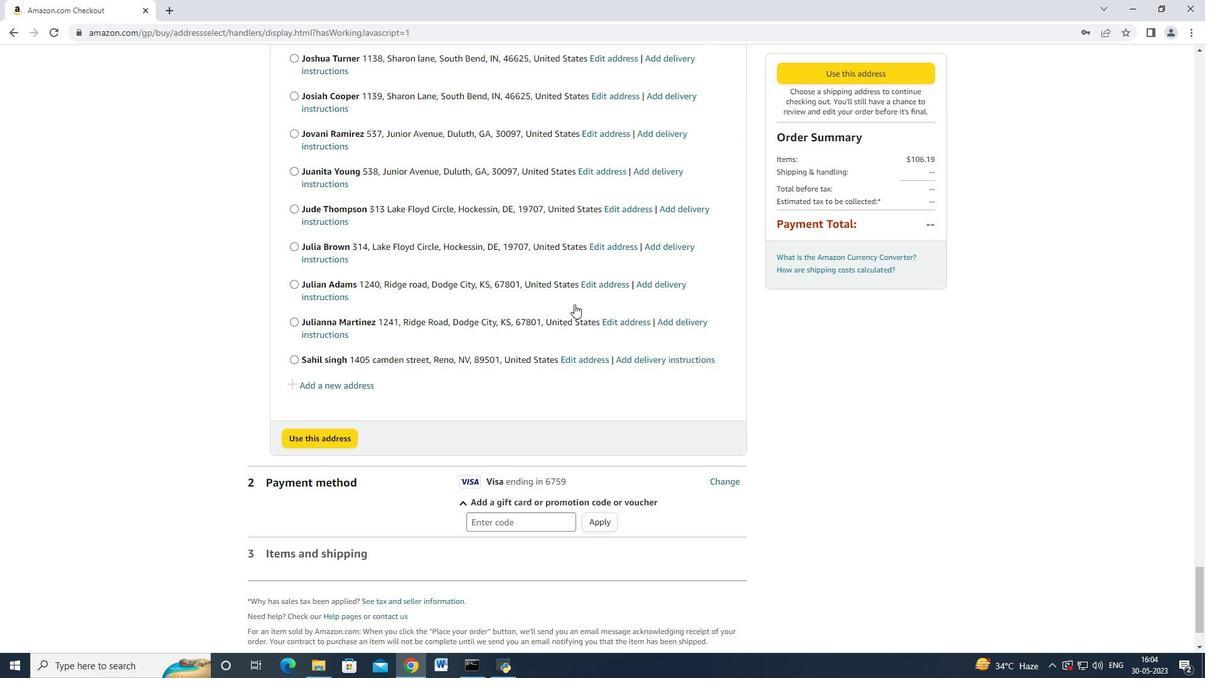 
Action: Mouse scrolled (574, 303) with delta (0, 0)
Screenshot: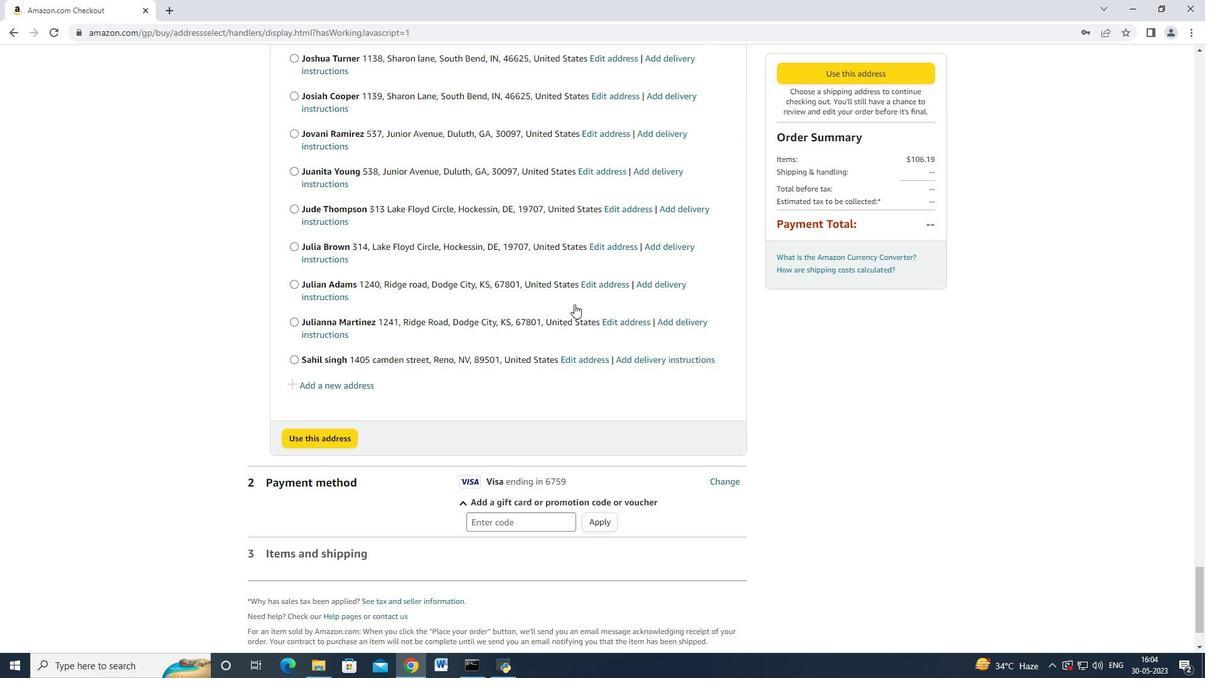 
Action: Mouse scrolled (574, 303) with delta (0, 0)
Screenshot: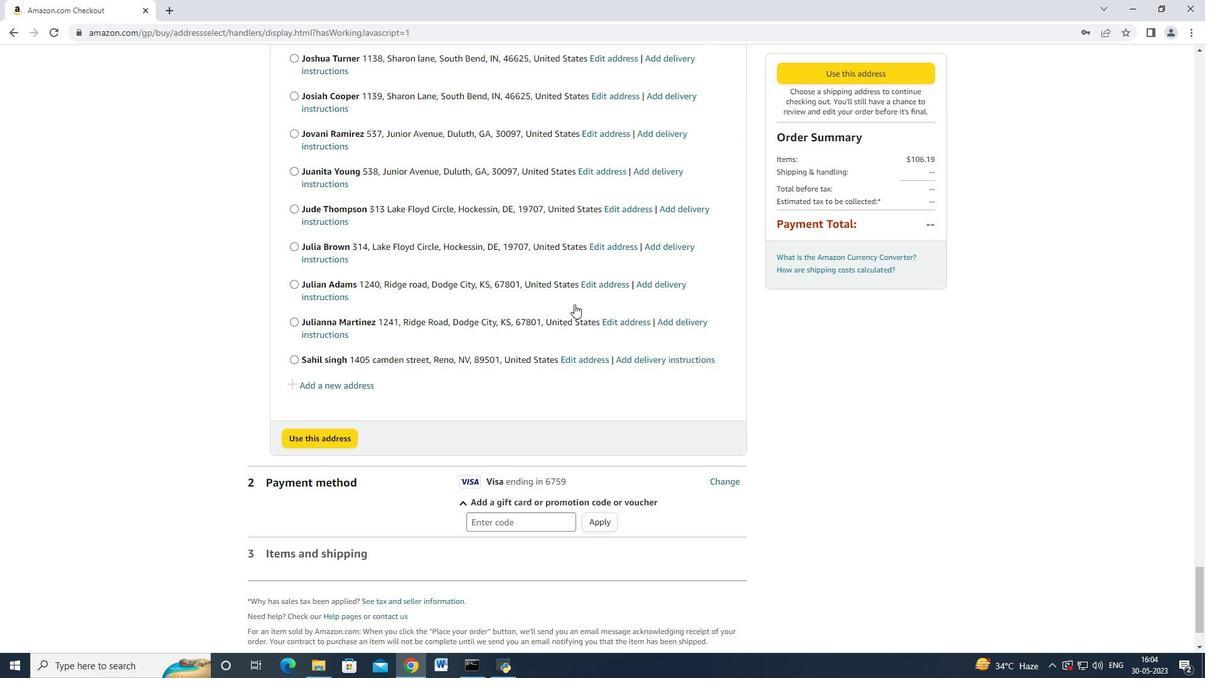 
Action: Mouse scrolled (574, 303) with delta (0, 0)
Screenshot: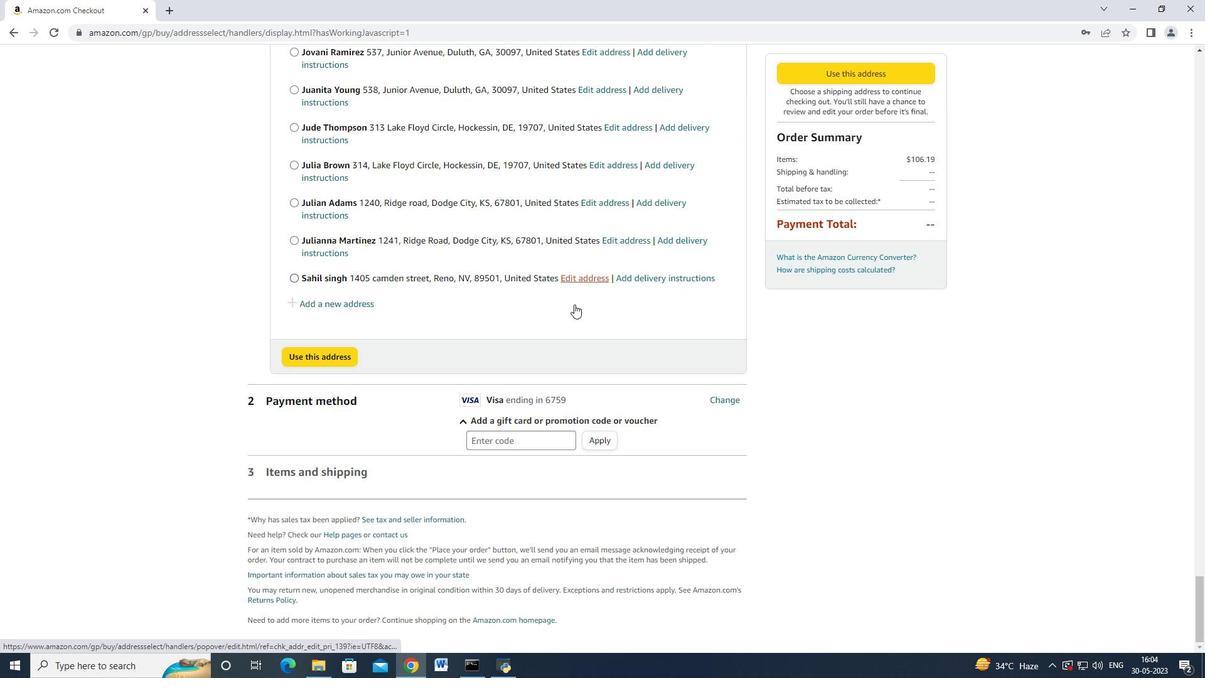 
Action: Mouse scrolled (574, 303) with delta (0, 0)
Screenshot: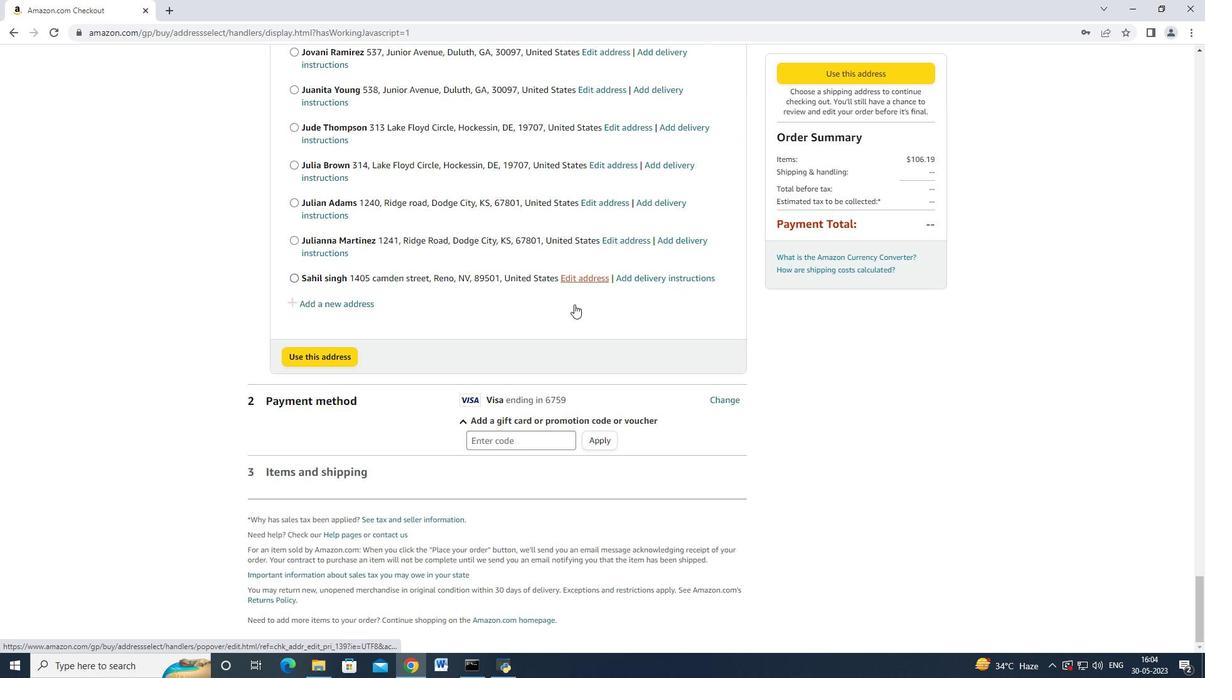 
Action: Mouse scrolled (574, 303) with delta (0, 0)
Screenshot: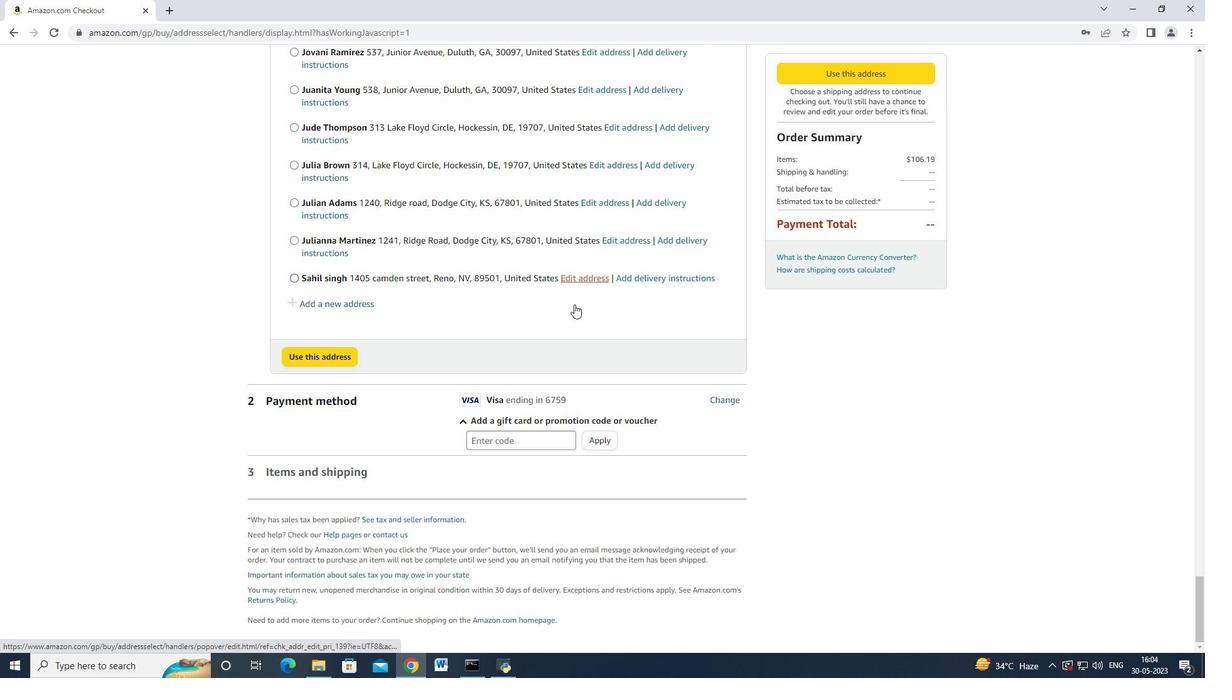 
Action: Mouse scrolled (574, 303) with delta (0, 0)
Screenshot: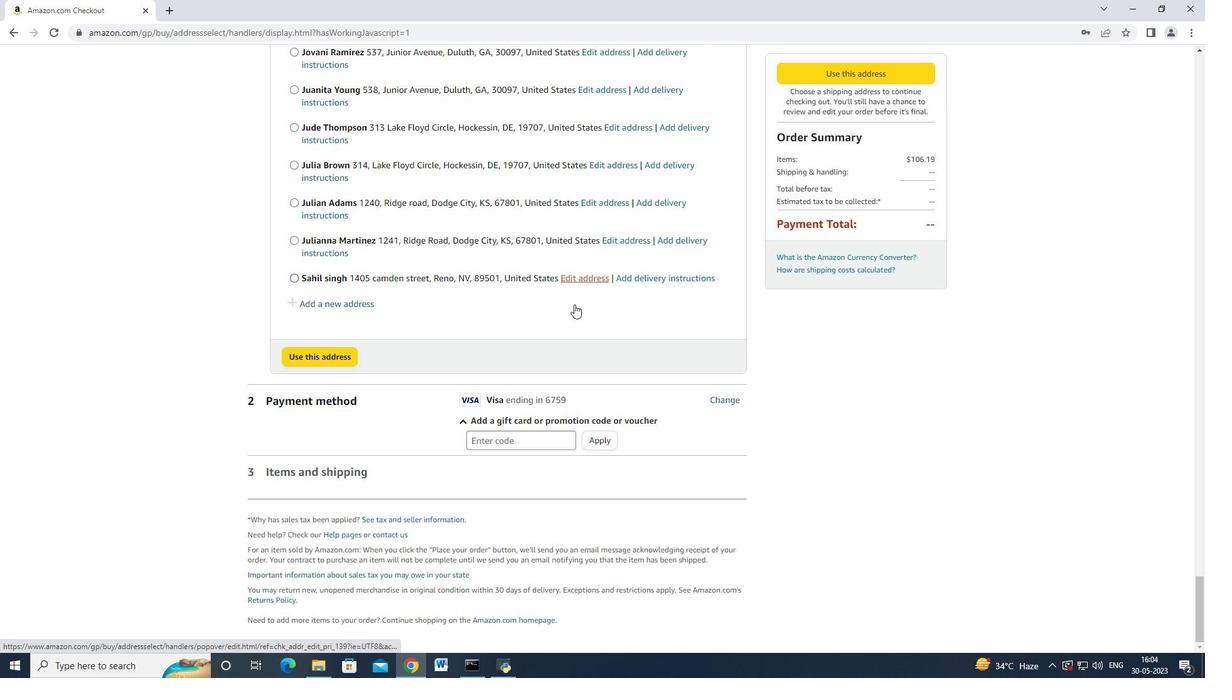 
Action: Mouse scrolled (574, 303) with delta (0, 0)
Screenshot: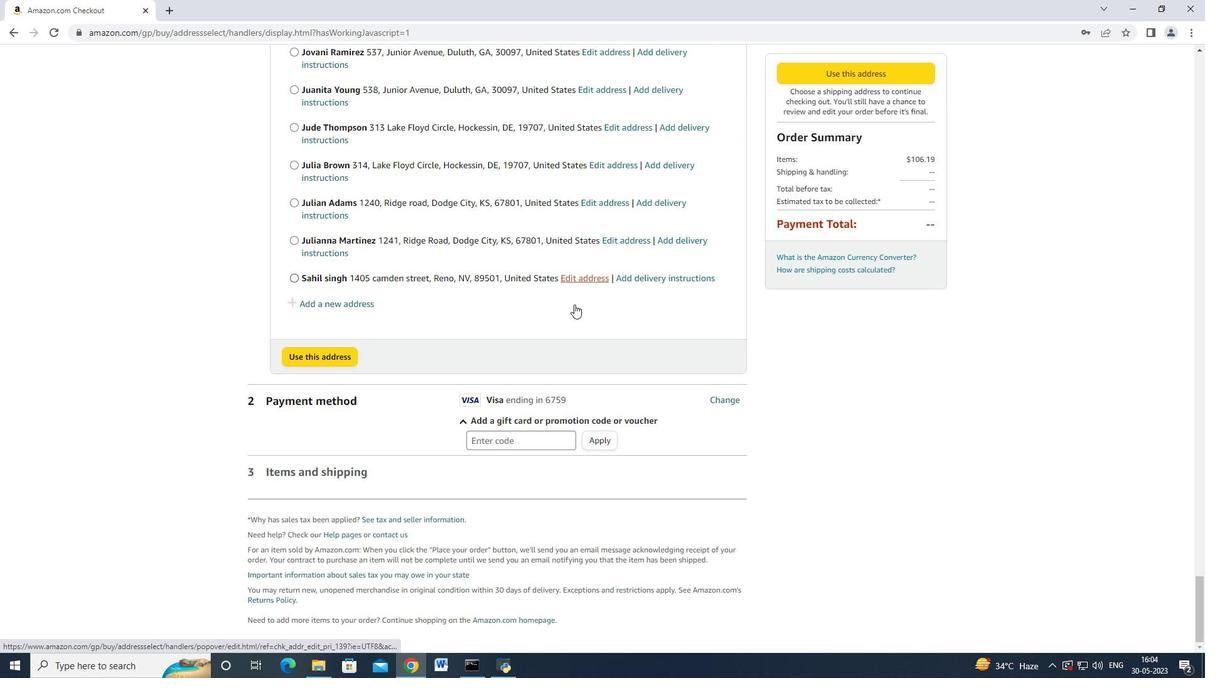 
Action: Mouse scrolled (574, 303) with delta (0, 0)
Screenshot: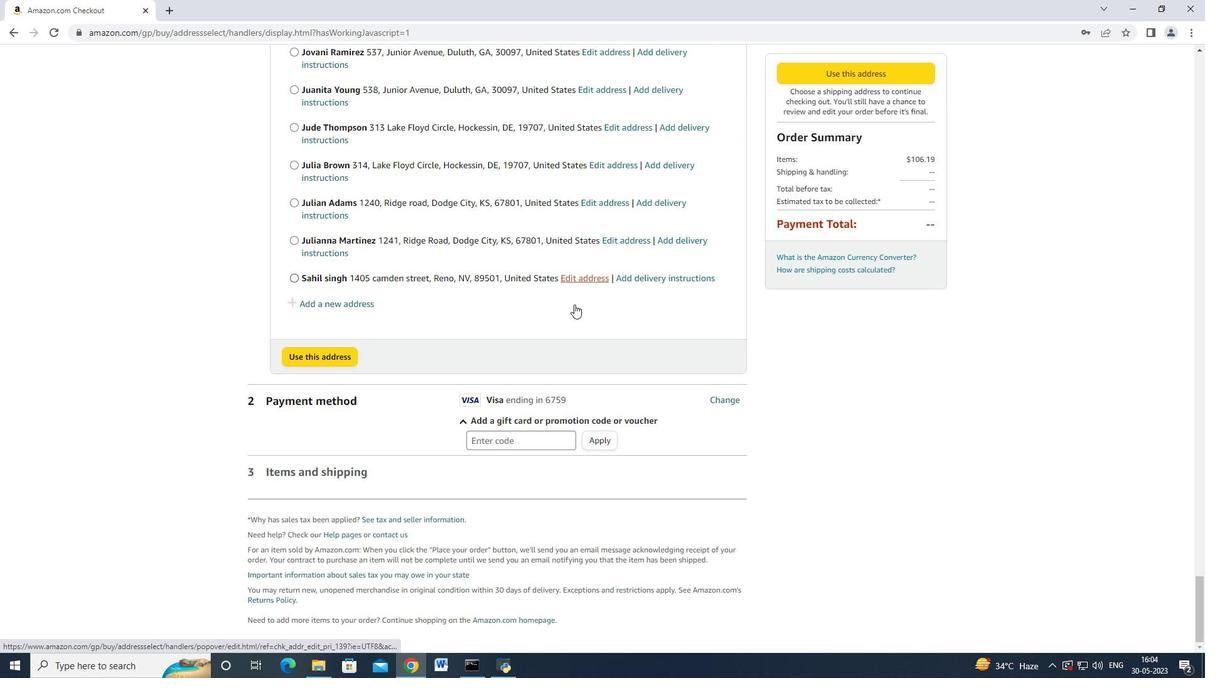 
Action: Mouse scrolled (574, 303) with delta (0, 0)
Screenshot: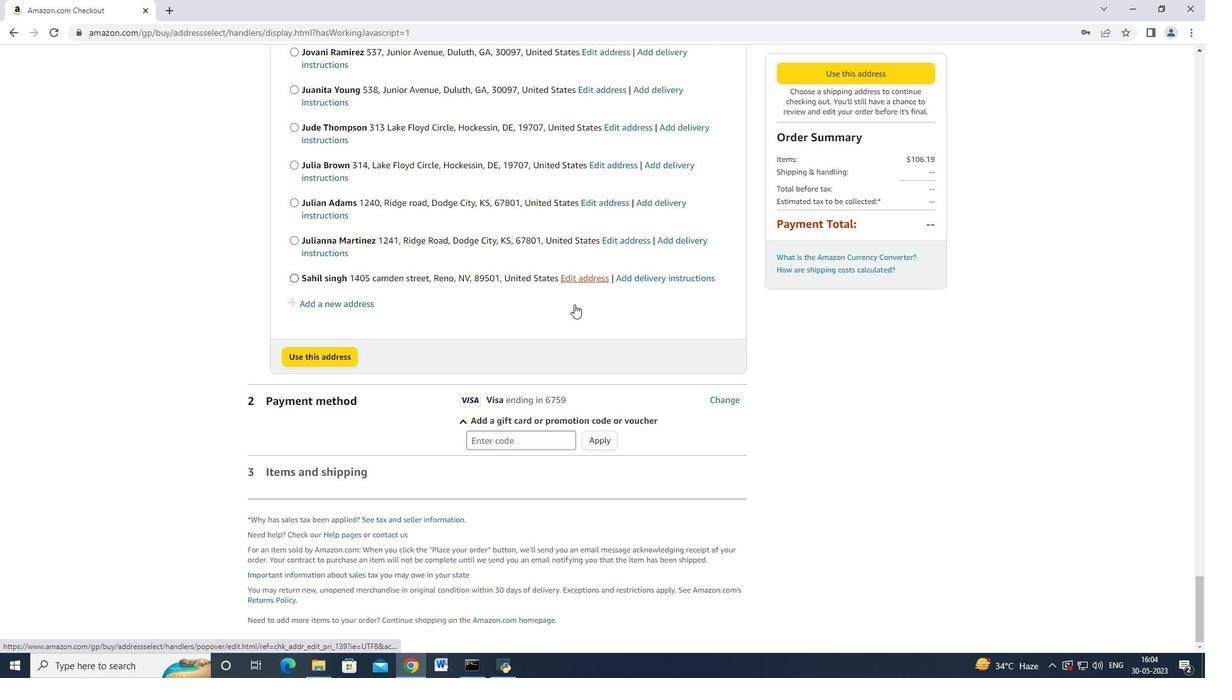 
Action: Mouse scrolled (574, 303) with delta (0, 0)
Screenshot: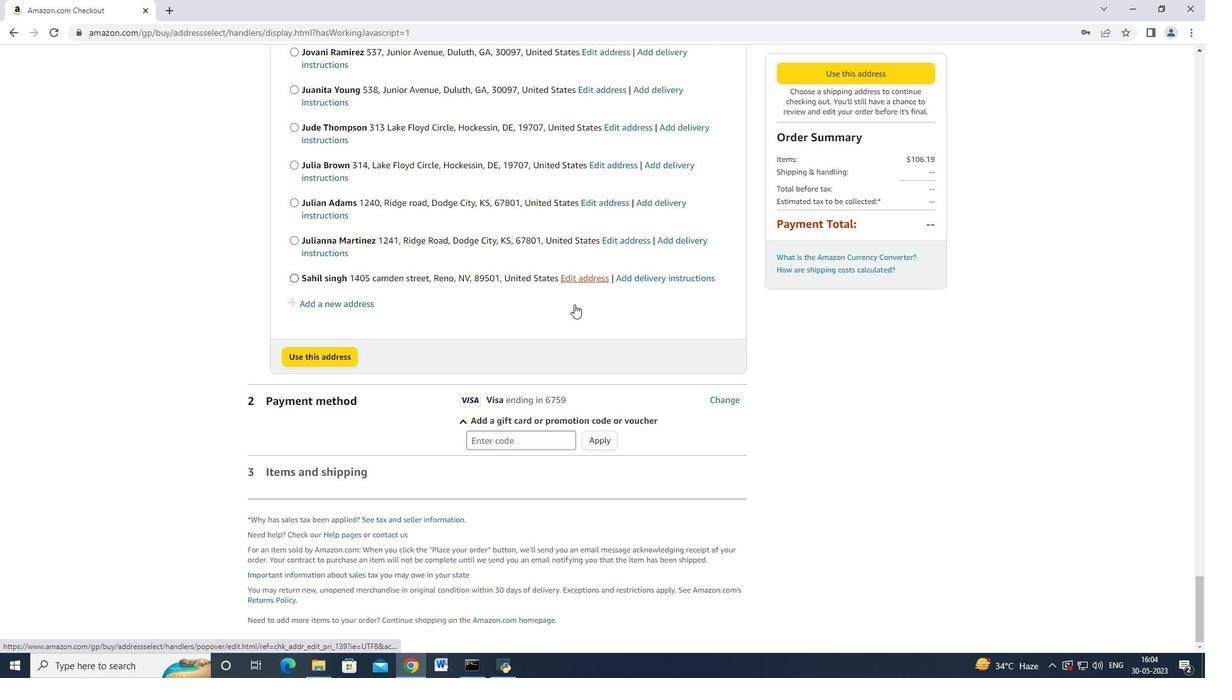 
Action: Mouse scrolled (574, 303) with delta (0, 0)
Screenshot: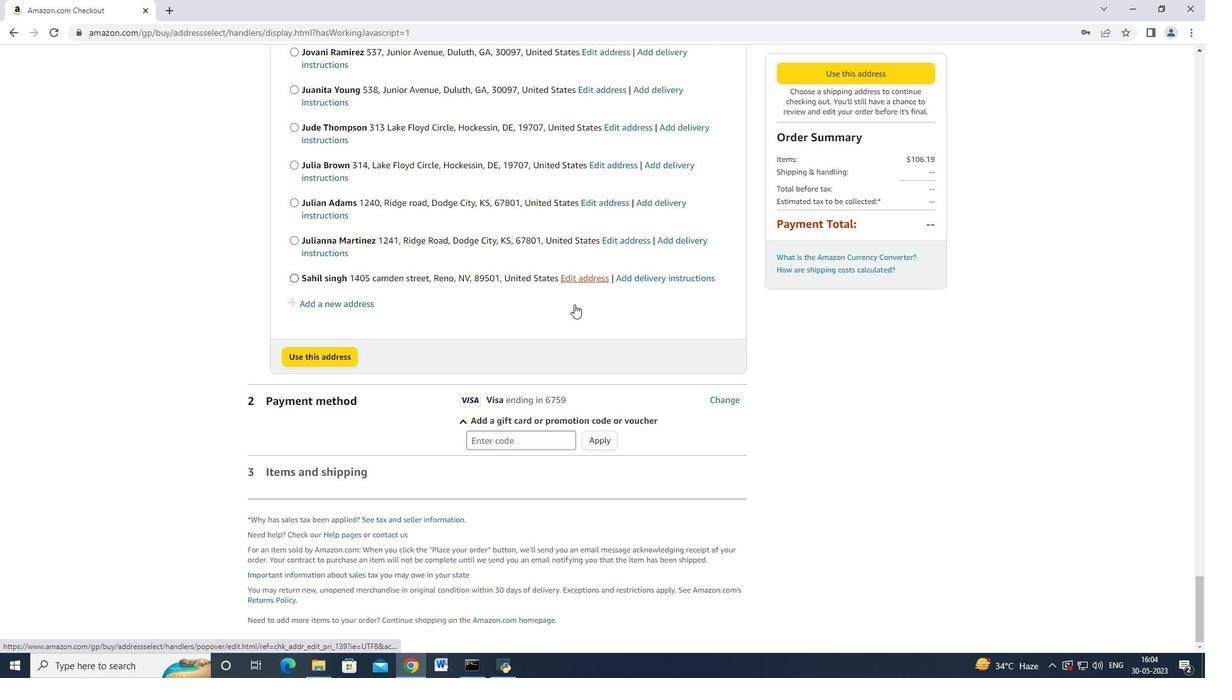 
Action: Mouse scrolled (574, 303) with delta (0, 0)
Screenshot: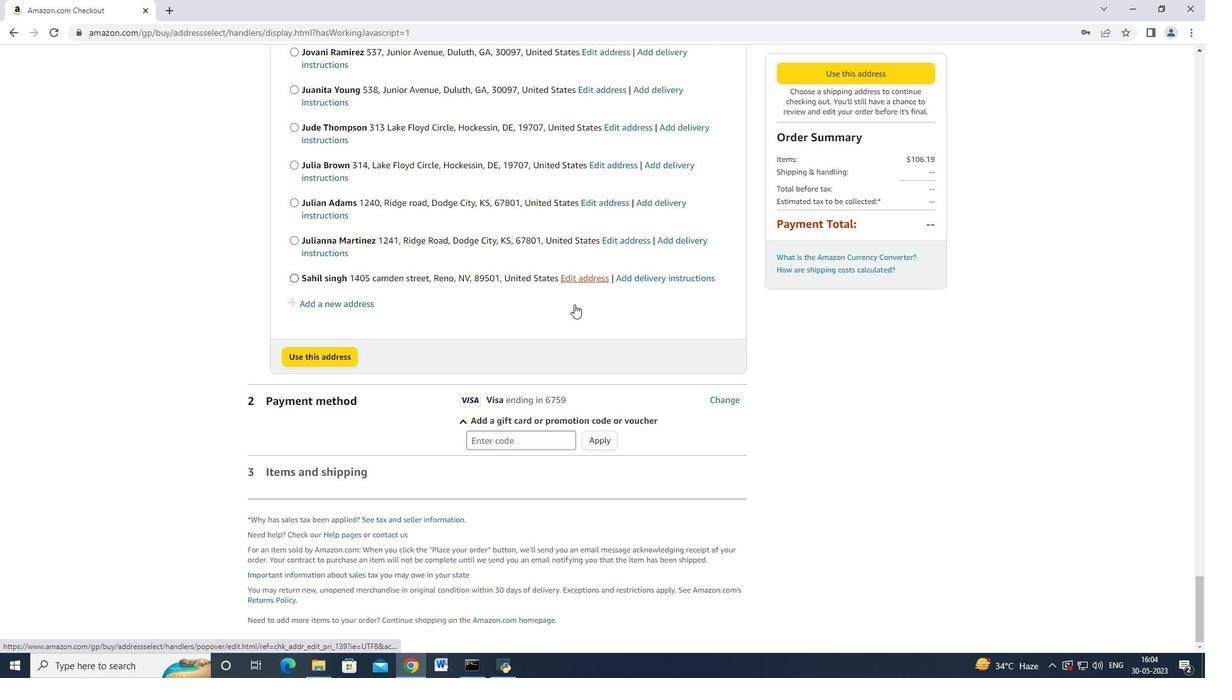 
Action: Mouse scrolled (574, 303) with delta (0, 0)
Screenshot: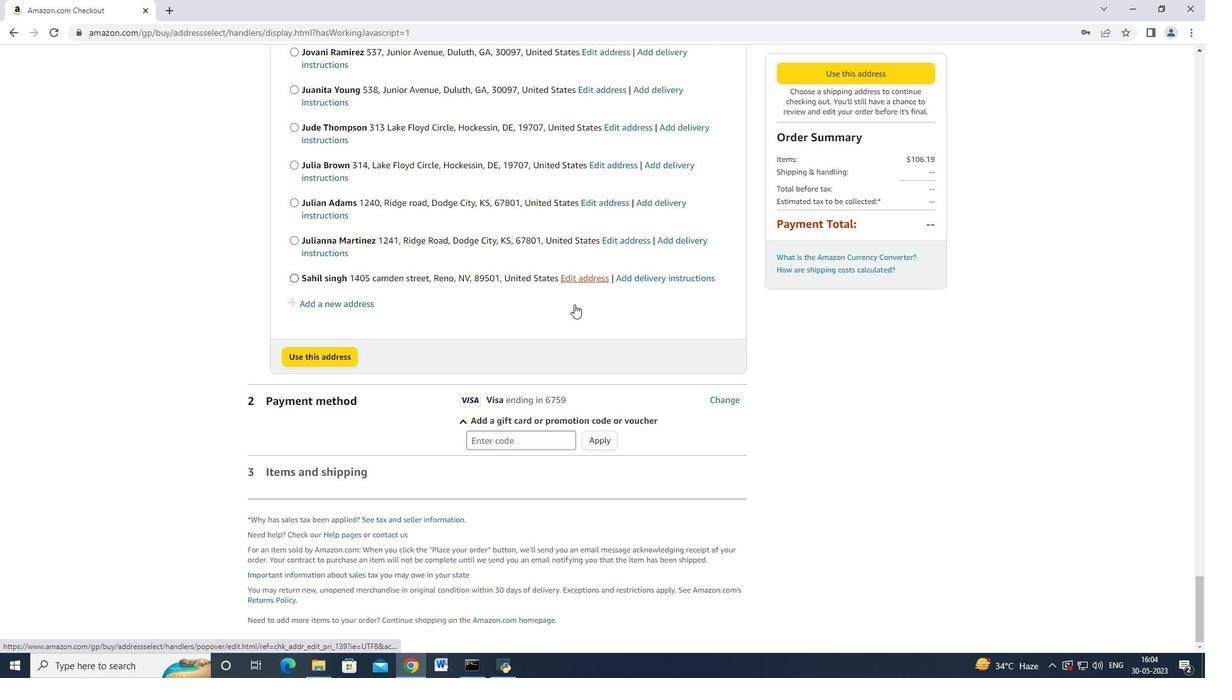 
Action: Mouse scrolled (574, 303) with delta (0, 0)
Screenshot: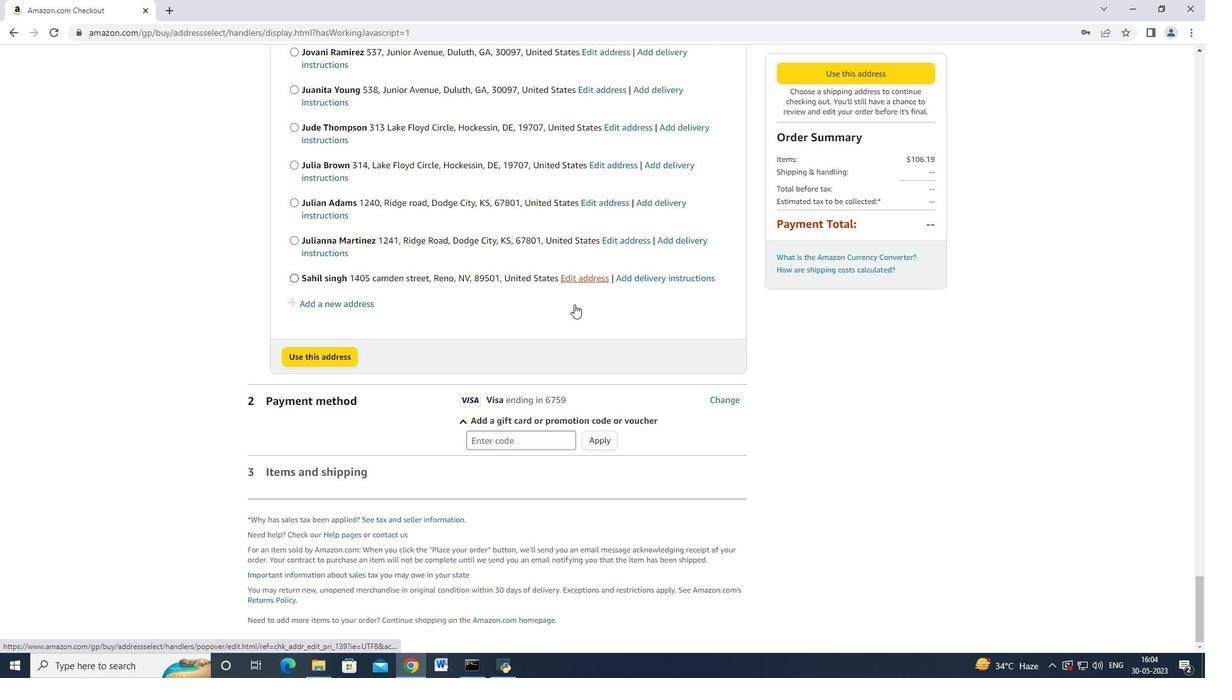 
Action: Mouse scrolled (574, 303) with delta (0, 0)
Screenshot: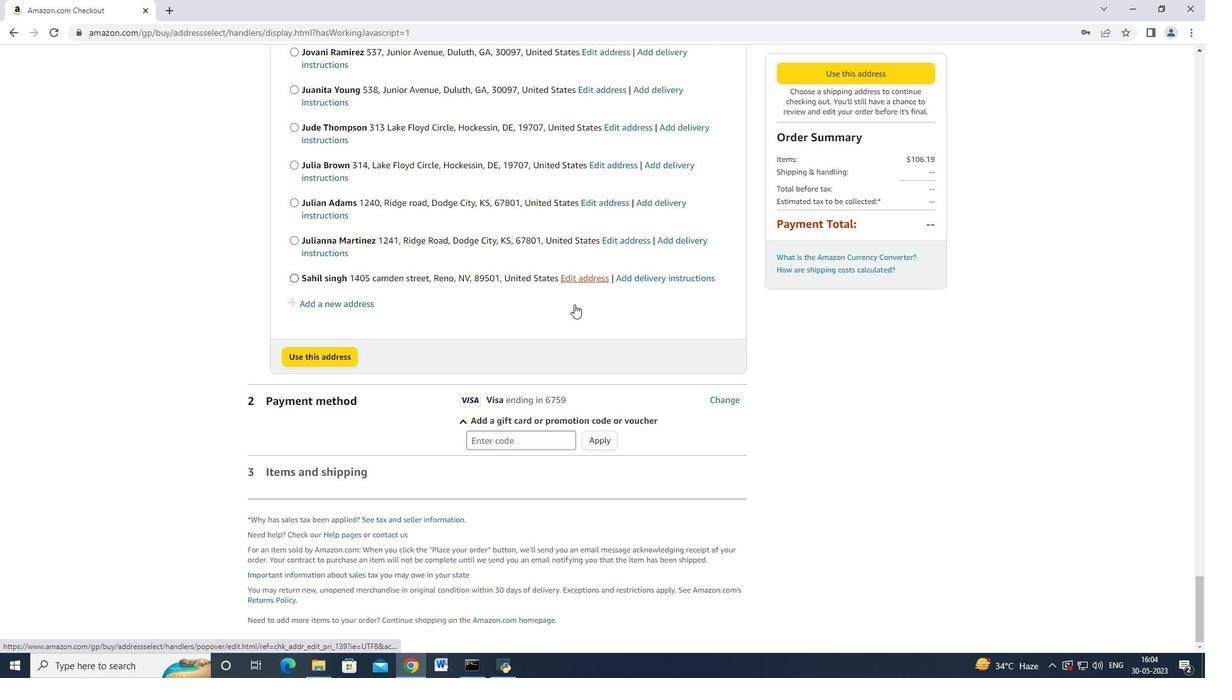 
Action: Mouse moved to (333, 305)
Screenshot: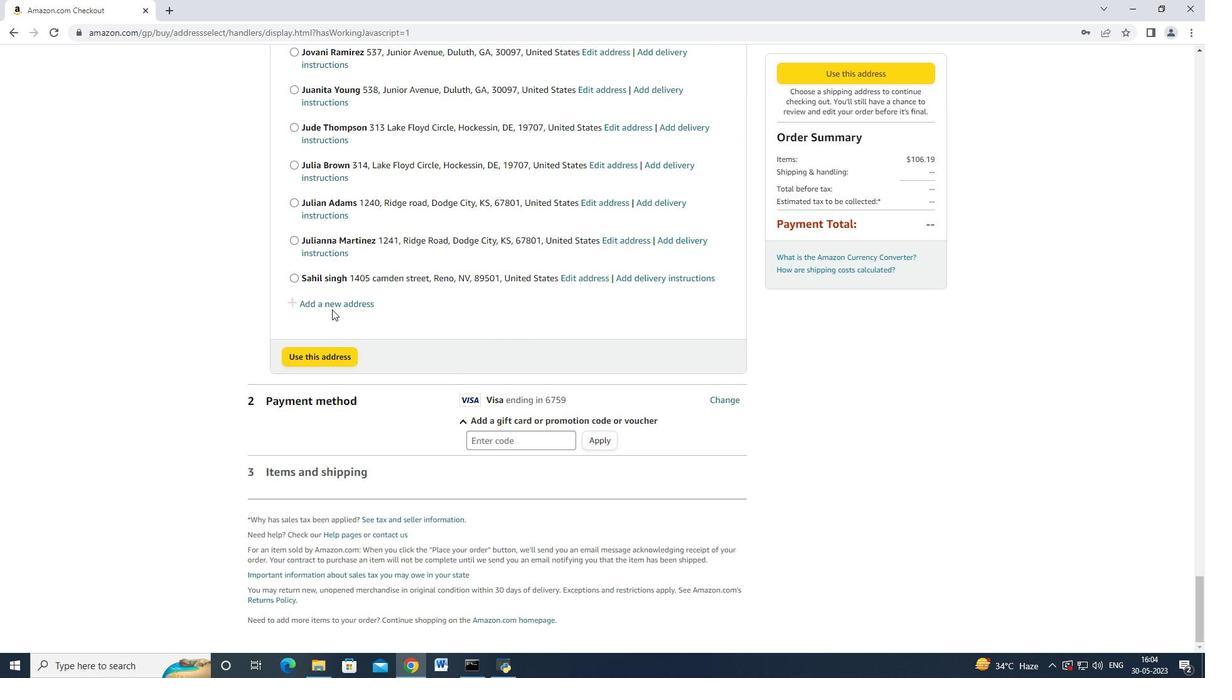 
Action: Mouse pressed left at (333, 305)
Screenshot: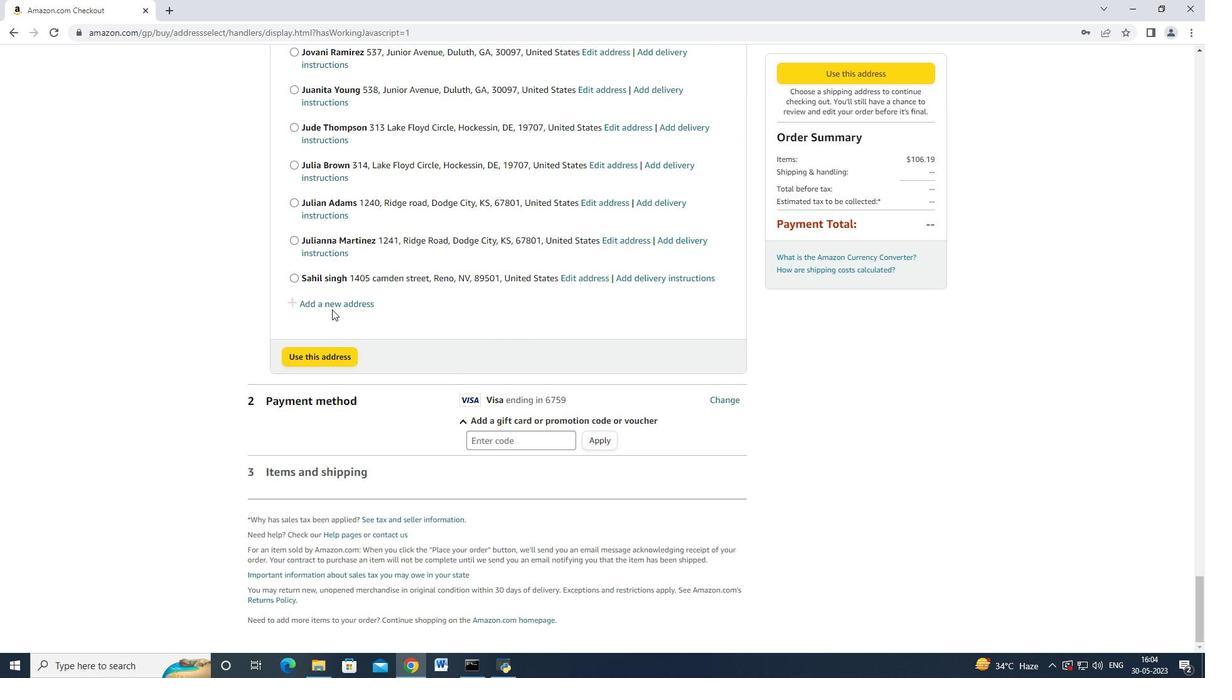 
Action: Mouse moved to (420, 300)
Screenshot: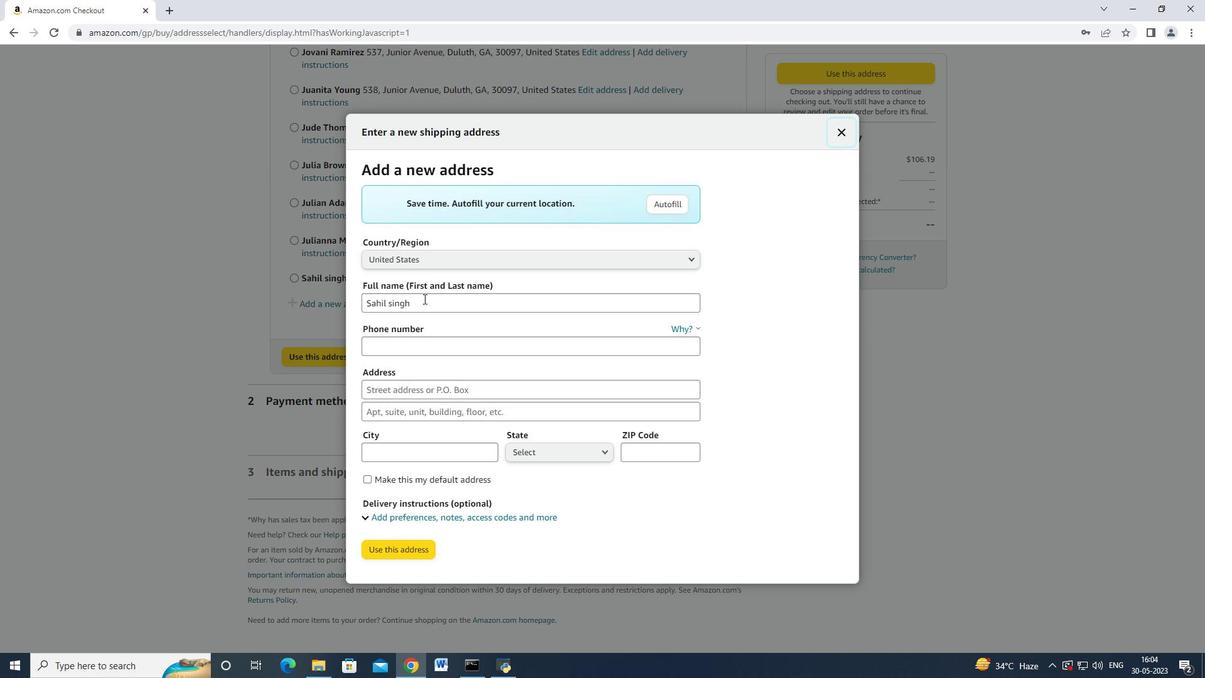 
Action: Mouse pressed left at (423, 298)
Screenshot: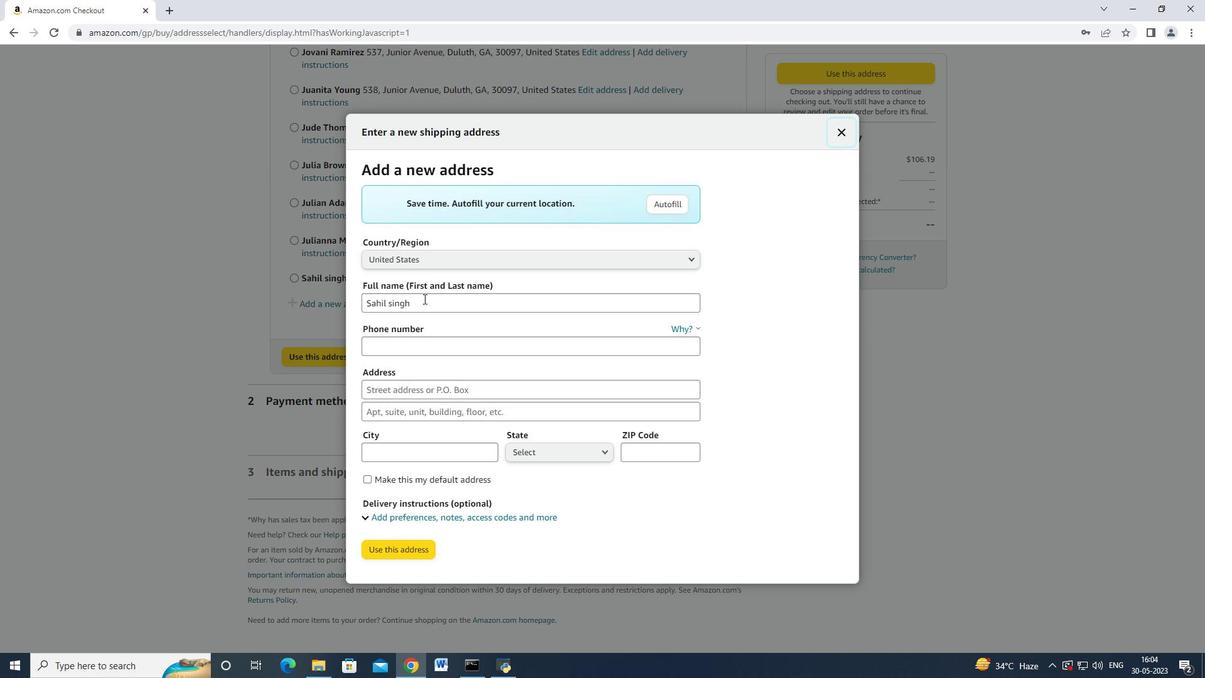 
Action: Mouse moved to (350, 300)
Screenshot: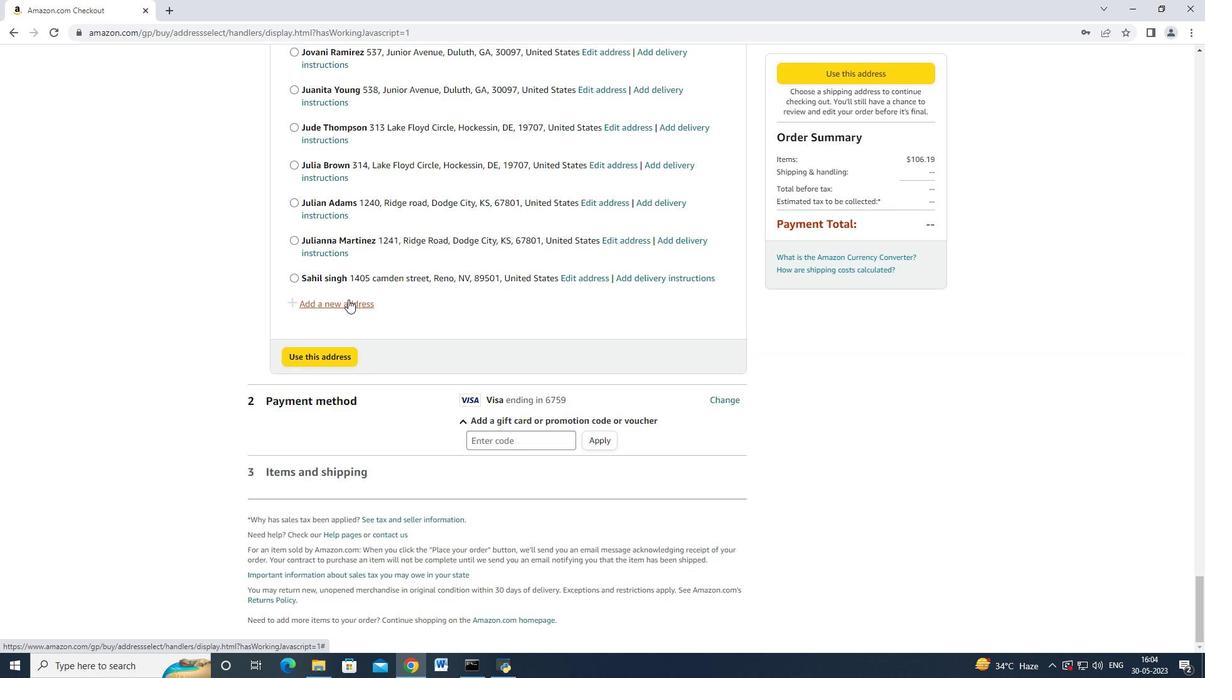 
Action: Mouse pressed left at (350, 300)
Screenshot: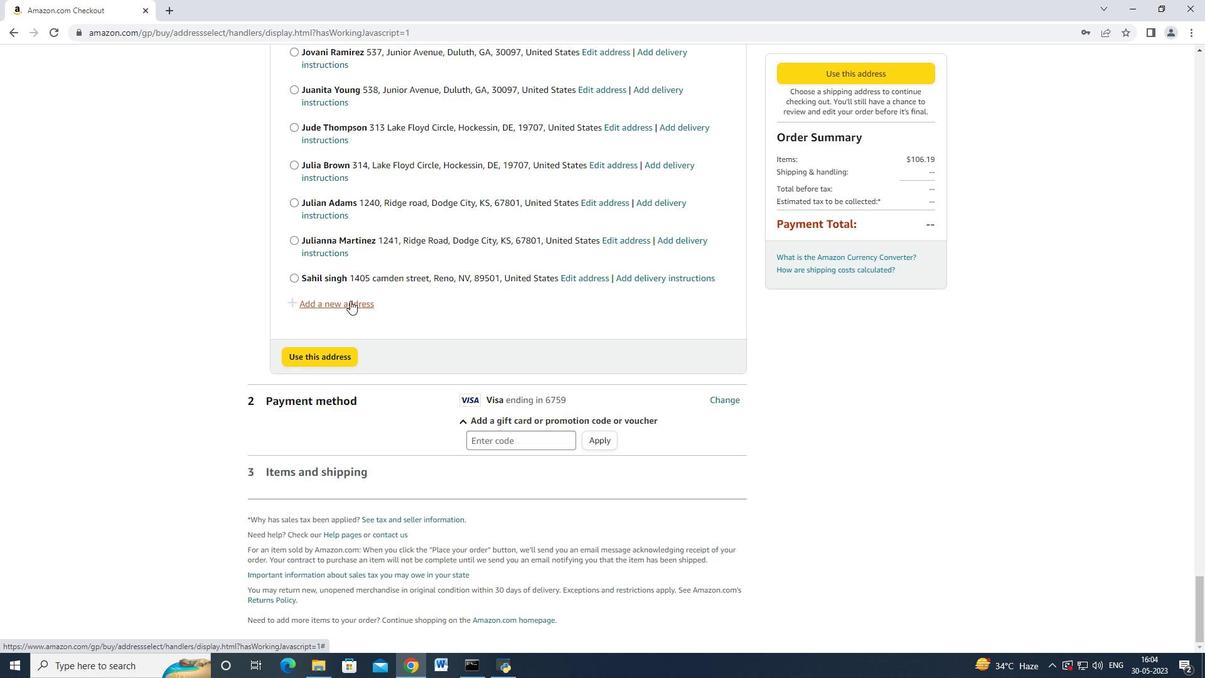 
Action: Mouse moved to (410, 303)
Screenshot: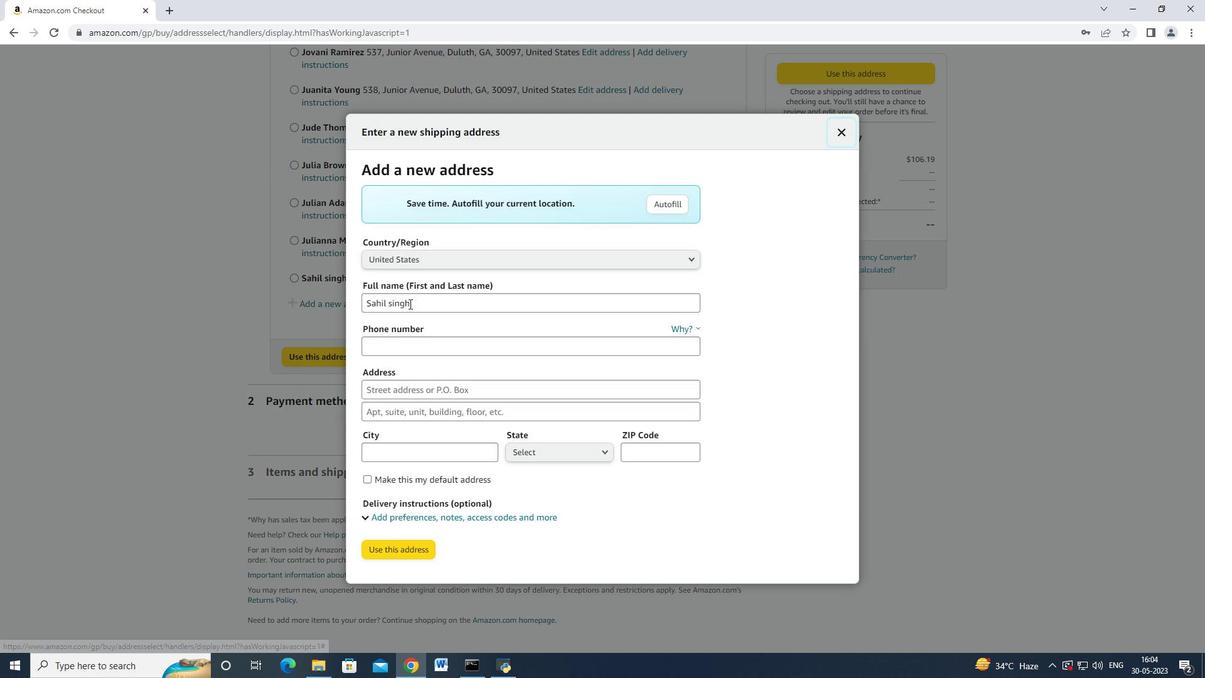 
Action: Mouse pressed left at (410, 303)
Screenshot: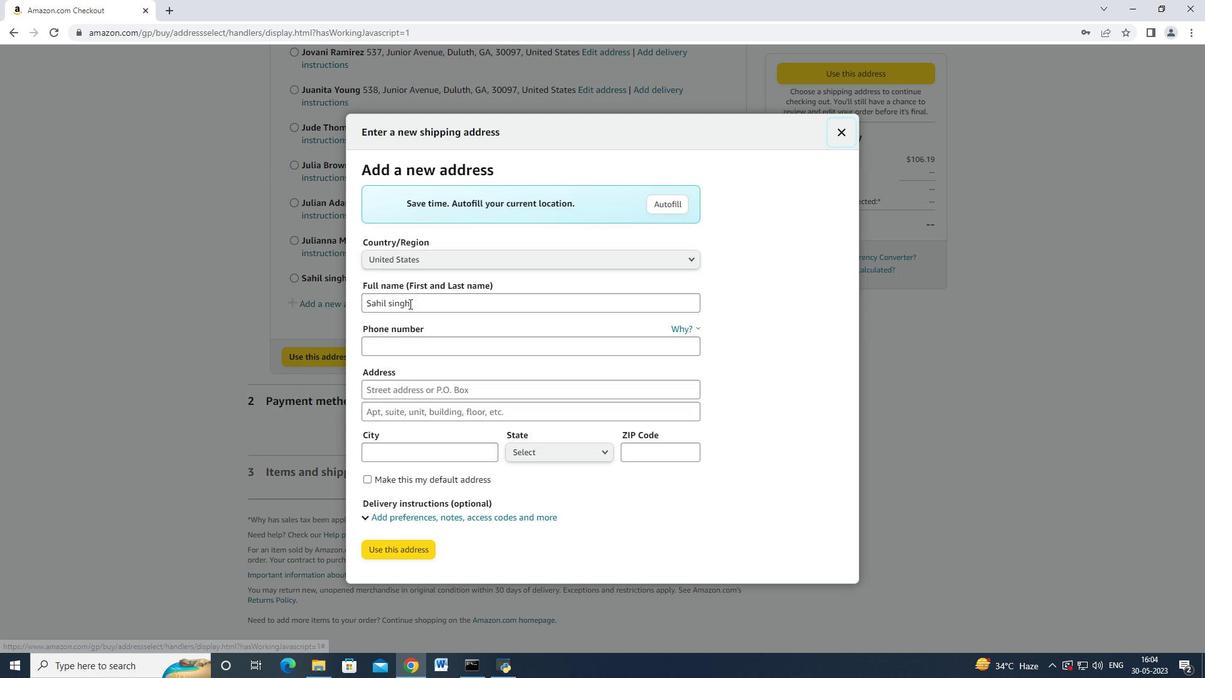 
Action: Mouse moved to (367, 301)
Screenshot: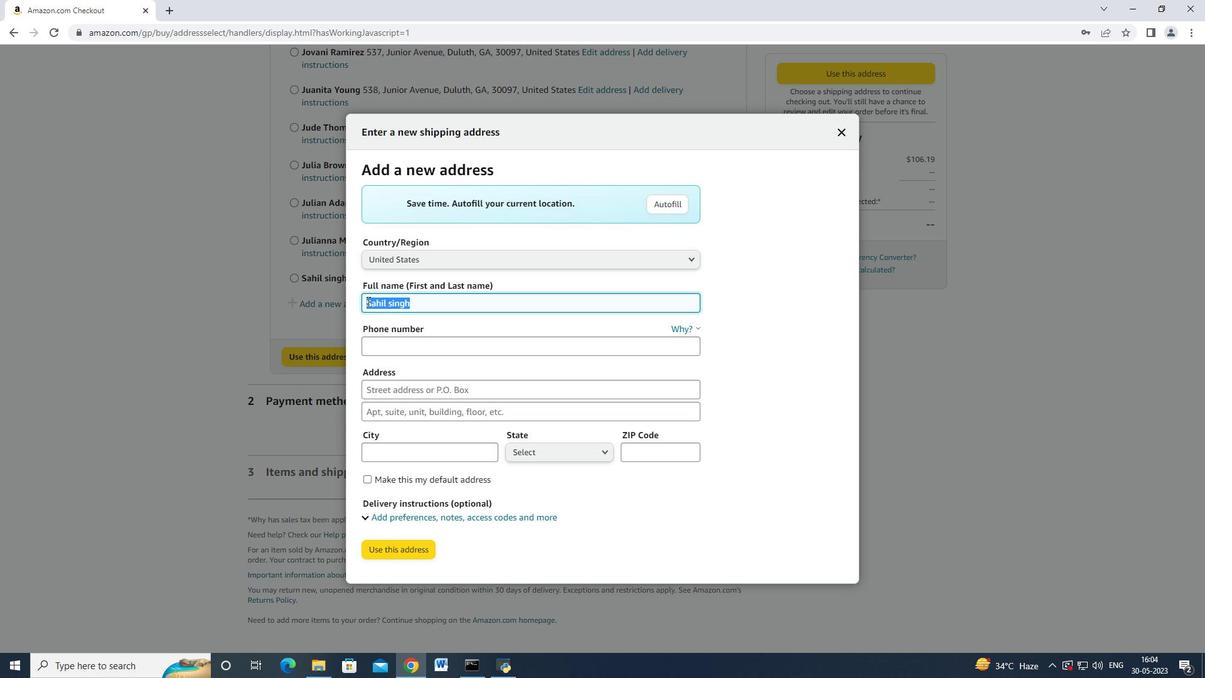
Action: Key pressed <Key.backspace><Key.shift><Key.shift><Key.shift><Key.shift><Key.shift><Key.shift><Key.shift><Key.shift><Key.shift><Key.shift>Holden<Key.space><Key.shift>Davis<Key.space><Key.tab><Key.tab>
Screenshot: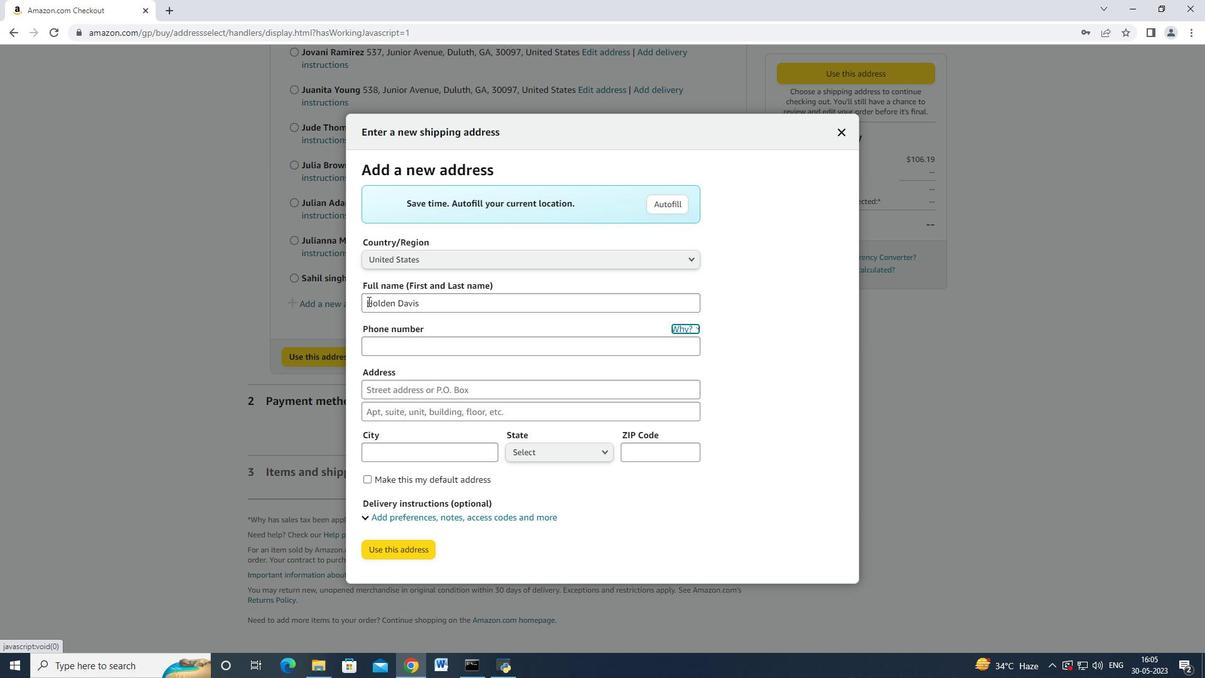 
Action: Mouse moved to (740, 251)
Screenshot: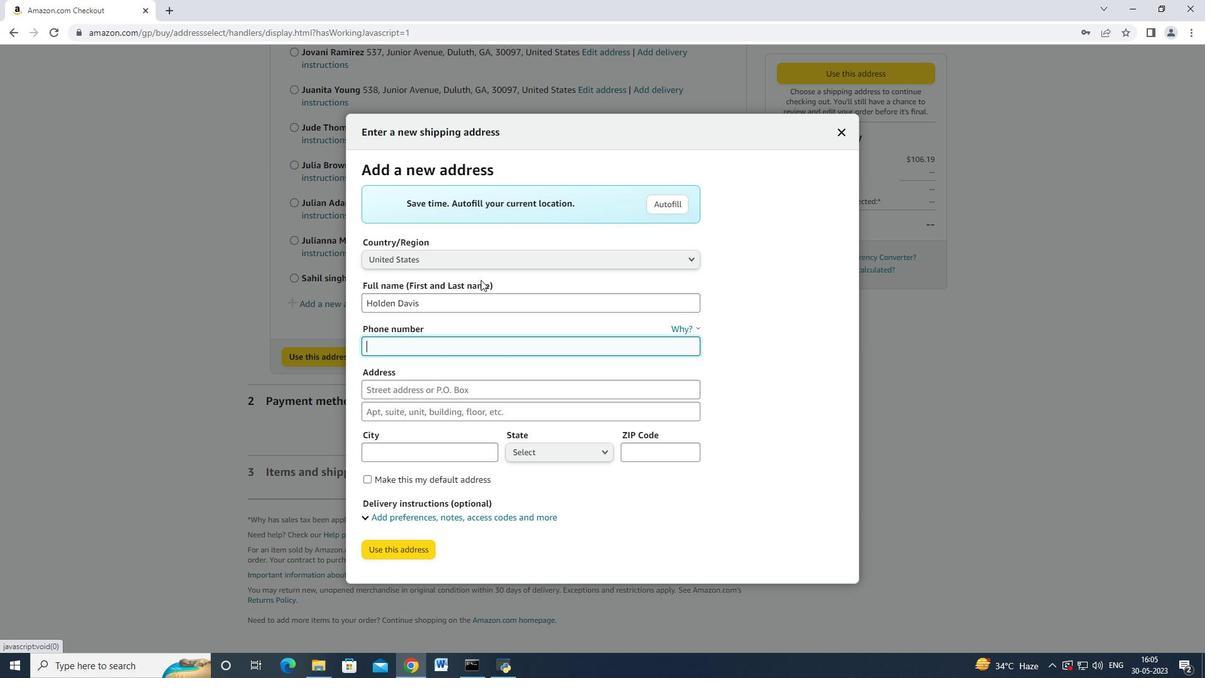 
Action: Key pressed 3052454080<Key.tab>477-<Key.space><Key.shift_r><Key.backspace><Key.backspace>0<Key.space><Key.shift><Key.shift_r>Agriculture<Key.space>lane<Key.backspace><Key.backspace><Key.backspace><Key.backspace><Key.shift>Lane<Key.tab><Key.tab><Key.shift>HOmestead<Key.space><Key.backspace><Key.backspace><Key.backspace><Key.backspace><Key.backspace><Key.backspace><Key.backspace><Key.backspace><Key.backspace>omestead<Key.space><Key.tab>
Screenshot: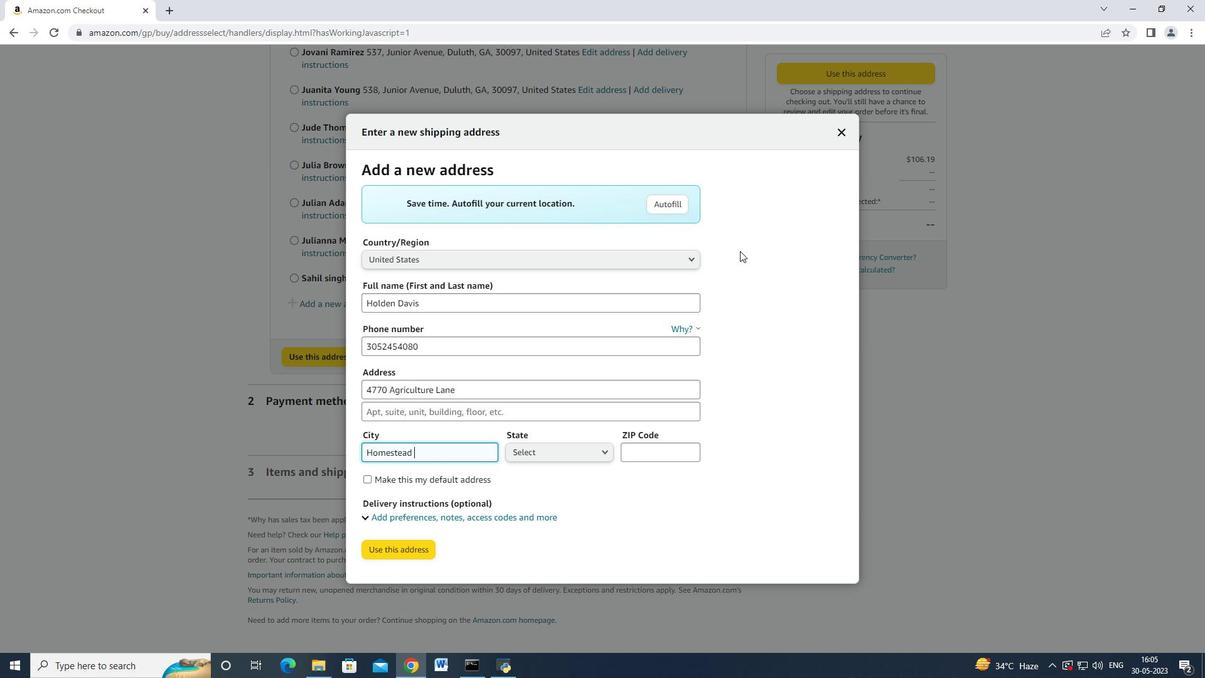 
Action: Mouse moved to (558, 462)
Screenshot: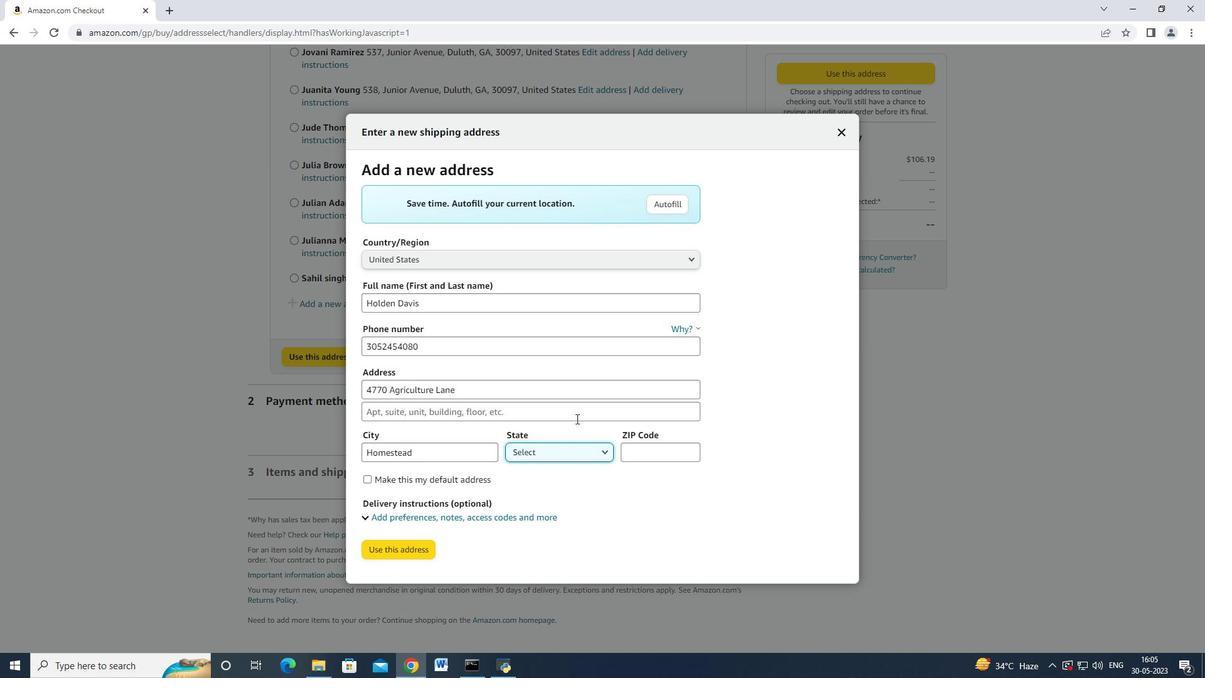 
Action: Mouse pressed left at (558, 462)
Screenshot: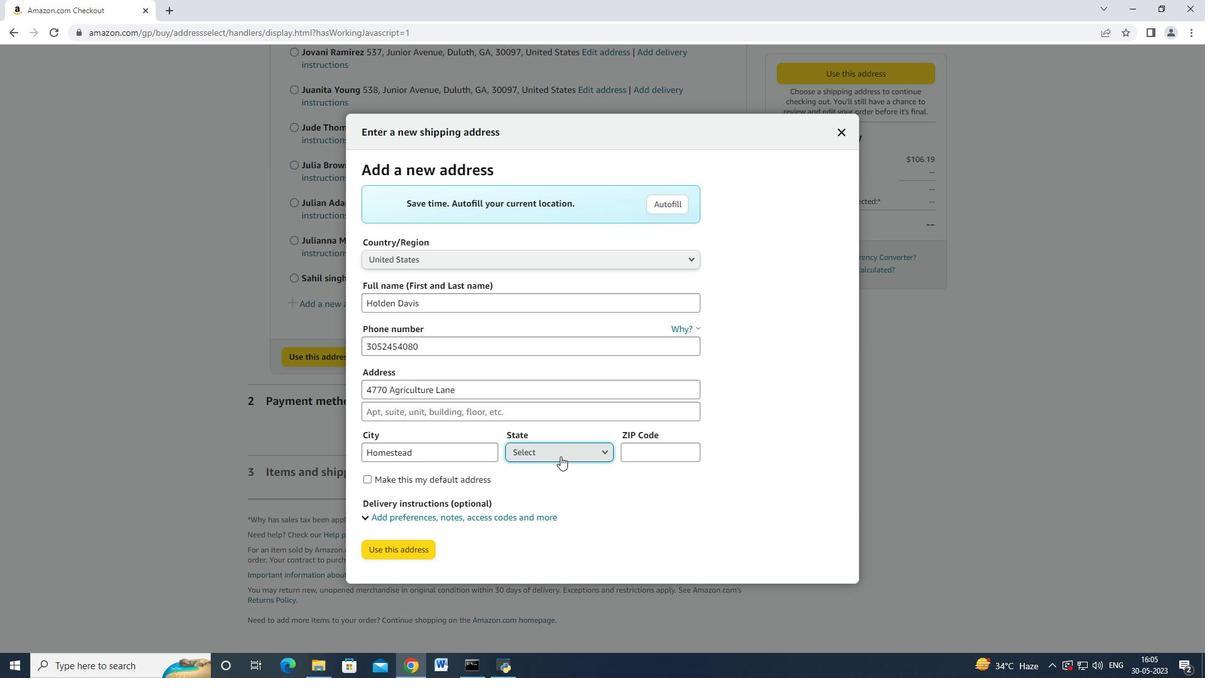 
Action: Mouse moved to (561, 456)
Screenshot: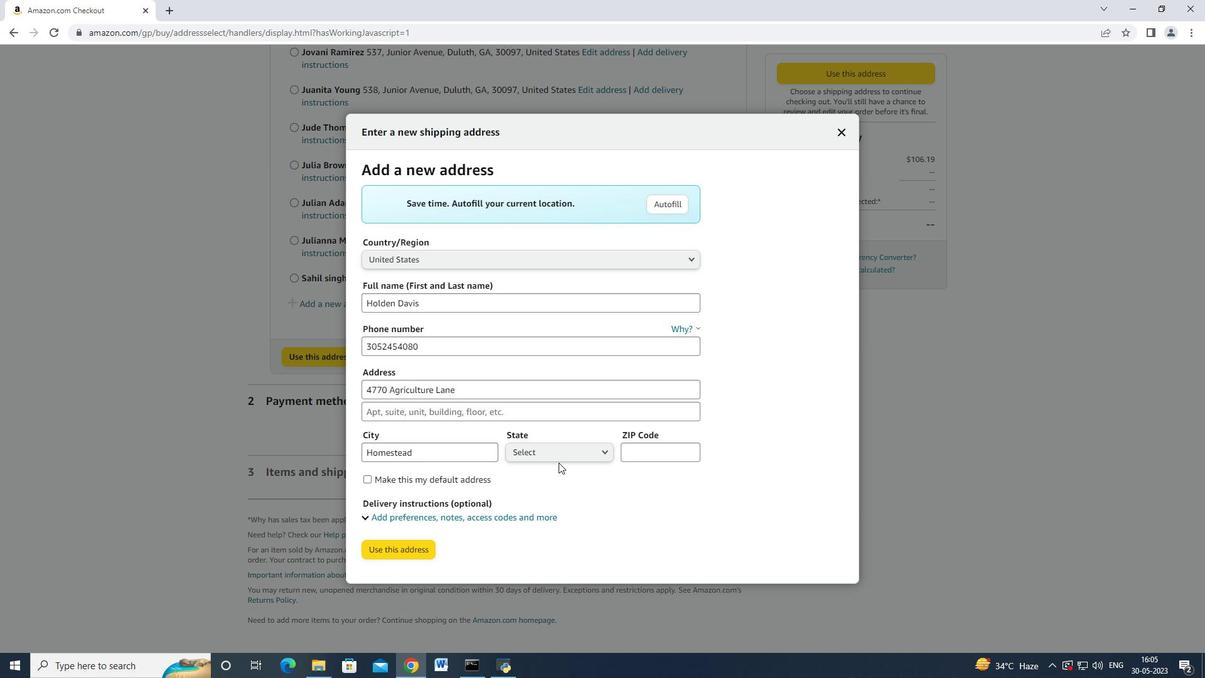 
Action: Mouse pressed left at (561, 456)
Screenshot: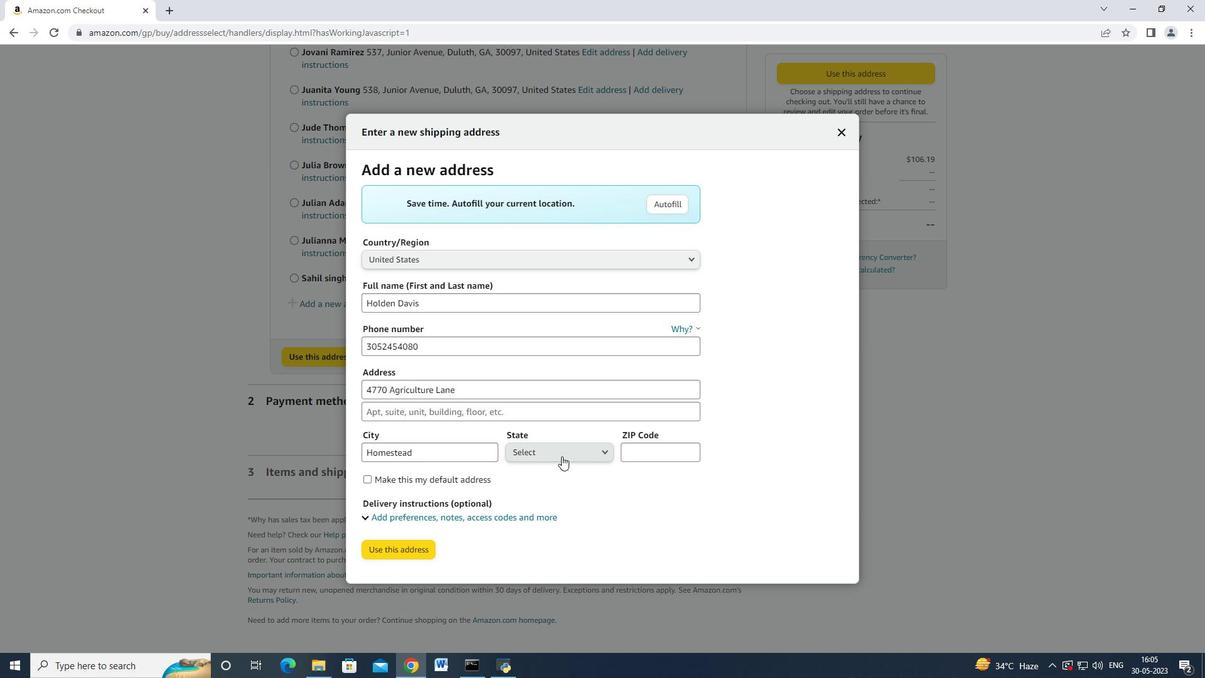 
Action: Mouse moved to (560, 244)
Screenshot: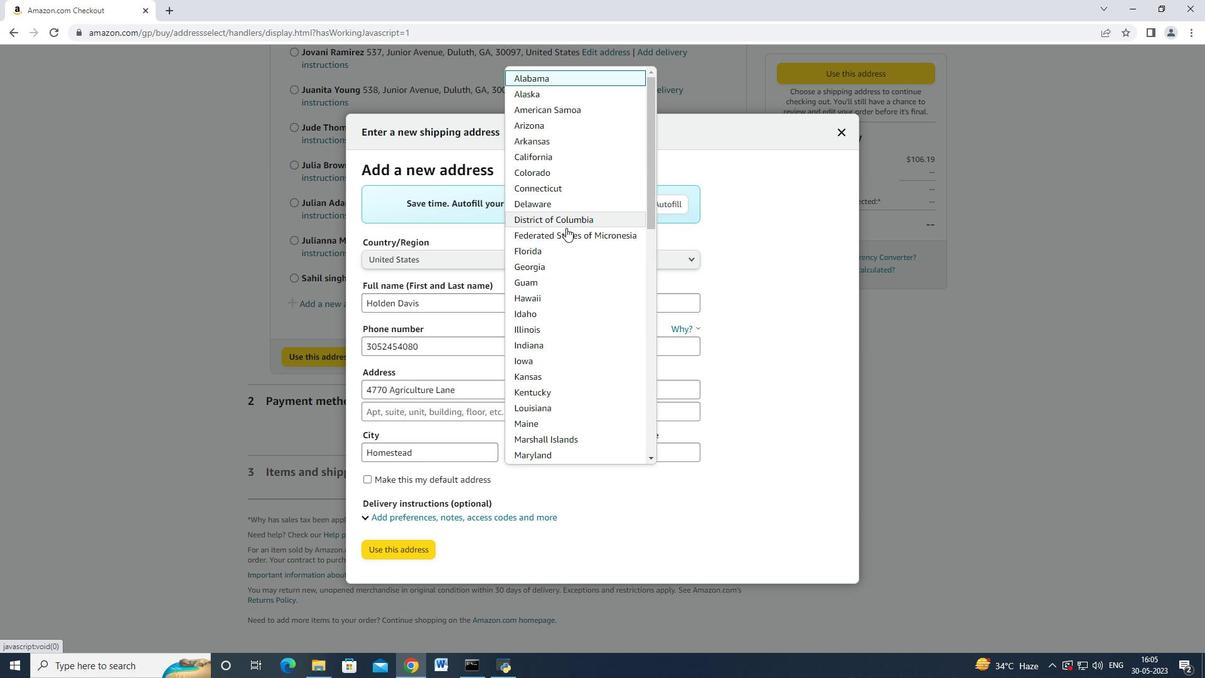 
Action: Mouse pressed left at (560, 244)
Screenshot: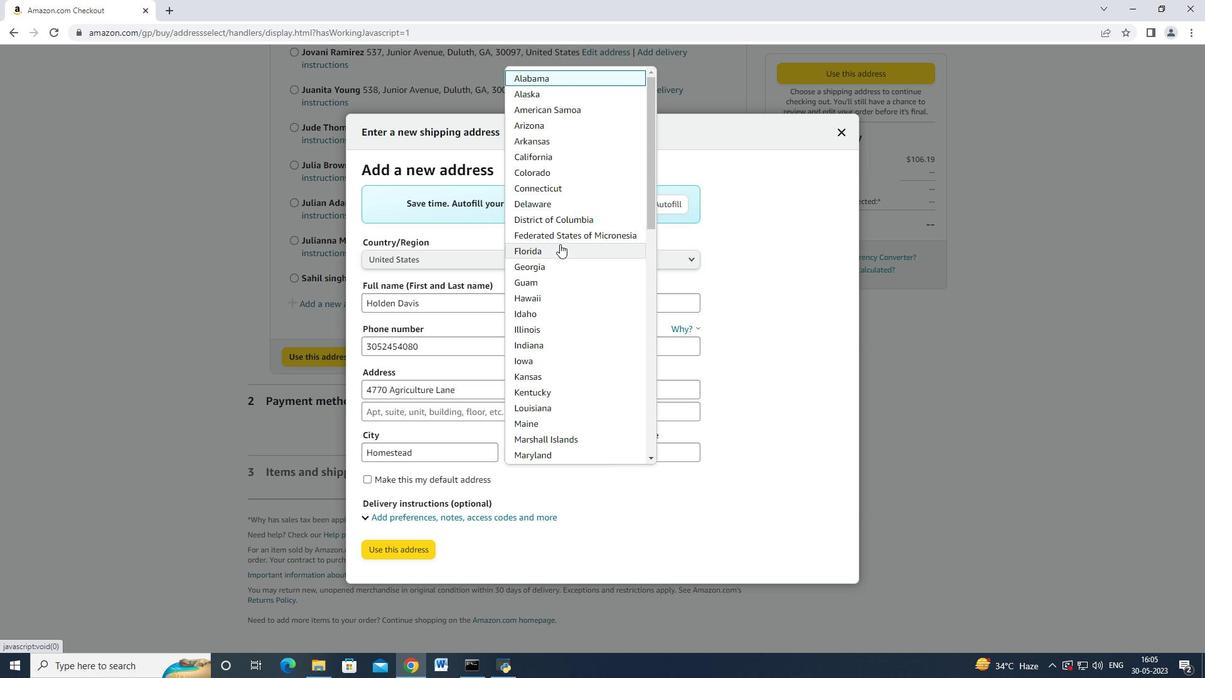 
Action: Mouse moved to (657, 454)
Screenshot: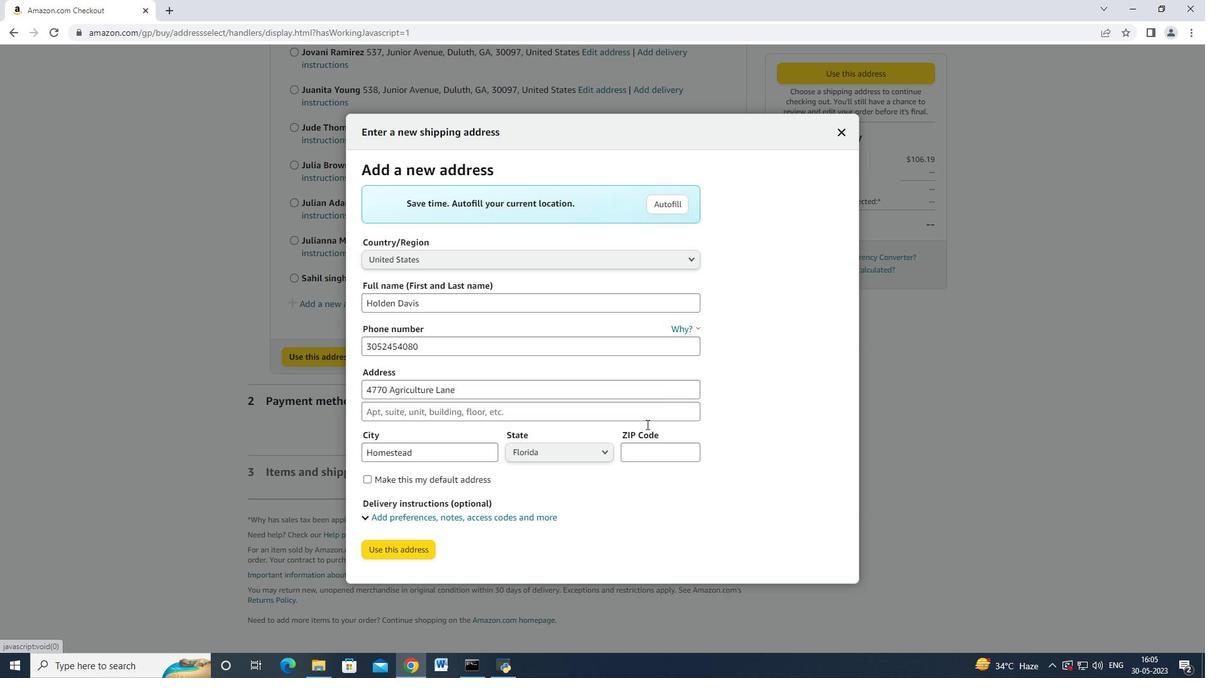 
Action: Mouse pressed left at (657, 454)
Screenshot: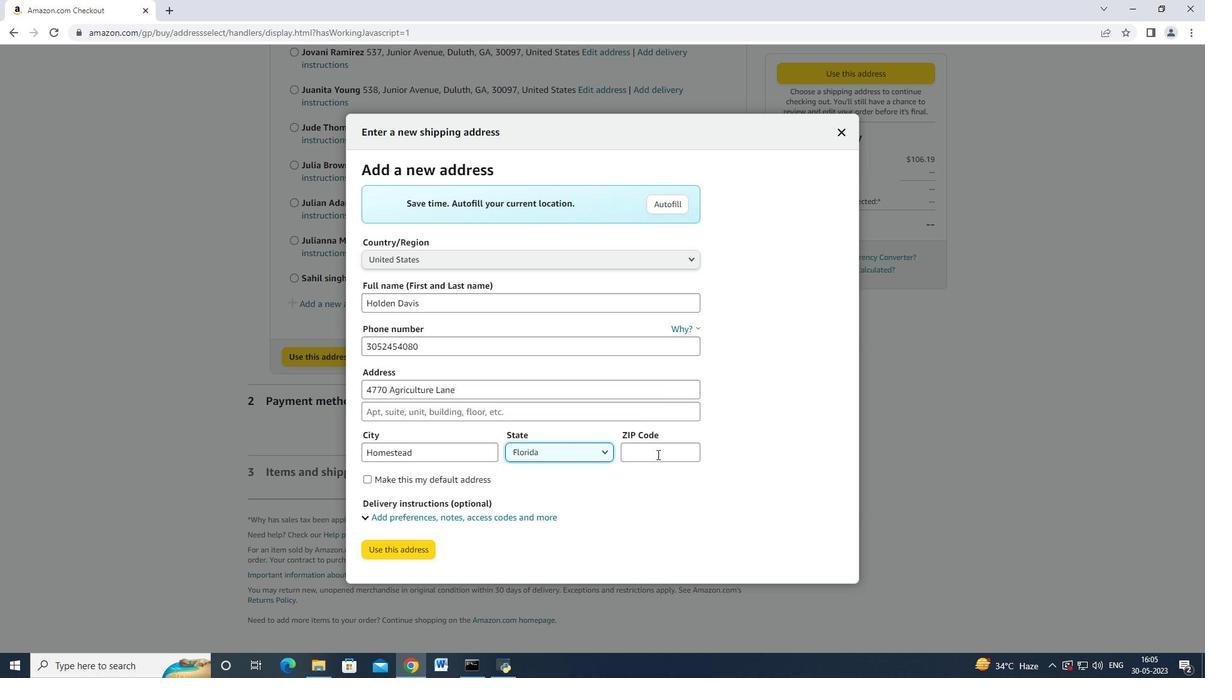 
Action: Mouse moved to (657, 453)
Screenshot: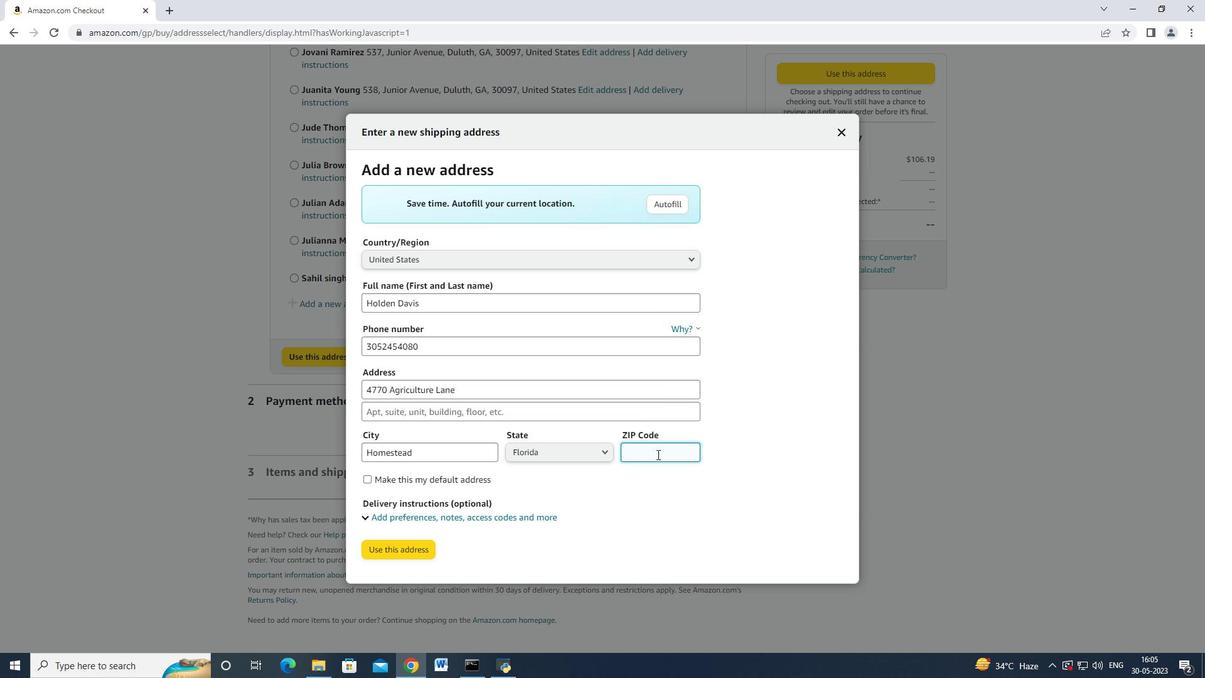 
Action: Key pressed 33030
Screenshot: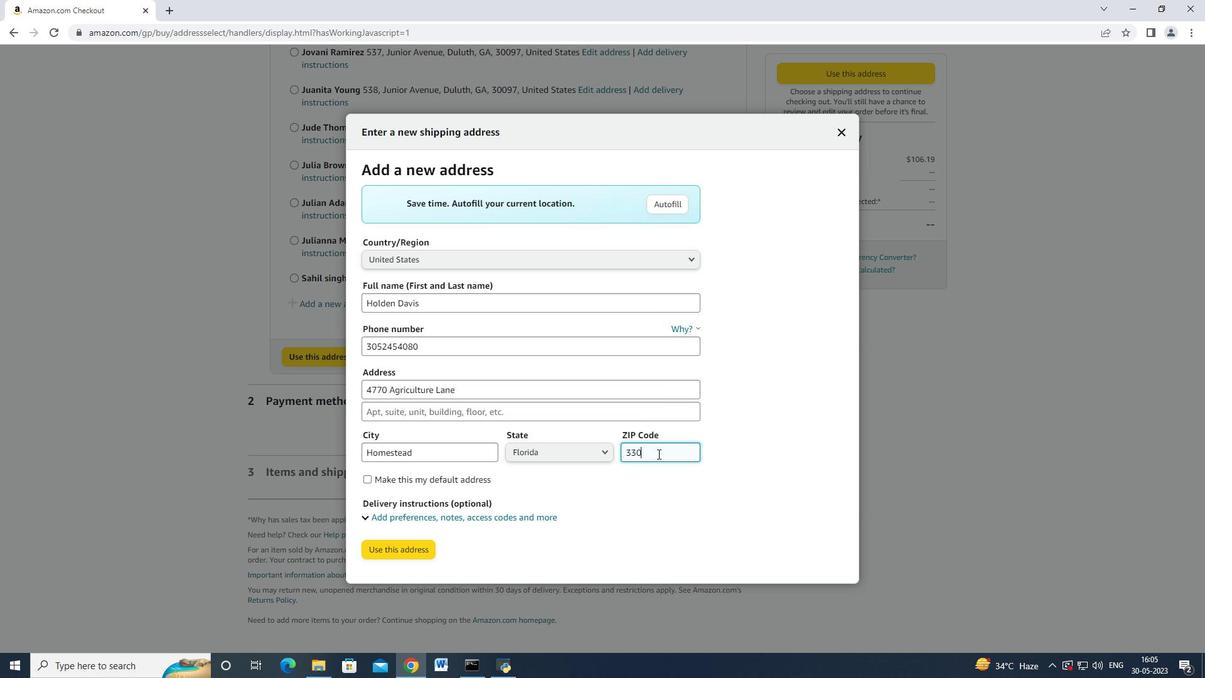 
Action: Mouse moved to (413, 546)
Screenshot: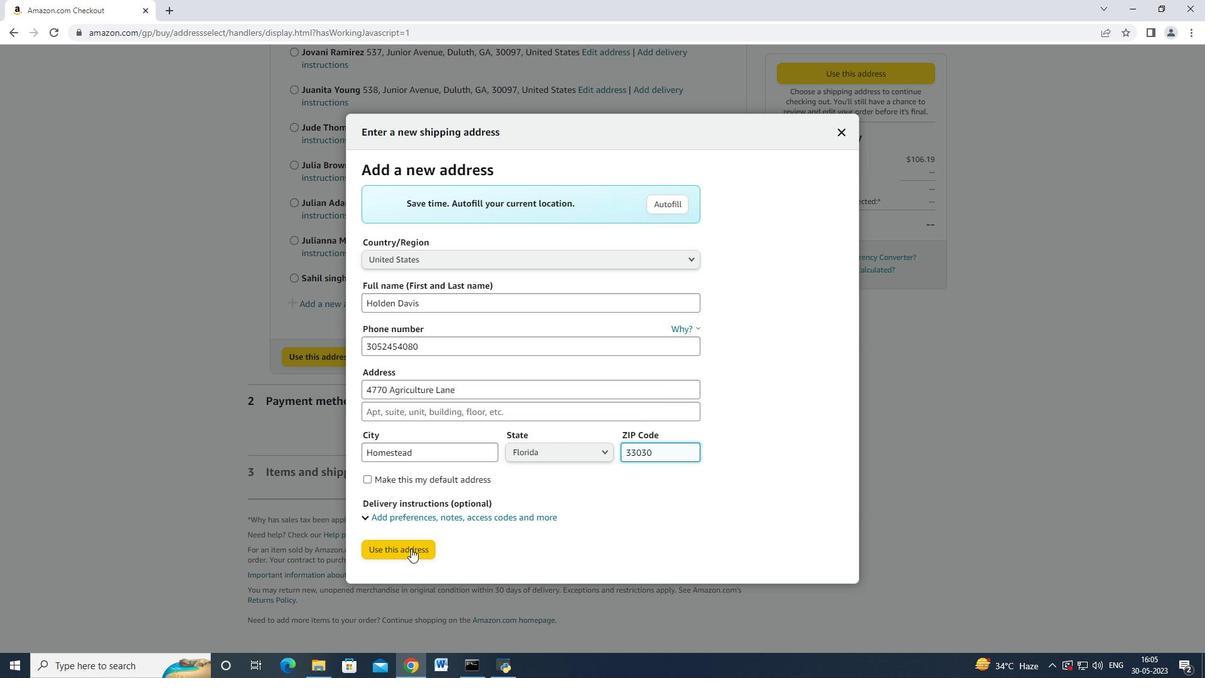 
Action: Mouse pressed left at (413, 546)
Screenshot: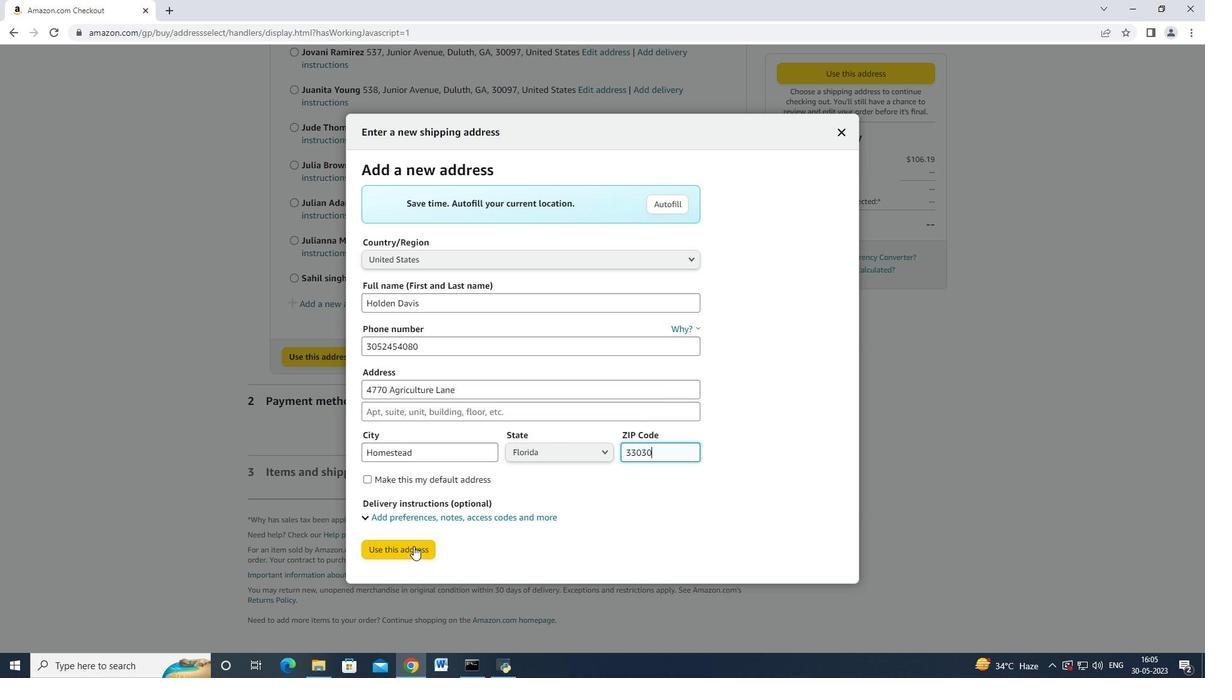 
Action: Mouse moved to (435, 549)
Screenshot: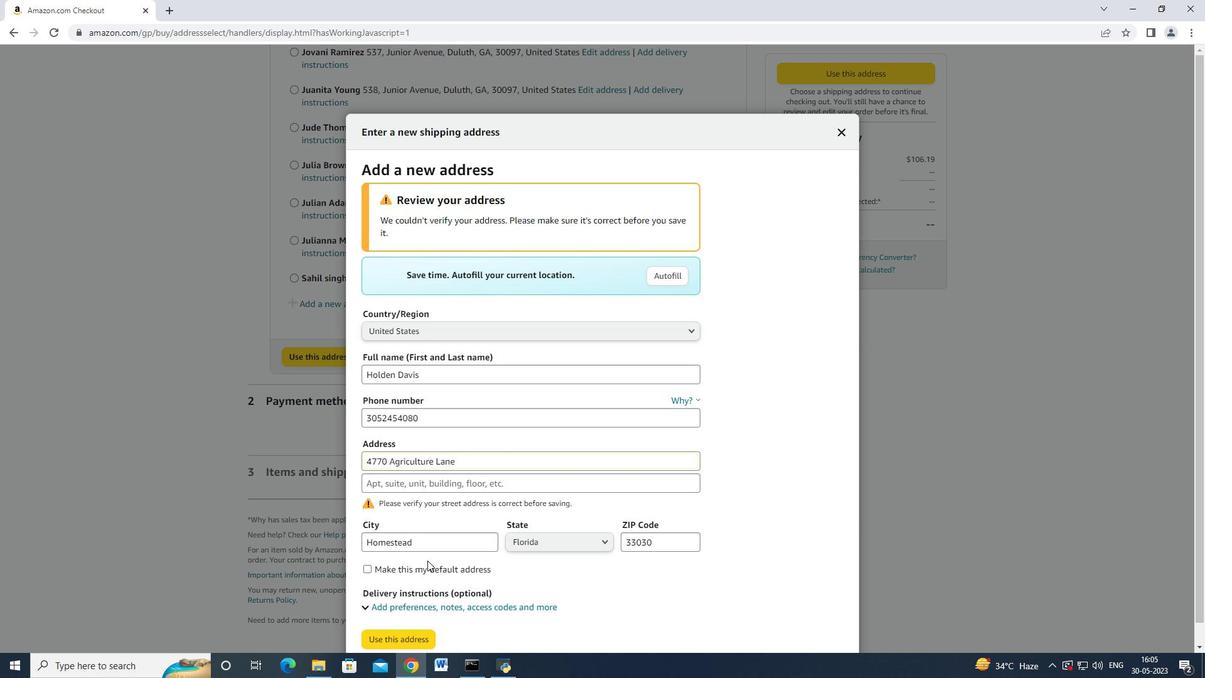 
Action: Mouse scrolled (435, 549) with delta (0, 0)
Screenshot: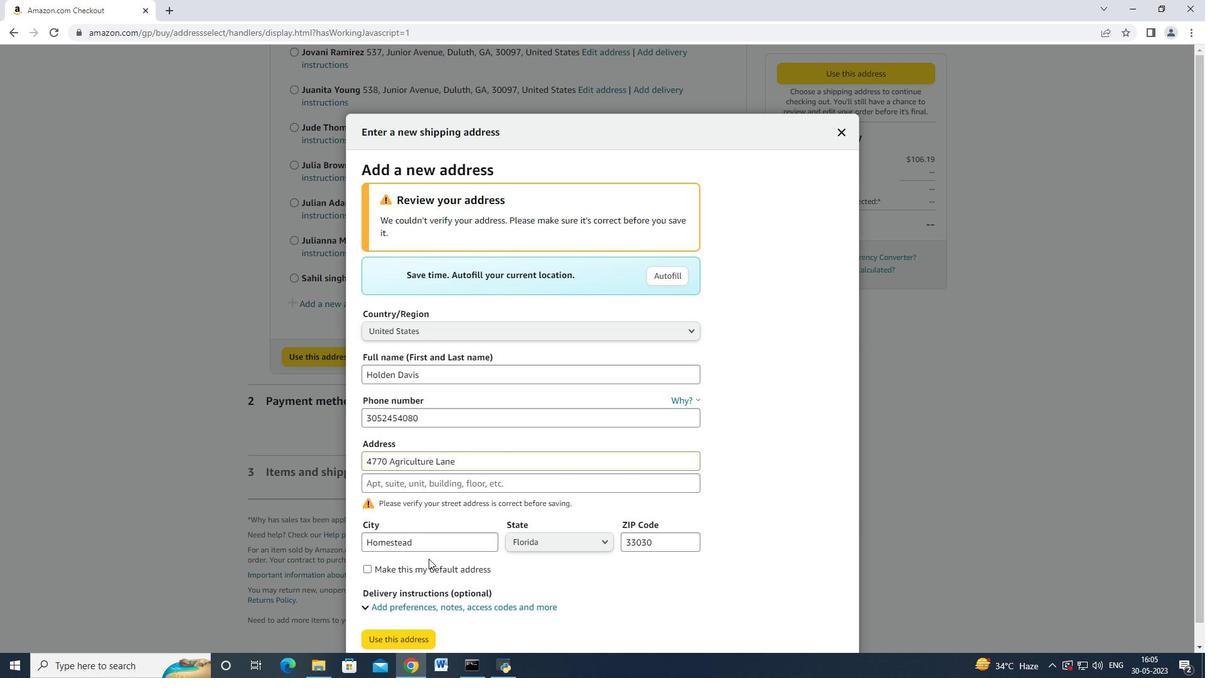 
Action: Mouse scrolled (435, 549) with delta (0, 0)
Screenshot: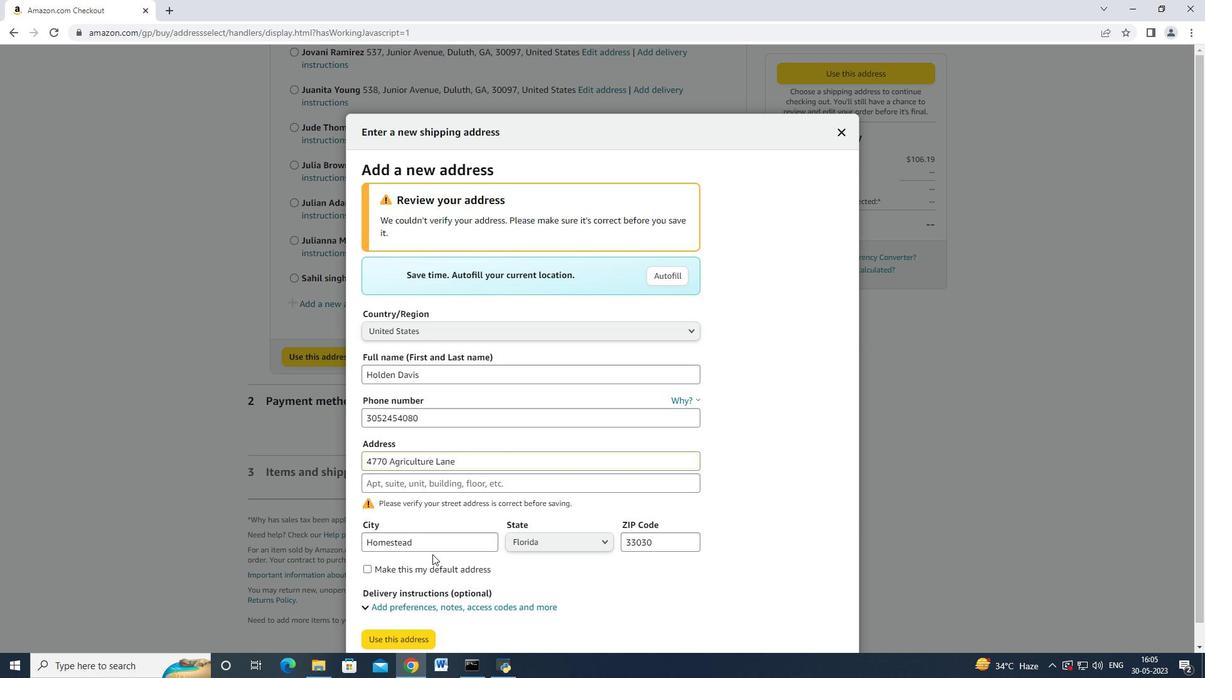 
Action: Mouse scrolled (435, 549) with delta (0, 0)
Screenshot: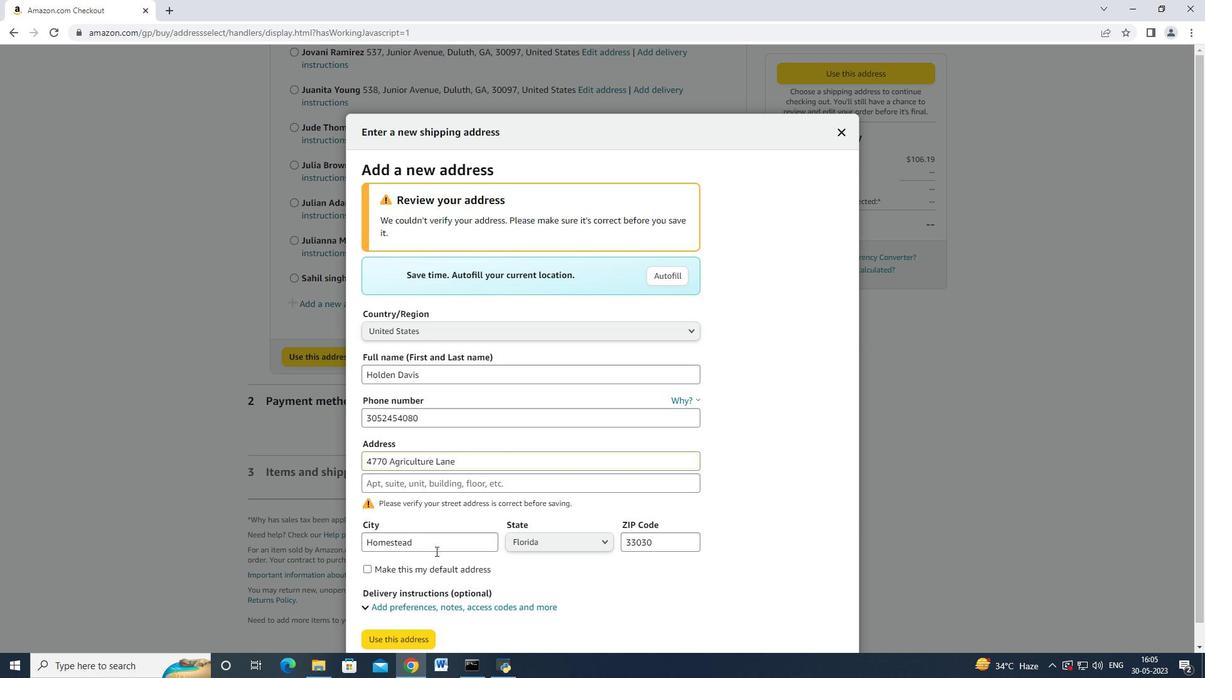 
Action: Mouse moved to (415, 611)
Screenshot: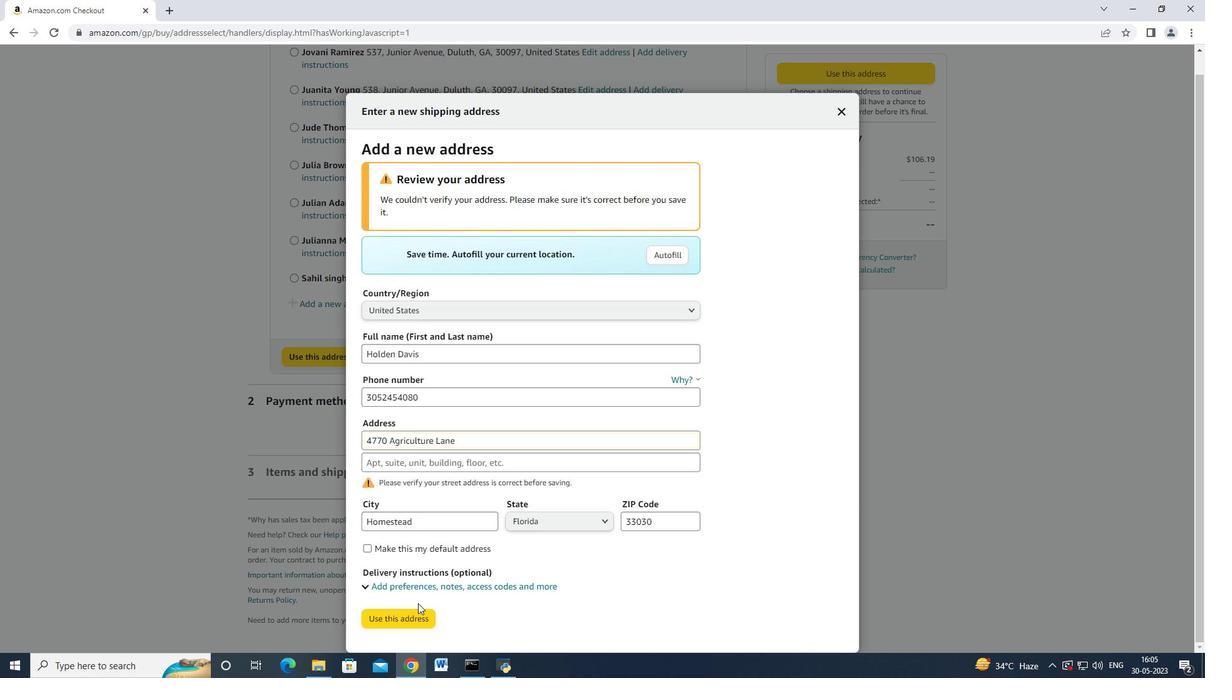 
Action: Mouse pressed left at (415, 611)
Screenshot: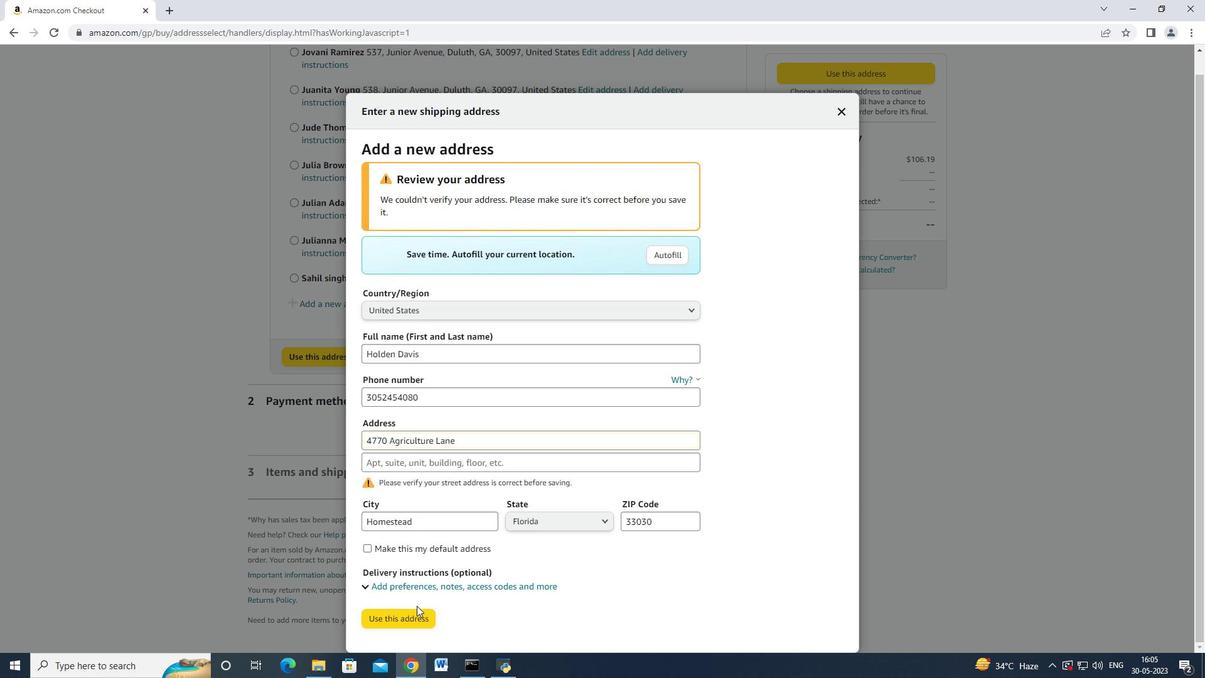 
Action: Mouse moved to (580, 431)
Screenshot: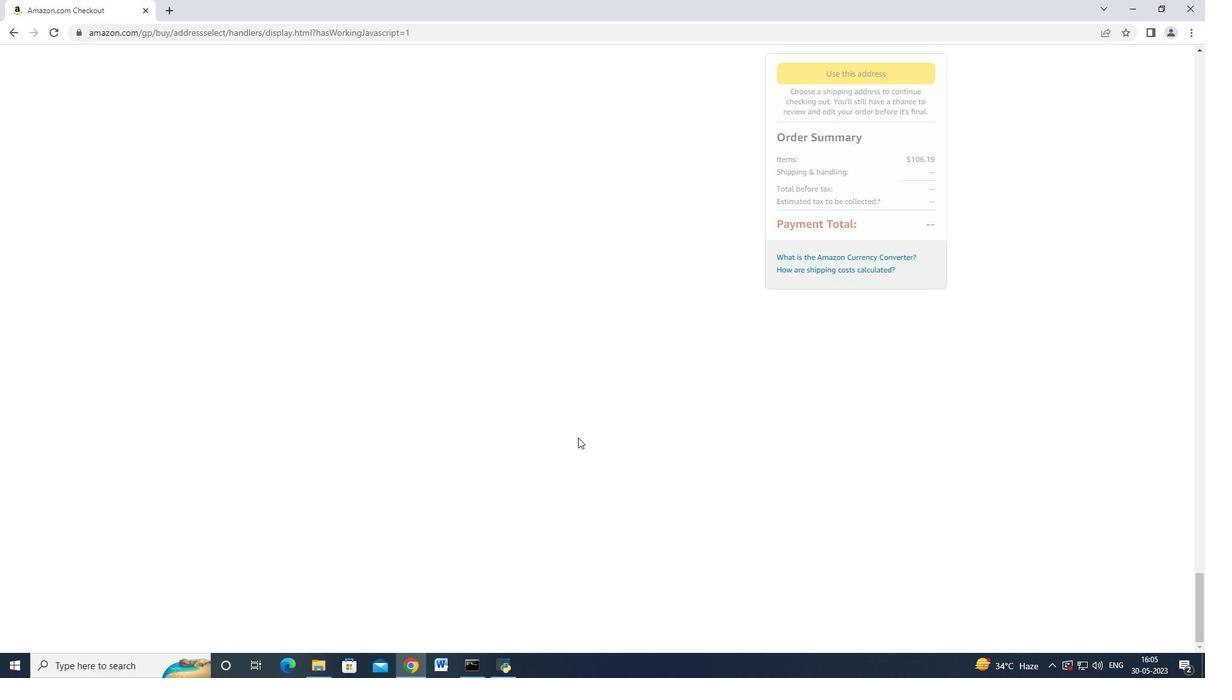 
Action: Mouse scrolled (580, 431) with delta (0, 0)
Screenshot: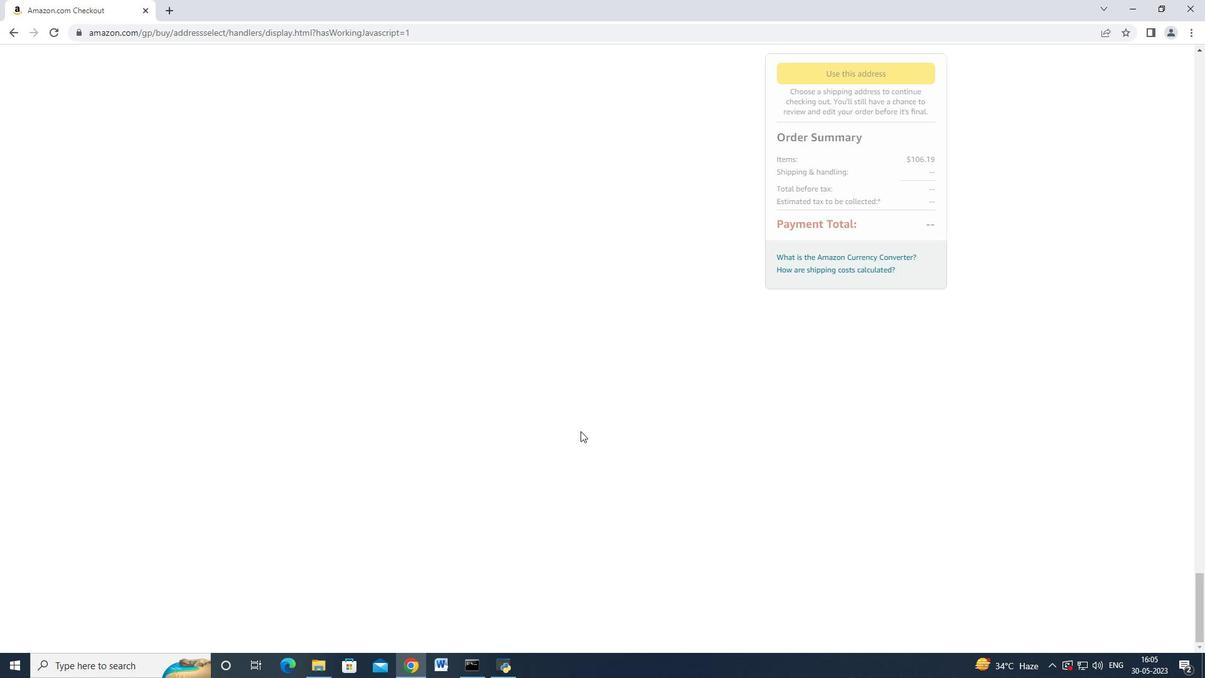 
Action: Mouse scrolled (580, 430) with delta (0, 0)
Screenshot: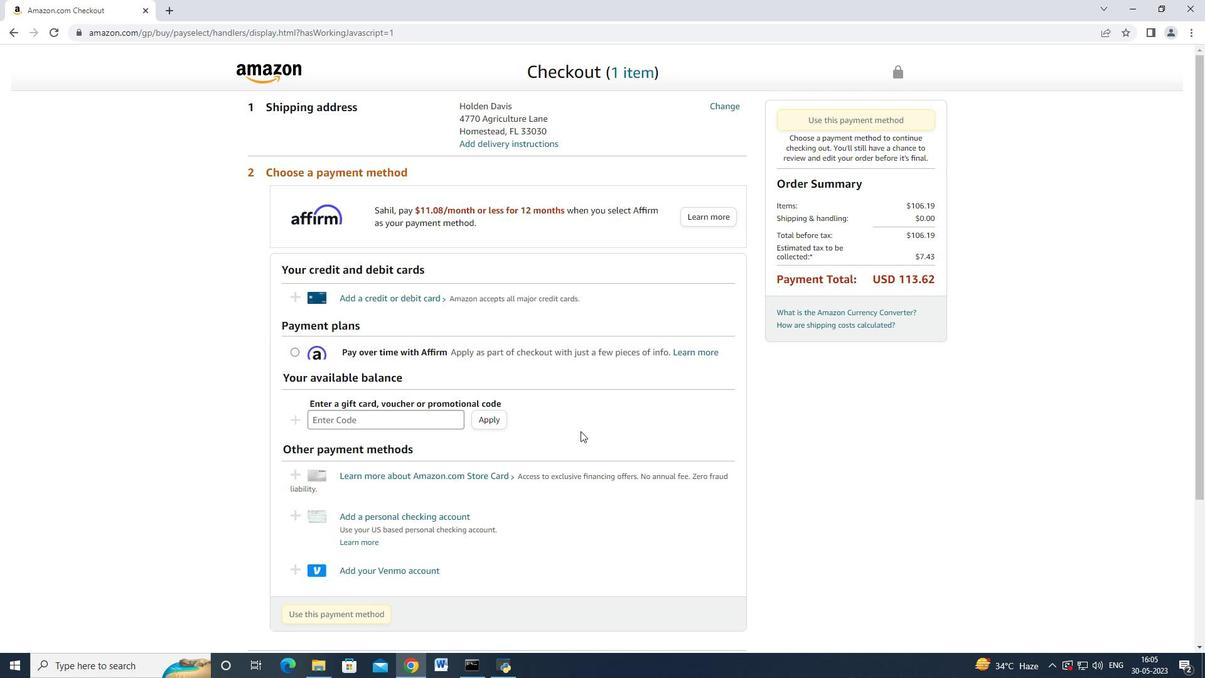 
Action: Mouse scrolled (580, 430) with delta (0, 0)
Screenshot: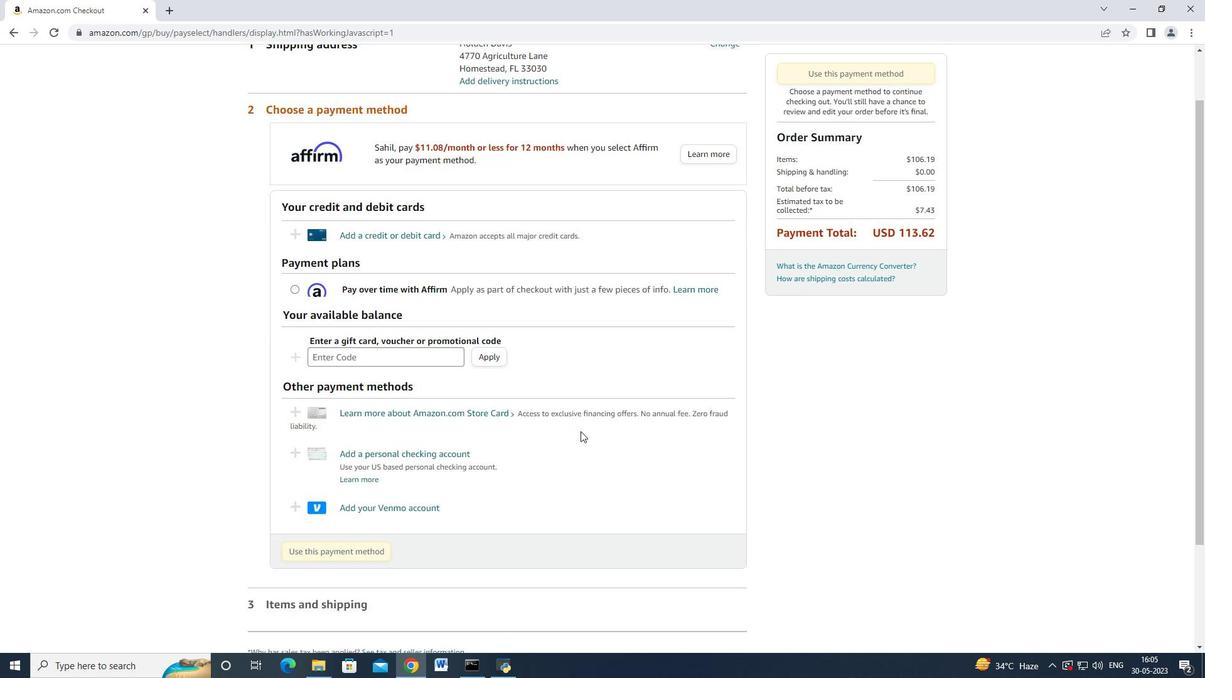 
Action: Mouse scrolled (580, 431) with delta (0, 0)
Screenshot: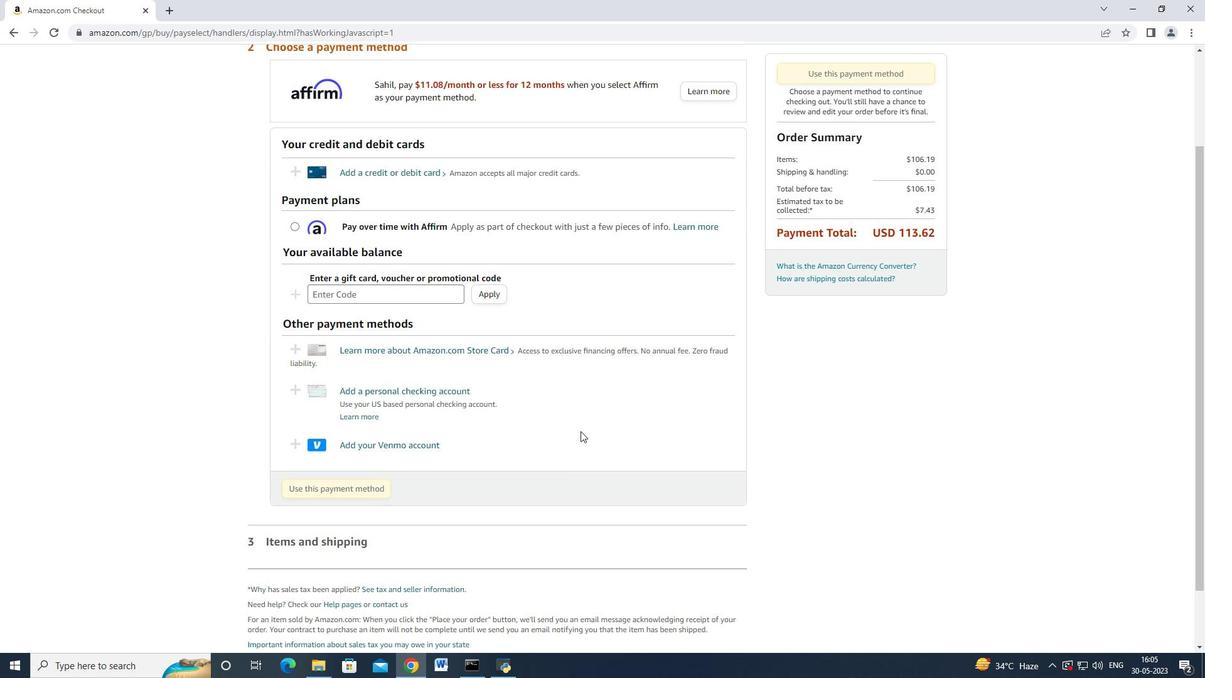 
Action: Mouse scrolled (580, 431) with delta (0, 0)
Screenshot: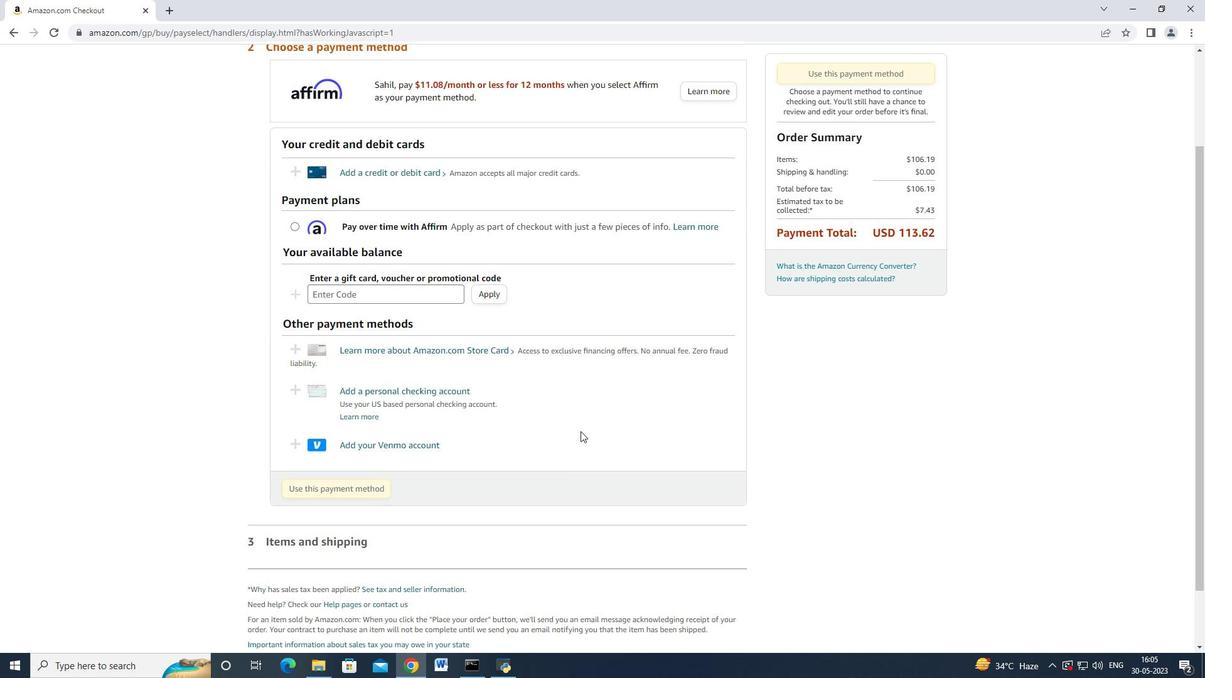 
Action: Mouse scrolled (580, 431) with delta (0, 0)
Screenshot: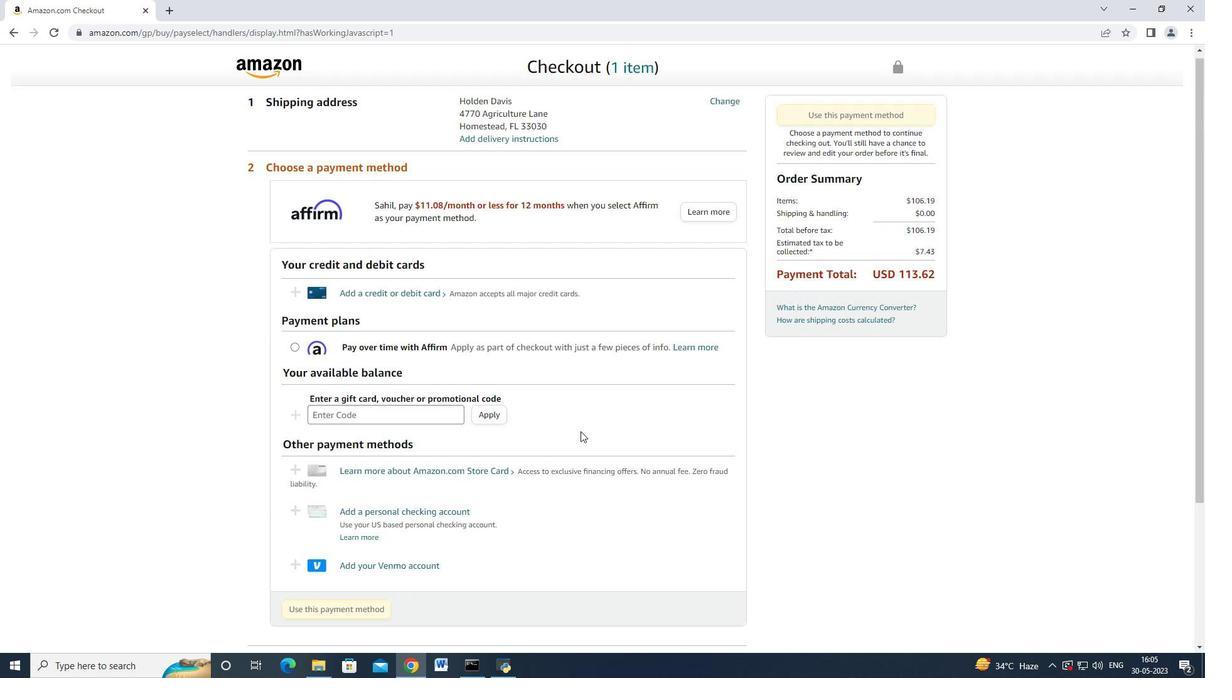 
Action: Mouse moved to (566, 423)
Screenshot: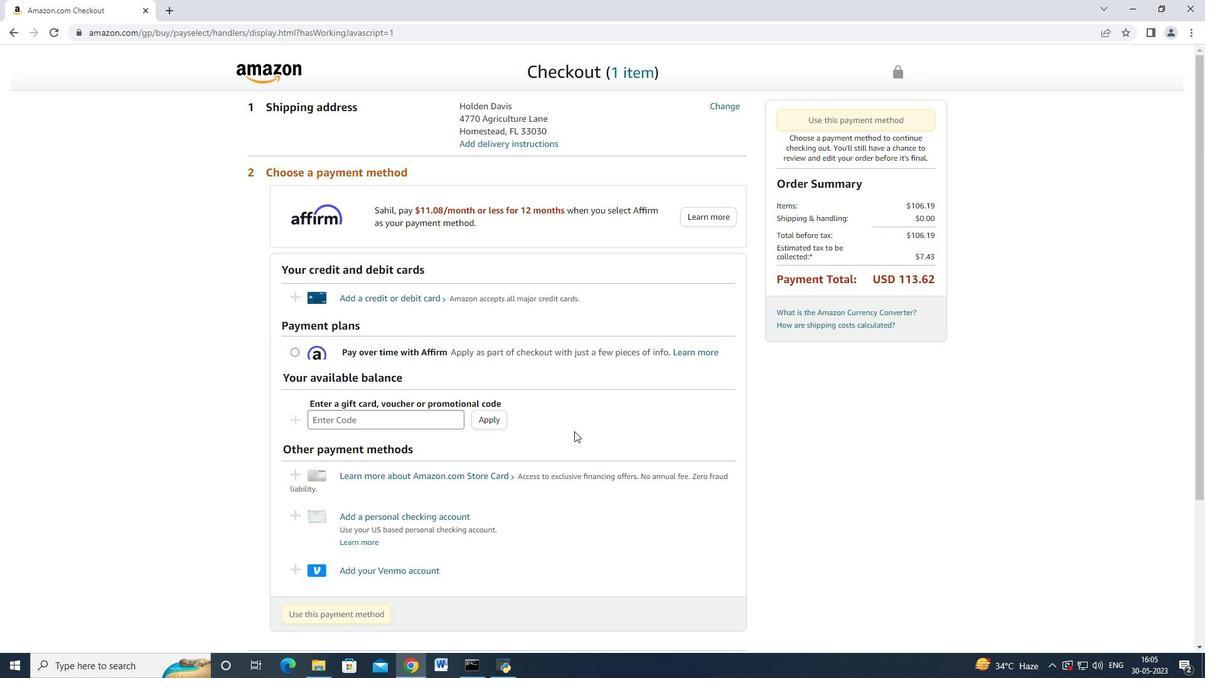 
Action: Mouse scrolled (566, 423) with delta (0, 0)
Screenshot: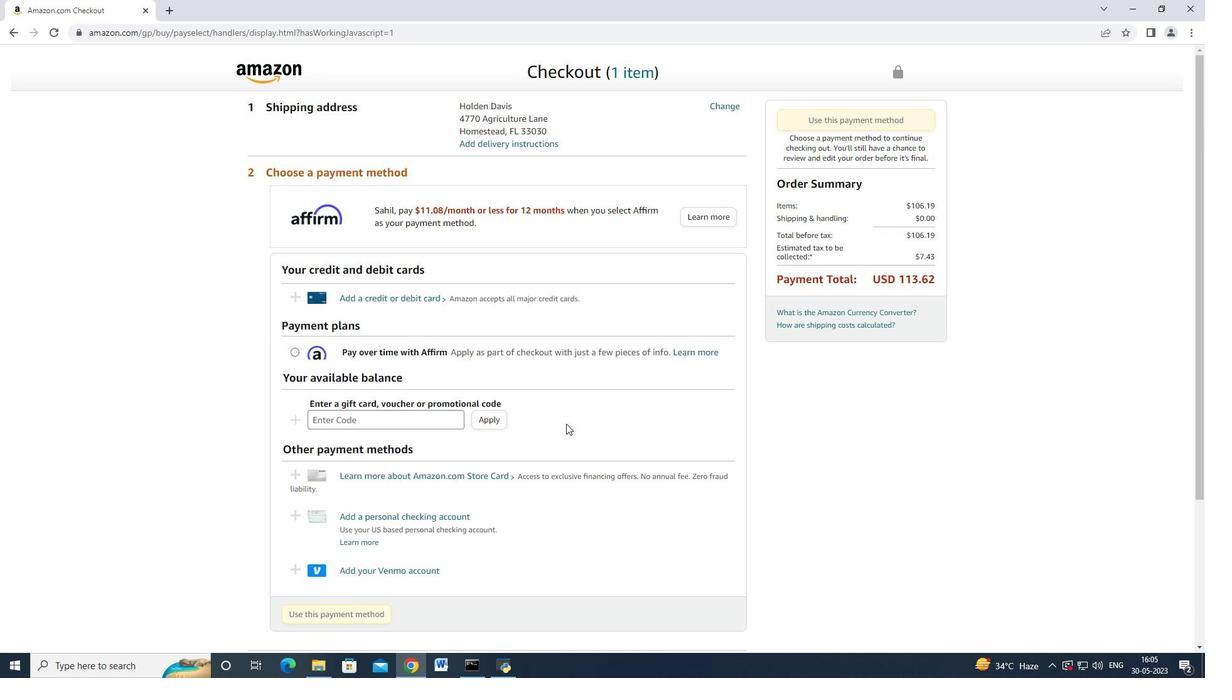 
Action: Mouse moved to (455, 273)
Screenshot: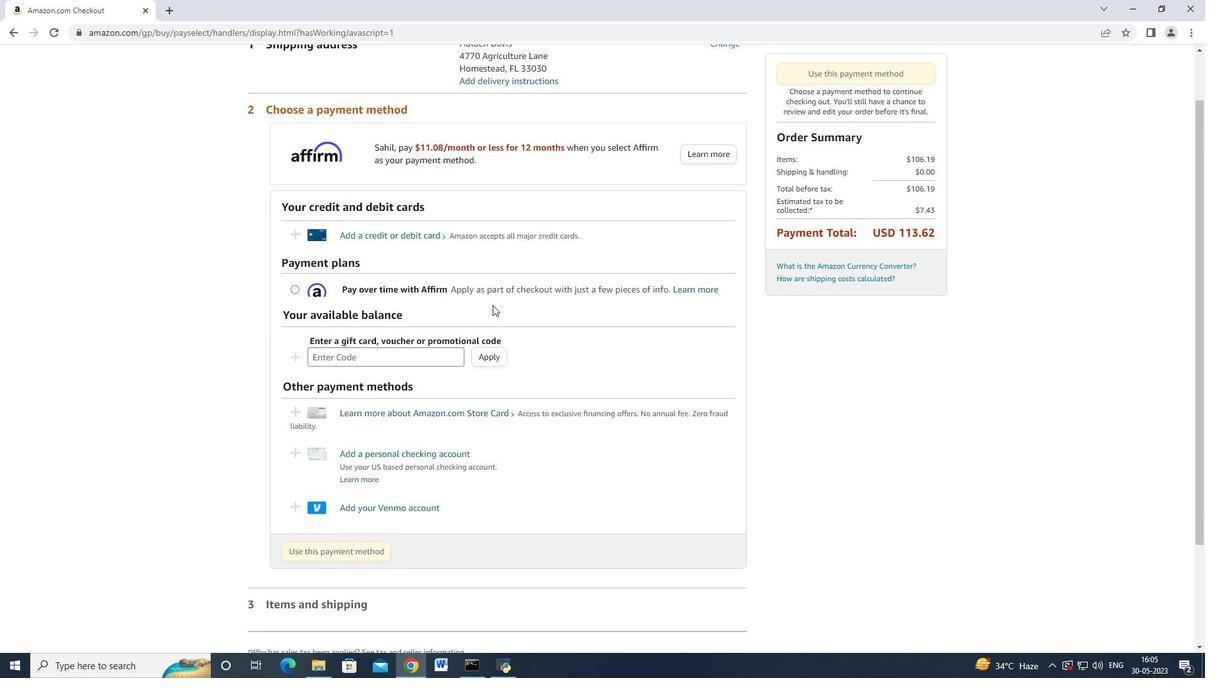 
Action: Mouse scrolled (455, 274) with delta (0, 0)
Screenshot: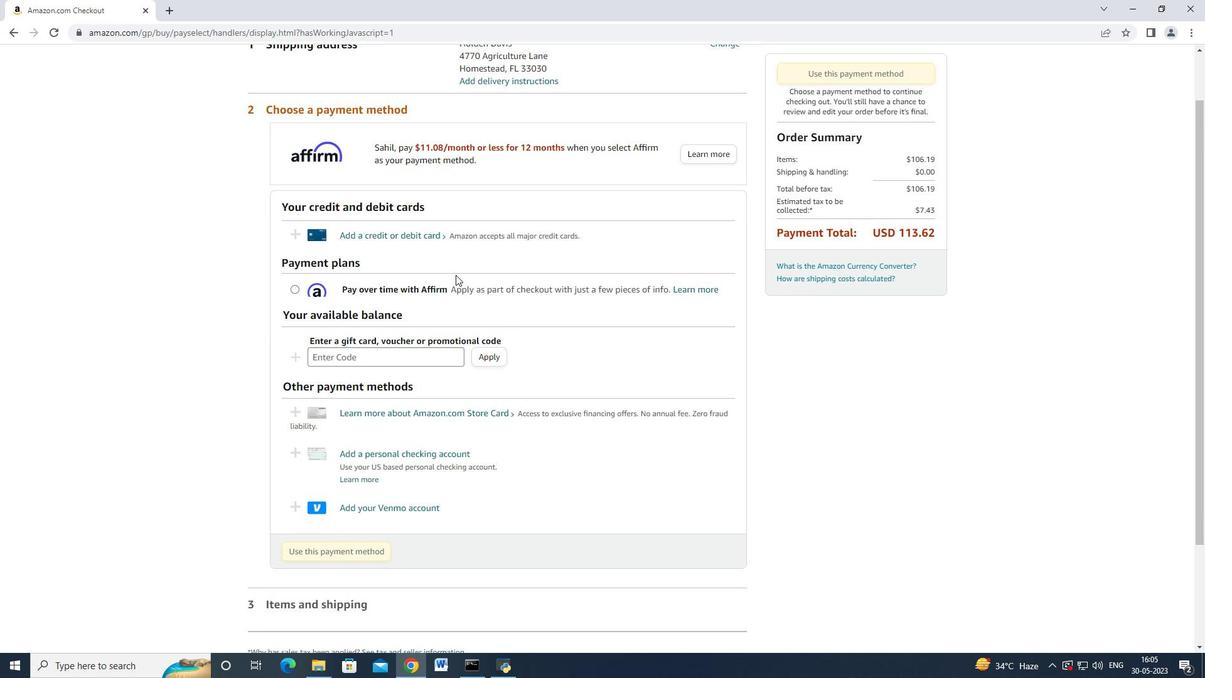 
Action: Mouse moved to (386, 294)
Screenshot: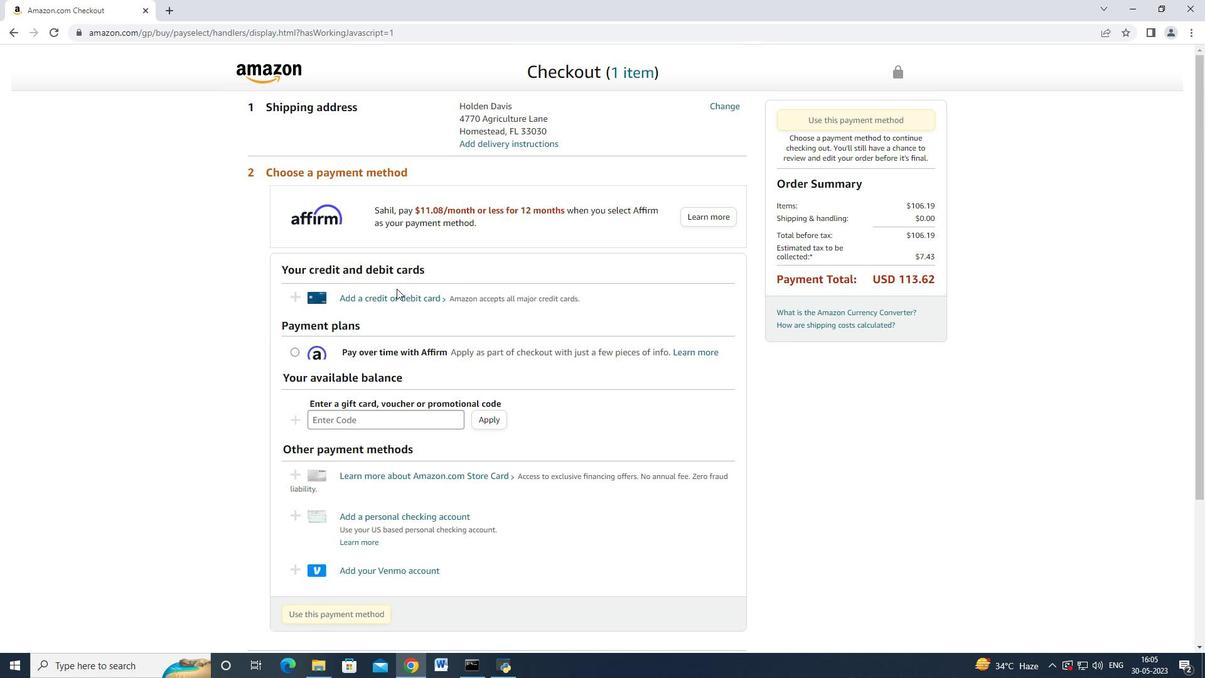 
Action: Mouse pressed left at (386, 294)
Screenshot: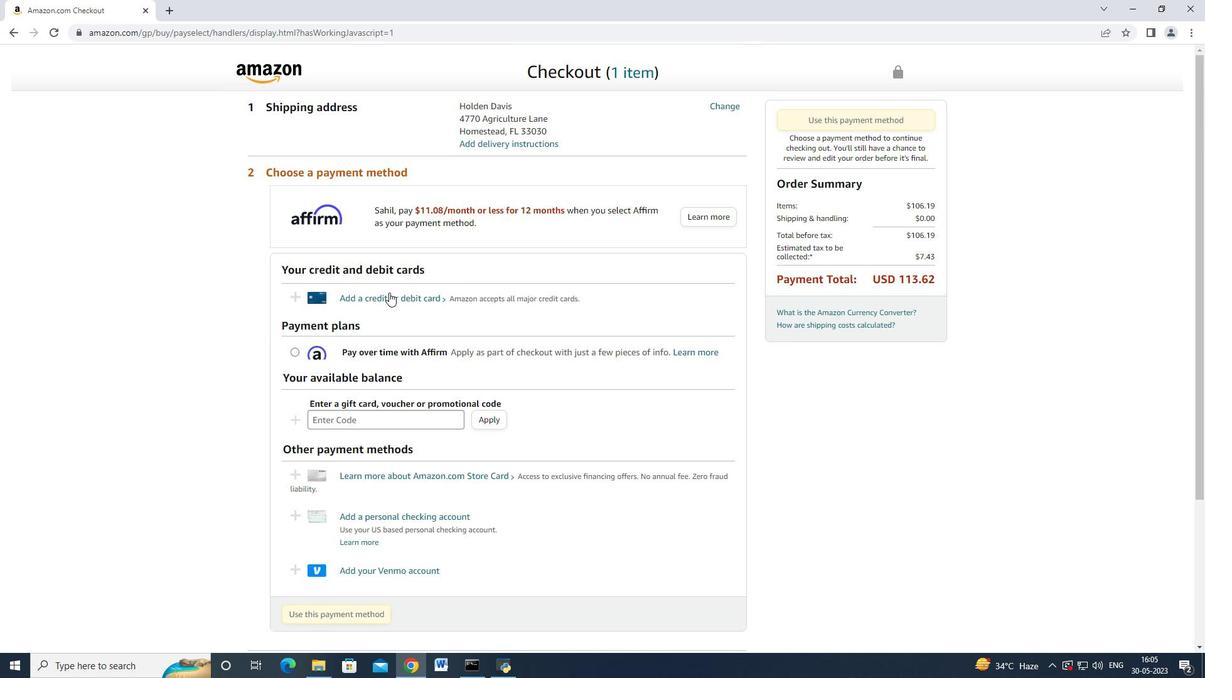
Action: Mouse moved to (526, 290)
Screenshot: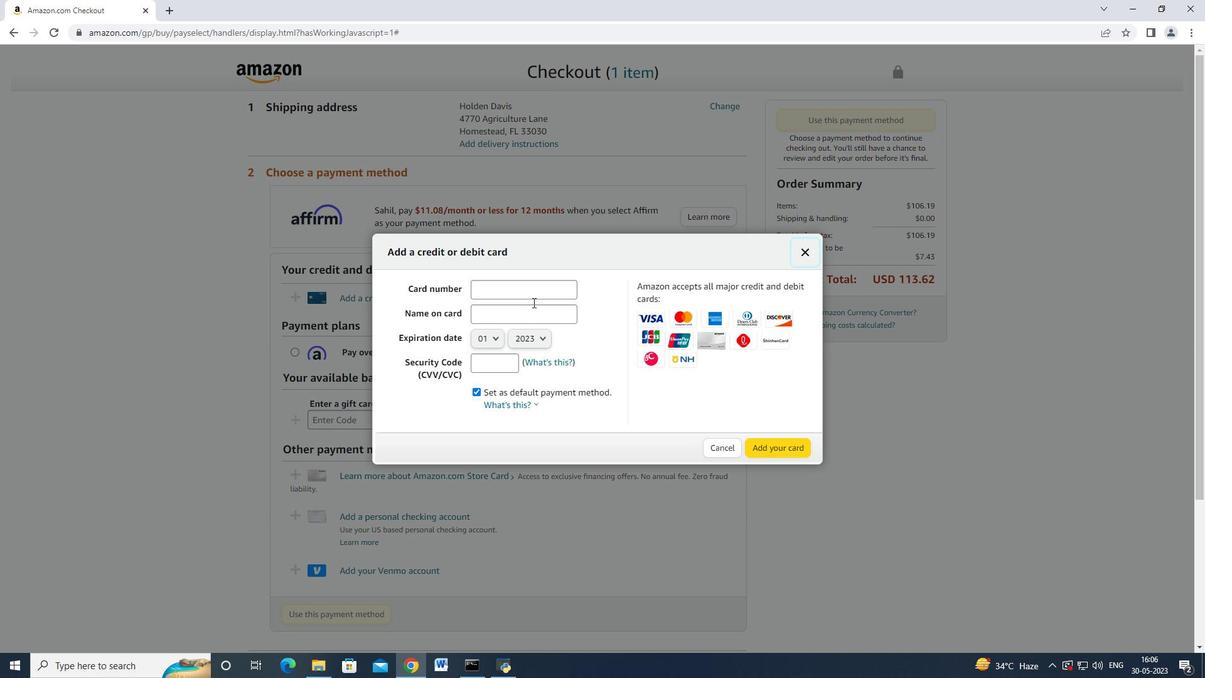 
Action: Mouse pressed left at (526, 290)
Screenshot: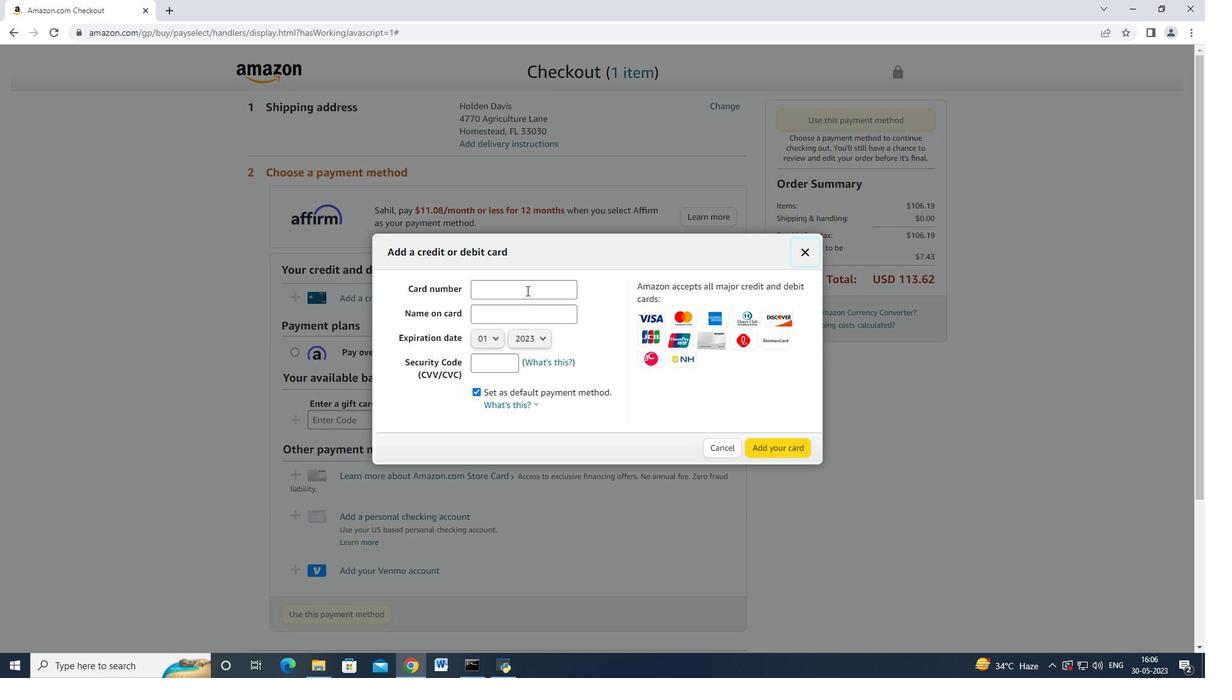 
Action: Mouse moved to (531, 286)
Screenshot: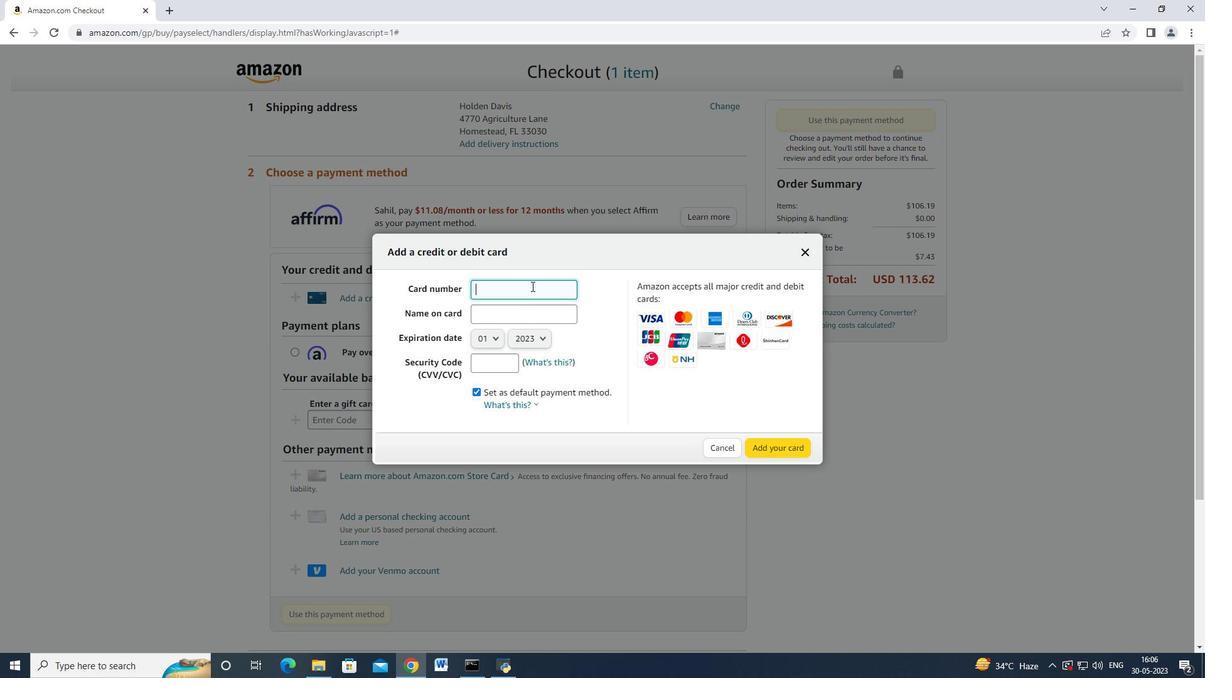 
Action: Key pressed 4762<Key.space>664477552005<Key.tab><Key.shift><Key.shift><Key.shift><Key.shift><Key.shift>Mark<Key.space><Key.shift_r>Adams<Key.space>
Screenshot: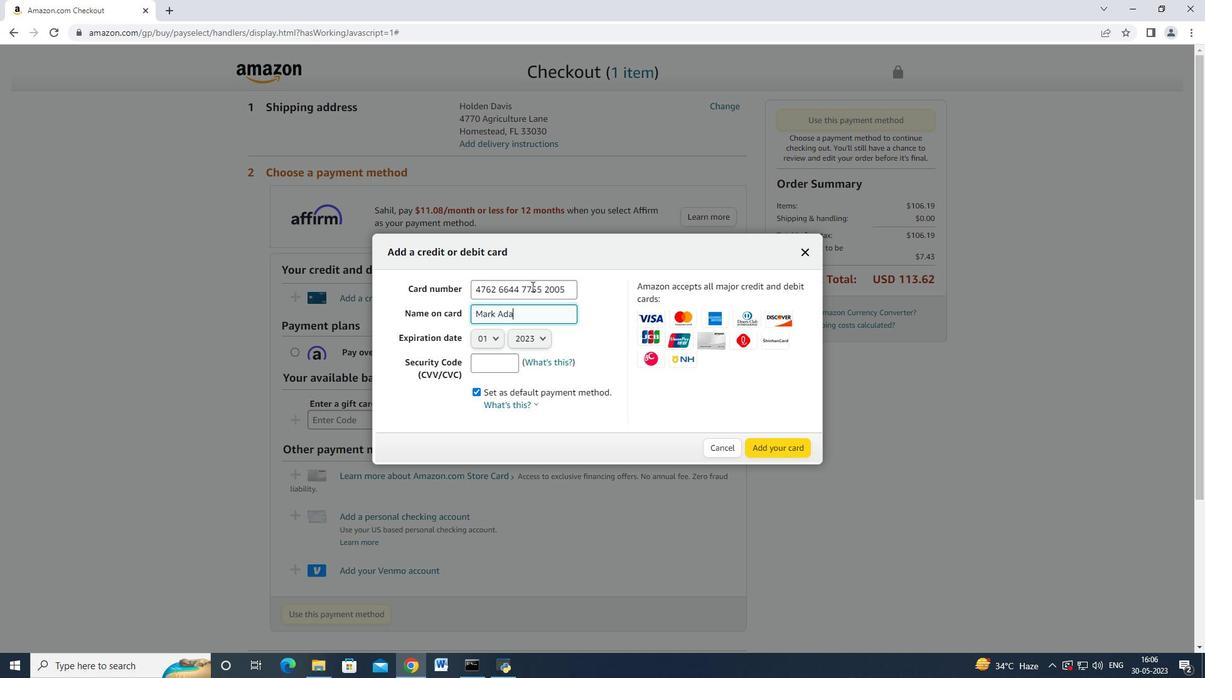 
Action: Mouse moved to (489, 335)
Screenshot: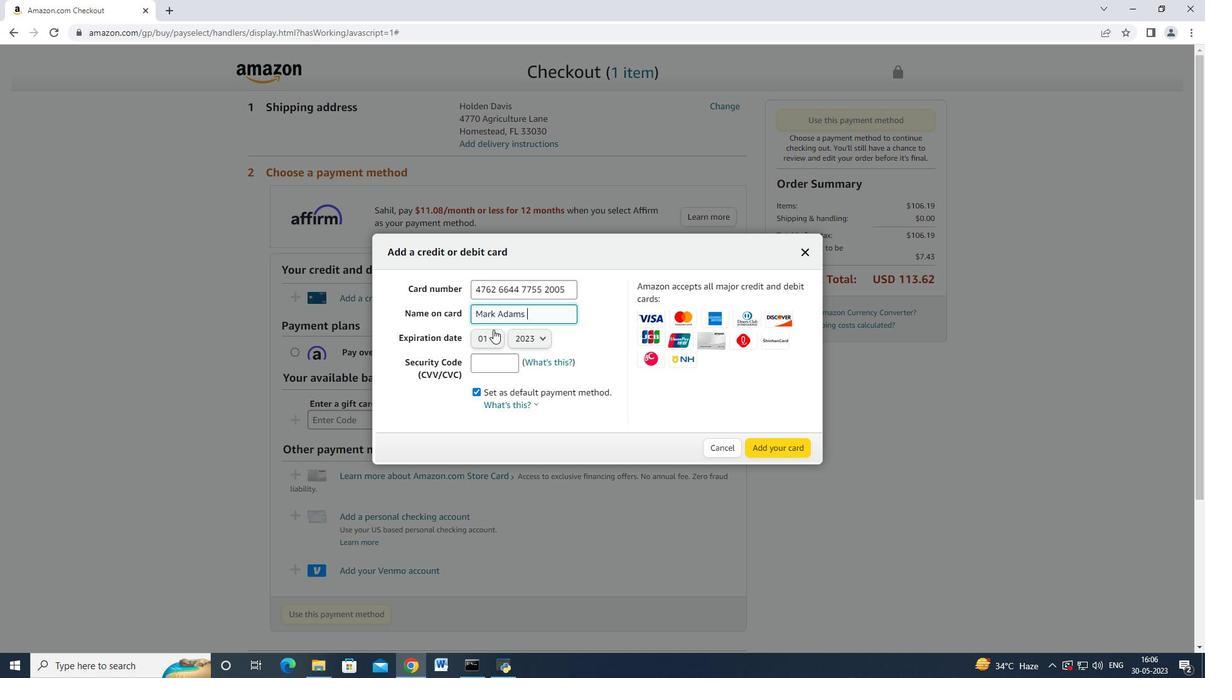 
Action: Mouse pressed left at (489, 335)
Screenshot: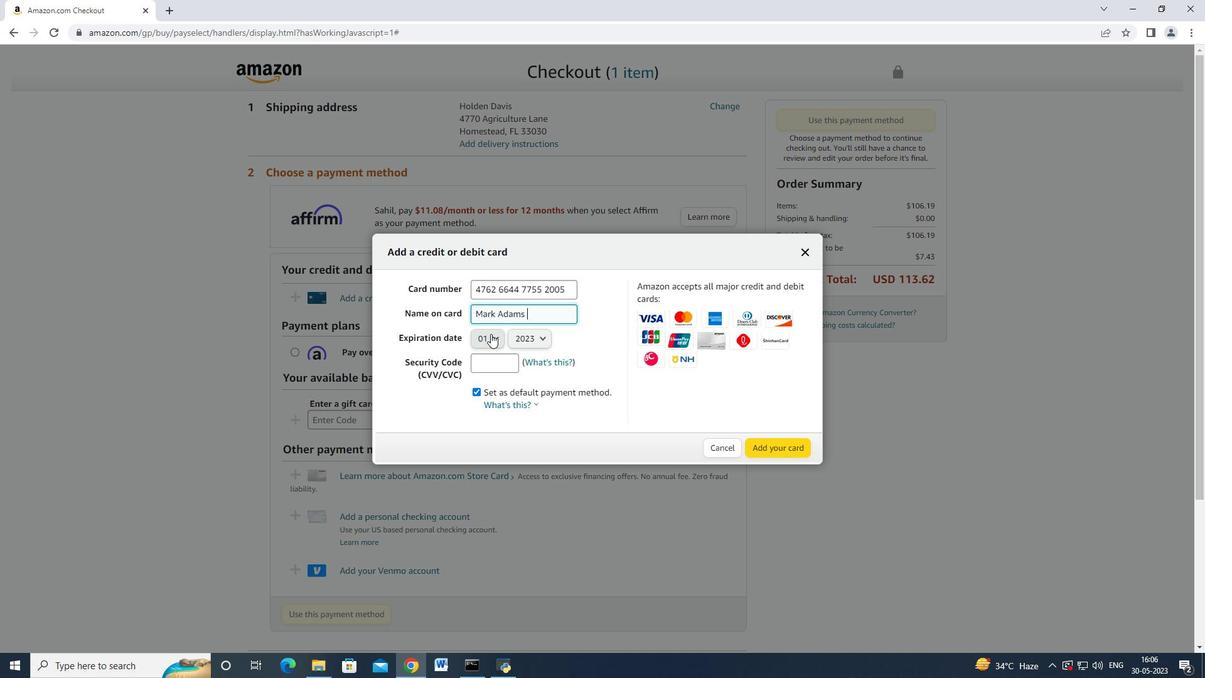 
Action: Mouse moved to (486, 386)
Screenshot: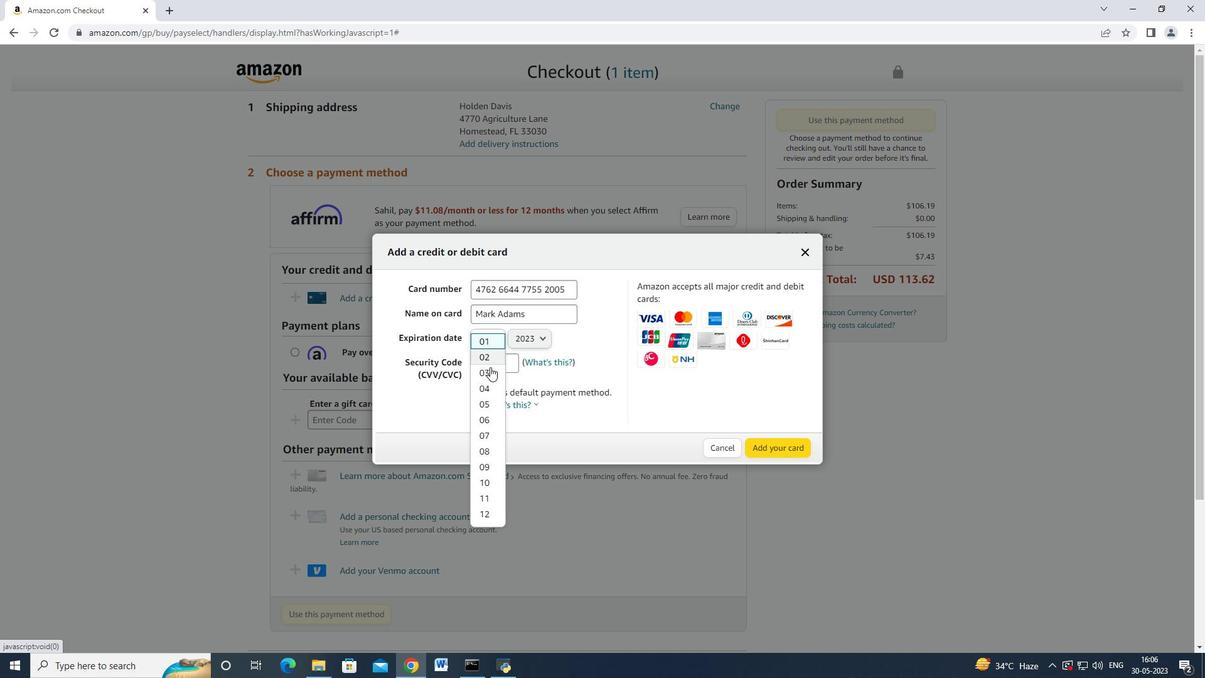 
Action: Mouse pressed left at (486, 386)
Screenshot: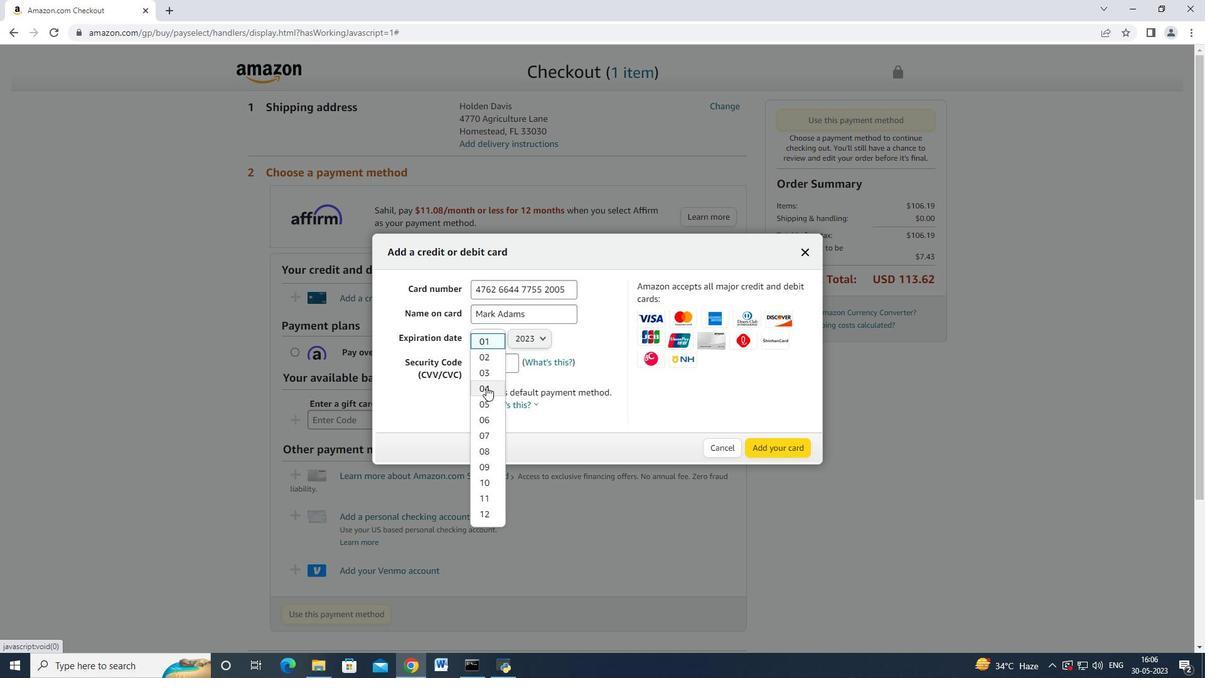 
Action: Mouse moved to (544, 332)
Screenshot: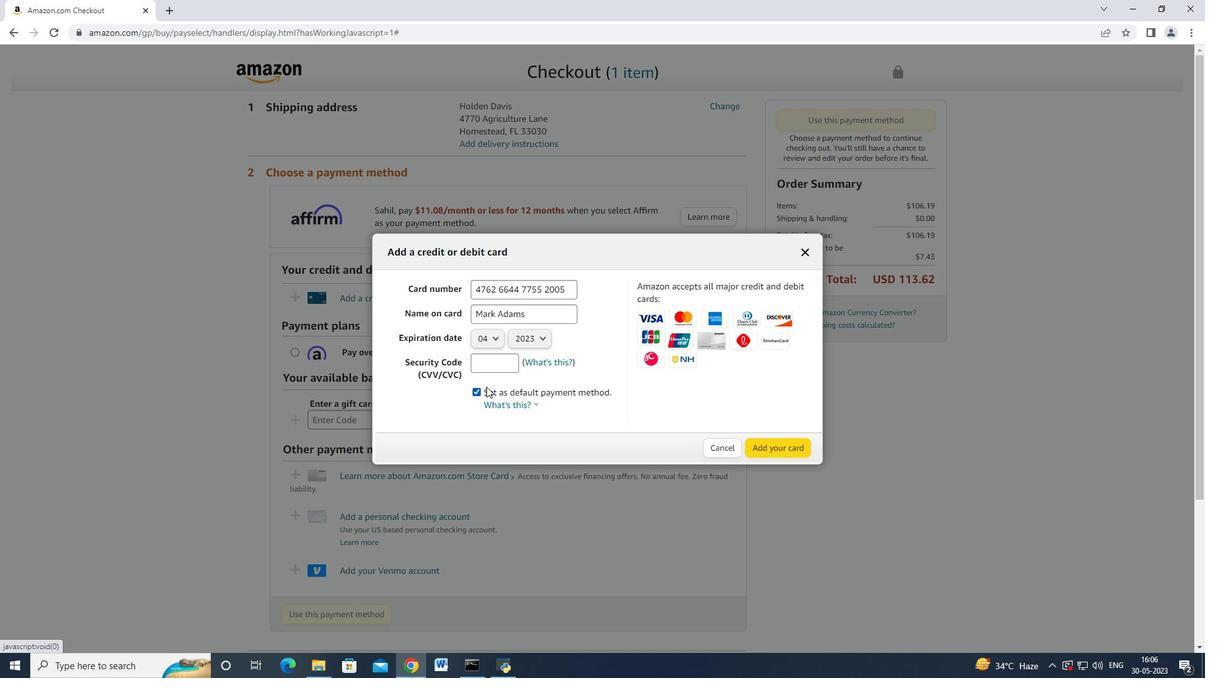 
Action: Mouse pressed left at (544, 332)
Screenshot: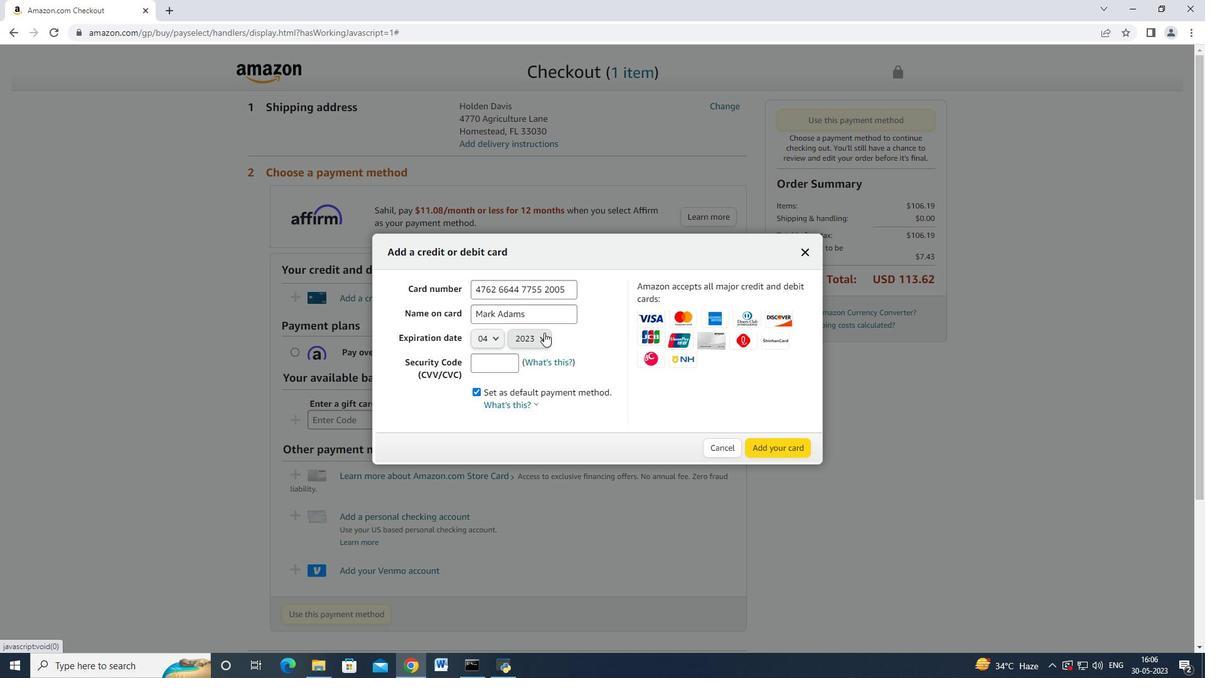 
Action: Mouse moved to (531, 377)
Screenshot: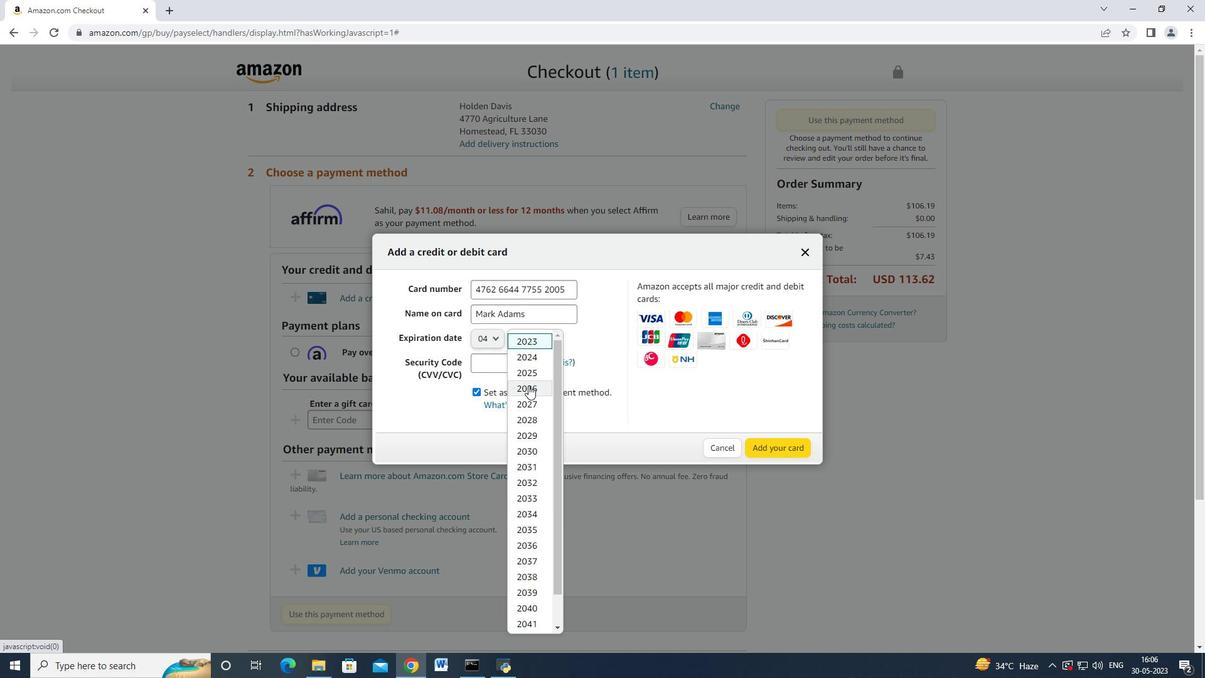 
Action: Mouse pressed left at (531, 377)
Screenshot: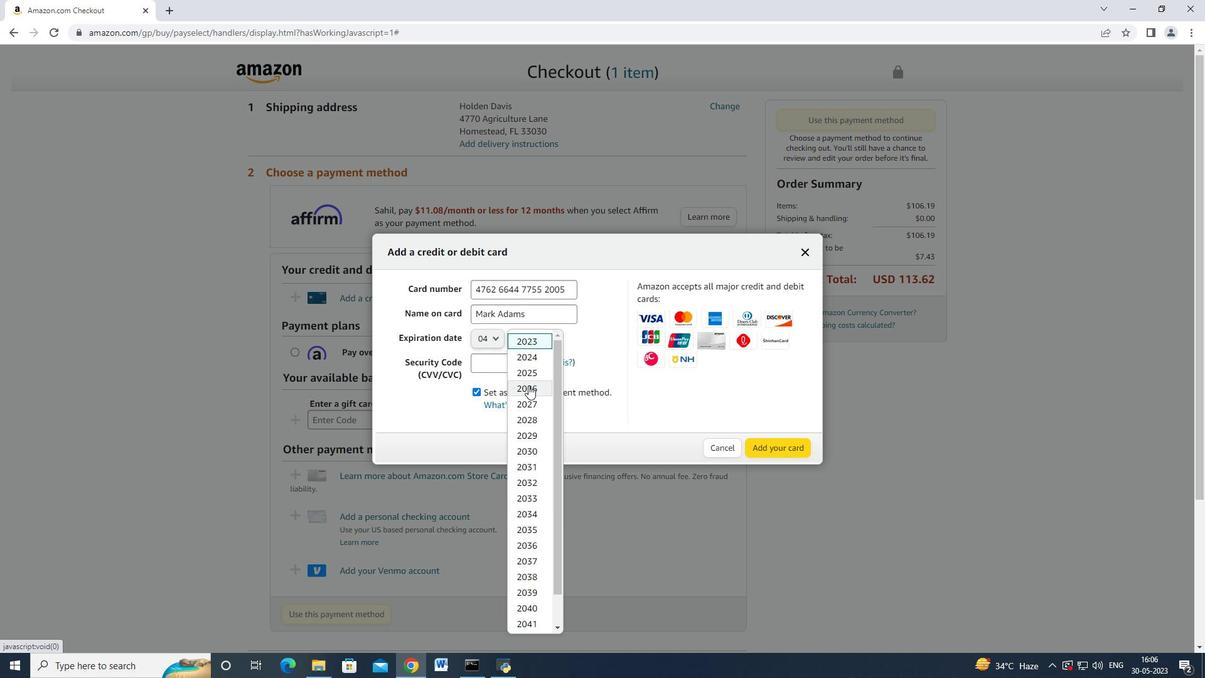 
Action: Mouse moved to (501, 369)
Screenshot: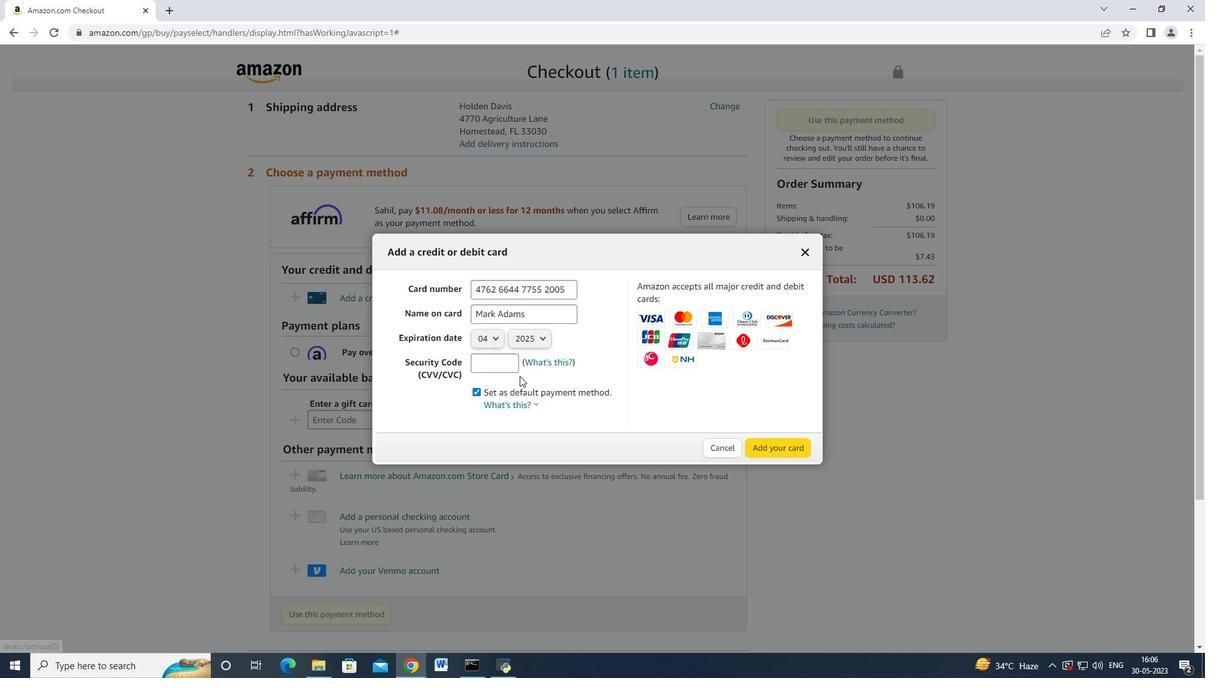 
Action: Mouse pressed left at (501, 369)
Screenshot: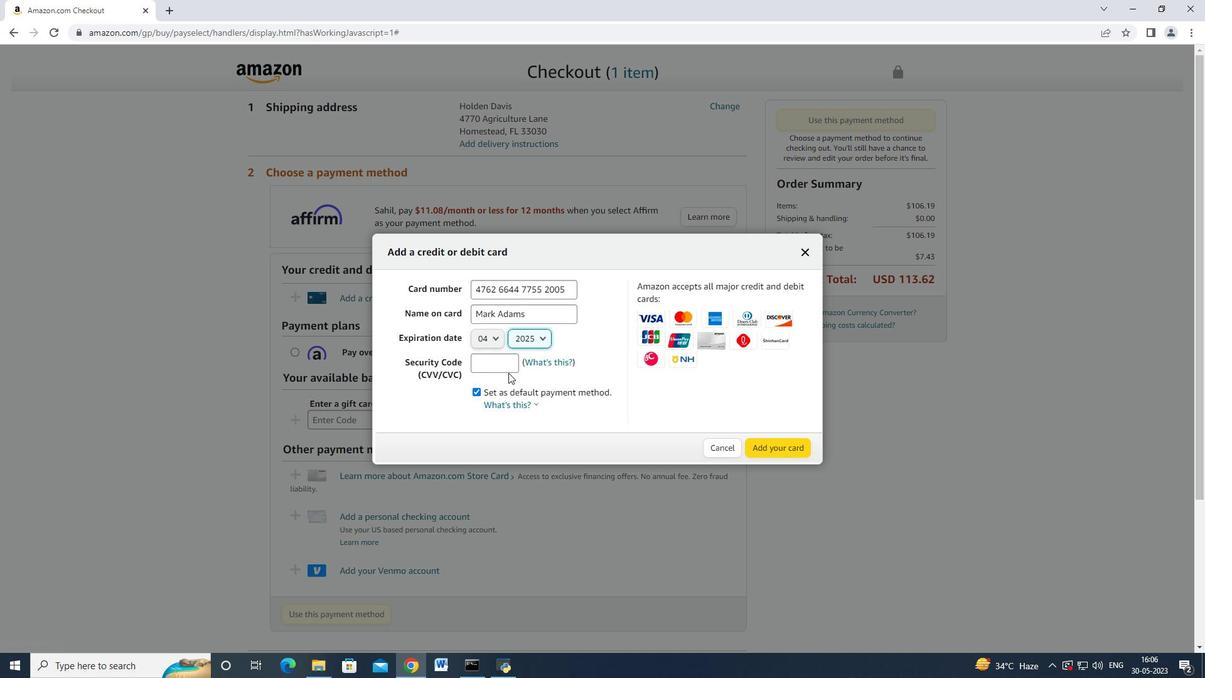 
Action: Mouse moved to (501, 369)
Screenshot: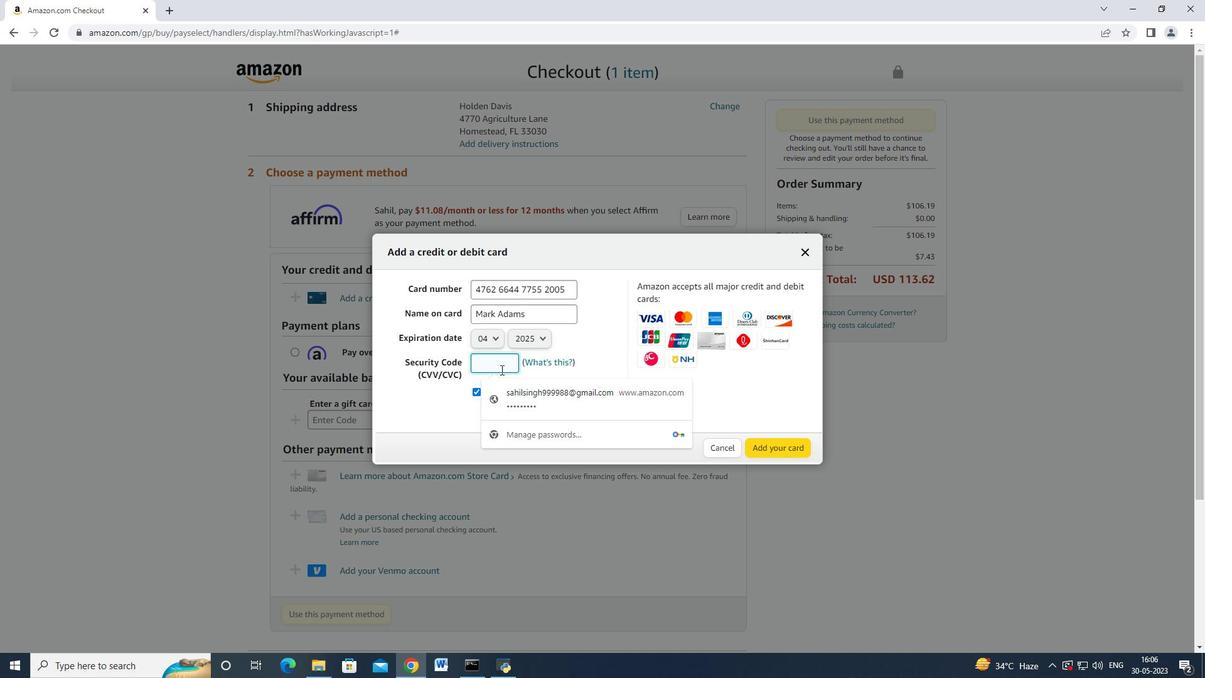 
Action: Key pressed 3321
Screenshot: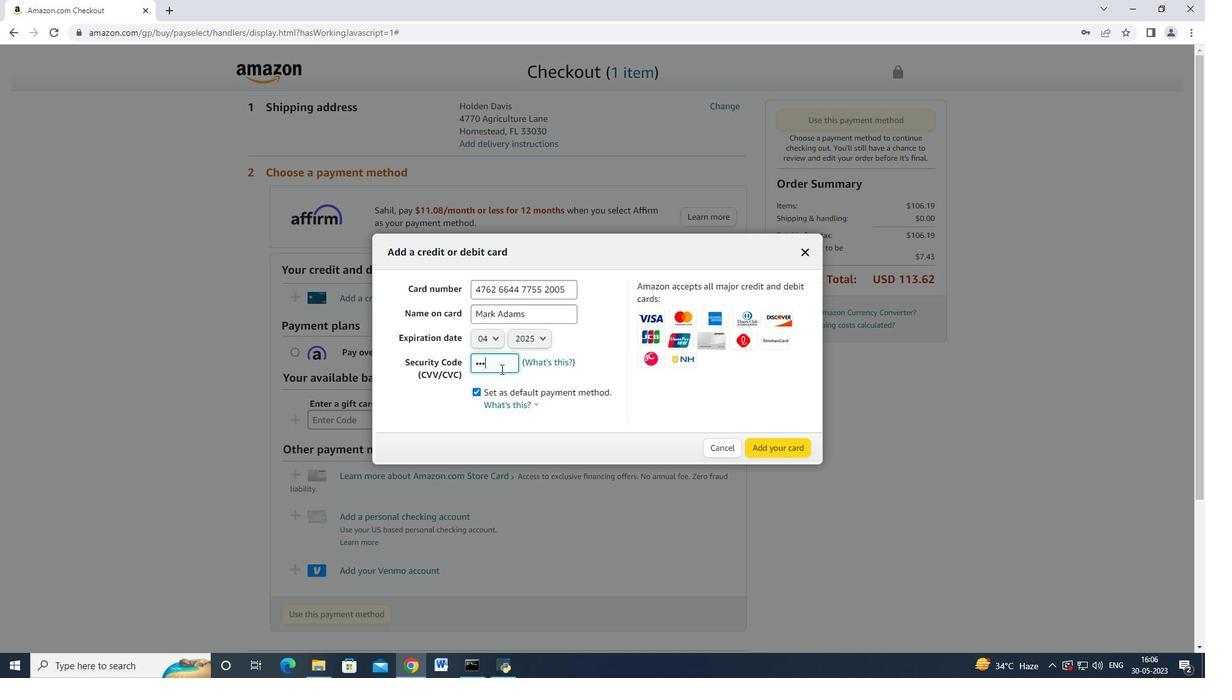 
Action: Mouse moved to (796, 445)
Screenshot: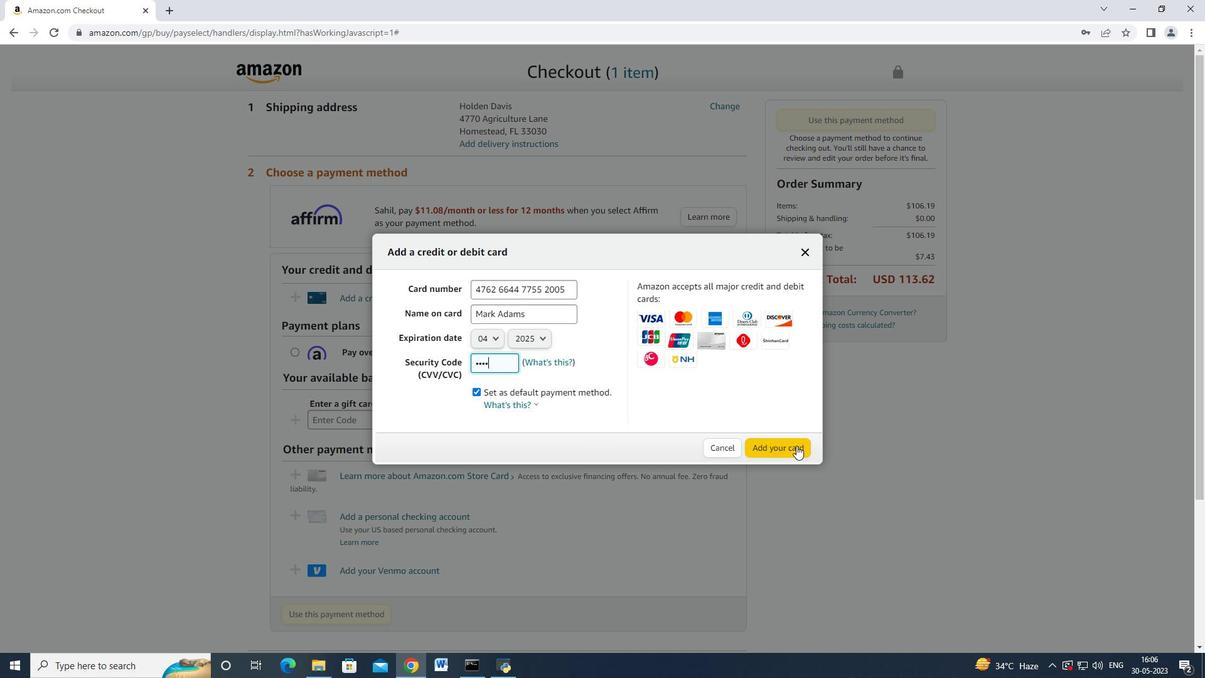 
